 Task: Enter order details, create a new account, and add a contact in Salesforce.
Action: Mouse moved to (28, 116)
Screenshot: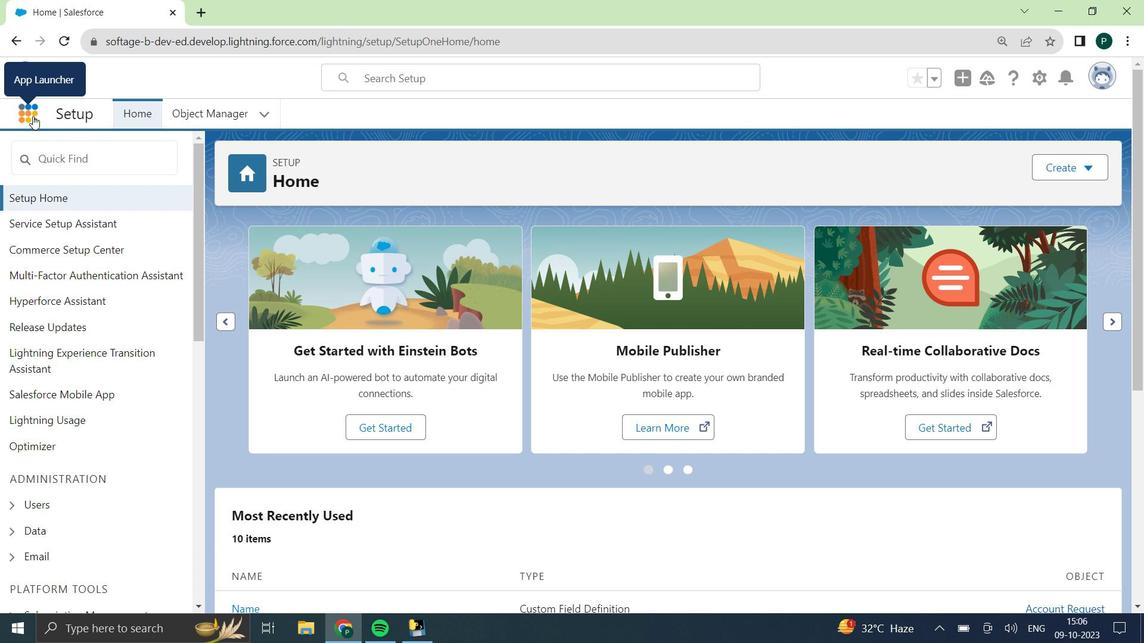 
Action: Mouse pressed left at (28, 116)
Screenshot: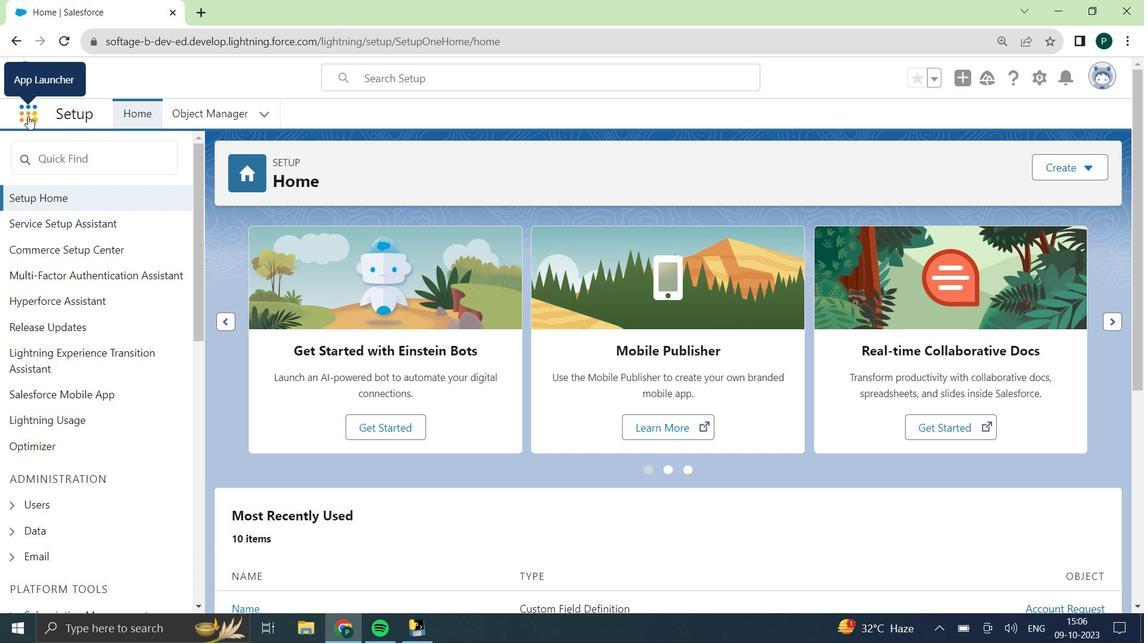 
Action: Mouse moved to (48, 400)
Screenshot: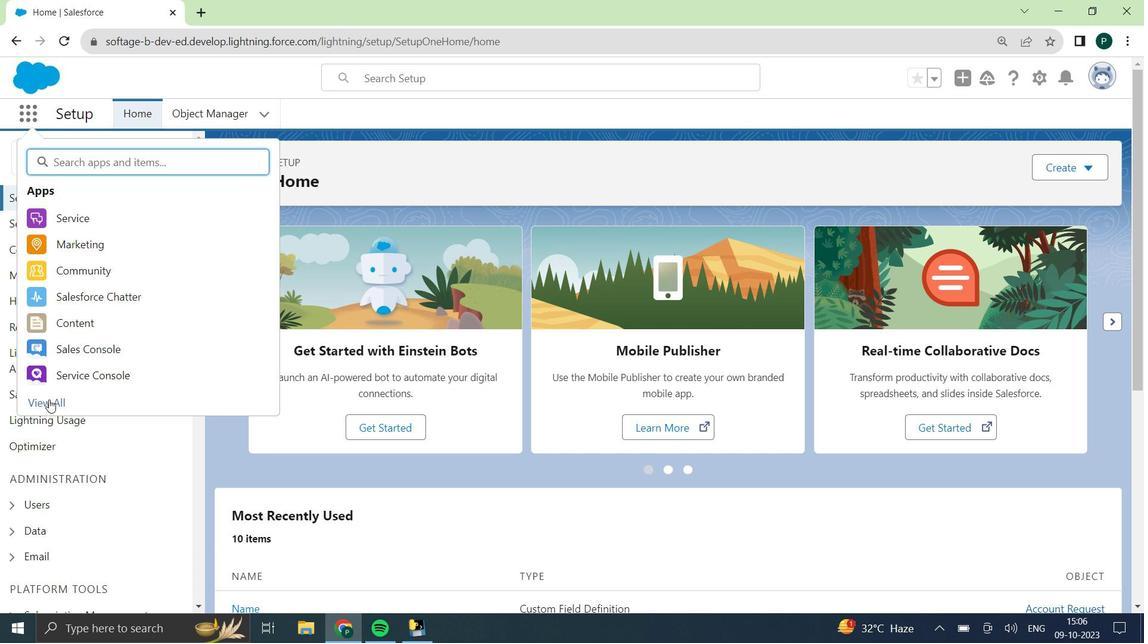 
Action: Mouse pressed left at (48, 400)
Screenshot: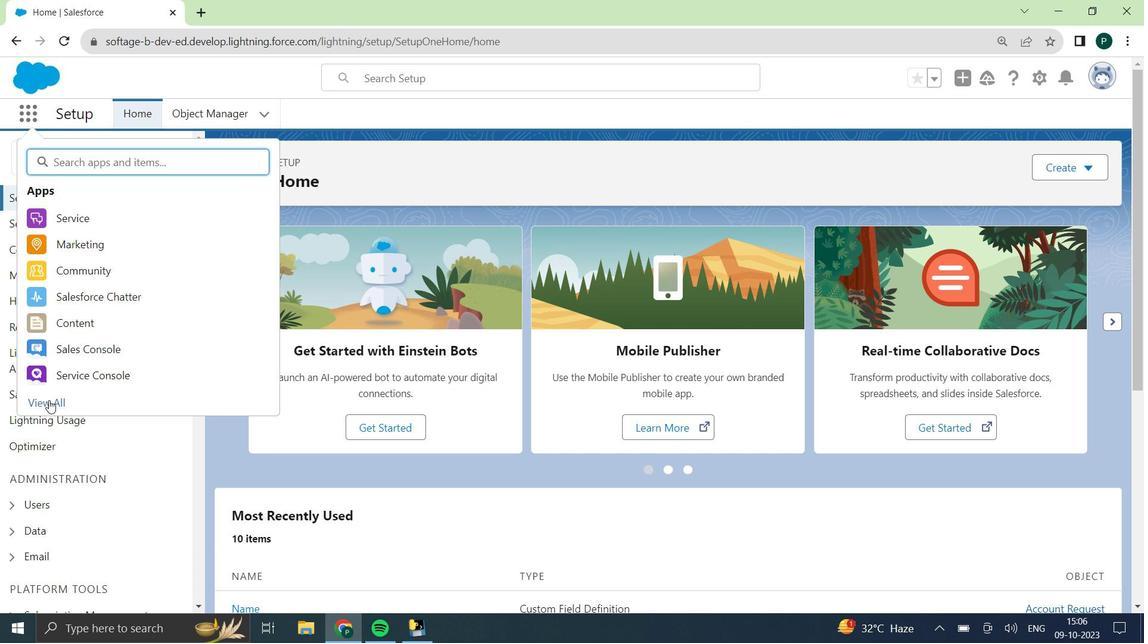 
Action: Mouse moved to (341, 297)
Screenshot: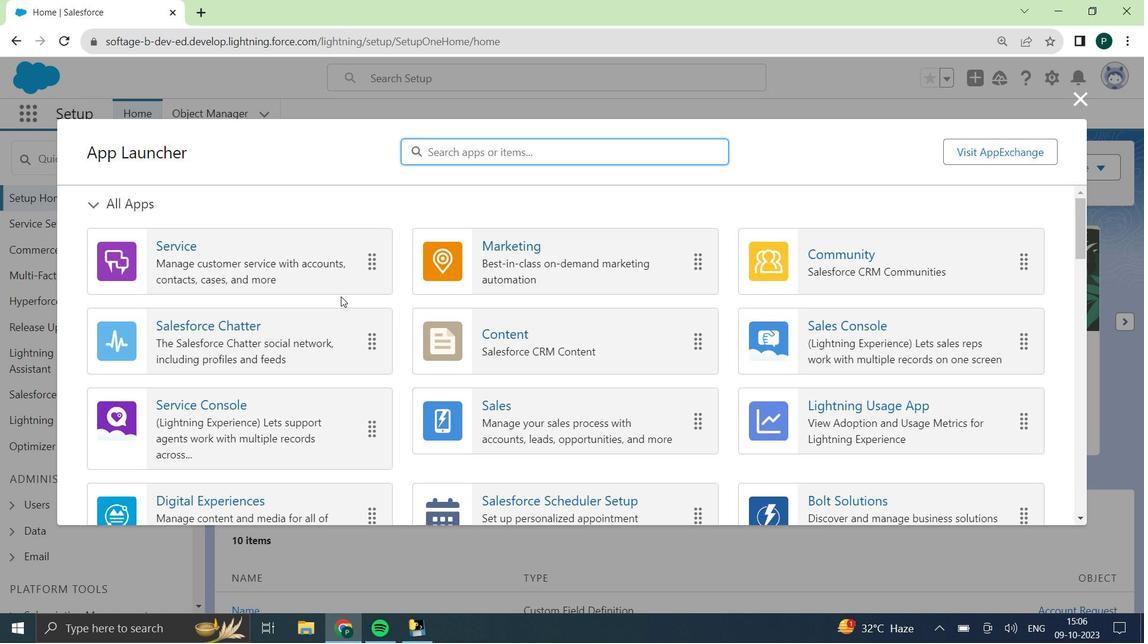 
Action: Mouse scrolled (341, 296) with delta (0, 0)
Screenshot: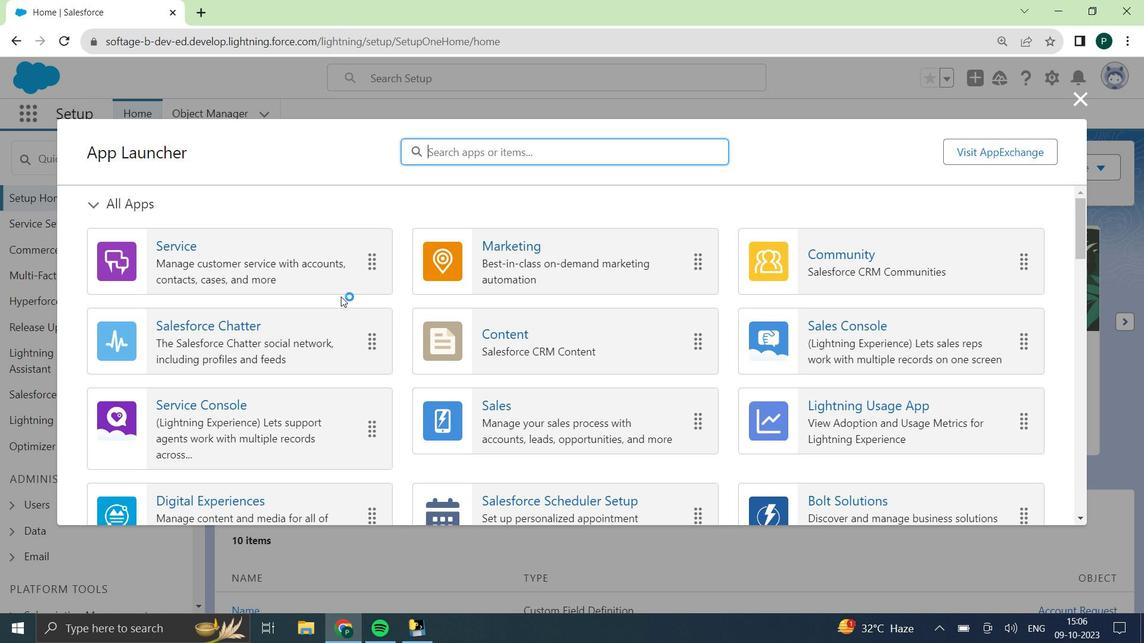 
Action: Mouse moved to (341, 307)
Screenshot: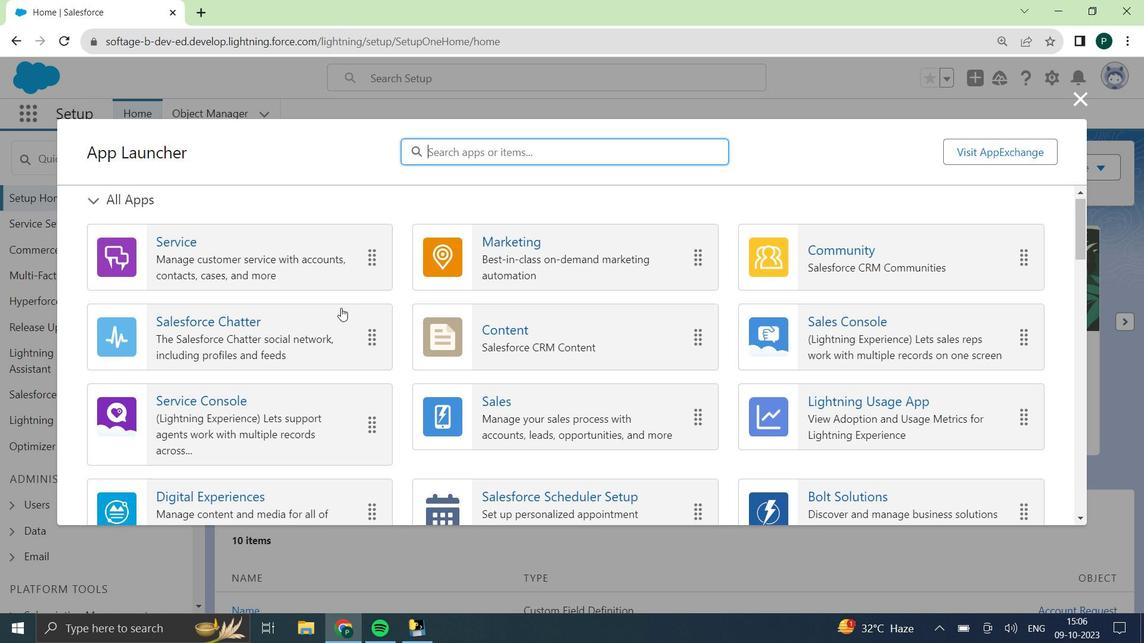 
Action: Mouse scrolled (341, 306) with delta (0, 0)
Screenshot: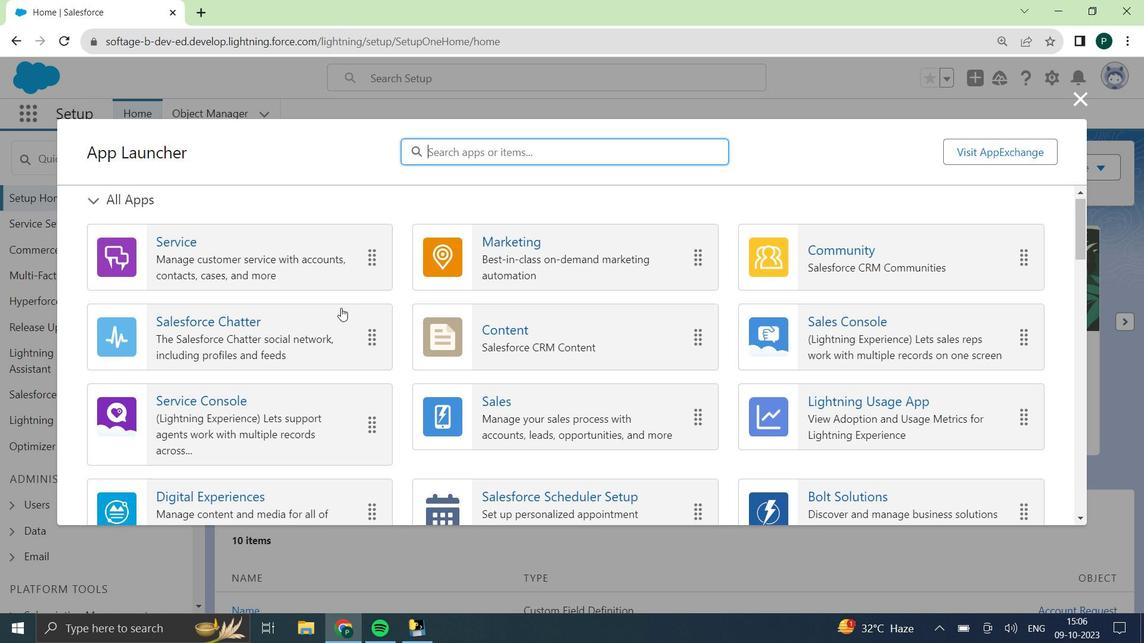 
Action: Mouse moved to (339, 314)
Screenshot: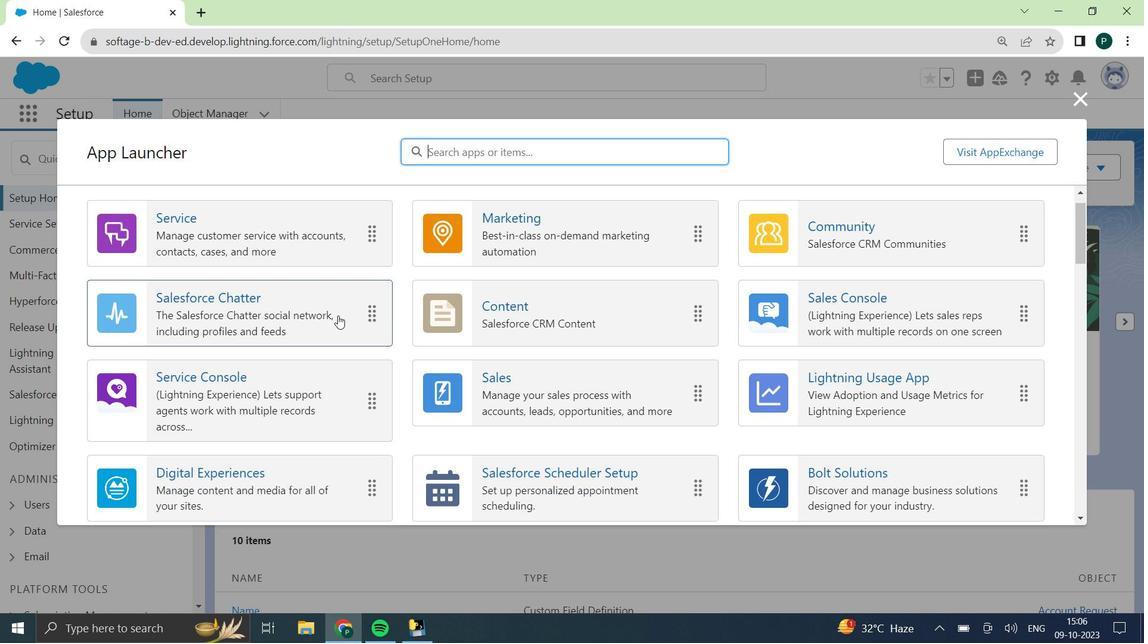 
Action: Mouse scrolled (339, 314) with delta (0, 0)
Screenshot: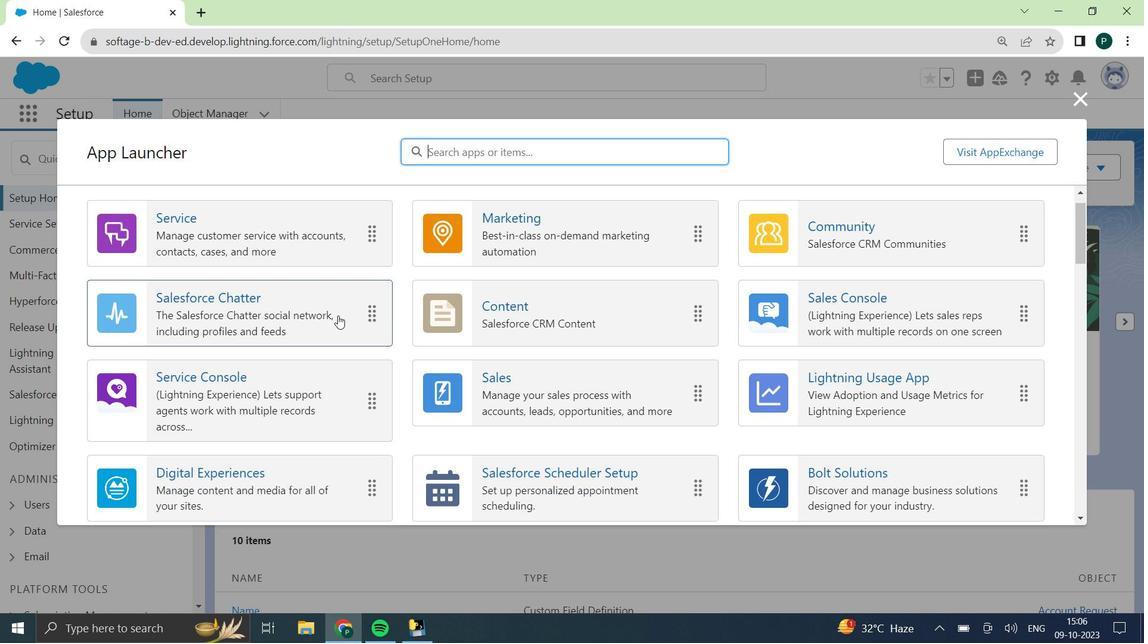 
Action: Mouse moved to (310, 351)
Screenshot: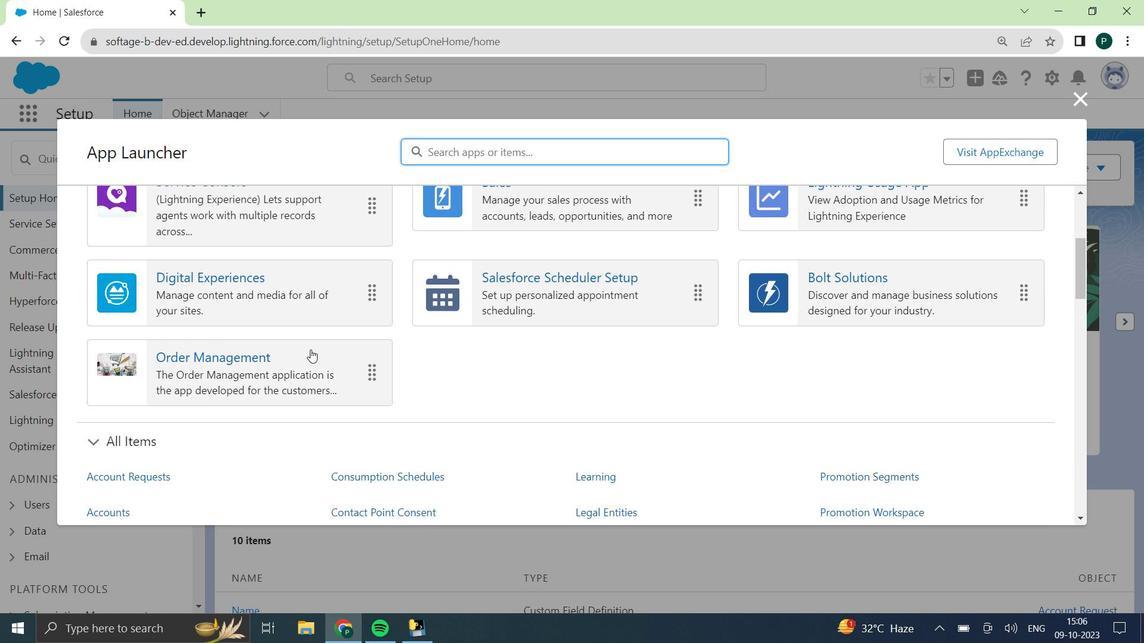 
Action: Mouse scrolled (310, 350) with delta (0, 0)
Screenshot: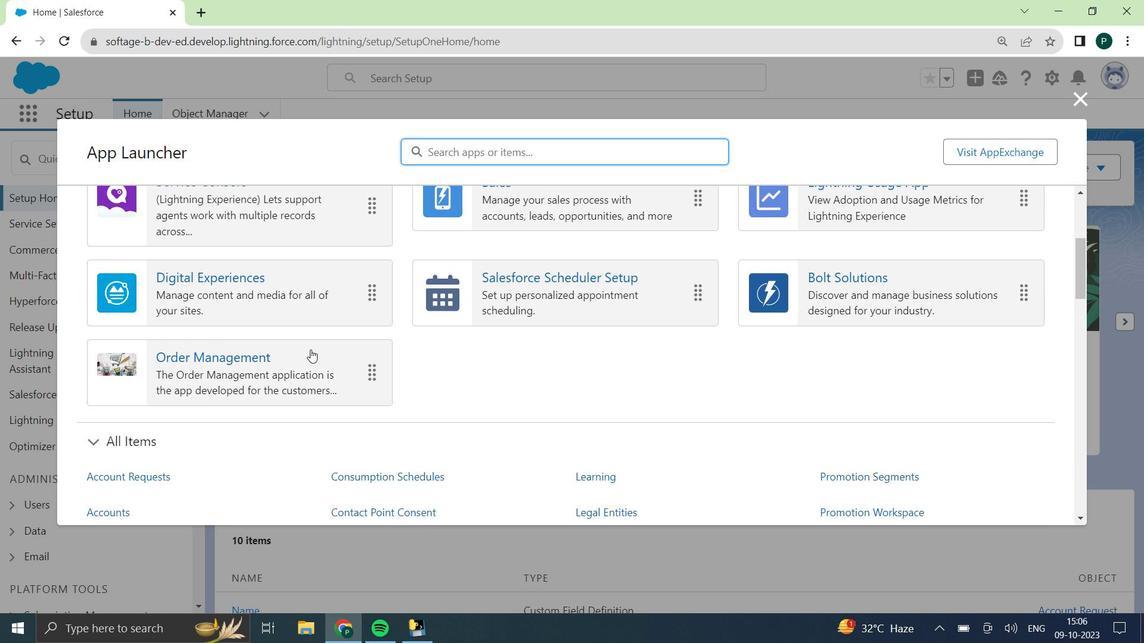 
Action: Mouse moved to (304, 360)
Screenshot: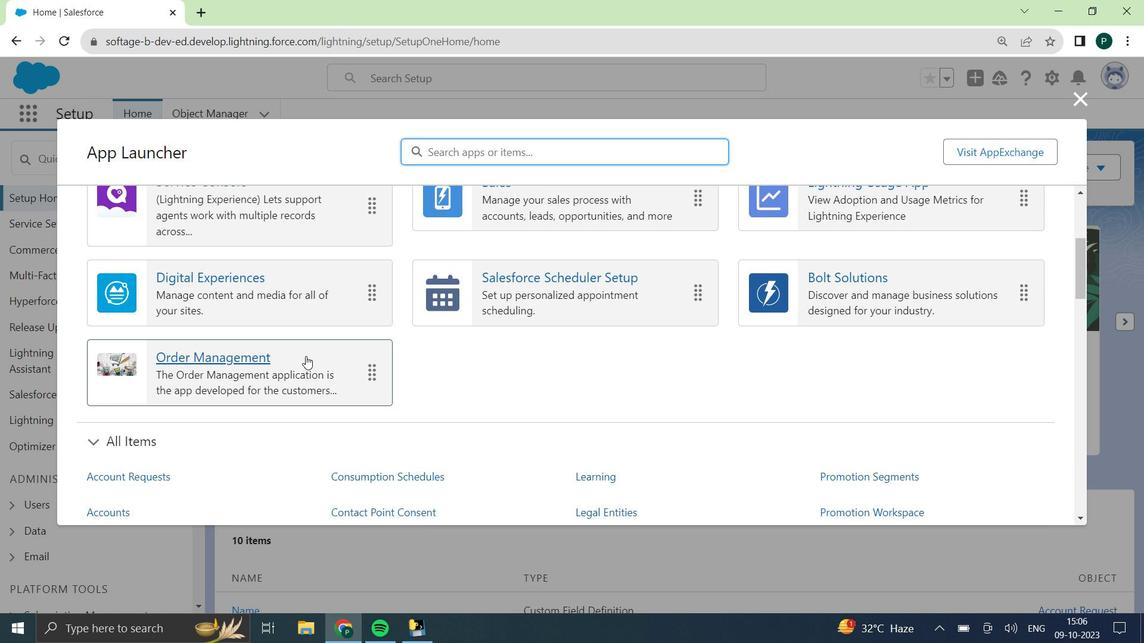 
Action: Mouse scrolled (304, 359) with delta (0, 0)
Screenshot: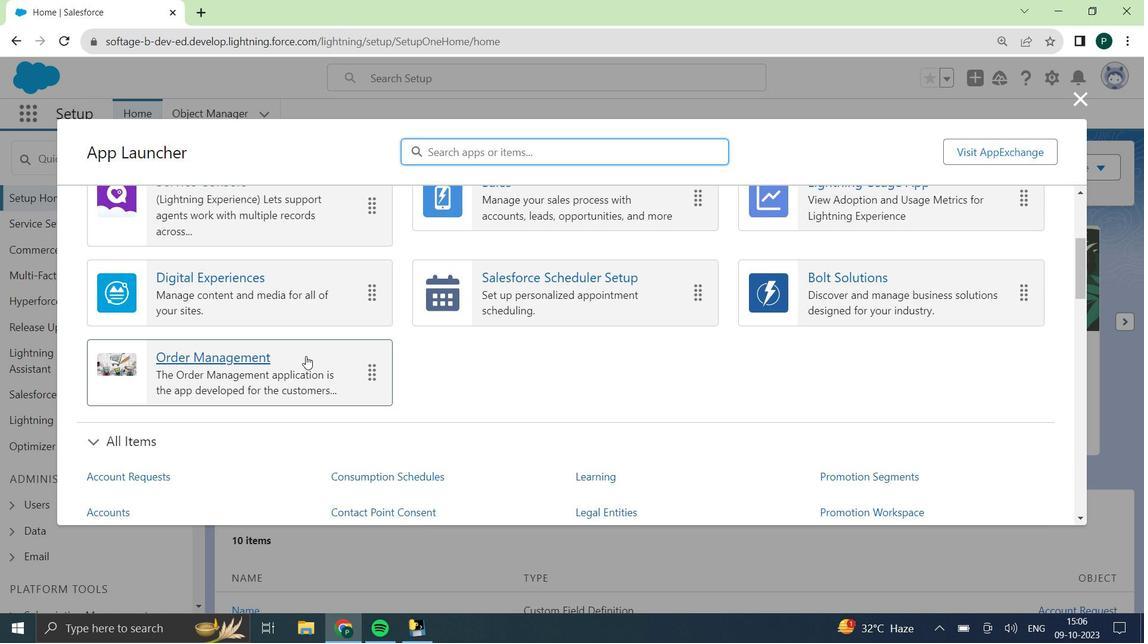 
Action: Mouse moved to (251, 215)
Screenshot: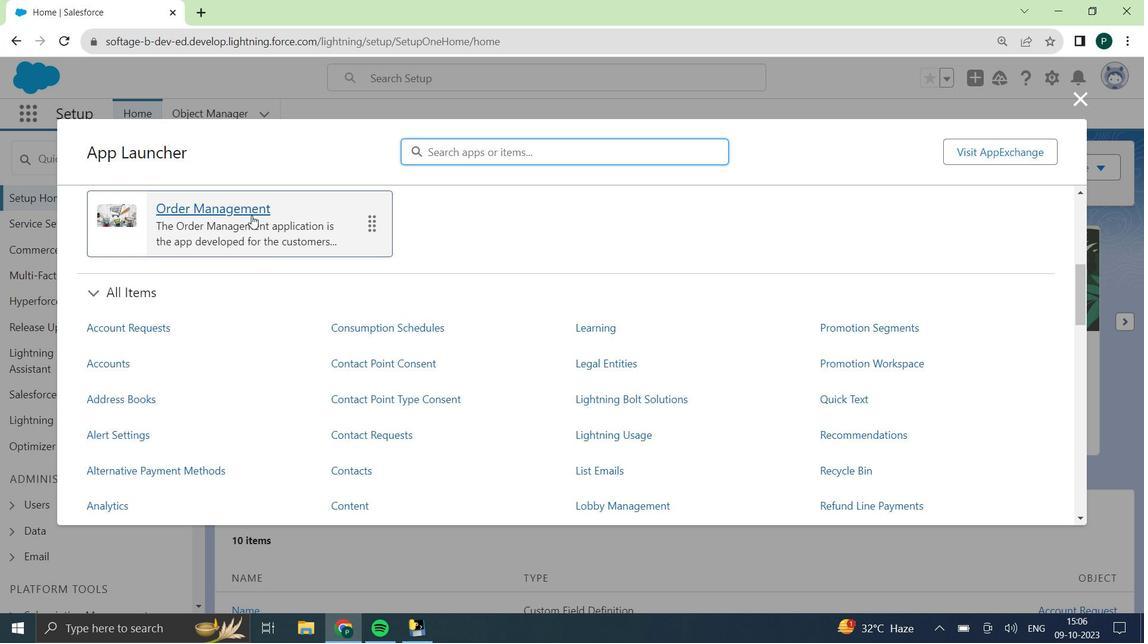 
Action: Mouse scrolled (251, 216) with delta (0, 0)
Screenshot: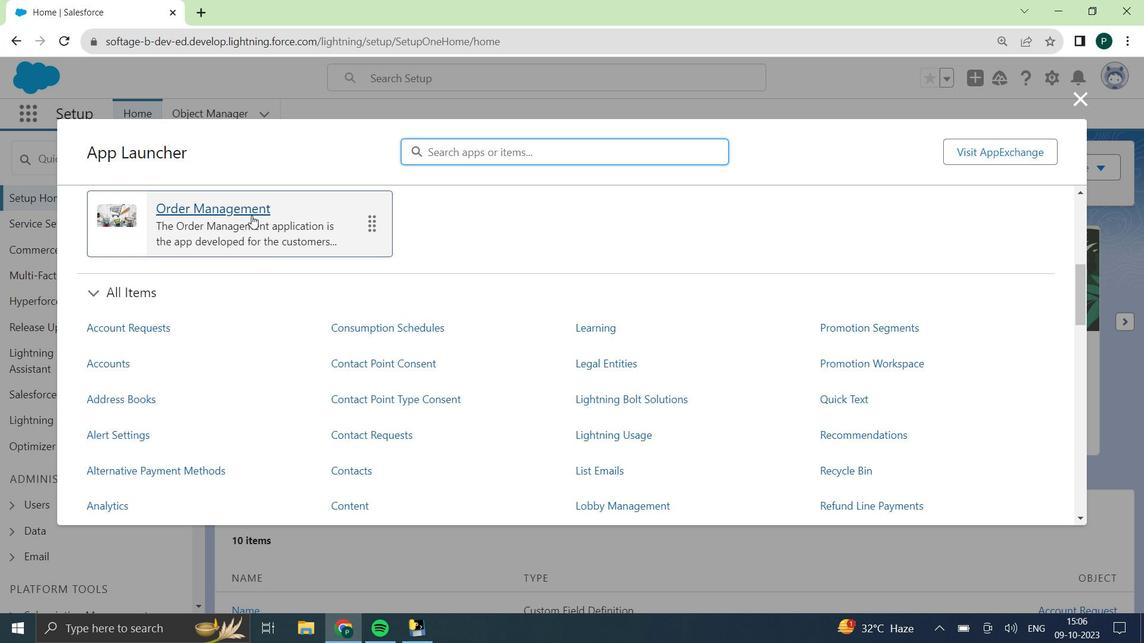 
Action: Mouse moved to (225, 278)
Screenshot: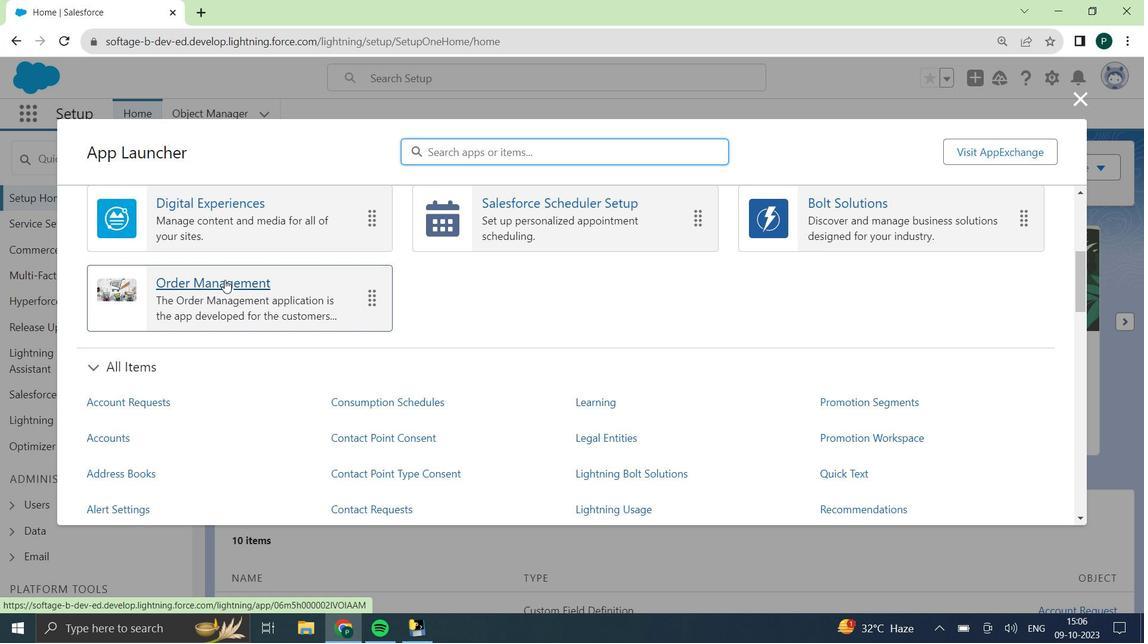 
Action: Mouse pressed left at (225, 278)
Screenshot: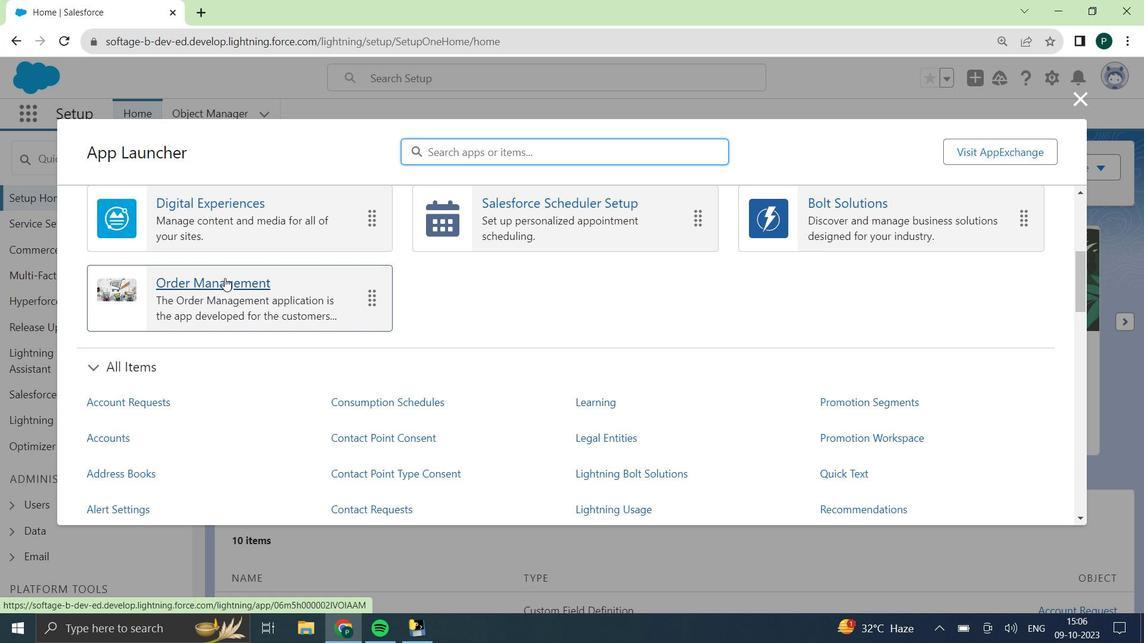 
Action: Mouse moved to (394, 264)
Screenshot: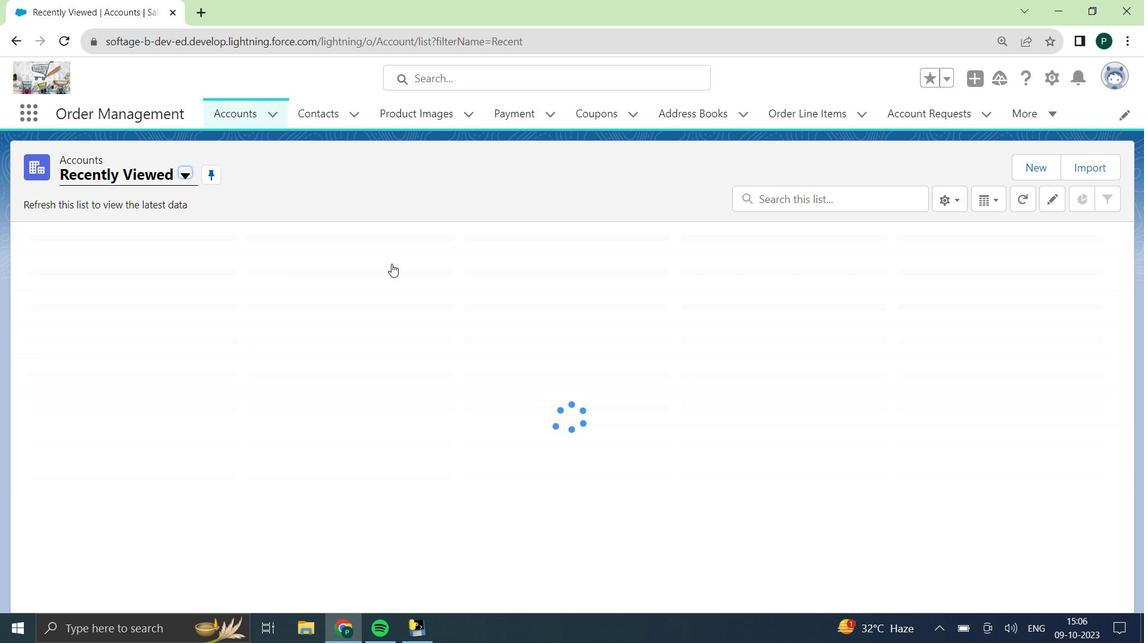 
Action: Mouse scrolled (394, 264) with delta (0, 0)
Screenshot: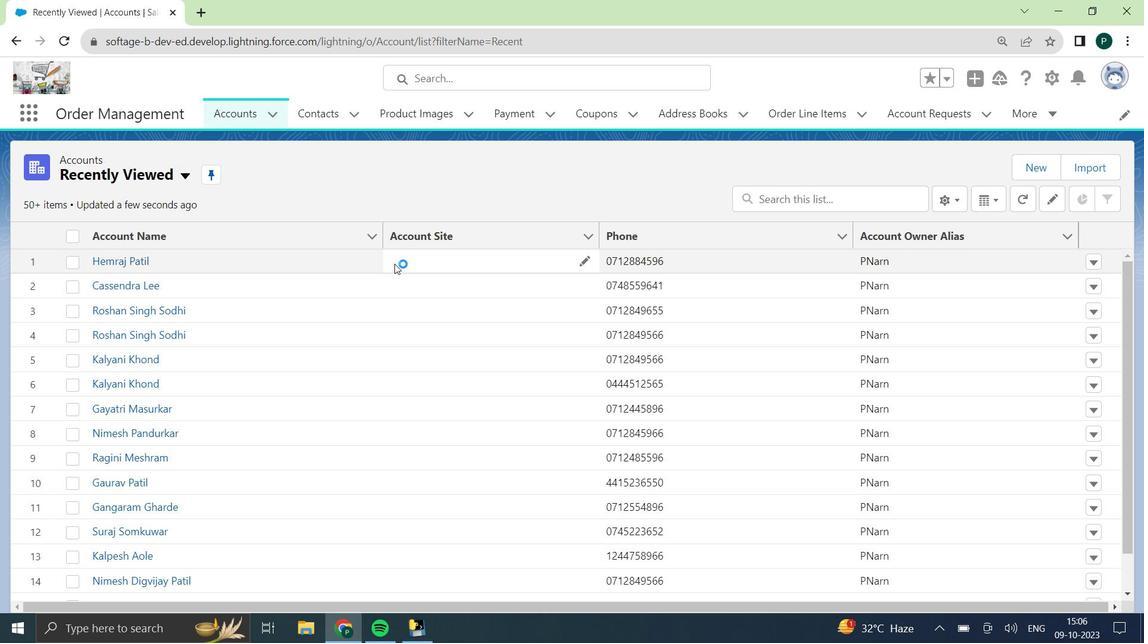 
Action: Mouse scrolled (394, 264) with delta (0, 0)
Screenshot: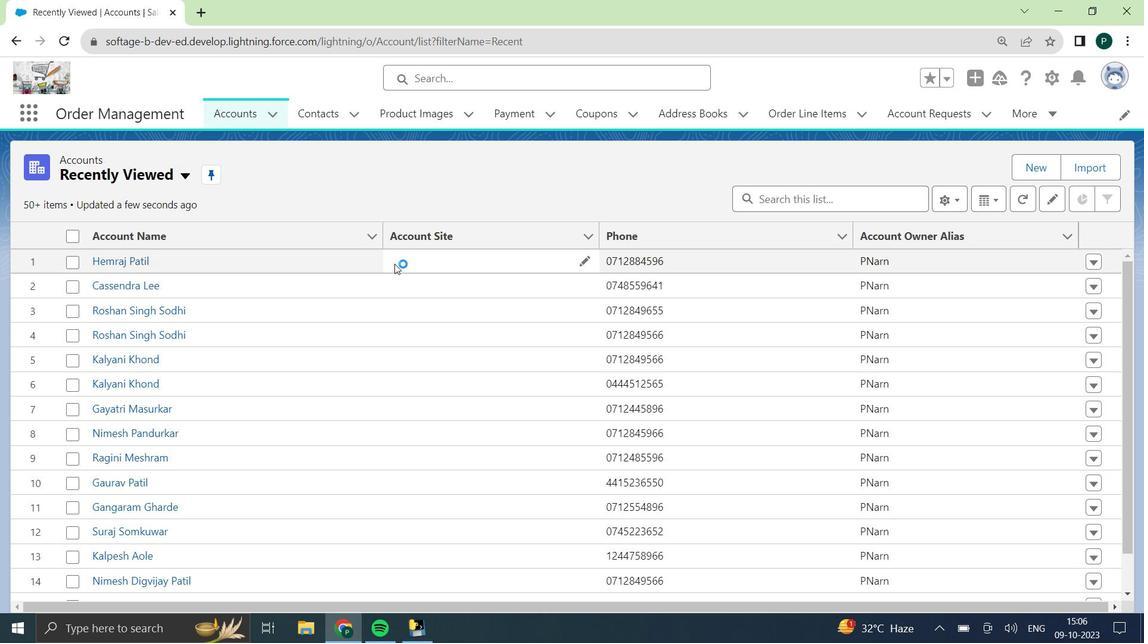 
Action: Mouse scrolled (394, 264) with delta (0, 0)
Screenshot: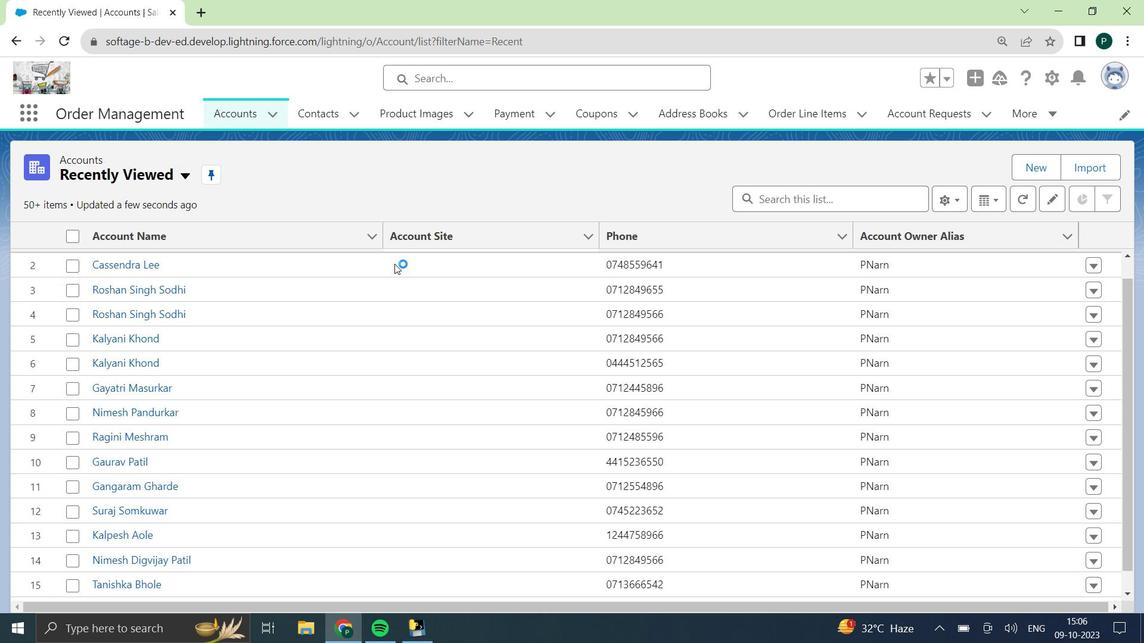 
Action: Mouse scrolled (394, 264) with delta (0, 0)
Screenshot: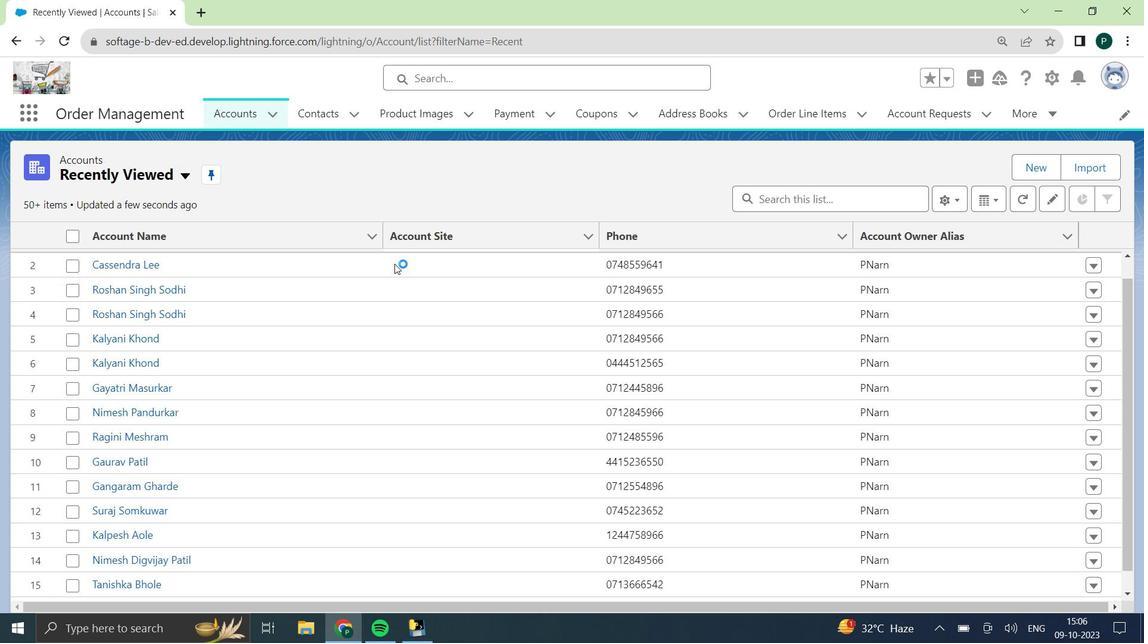 
Action: Mouse scrolled (394, 264) with delta (0, 0)
Screenshot: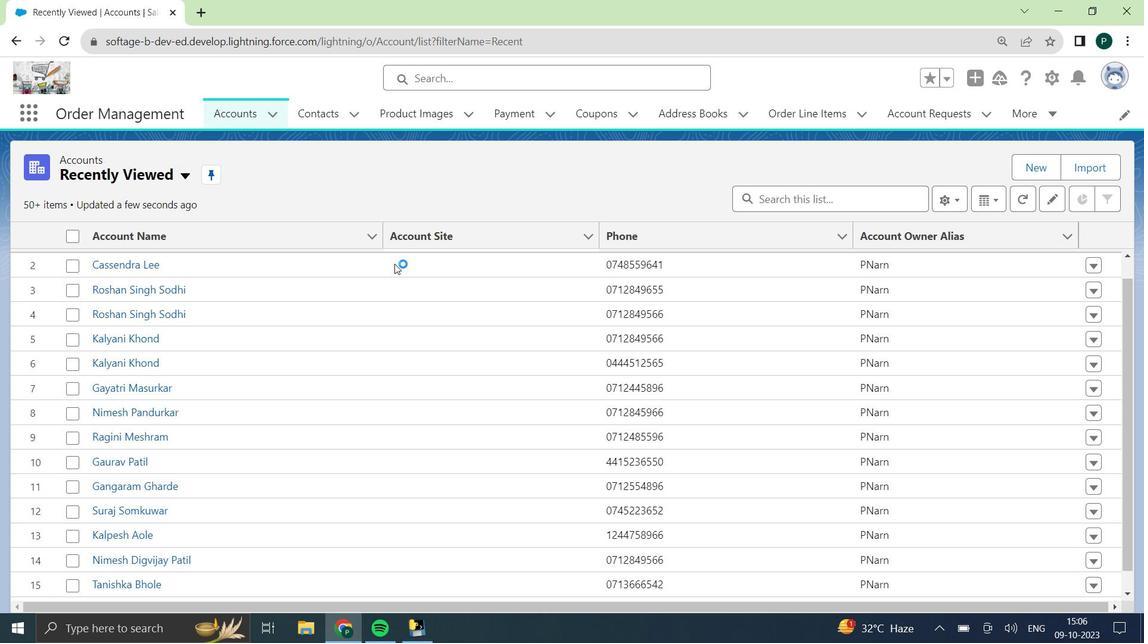 
Action: Mouse scrolled (394, 264) with delta (0, 0)
Screenshot: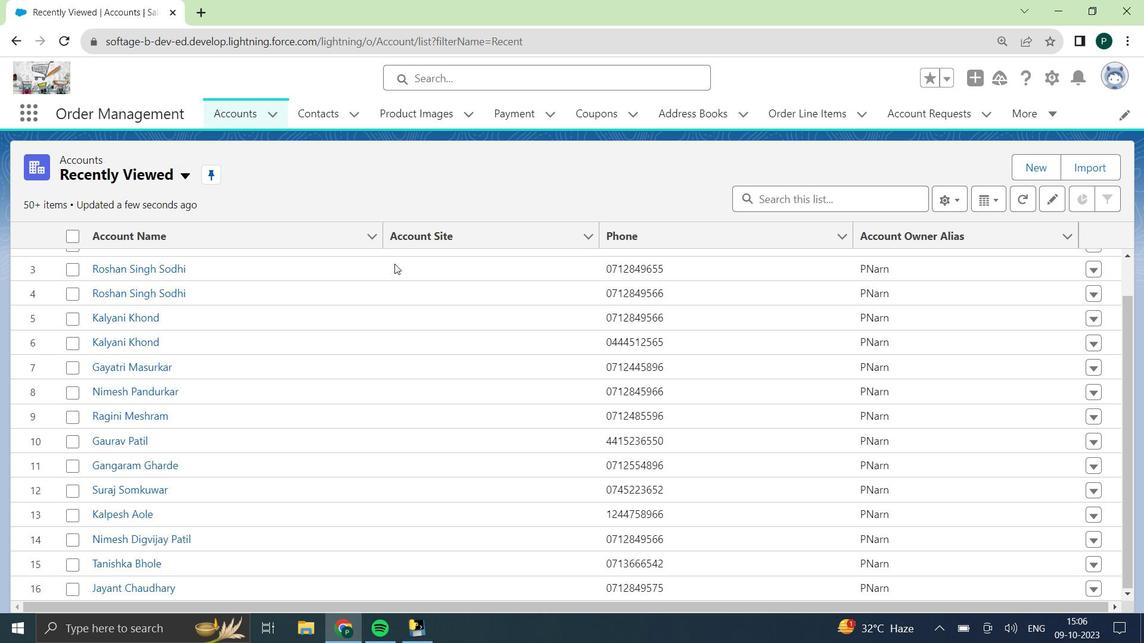 
Action: Mouse scrolled (394, 265) with delta (0, 0)
Screenshot: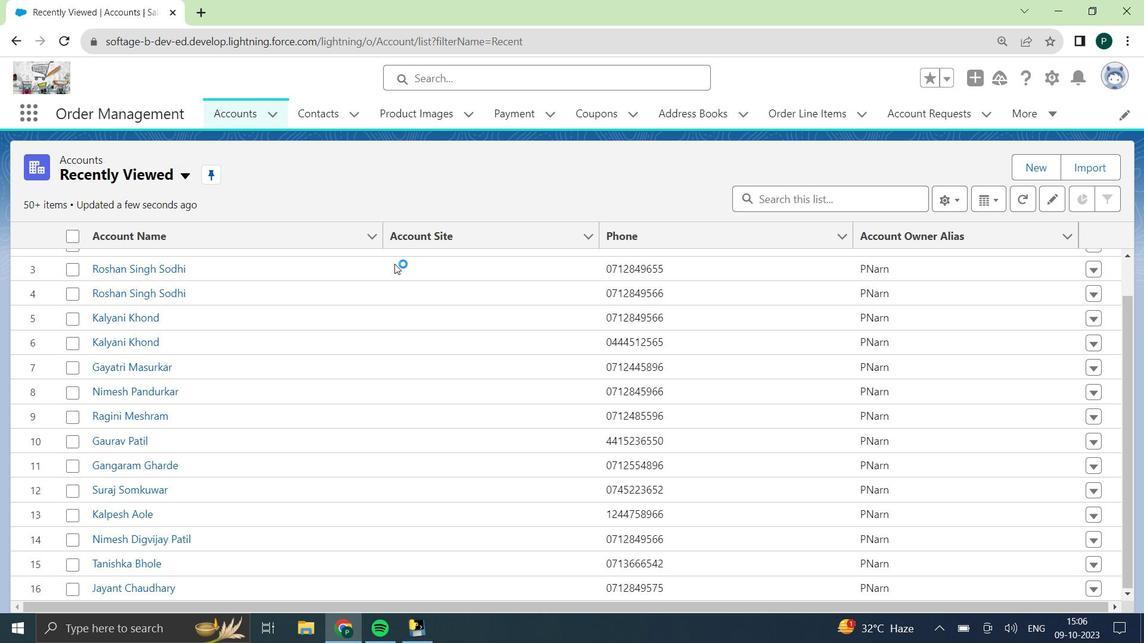
Action: Mouse scrolled (394, 265) with delta (0, 0)
Screenshot: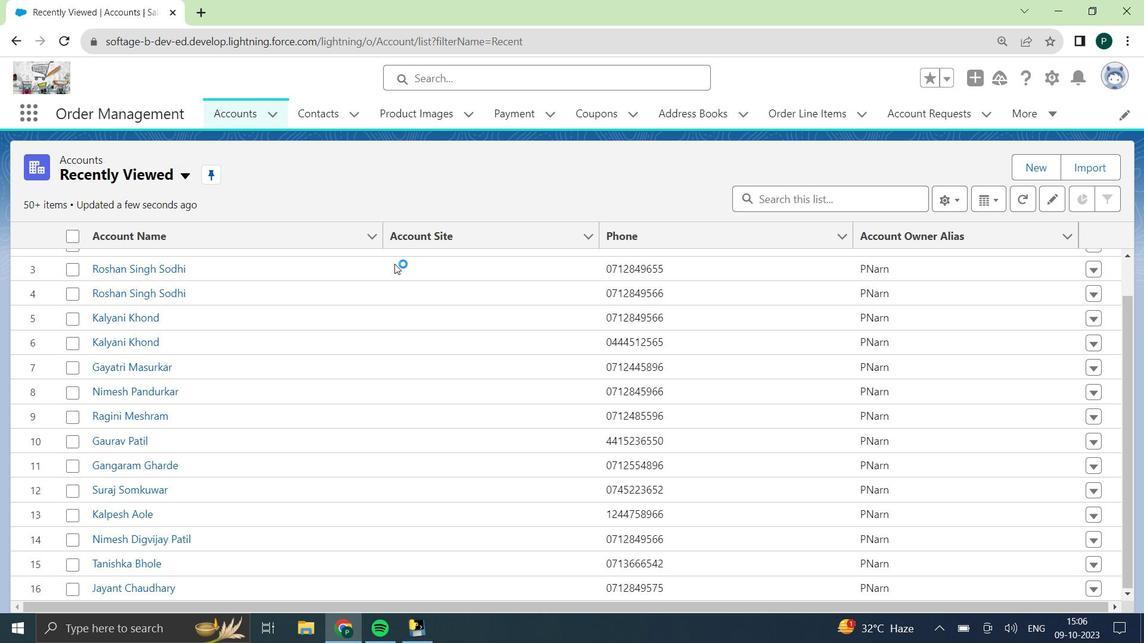 
Action: Mouse scrolled (394, 265) with delta (0, 0)
Screenshot: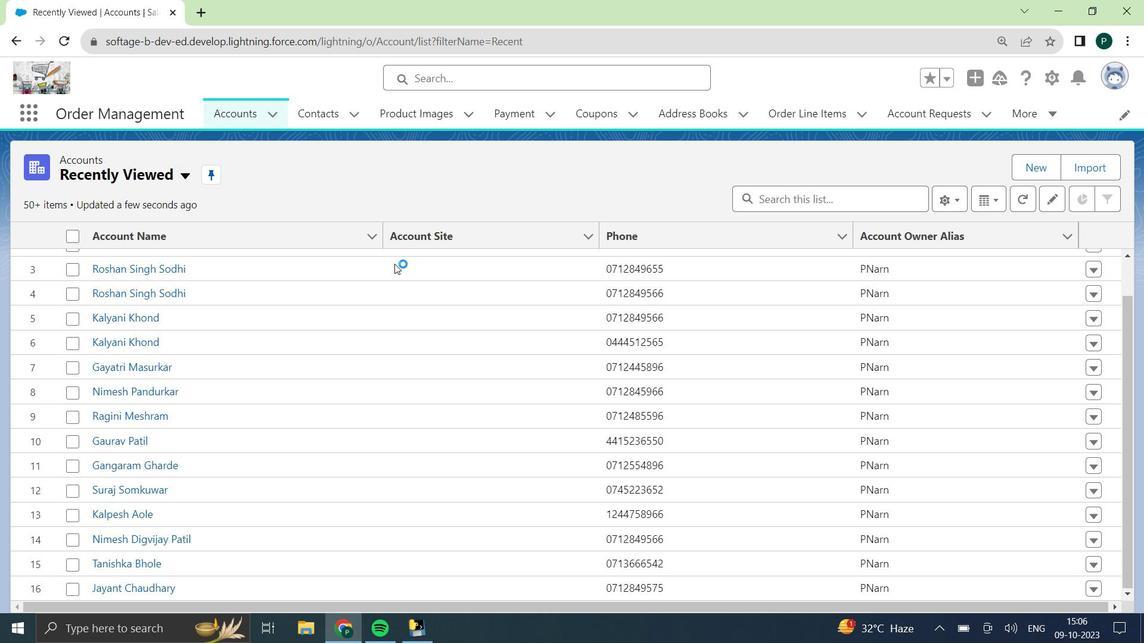 
Action: Mouse scrolled (394, 265) with delta (0, 0)
Screenshot: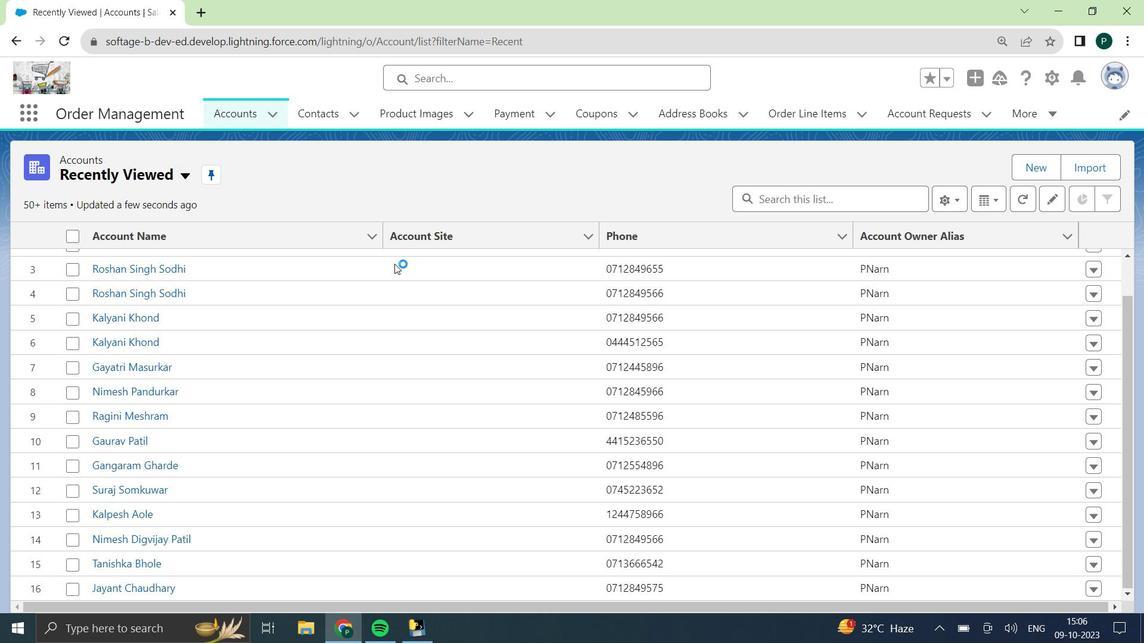 
Action: Mouse scrolled (394, 265) with delta (0, 0)
Screenshot: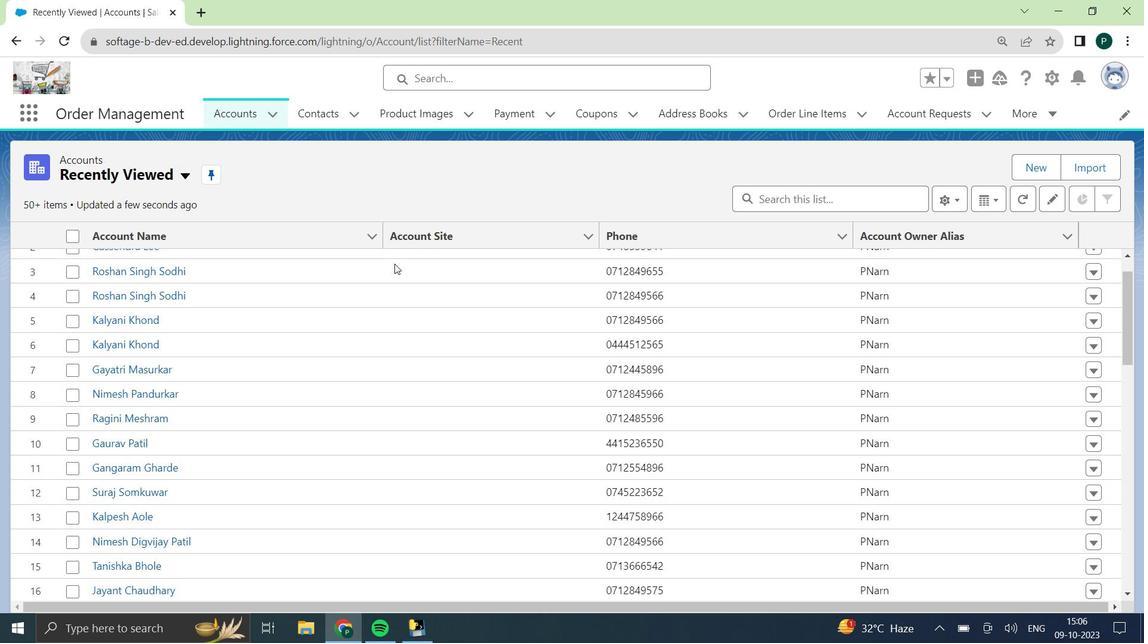 
Action: Mouse scrolled (394, 265) with delta (0, 0)
Screenshot: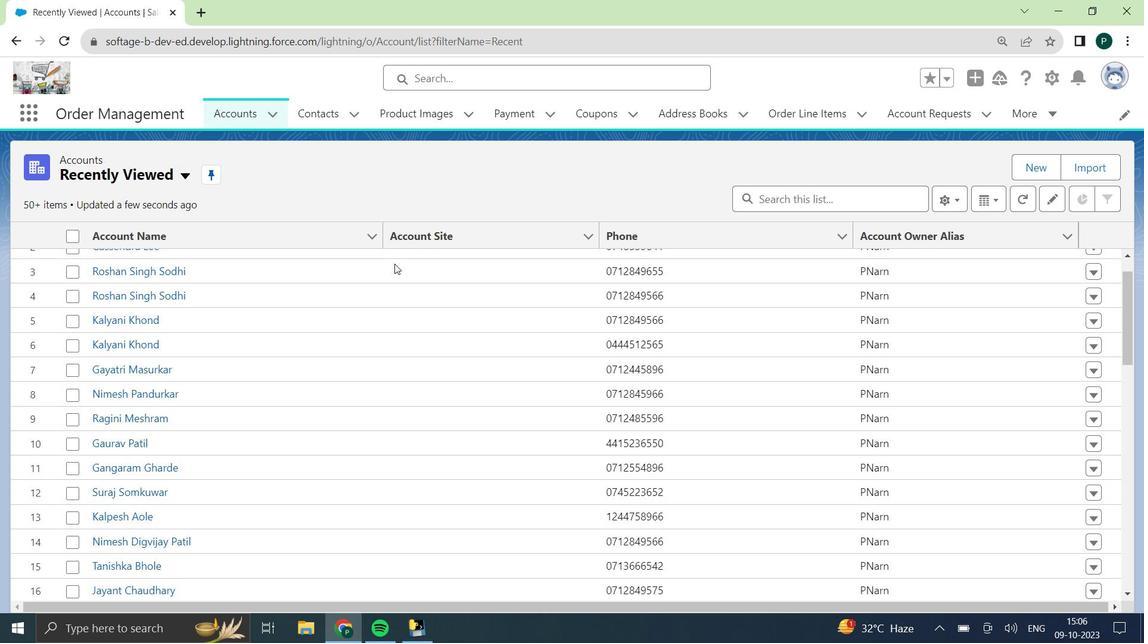 
Action: Mouse scrolled (394, 265) with delta (0, 0)
Screenshot: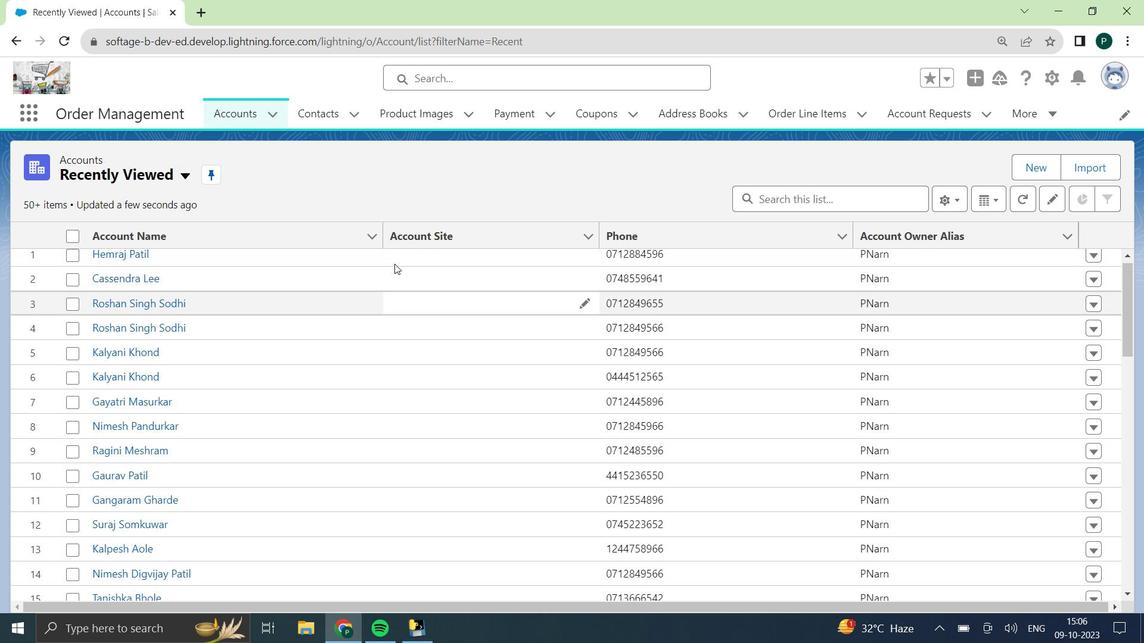 
Action: Mouse moved to (1019, 203)
Screenshot: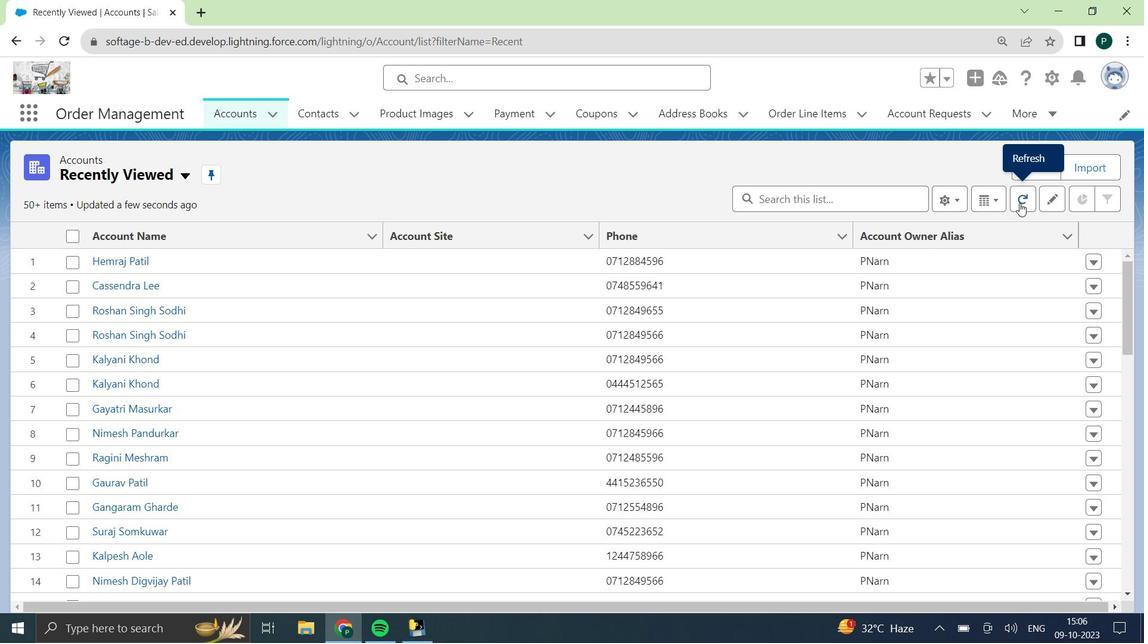 
Action: Mouse pressed left at (1019, 203)
Screenshot: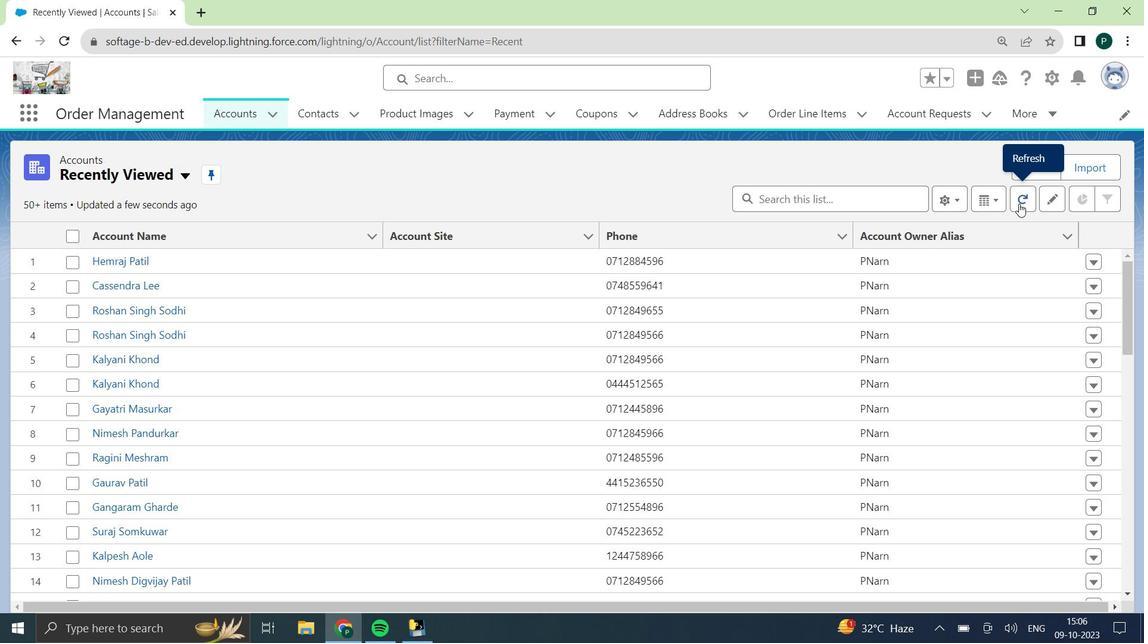 
Action: Mouse moved to (1029, 109)
Screenshot: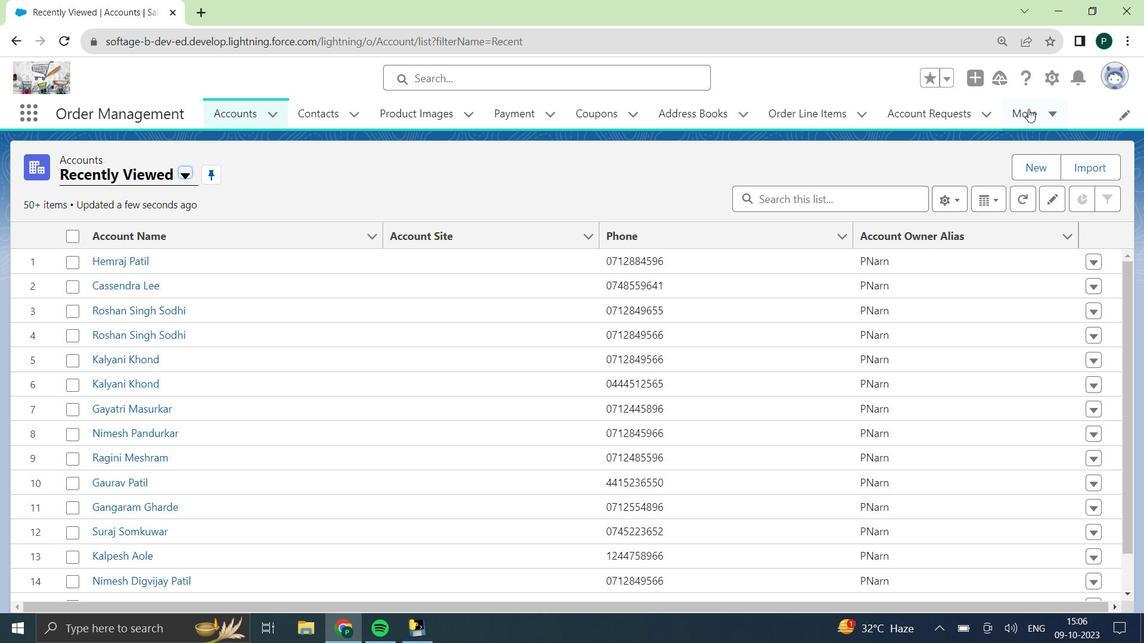
Action: Mouse pressed left at (1029, 109)
Screenshot: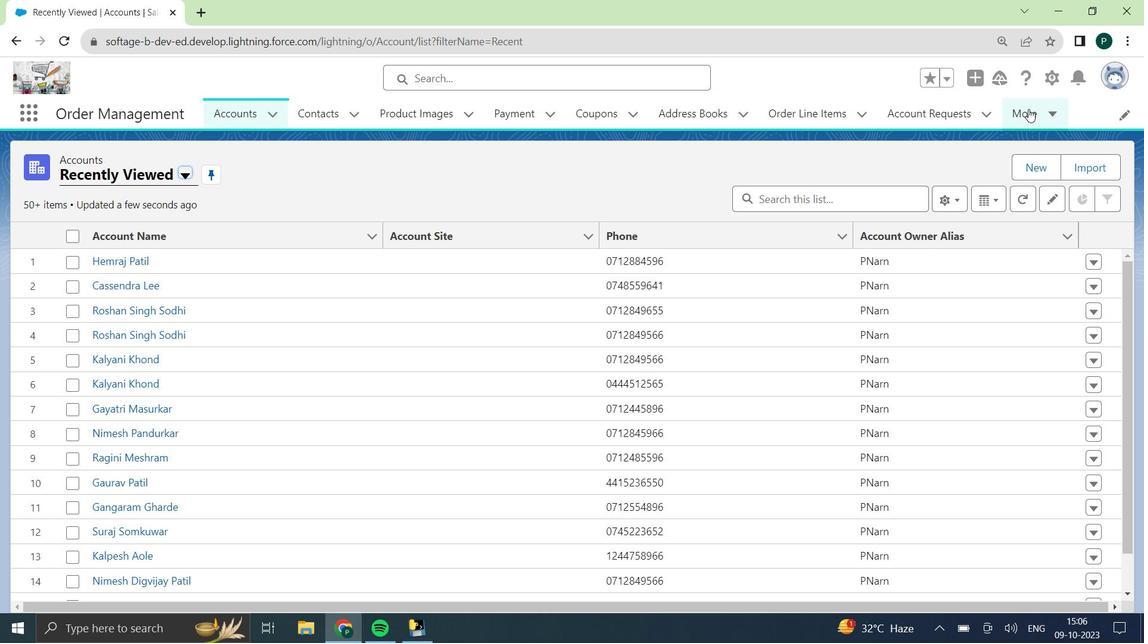 
Action: Mouse moved to (996, 148)
Screenshot: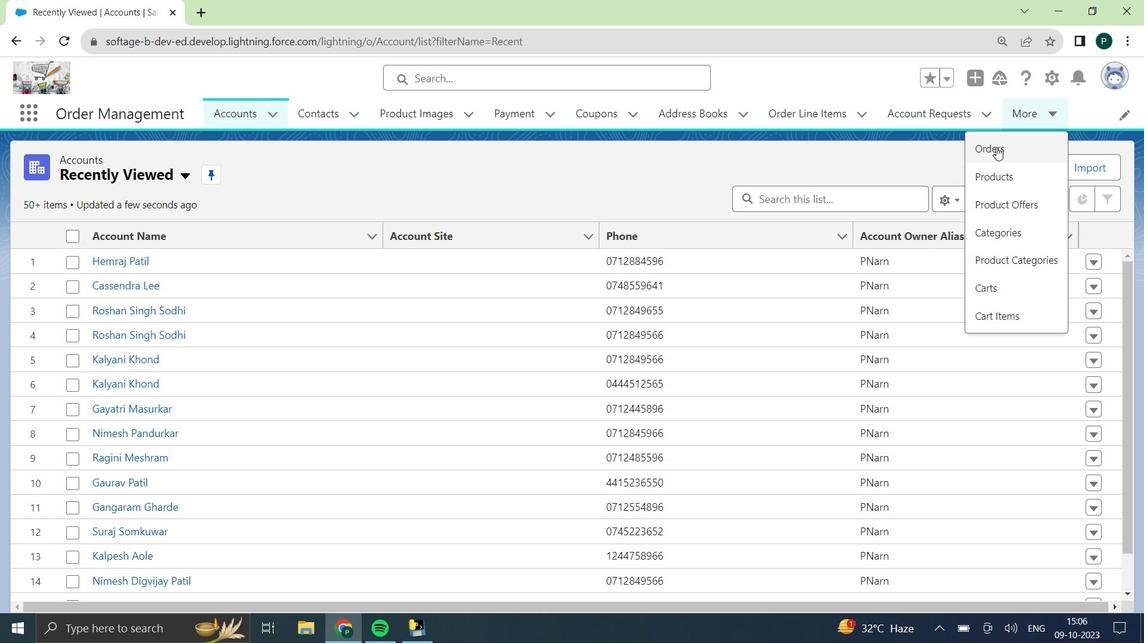 
Action: Mouse pressed left at (996, 148)
Screenshot: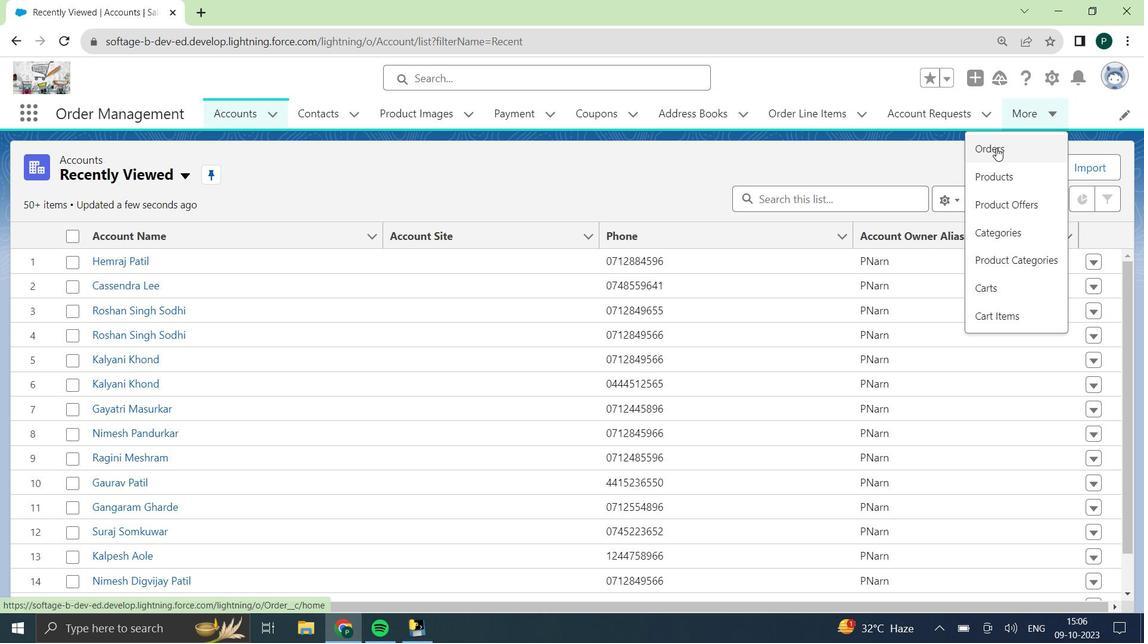 
Action: Mouse moved to (230, 312)
Screenshot: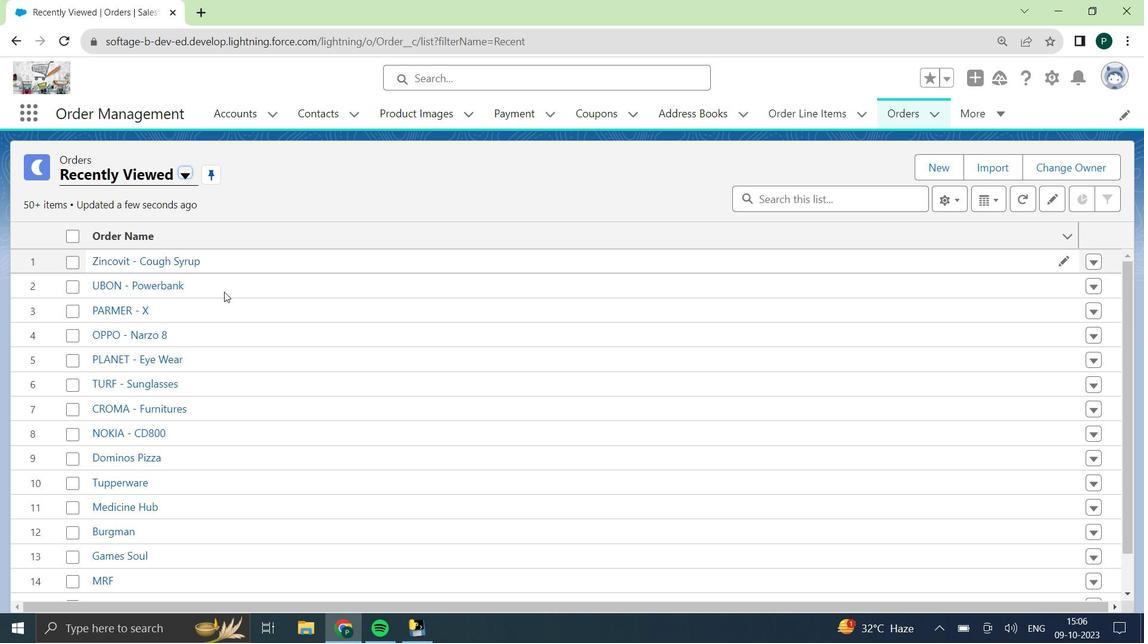 
Action: Mouse scrolled (230, 311) with delta (0, 0)
Screenshot: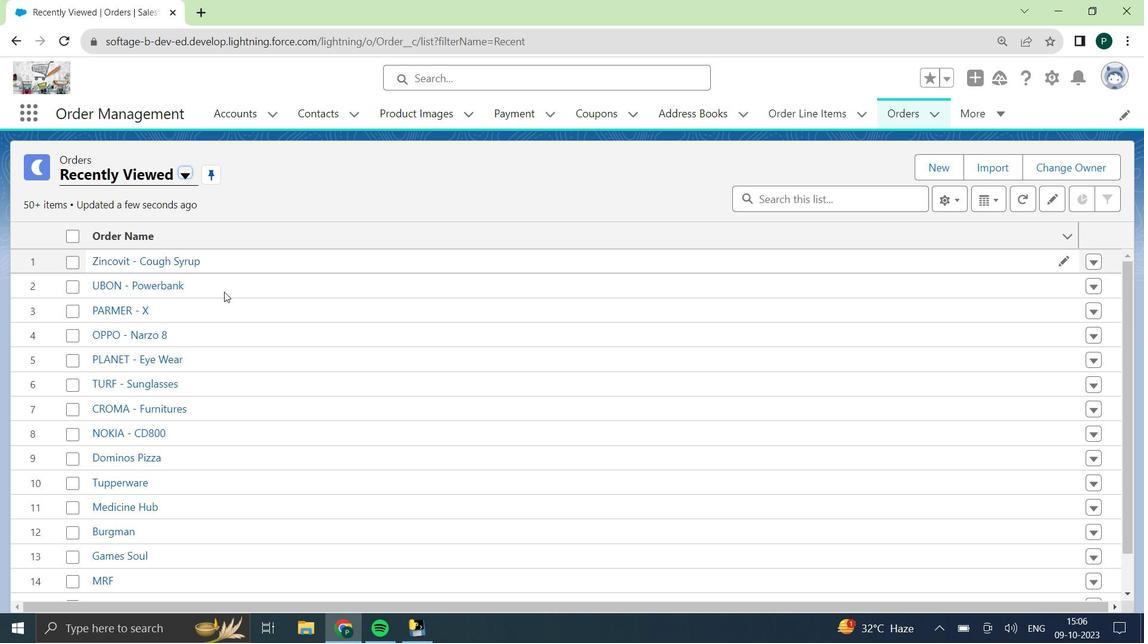 
Action: Mouse moved to (232, 314)
Screenshot: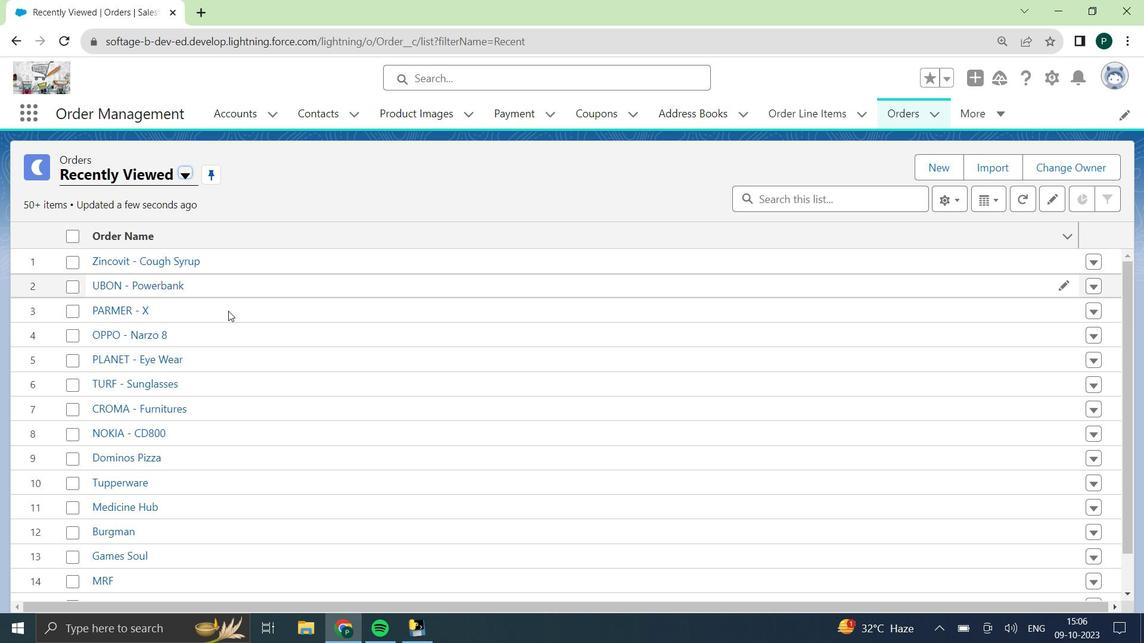 
Action: Mouse scrolled (232, 313) with delta (0, 0)
Screenshot: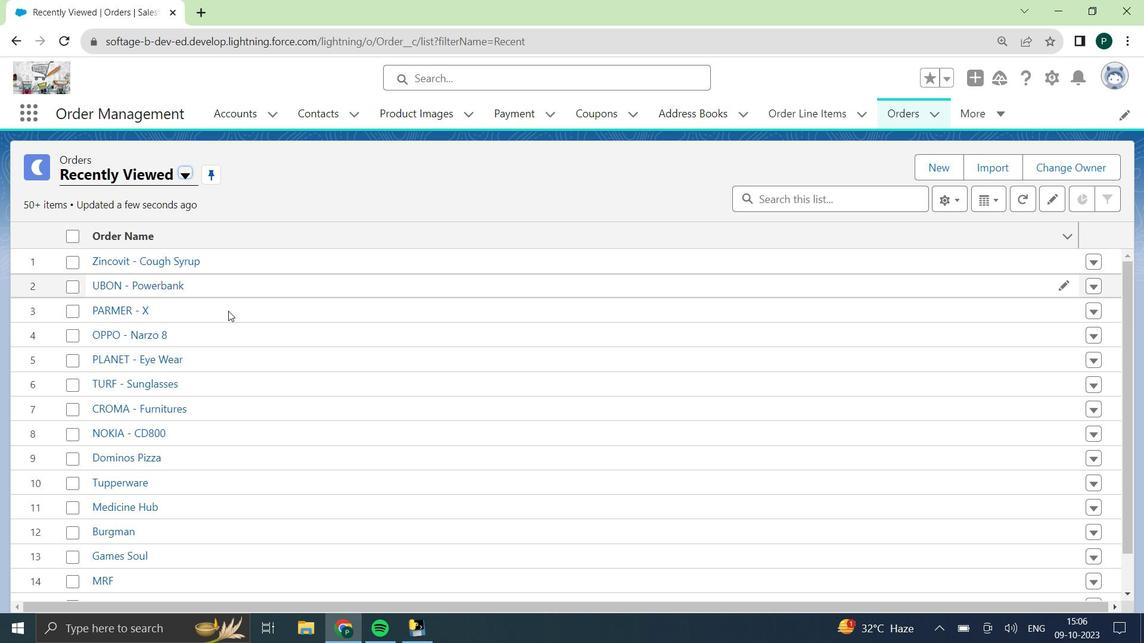
Action: Mouse scrolled (232, 313) with delta (0, 0)
Screenshot: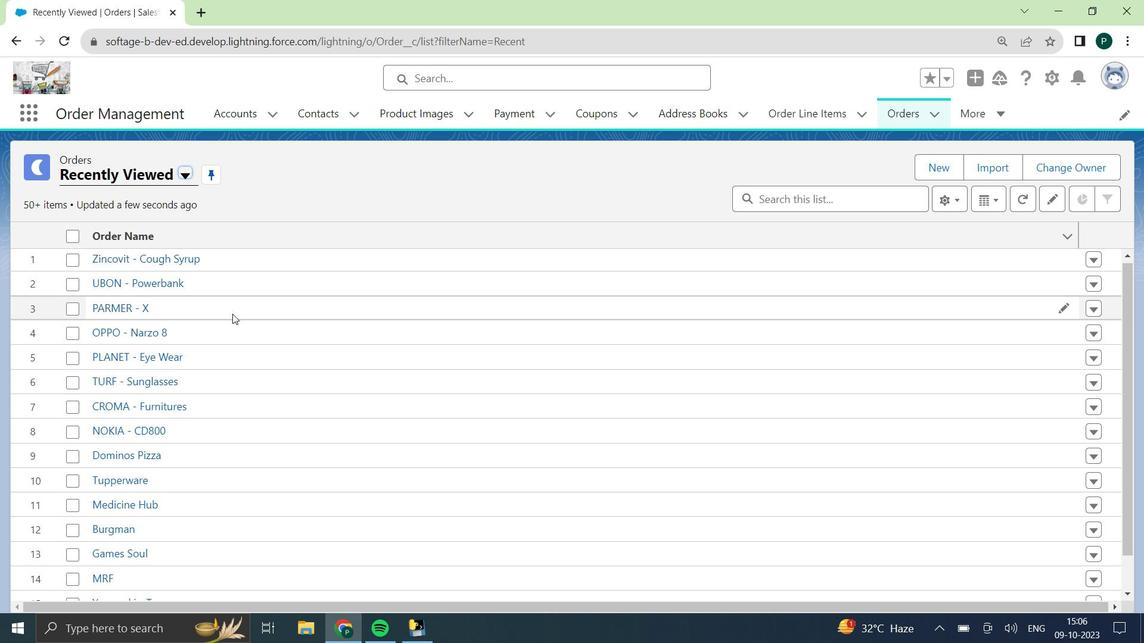 
Action: Mouse moved to (233, 315)
Screenshot: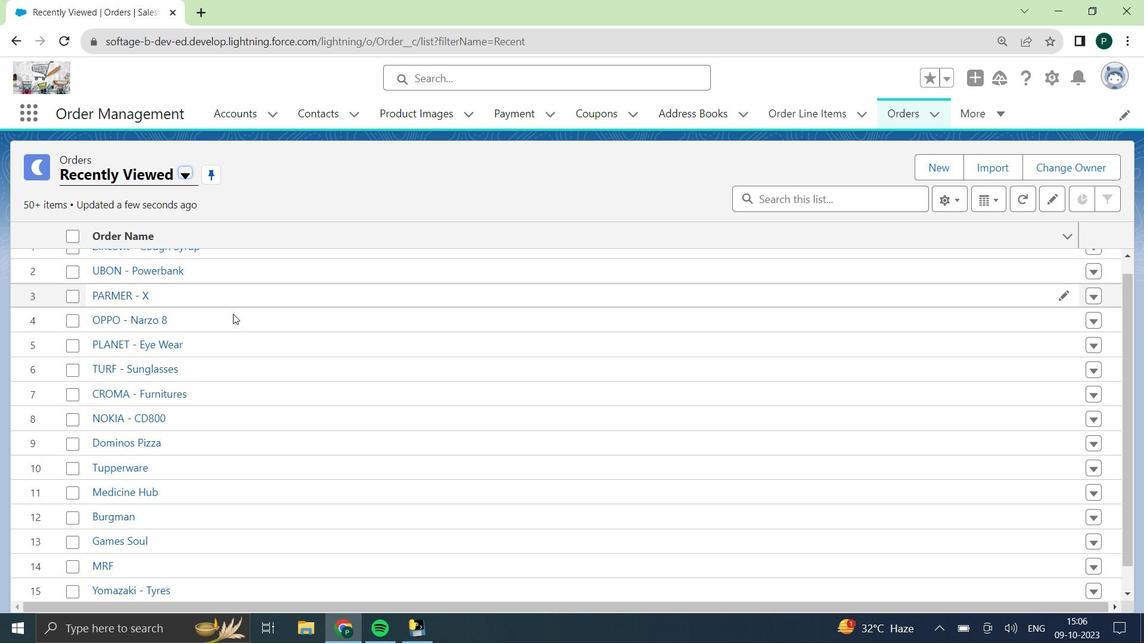 
Action: Mouse scrolled (233, 314) with delta (0, 0)
Screenshot: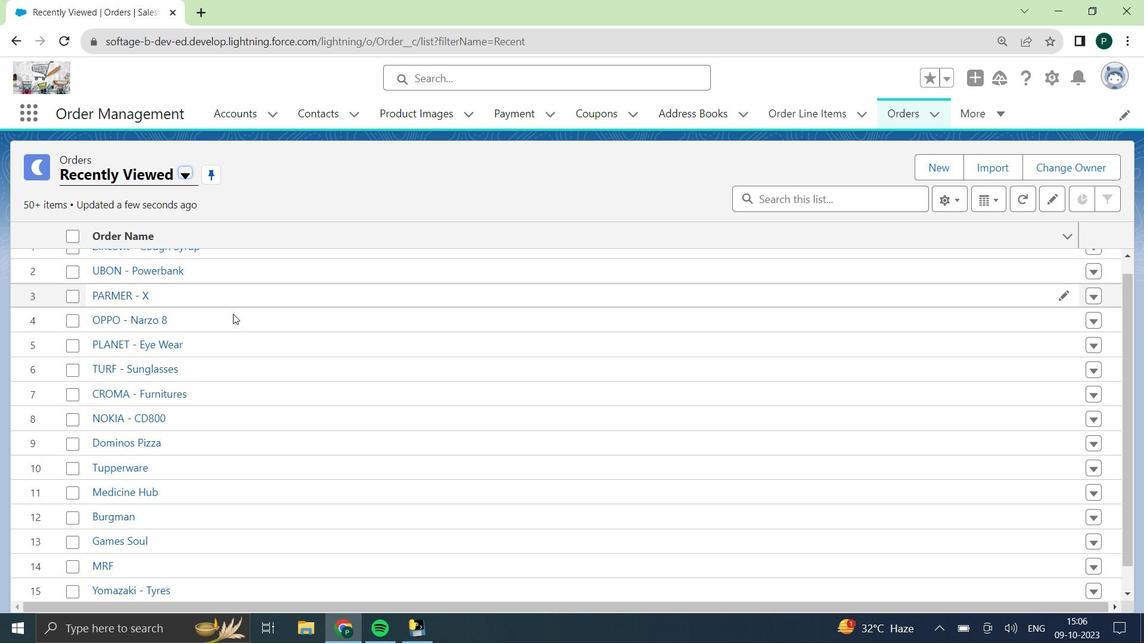 
Action: Mouse moved to (239, 317)
Screenshot: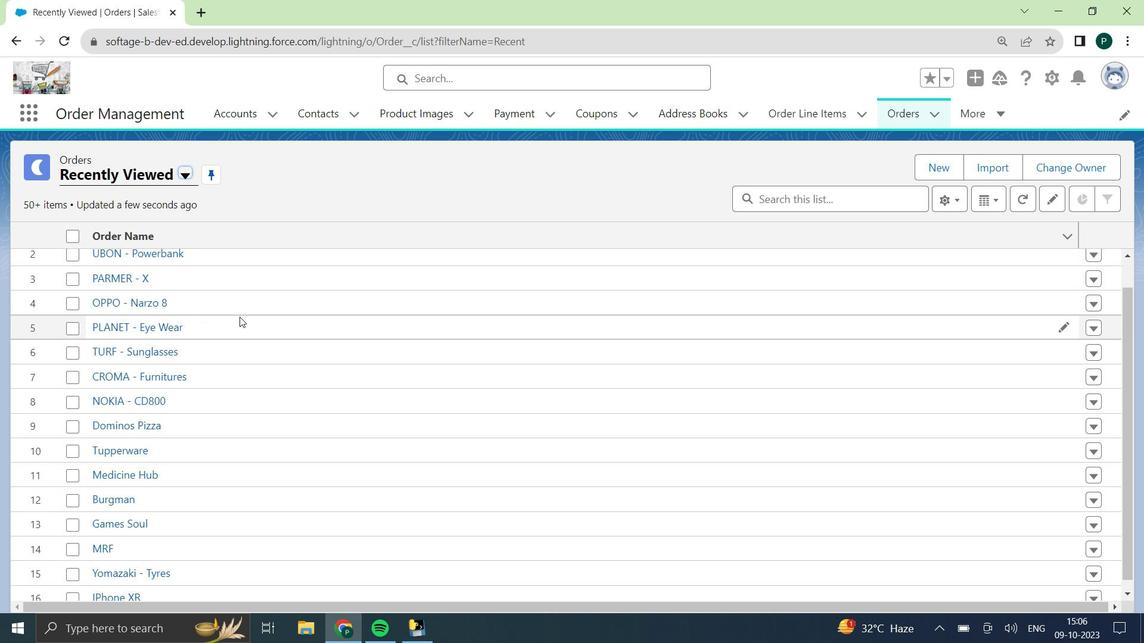 
Action: Mouse scrolled (239, 316) with delta (0, 0)
Screenshot: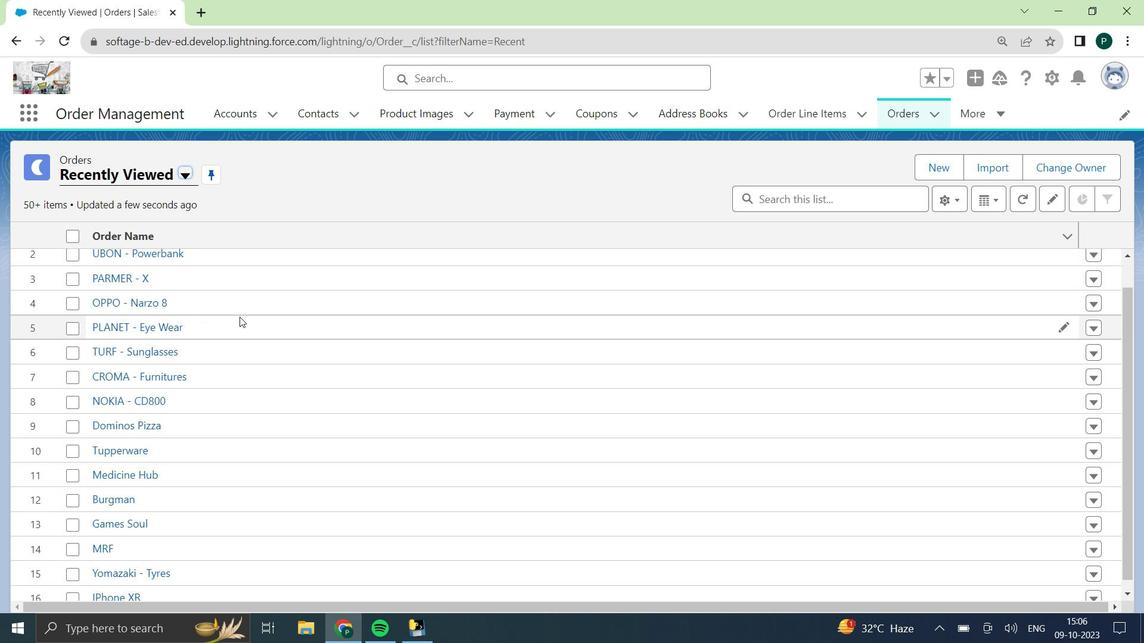 
Action: Mouse moved to (248, 319)
Screenshot: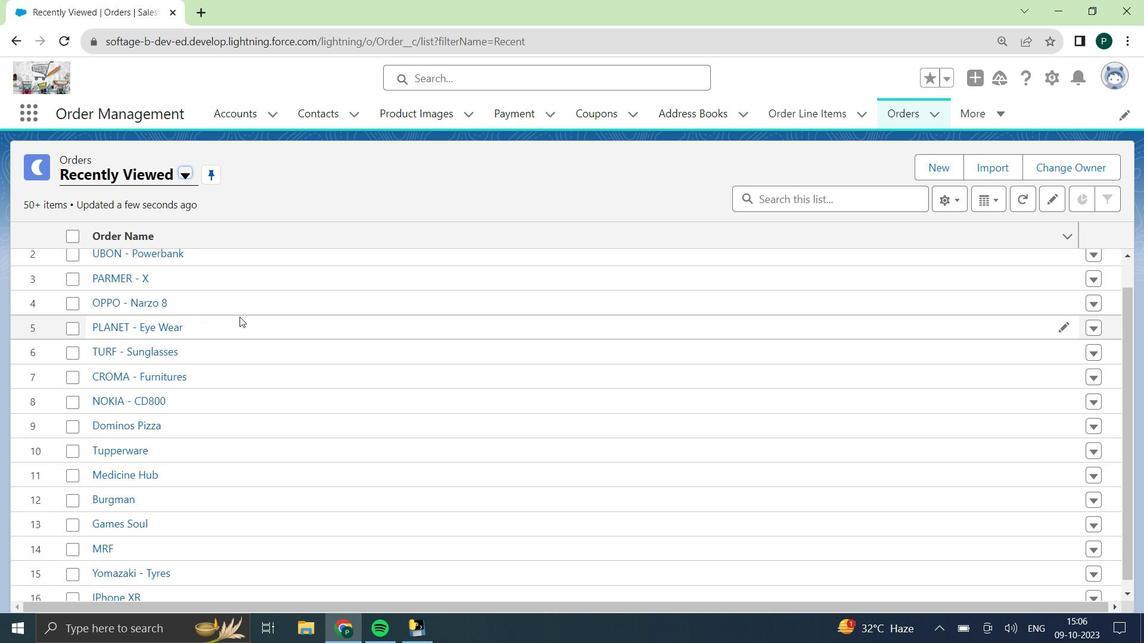 
Action: Mouse scrolled (248, 319) with delta (0, 0)
Screenshot: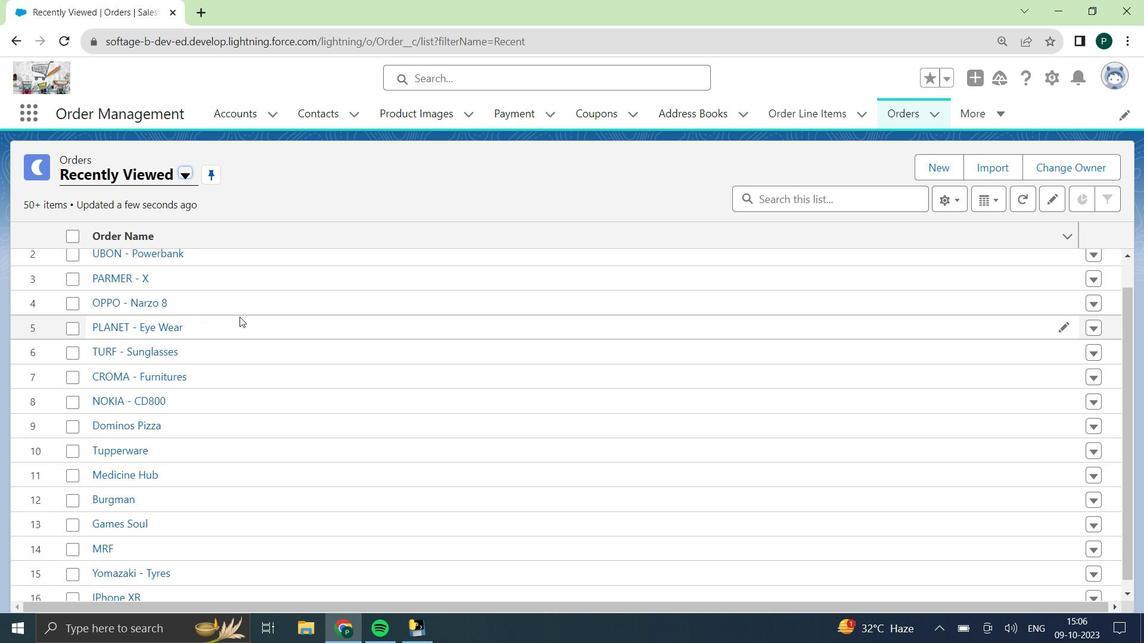 
Action: Mouse moved to (420, 317)
Screenshot: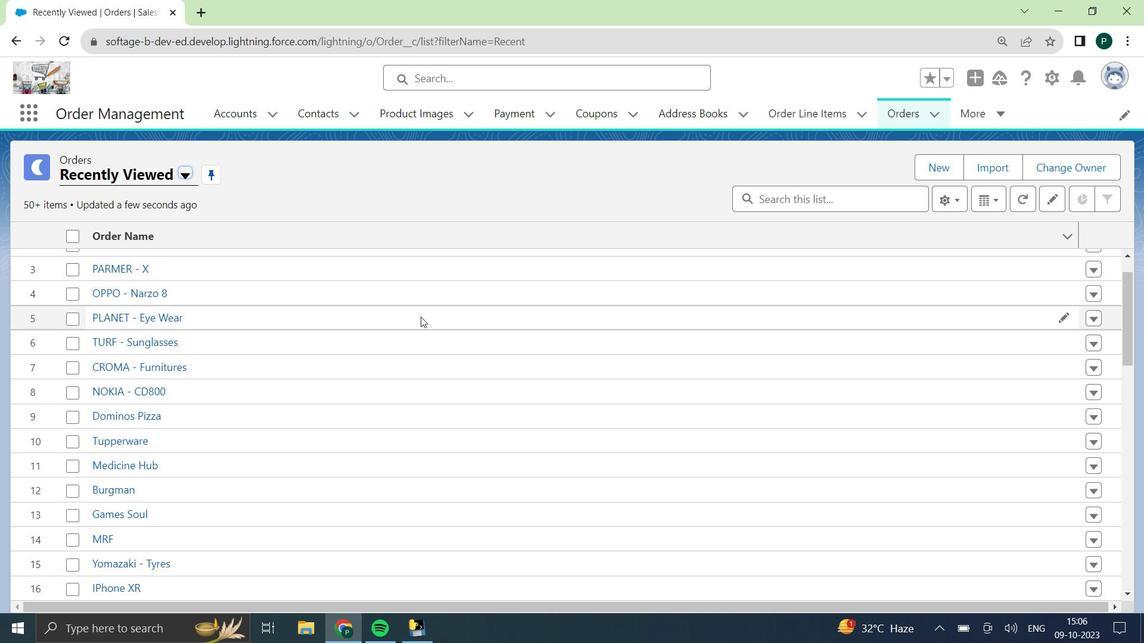 
Action: Mouse scrolled (420, 317) with delta (0, 0)
Screenshot: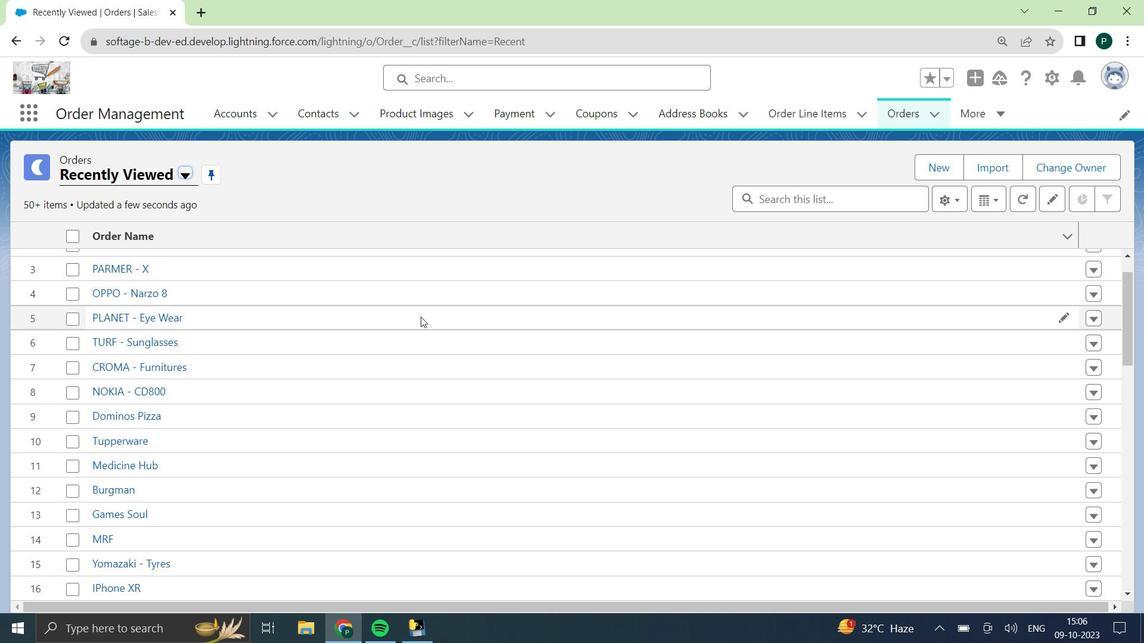 
Action: Mouse moved to (421, 319)
Screenshot: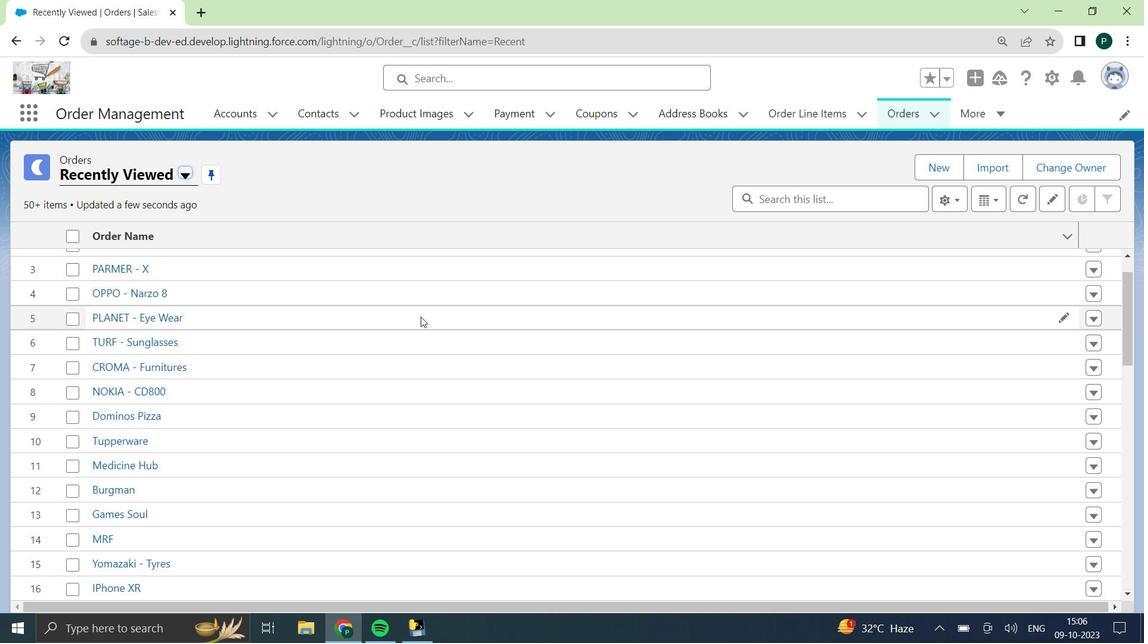 
Action: Mouse scrolled (421, 318) with delta (0, 0)
Screenshot: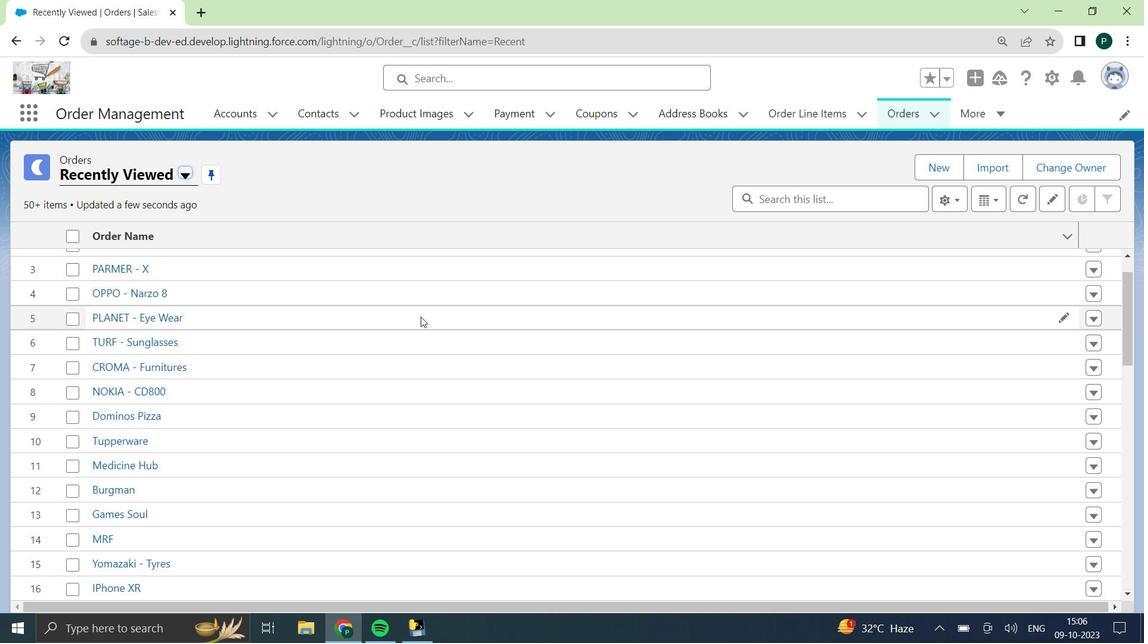 
Action: Mouse moved to (422, 320)
Screenshot: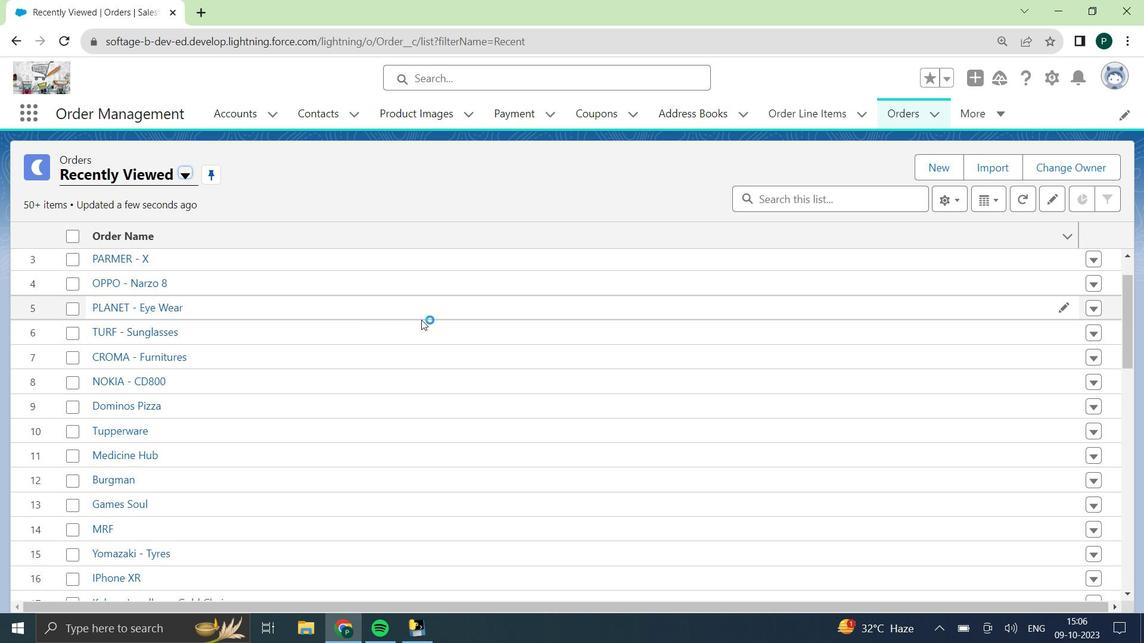 
Action: Mouse scrolled (422, 319) with delta (0, 0)
Screenshot: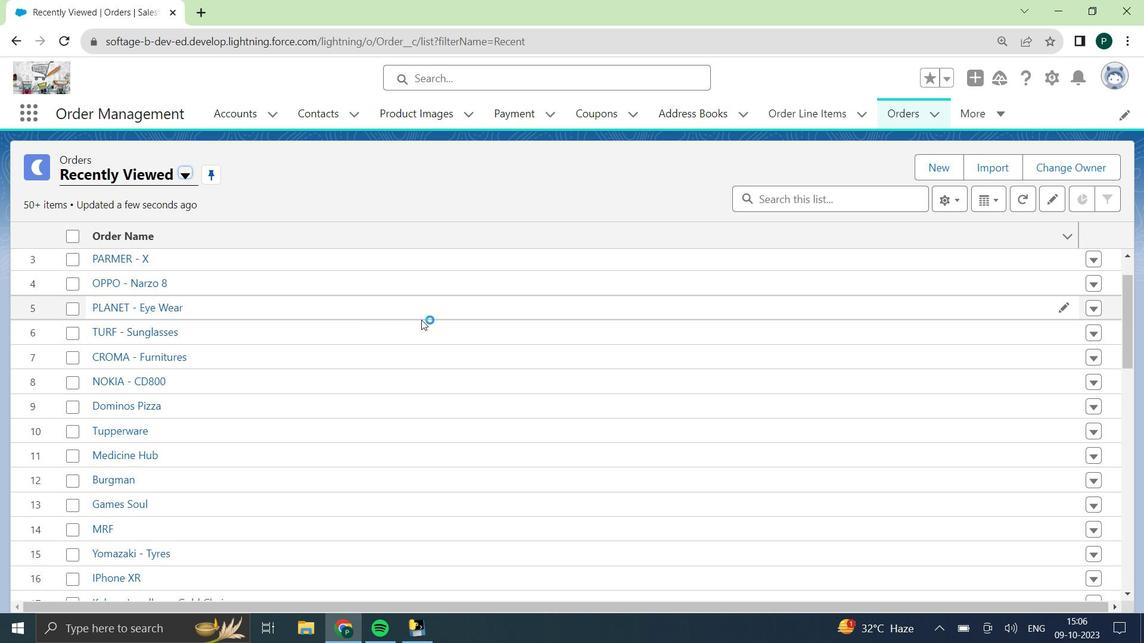 
Action: Mouse scrolled (422, 319) with delta (0, 0)
Screenshot: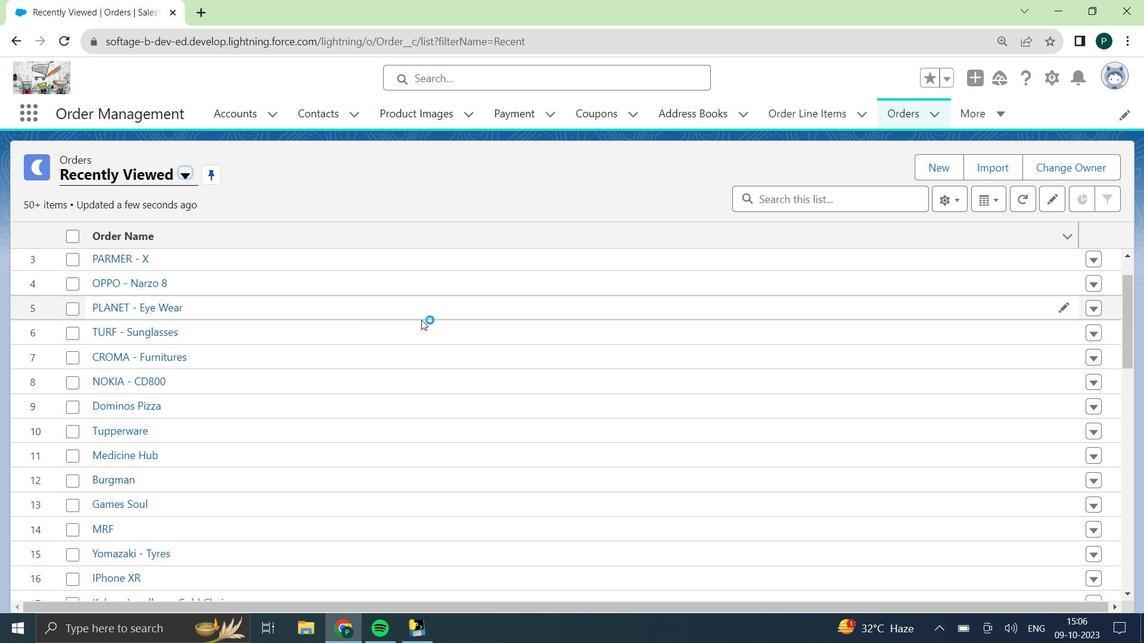 
Action: Mouse scrolled (422, 319) with delta (0, 0)
Screenshot: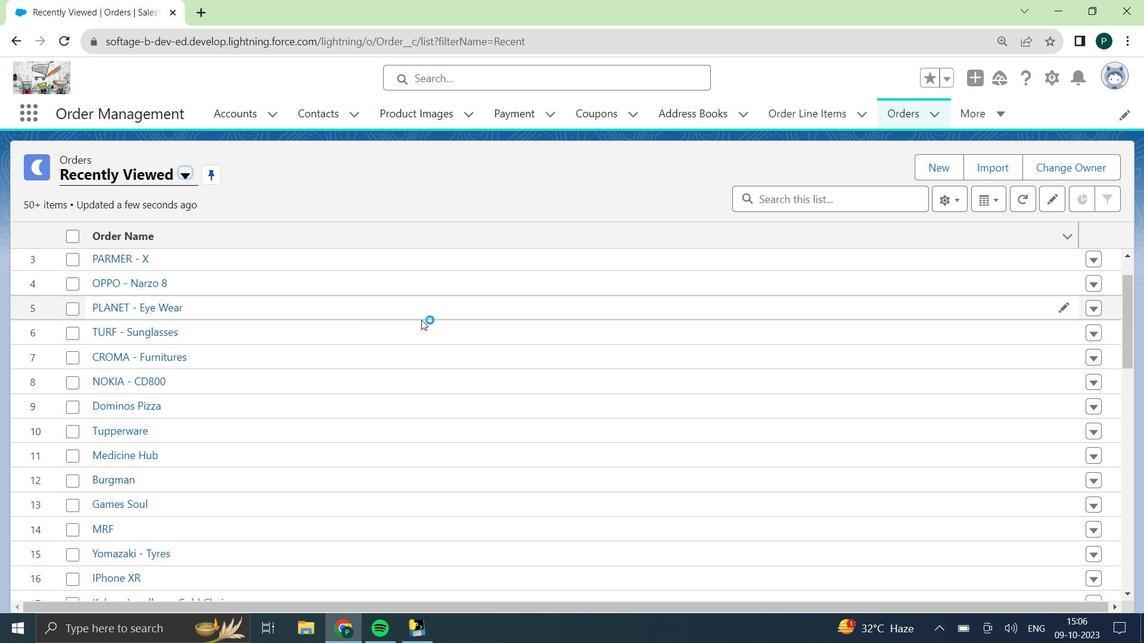 
Action: Mouse scrolled (422, 319) with delta (0, 0)
Screenshot: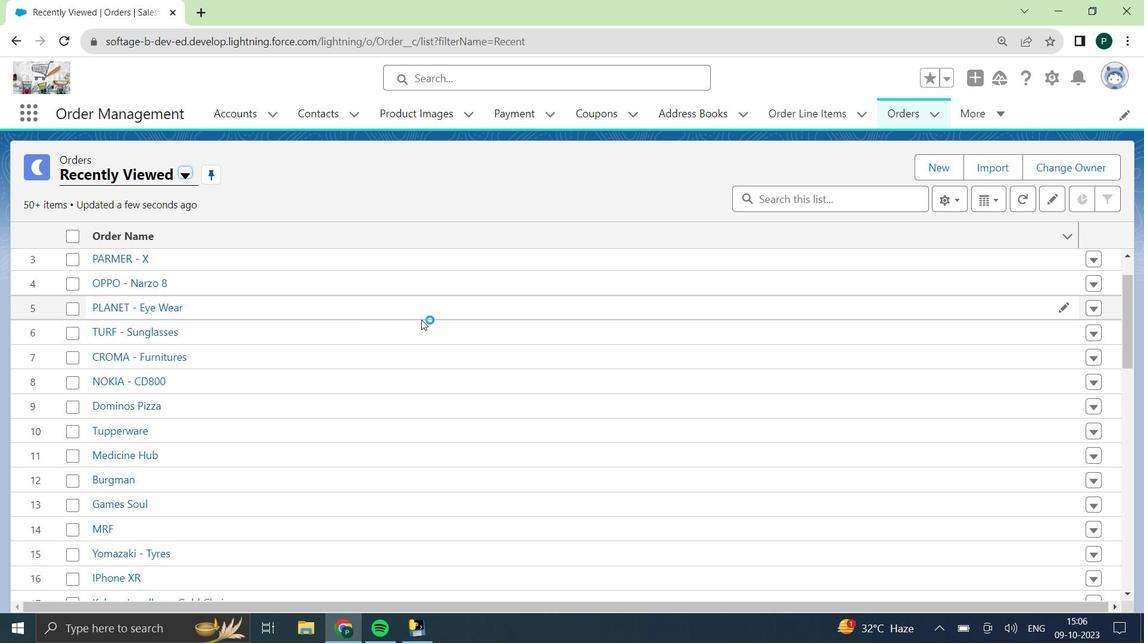 
Action: Mouse scrolled (422, 319) with delta (0, 0)
Screenshot: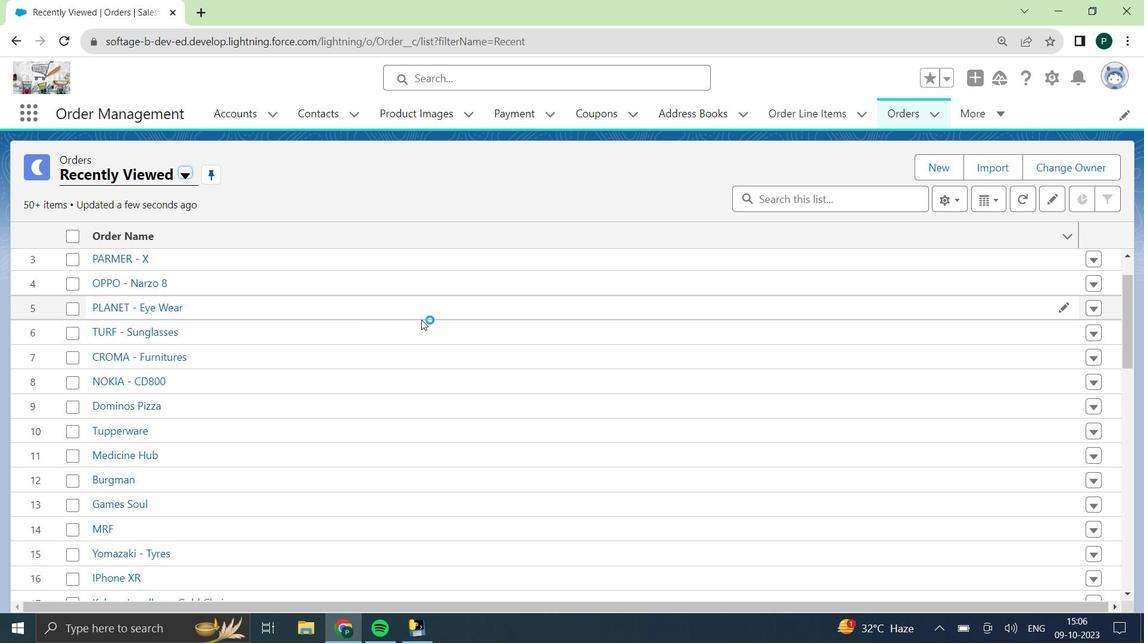 
Action: Mouse moved to (503, 317)
Screenshot: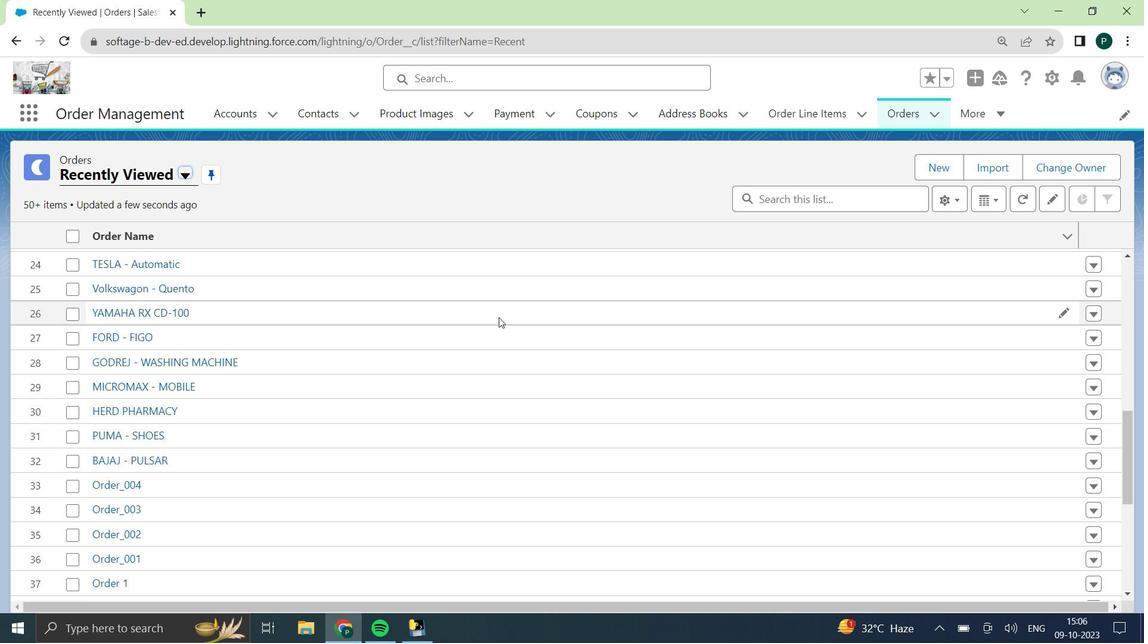 
Action: Mouse scrolled (503, 318) with delta (0, 0)
Screenshot: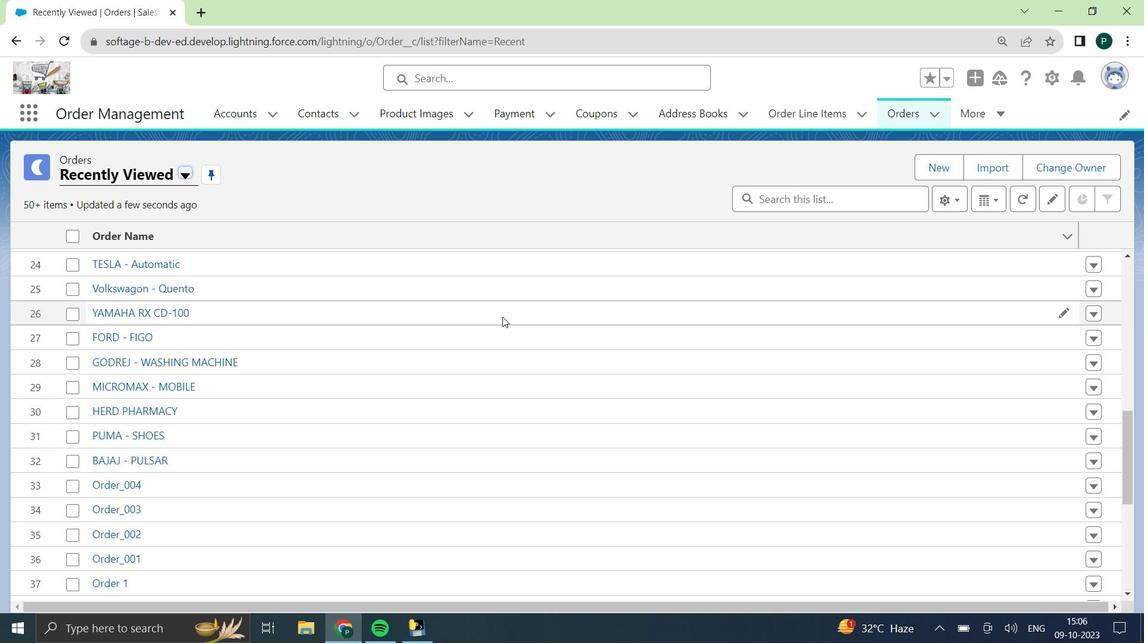 
Action: Mouse scrolled (503, 318) with delta (0, 0)
Screenshot: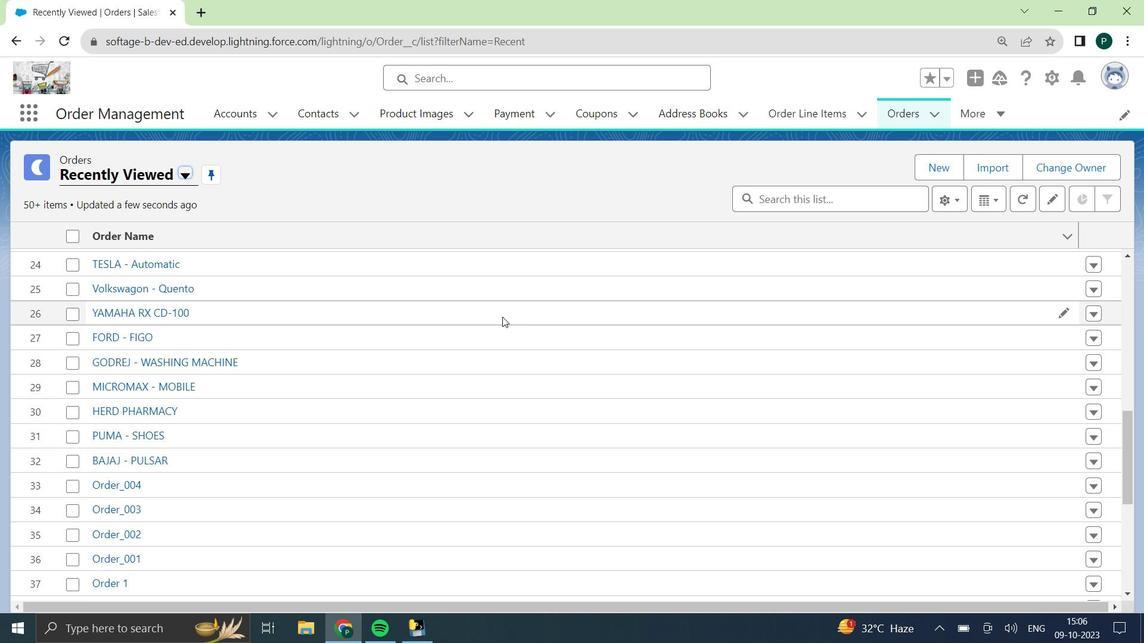 
Action: Mouse scrolled (503, 318) with delta (0, 0)
Screenshot: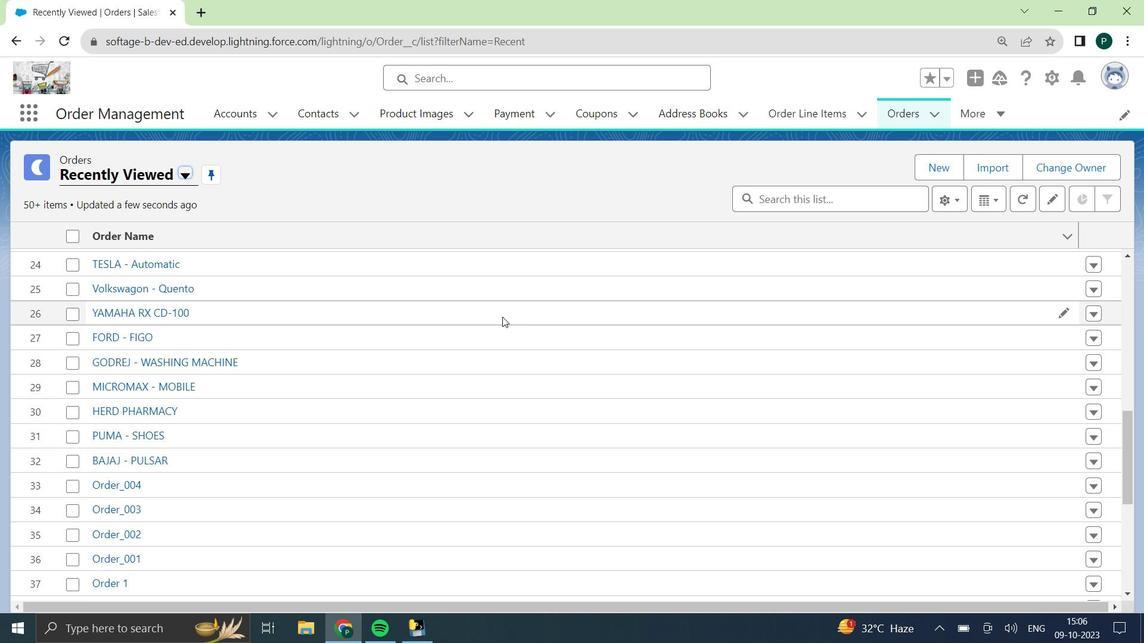 
Action: Mouse scrolled (503, 318) with delta (0, 0)
Screenshot: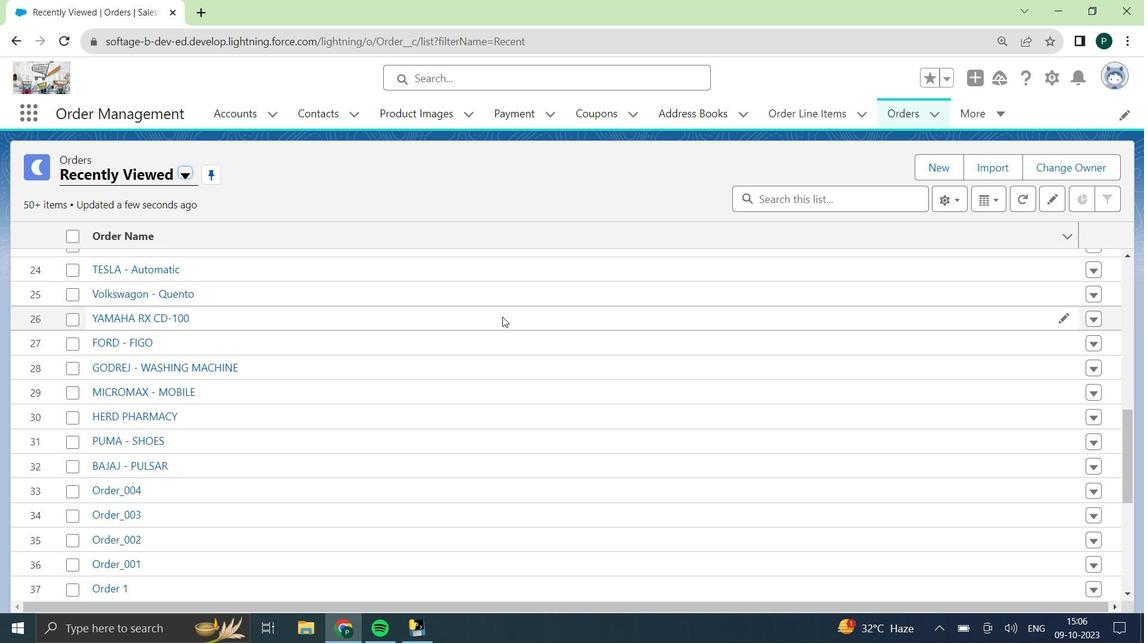 
Action: Mouse scrolled (503, 318) with delta (0, 0)
Screenshot: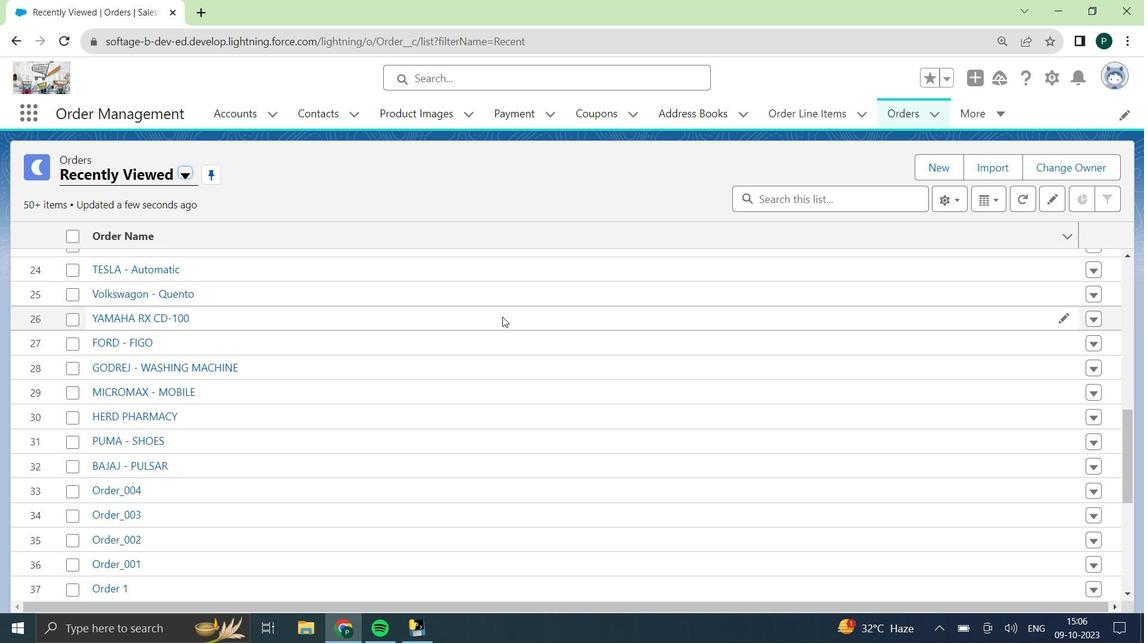
Action: Mouse scrolled (503, 318) with delta (0, 0)
Screenshot: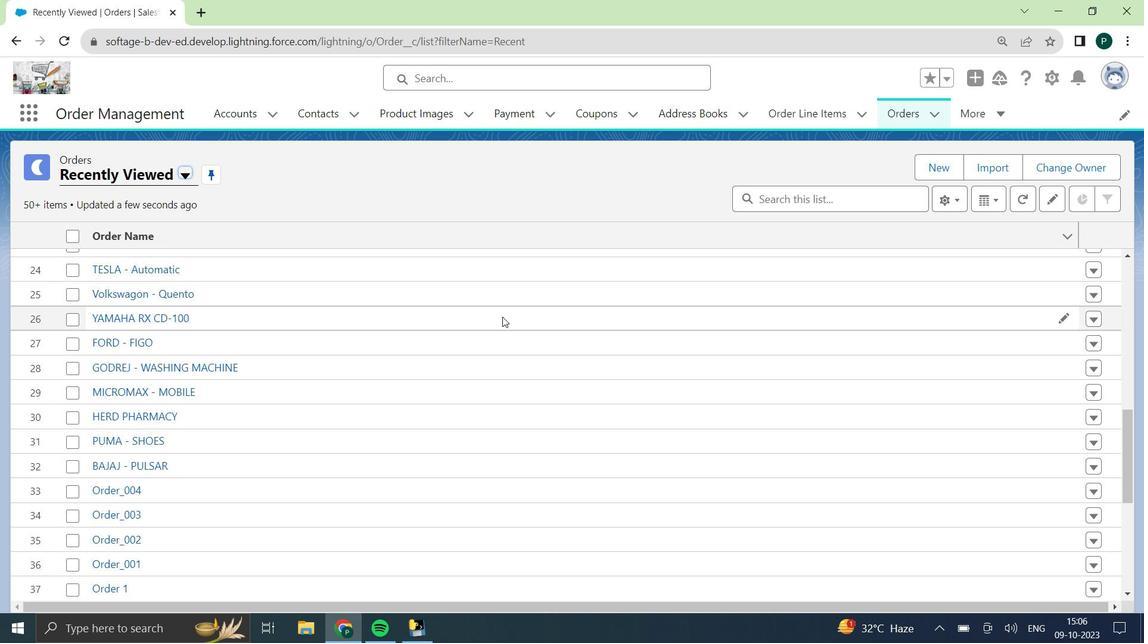 
Action: Mouse scrolled (503, 318) with delta (0, 0)
Screenshot: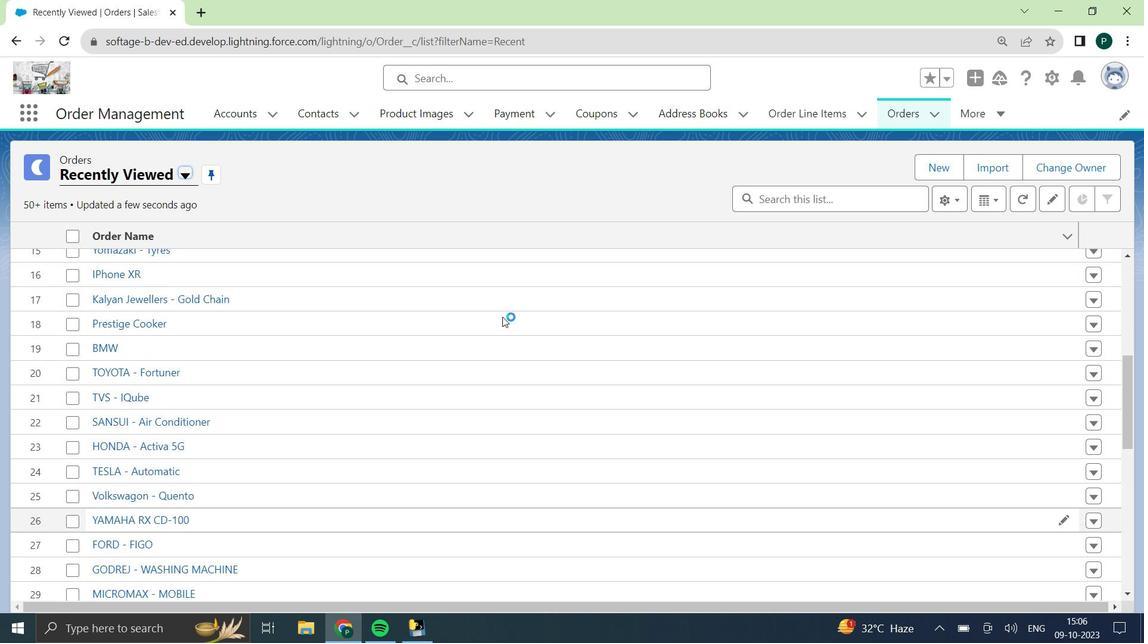 
Action: Mouse moved to (534, 306)
Screenshot: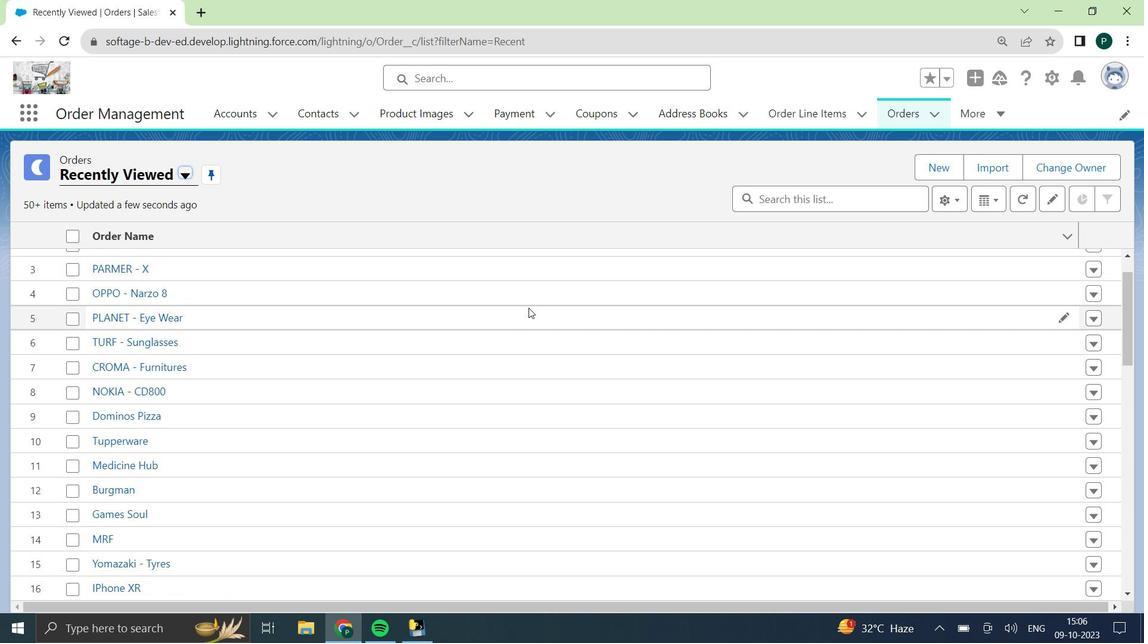 
Action: Mouse scrolled (534, 307) with delta (0, 0)
Screenshot: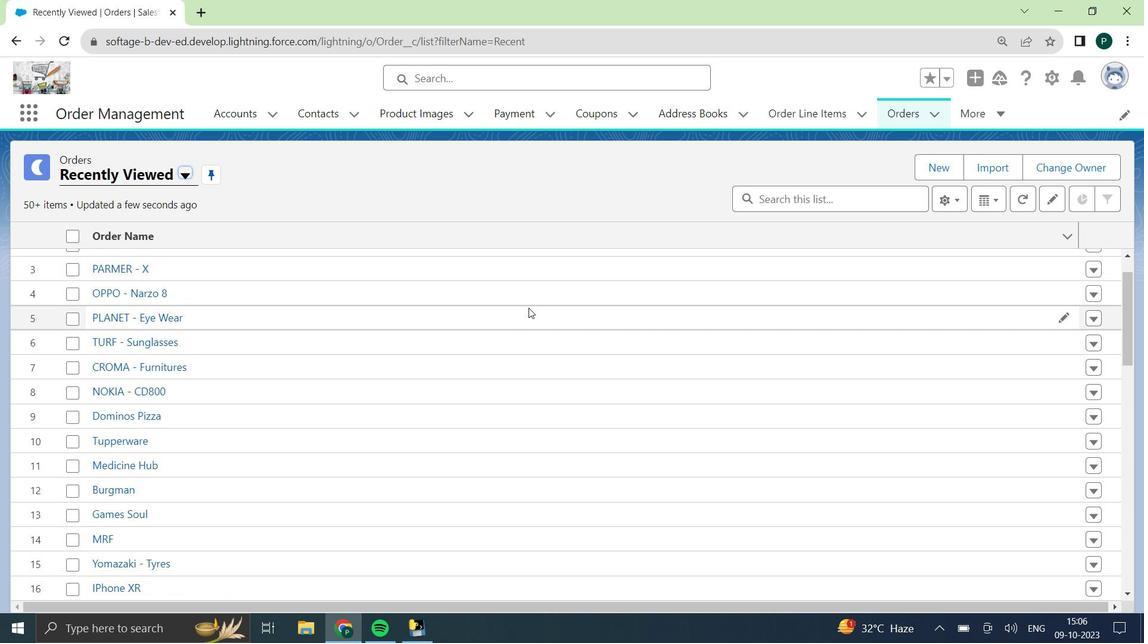 
Action: Mouse scrolled (534, 307) with delta (0, 0)
Screenshot: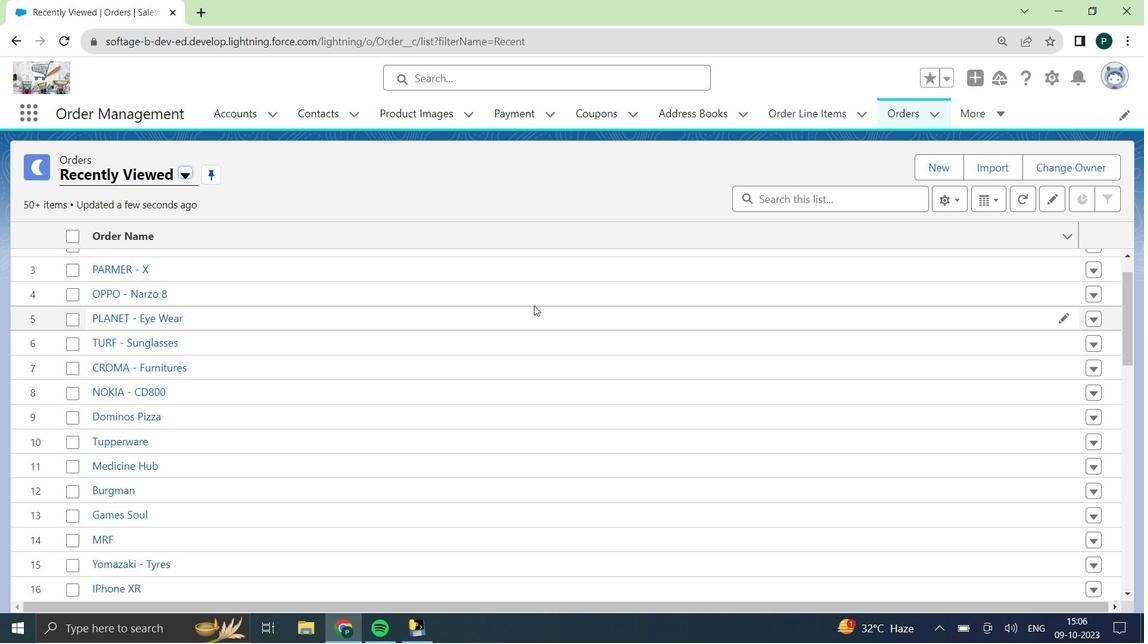 
Action: Mouse scrolled (534, 307) with delta (0, 0)
Screenshot: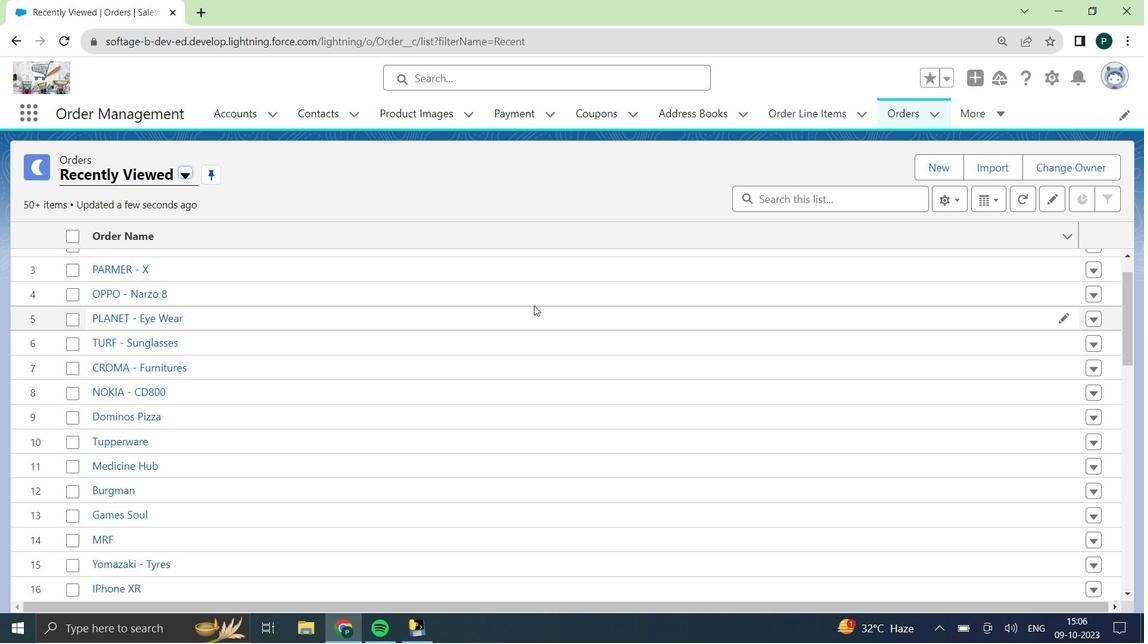 
Action: Mouse scrolled (534, 307) with delta (0, 0)
Screenshot: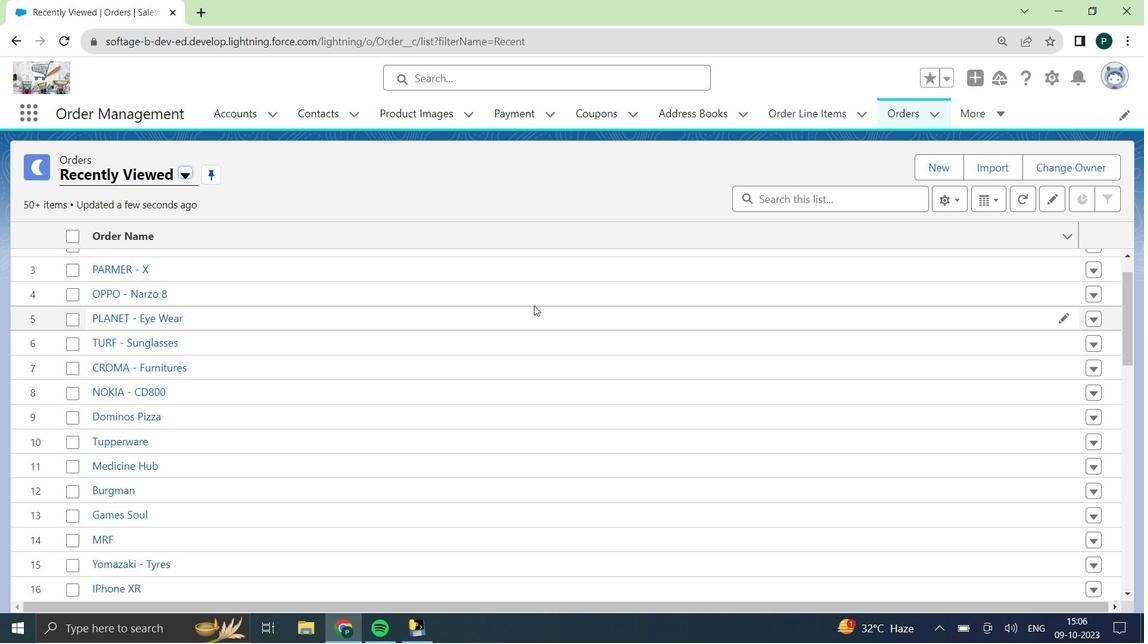 
Action: Mouse scrolled (534, 307) with delta (0, 0)
Screenshot: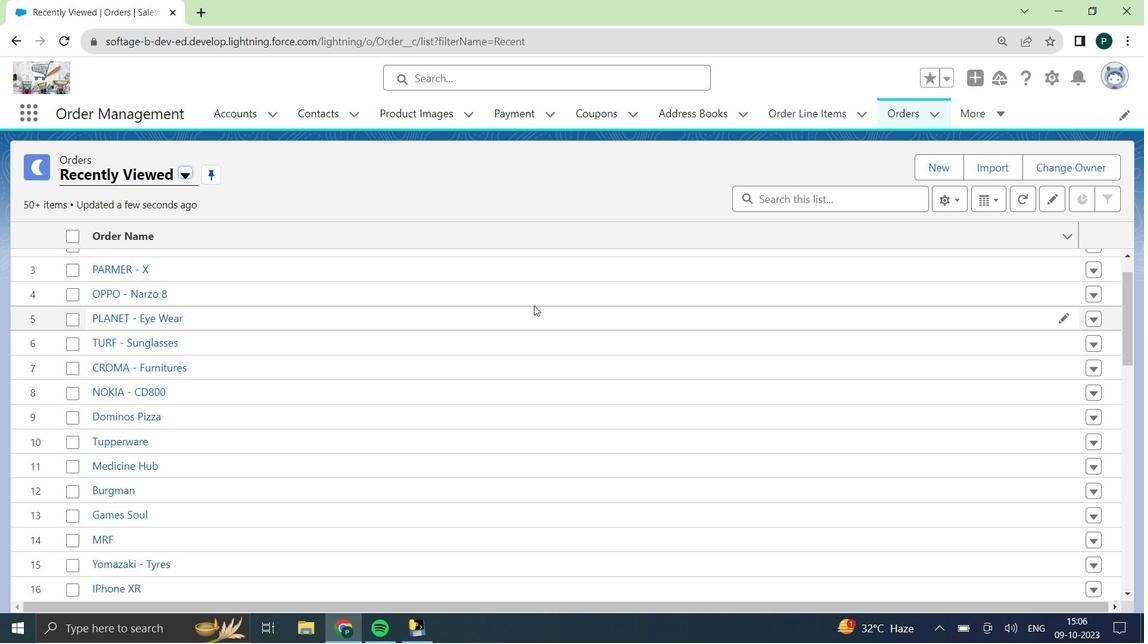 
Action: Mouse scrolled (534, 307) with delta (0, 0)
Screenshot: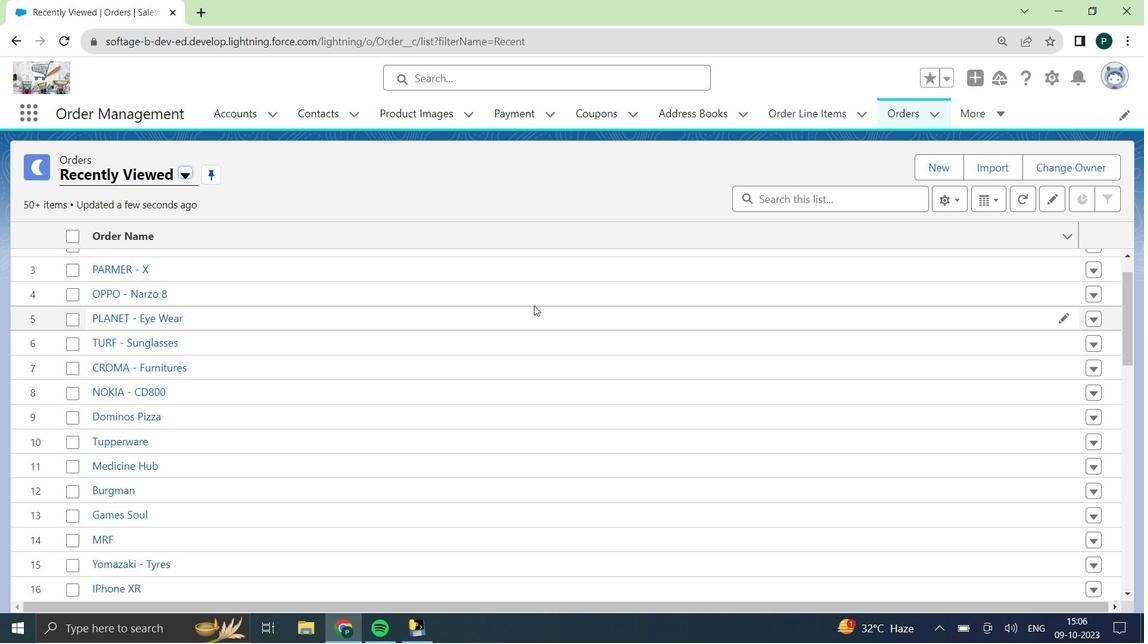 
Action: Mouse scrolled (534, 307) with delta (0, 0)
Screenshot: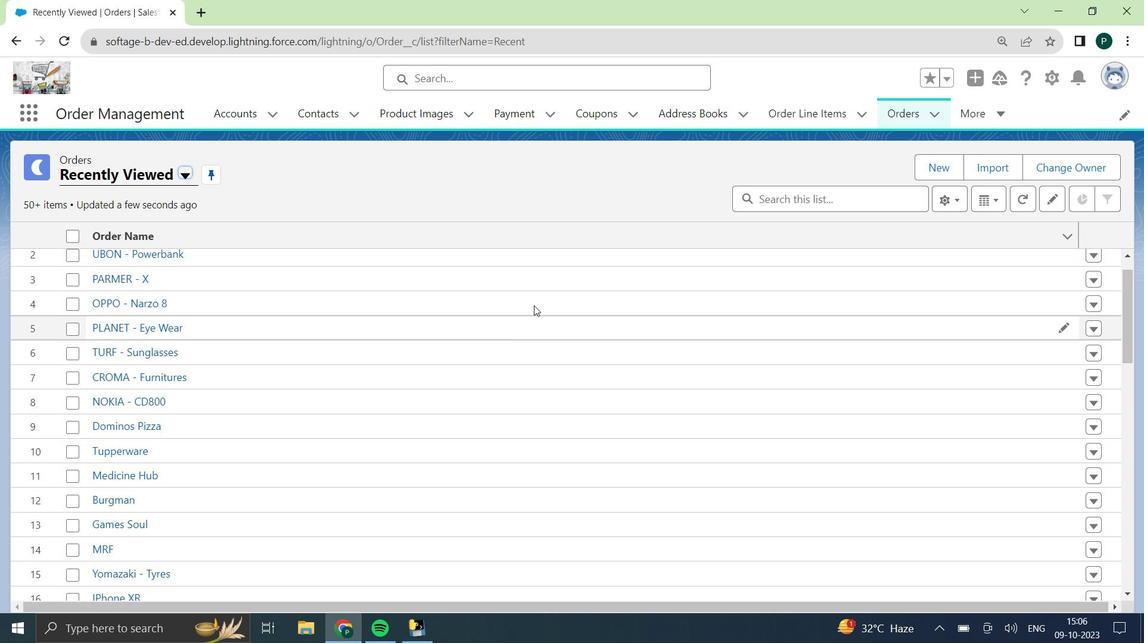 
Action: Mouse scrolled (534, 307) with delta (0, 0)
Screenshot: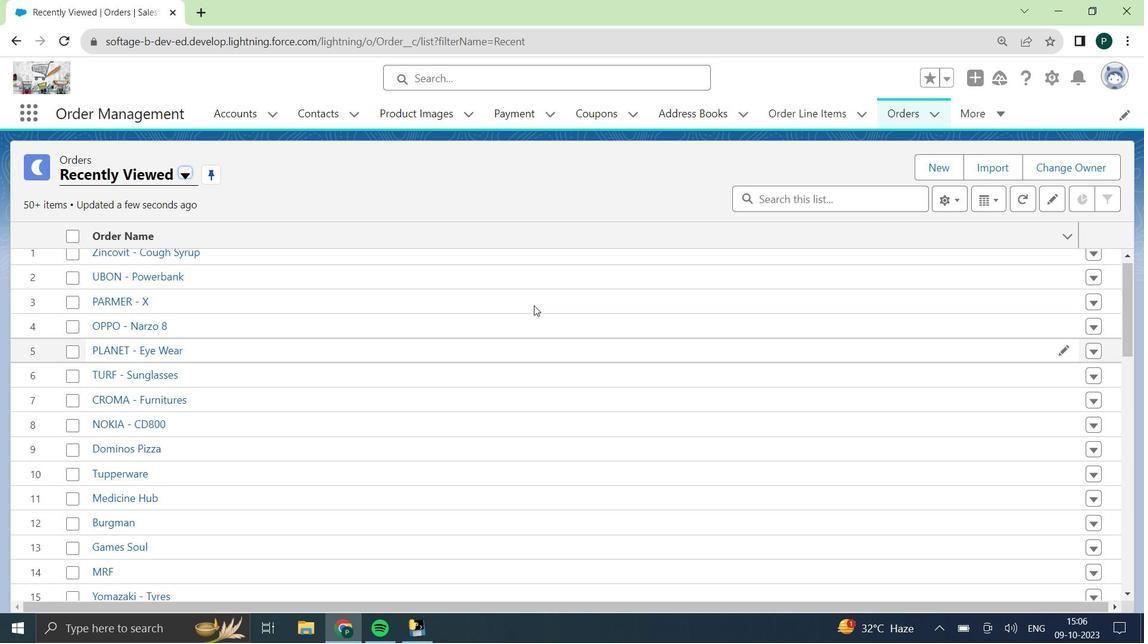 
Action: Mouse scrolled (534, 307) with delta (0, 0)
Screenshot: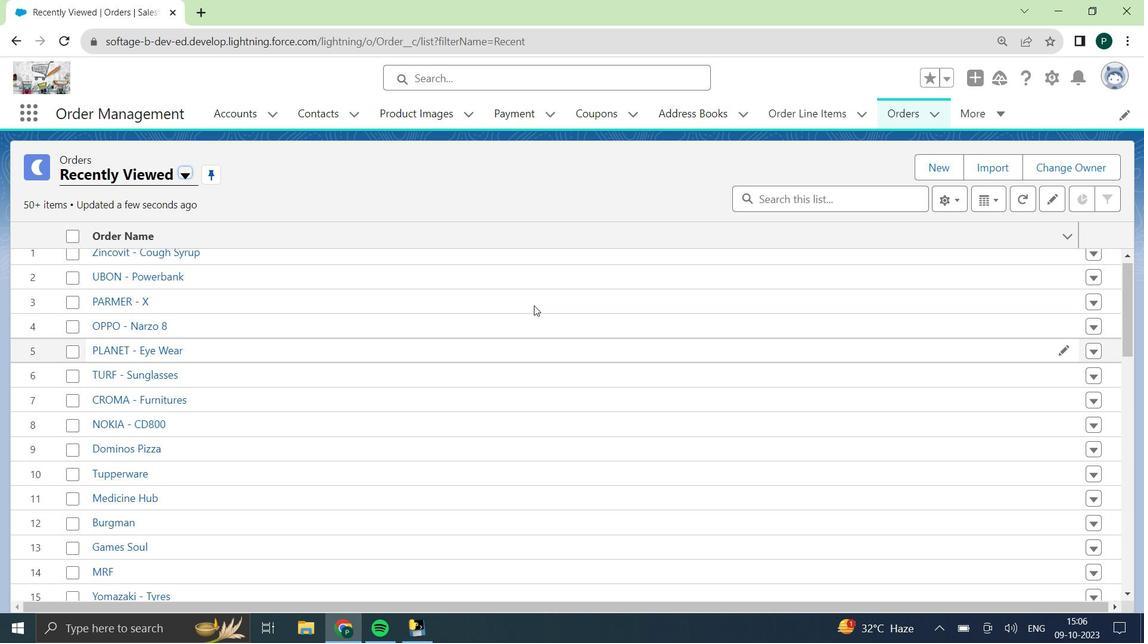 
Action: Mouse moved to (555, 284)
Screenshot: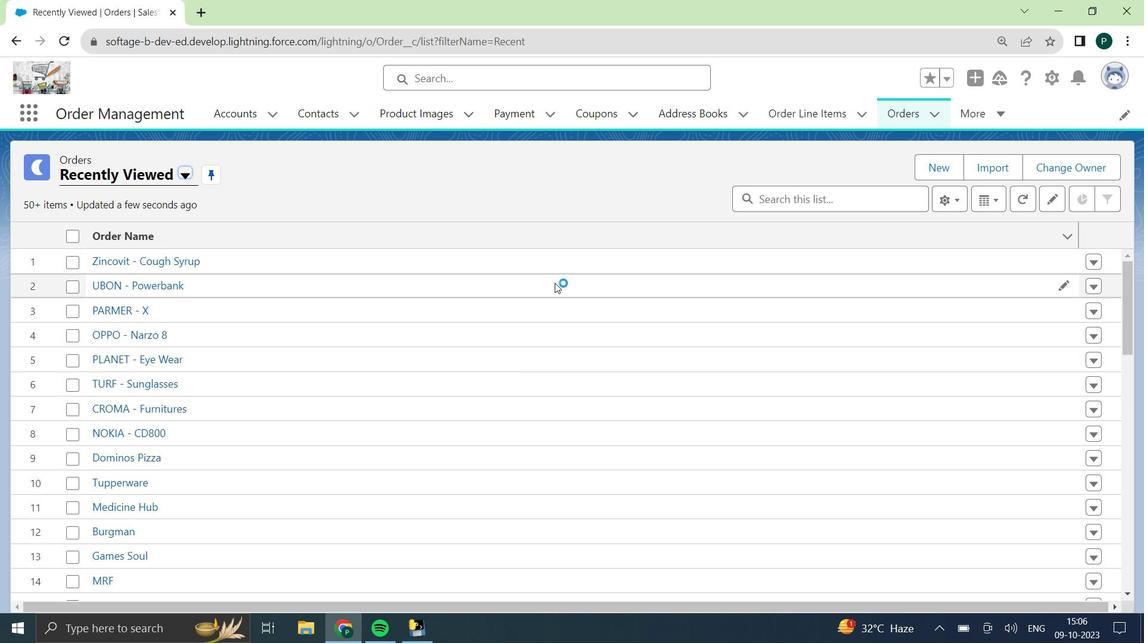 
Action: Mouse scrolled (555, 285) with delta (0, 0)
Screenshot: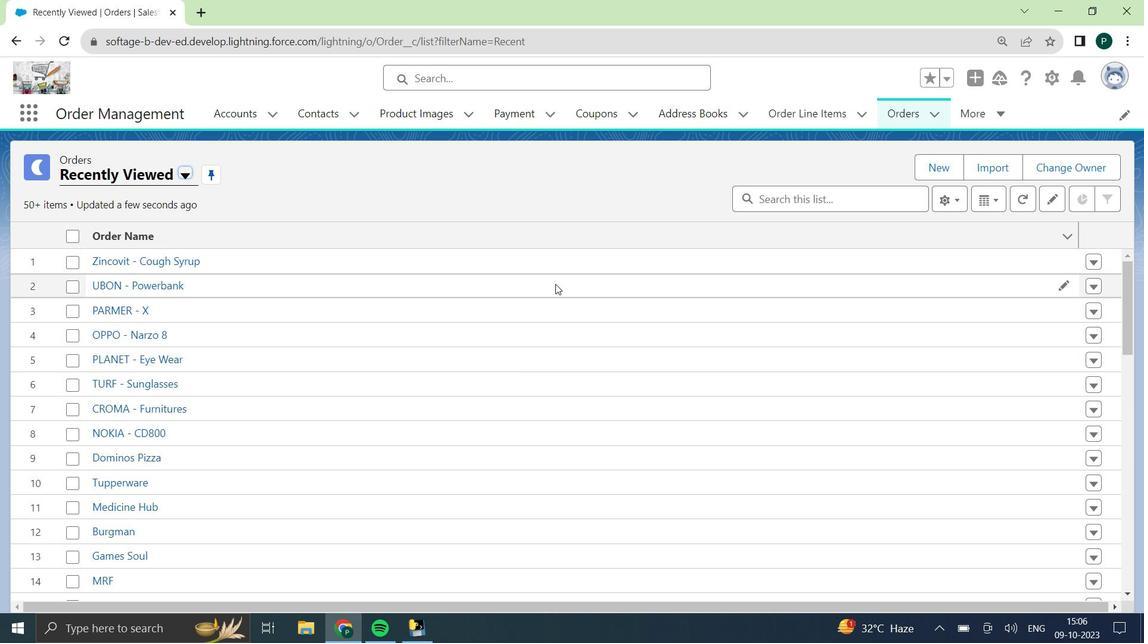 
Action: Mouse scrolled (555, 285) with delta (0, 0)
Screenshot: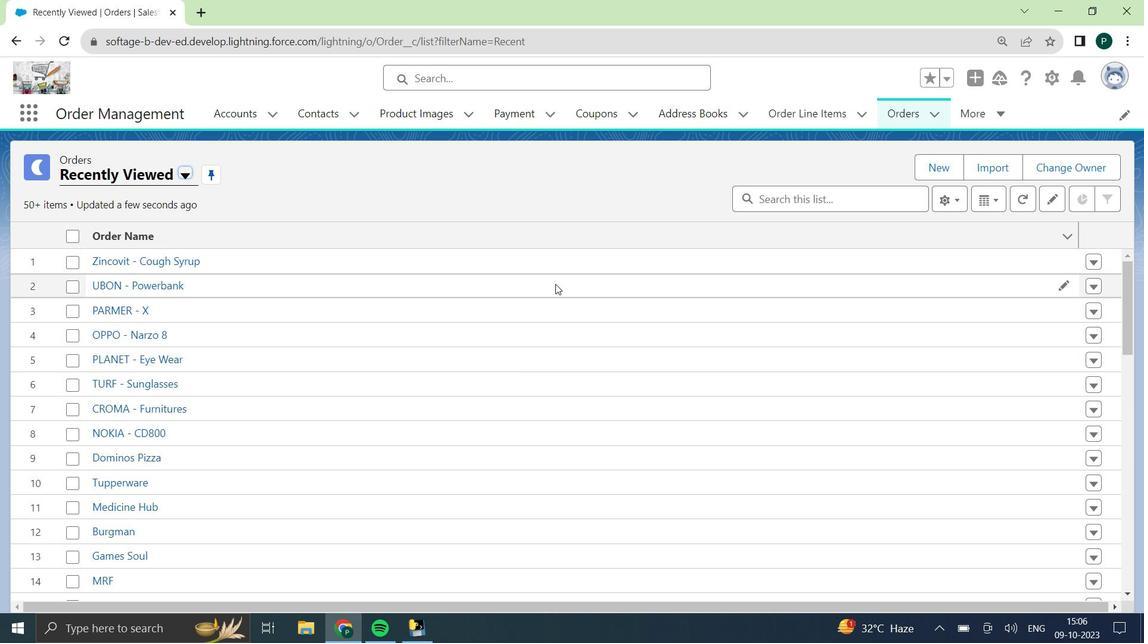 
Action: Mouse scrolled (555, 285) with delta (0, 0)
Screenshot: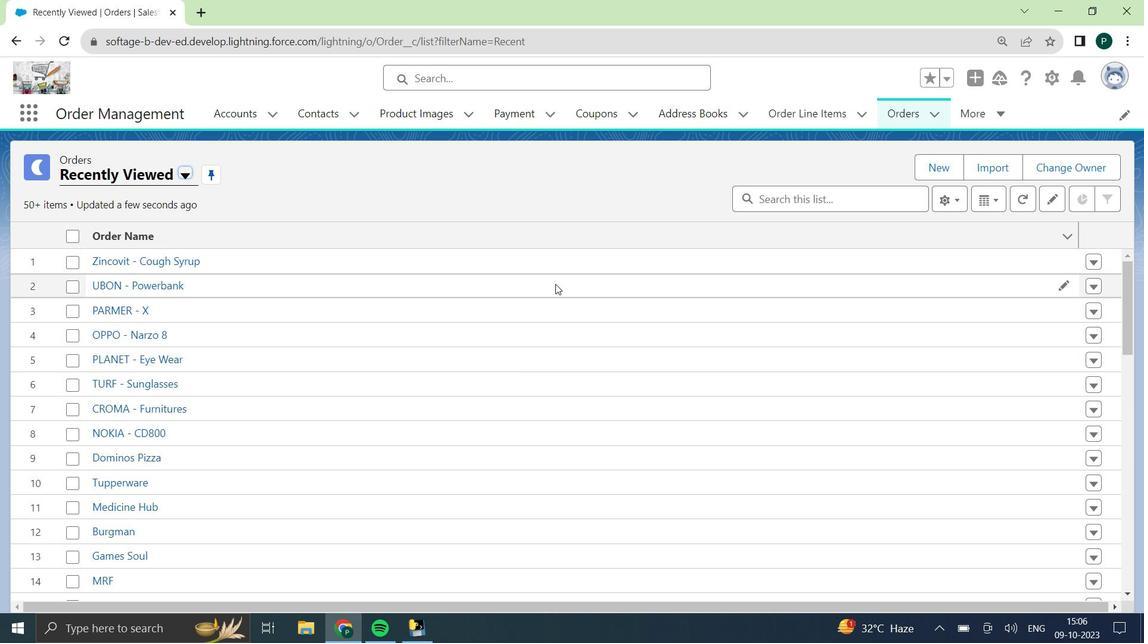 
Action: Mouse scrolled (555, 285) with delta (0, 0)
Screenshot: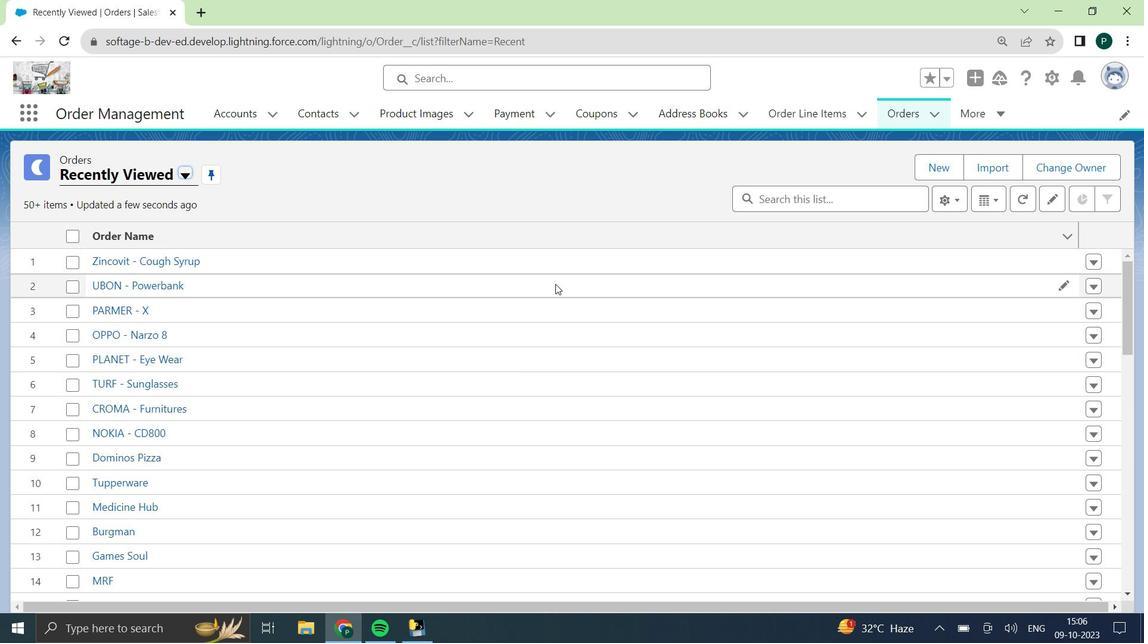
Action: Mouse scrolled (555, 285) with delta (0, 0)
Screenshot: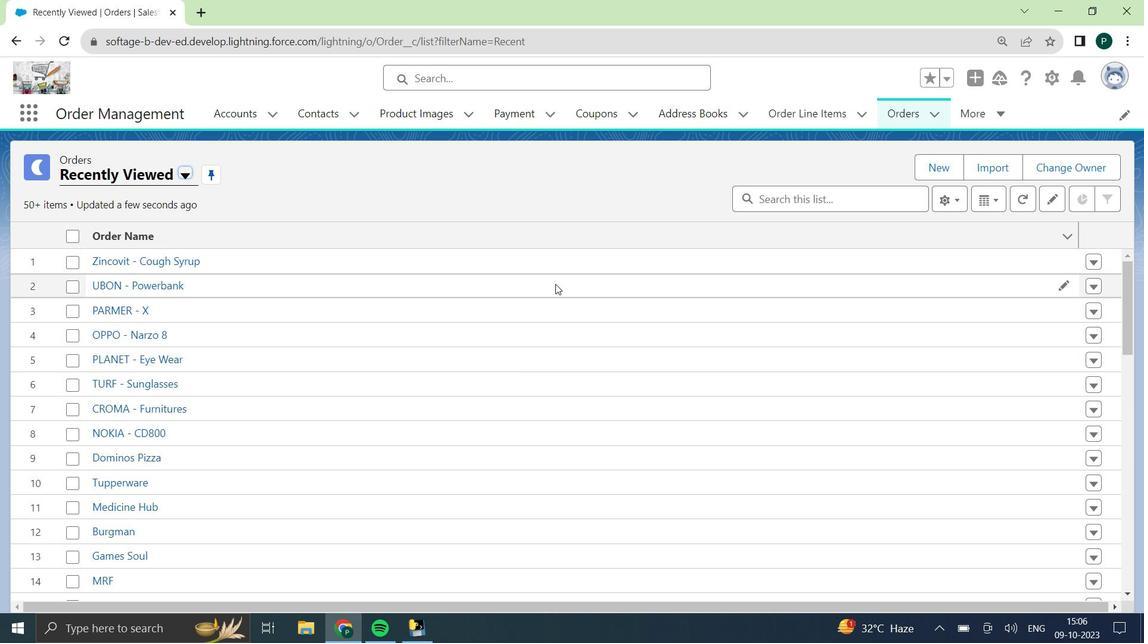 
Action: Mouse scrolled (555, 285) with delta (0, 0)
Screenshot: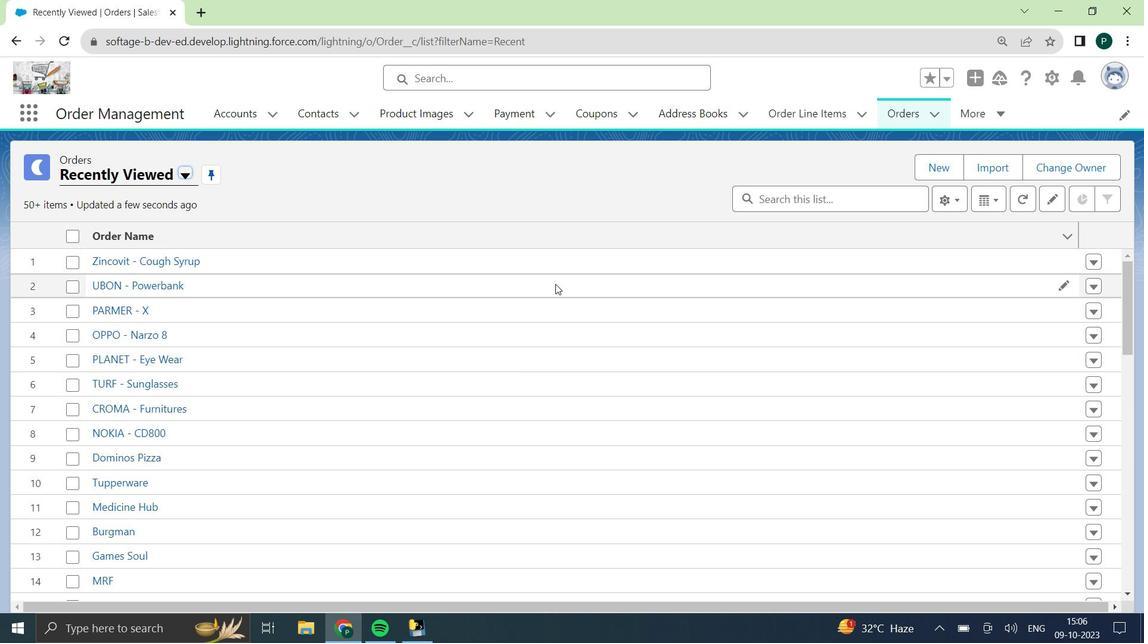 
Action: Mouse scrolled (555, 285) with delta (0, 0)
Screenshot: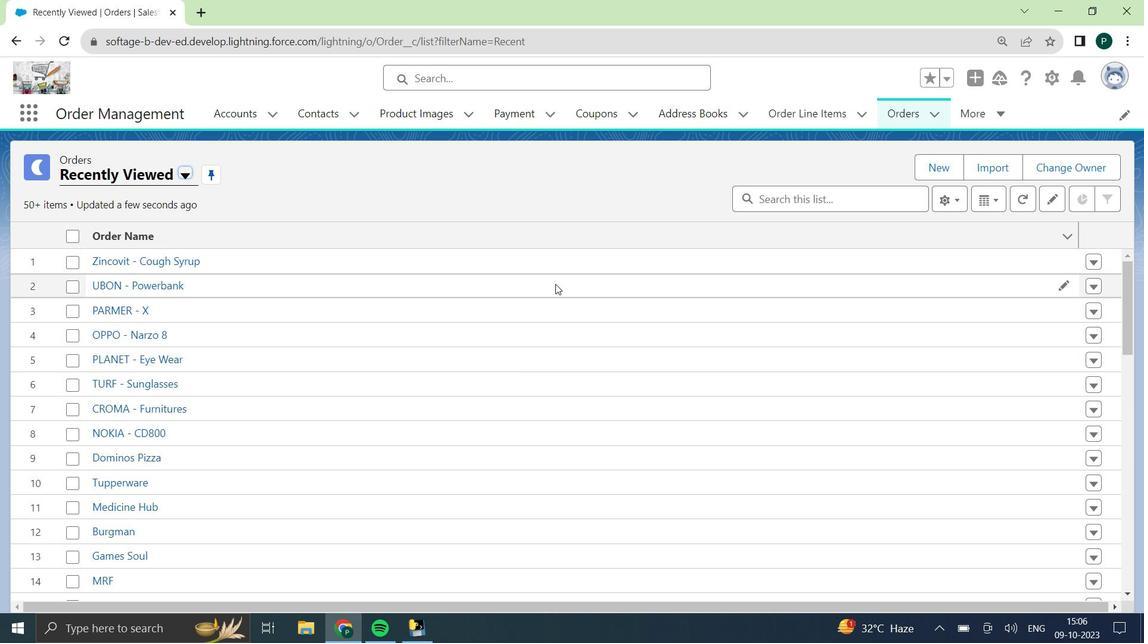 
Action: Mouse moved to (948, 169)
Screenshot: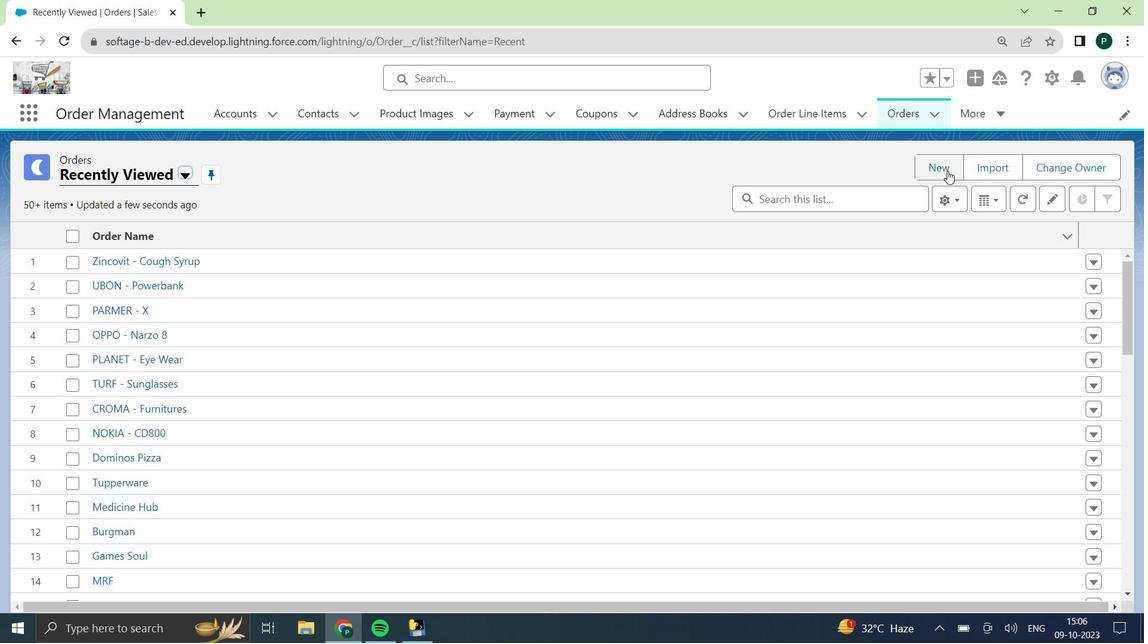 
Action: Mouse pressed left at (948, 169)
Screenshot: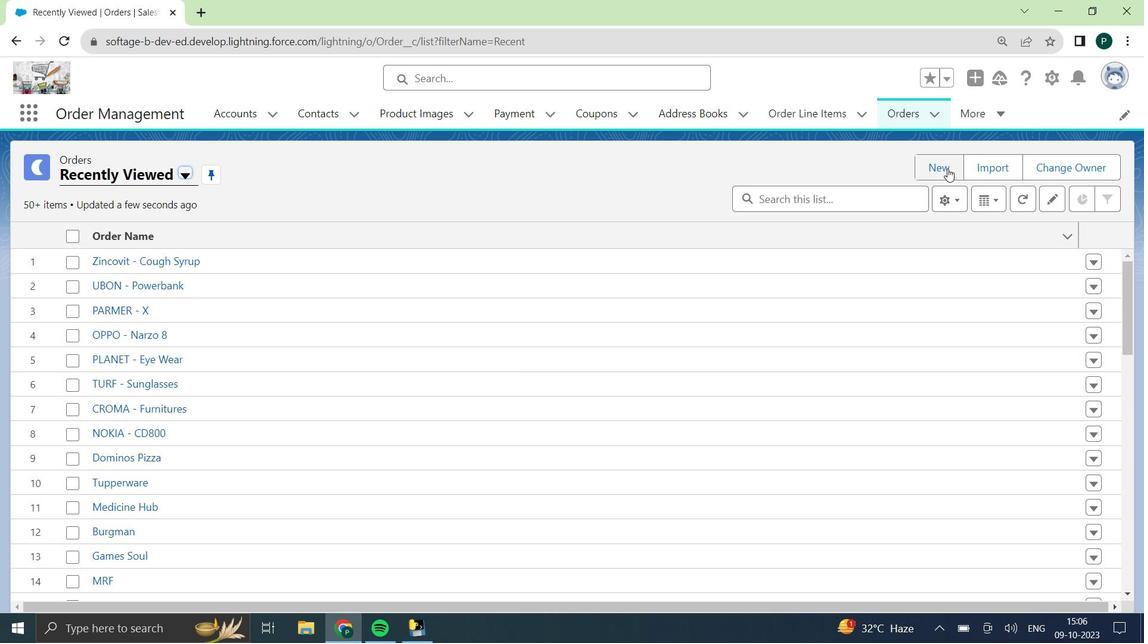 
Action: Mouse moved to (381, 297)
Screenshot: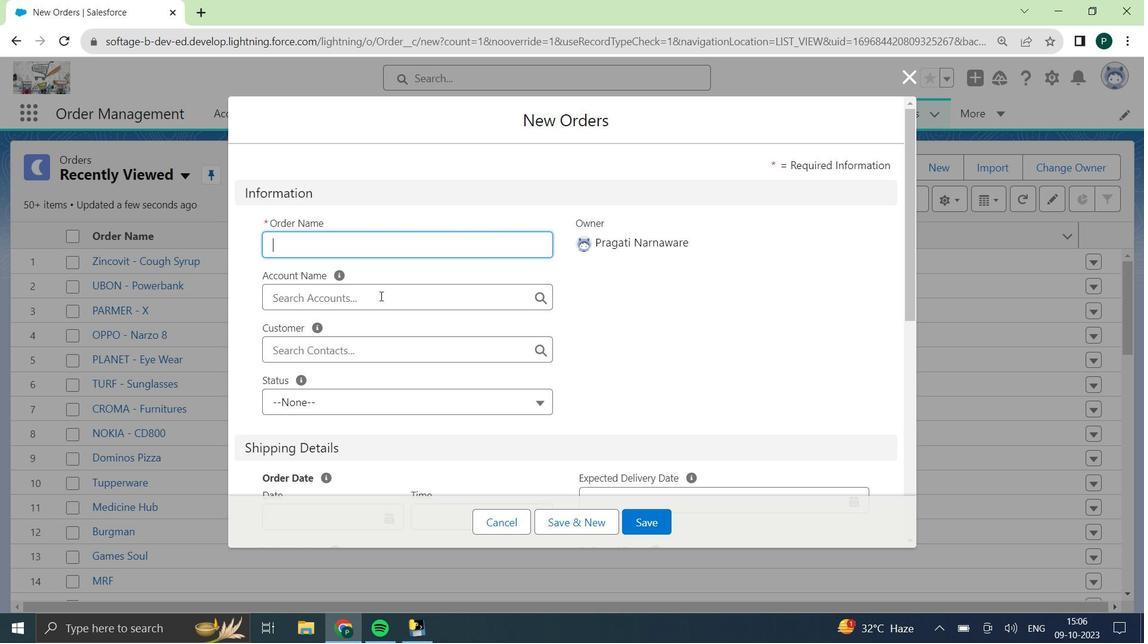 
Action: Mouse scrolled (381, 296) with delta (0, 0)
Screenshot: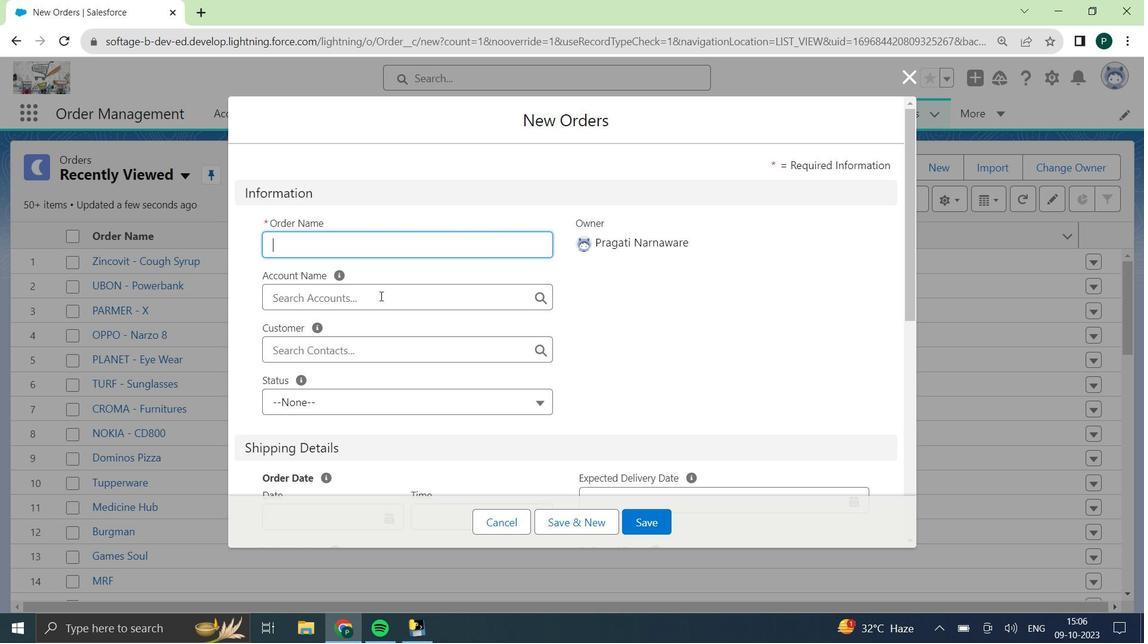 
Action: Mouse moved to (381, 299)
Screenshot: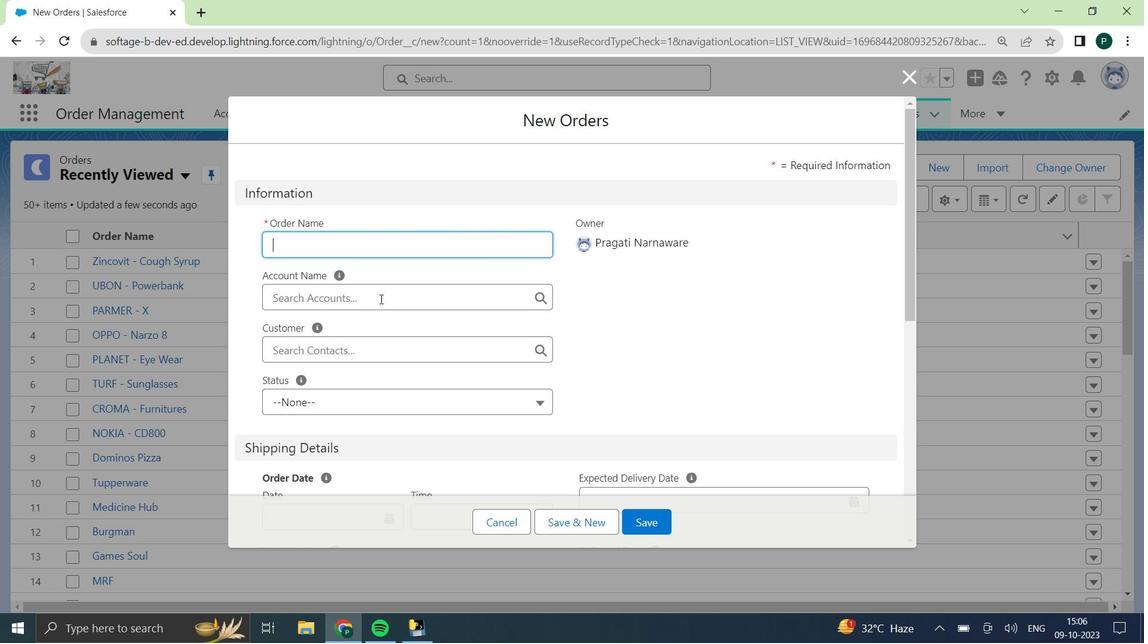 
Action: Mouse scrolled (381, 298) with delta (0, 0)
Screenshot: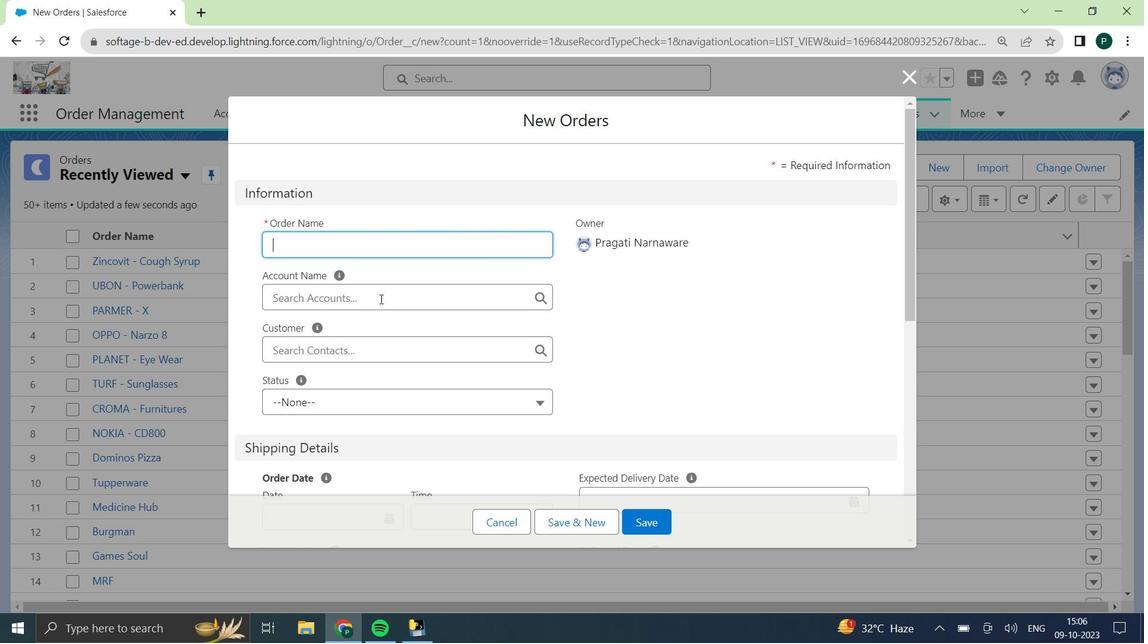 
Action: Mouse moved to (381, 300)
Screenshot: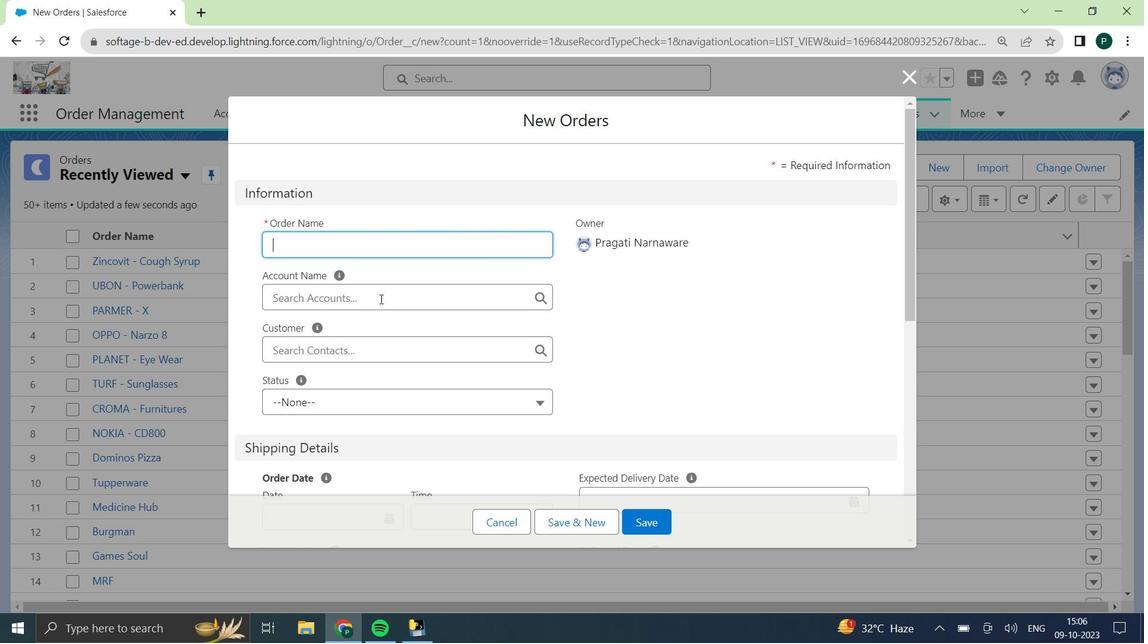 
Action: Mouse scrolled (381, 299) with delta (0, 0)
Screenshot: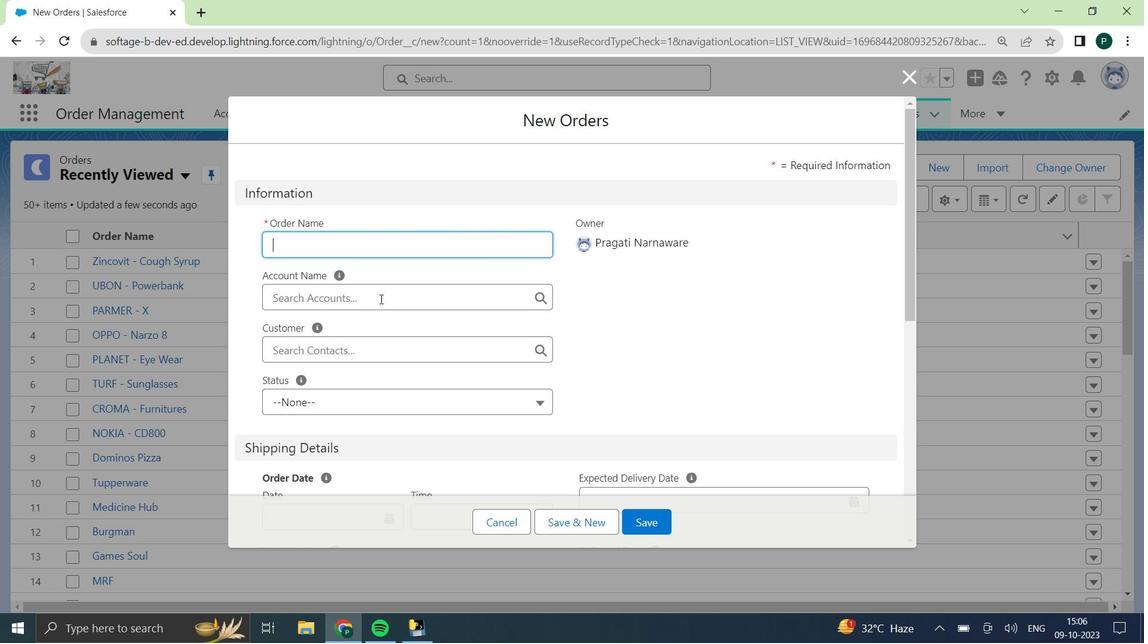 
Action: Mouse moved to (381, 301)
Screenshot: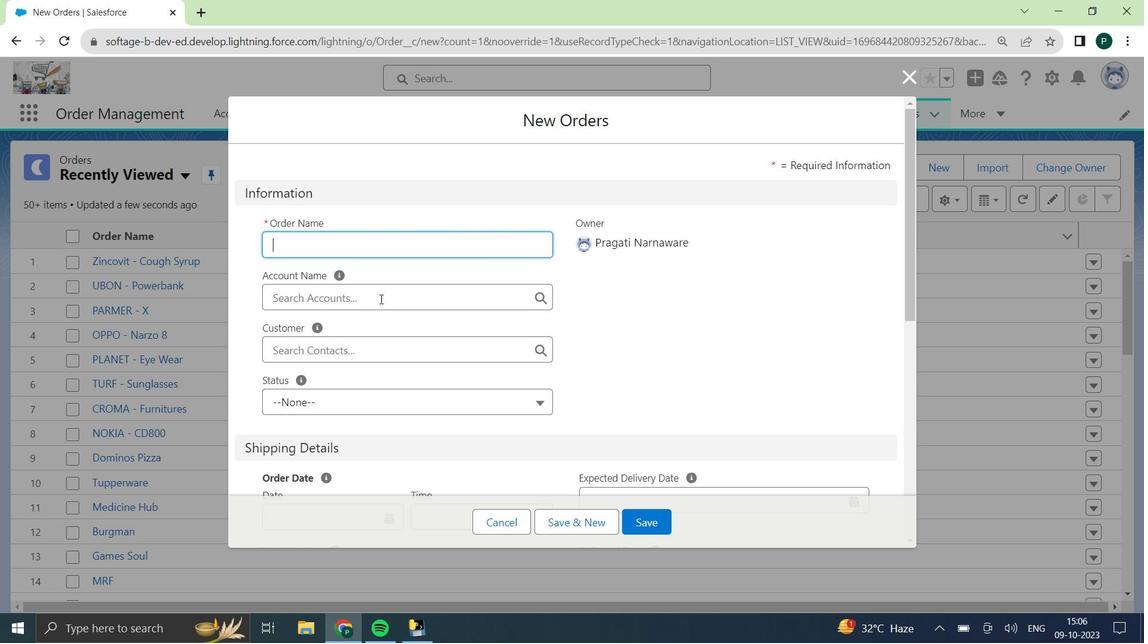 
Action: Mouse scrolled (381, 300) with delta (0, 0)
Screenshot: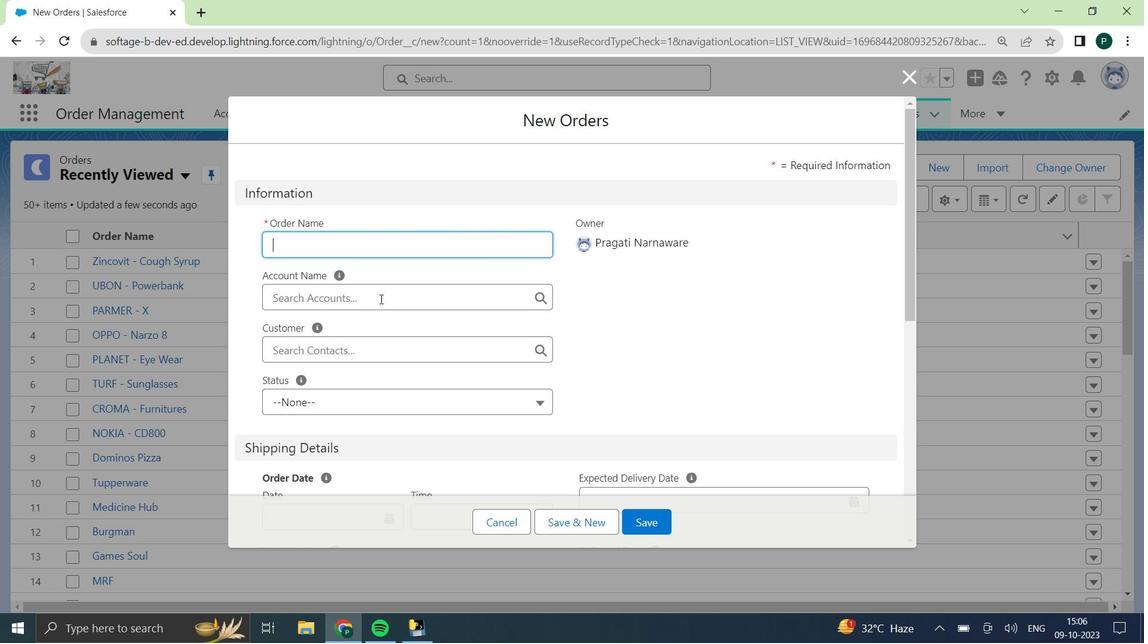 
Action: Mouse moved to (381, 301)
Screenshot: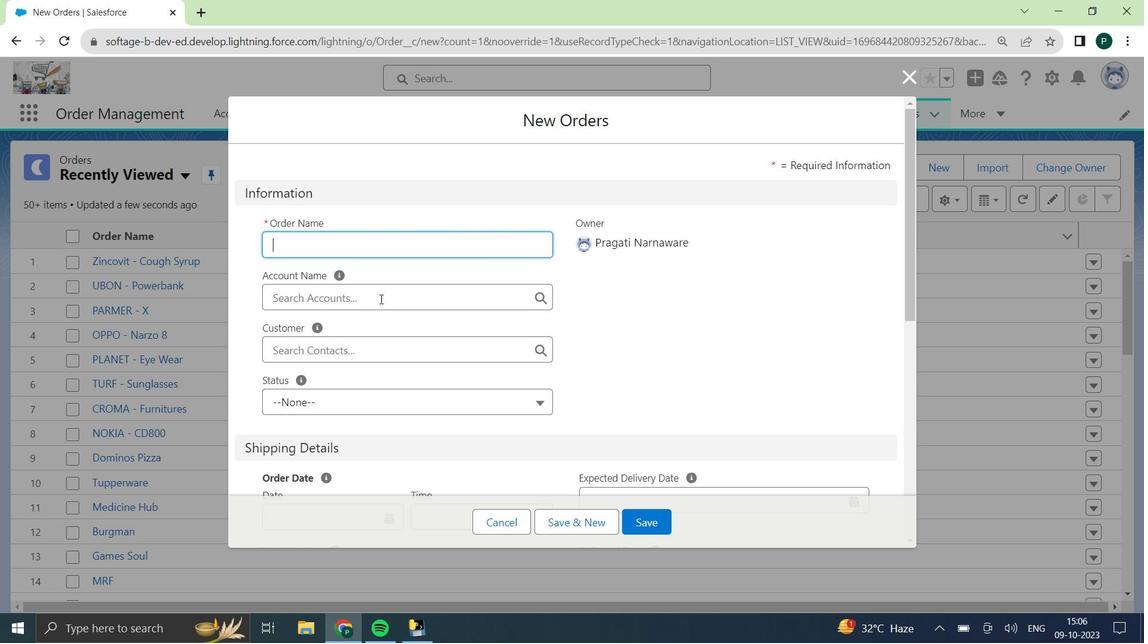 
Action: Mouse scrolled (381, 300) with delta (0, 0)
Screenshot: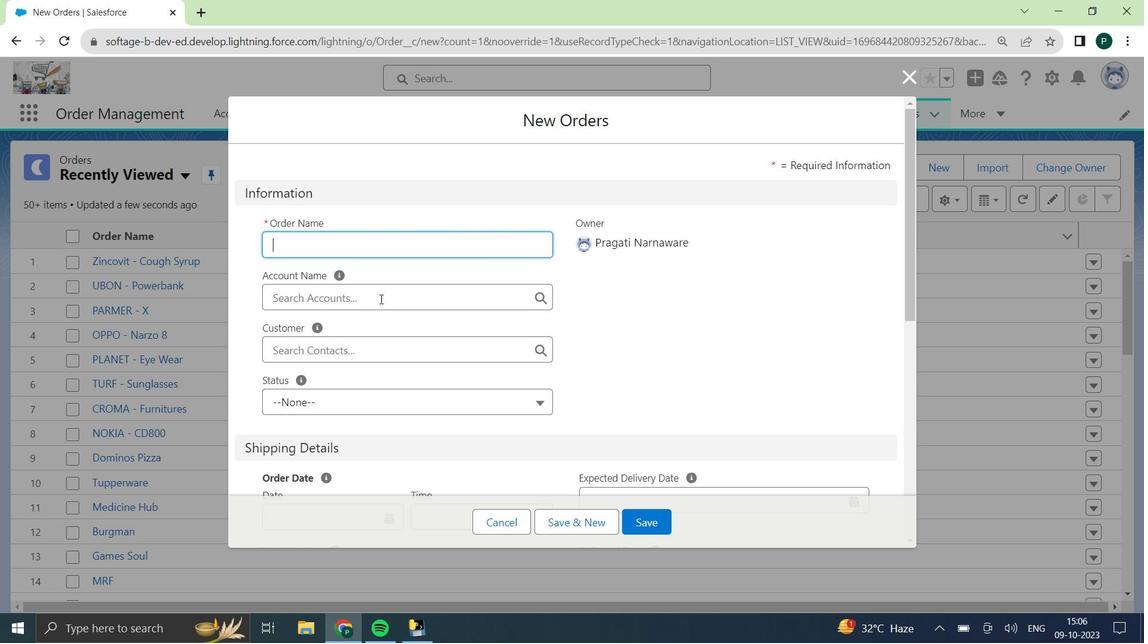 
Action: Mouse scrolled (381, 300) with delta (0, 0)
Screenshot: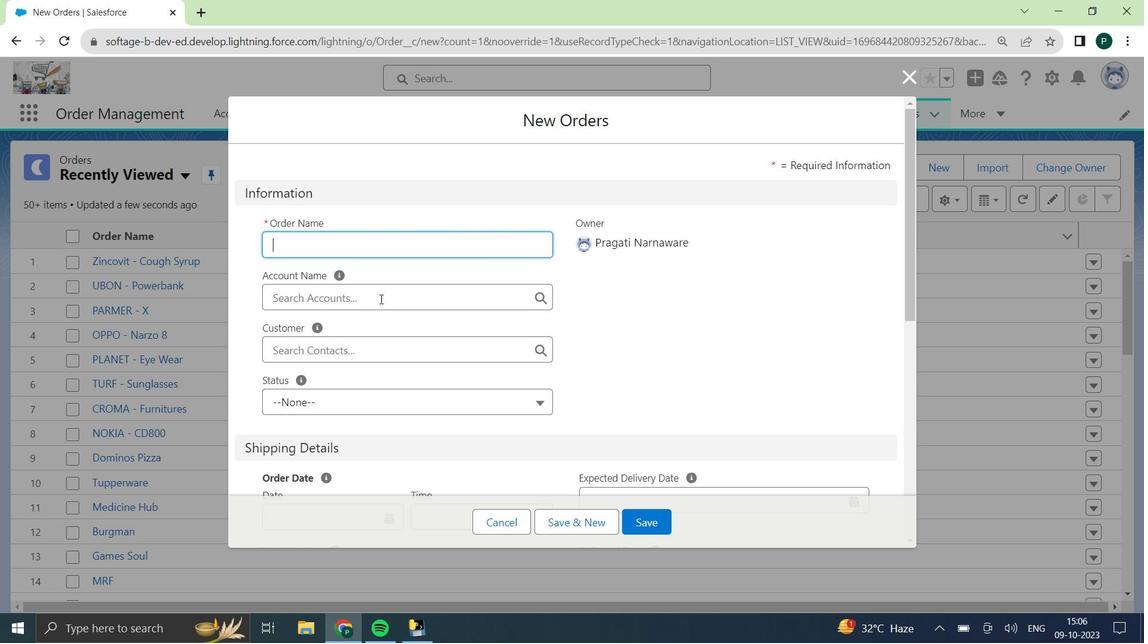 
Action: Mouse scrolled (381, 300) with delta (0, 0)
Screenshot: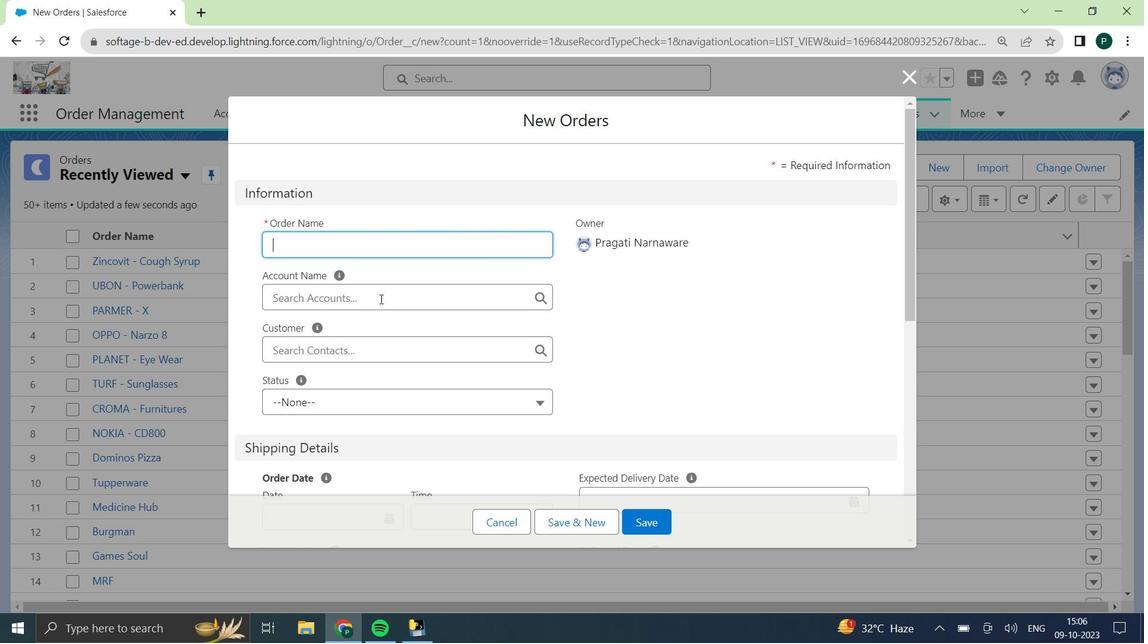 
Action: Mouse moved to (381, 302)
Screenshot: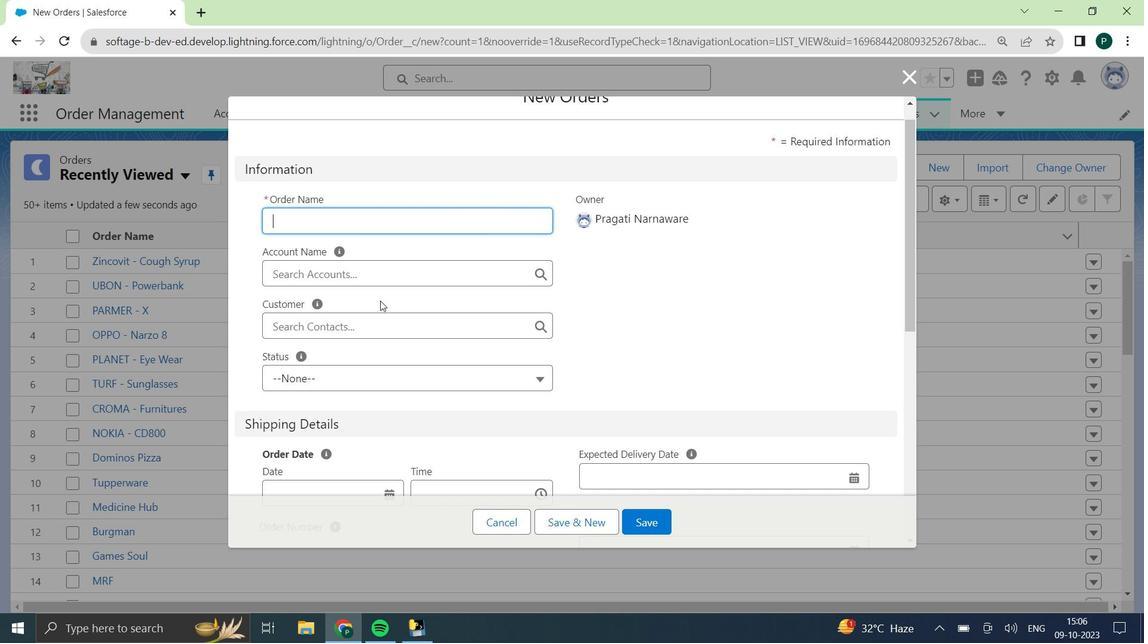 
Action: Mouse scrolled (381, 301) with delta (0, 0)
Screenshot: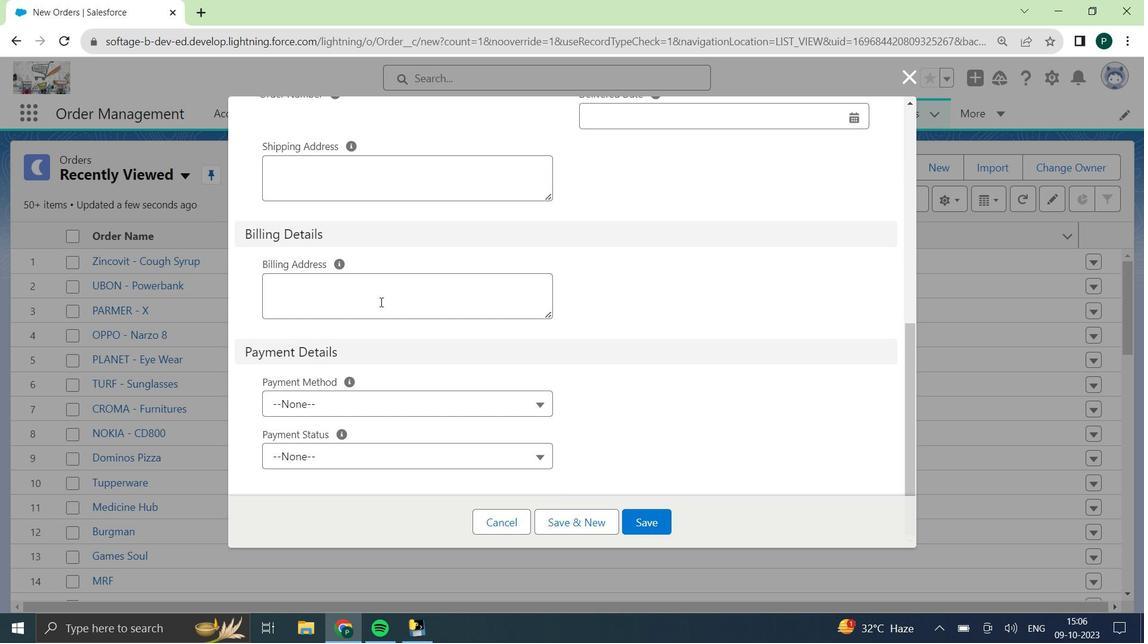 
Action: Mouse scrolled (381, 301) with delta (0, 0)
Screenshot: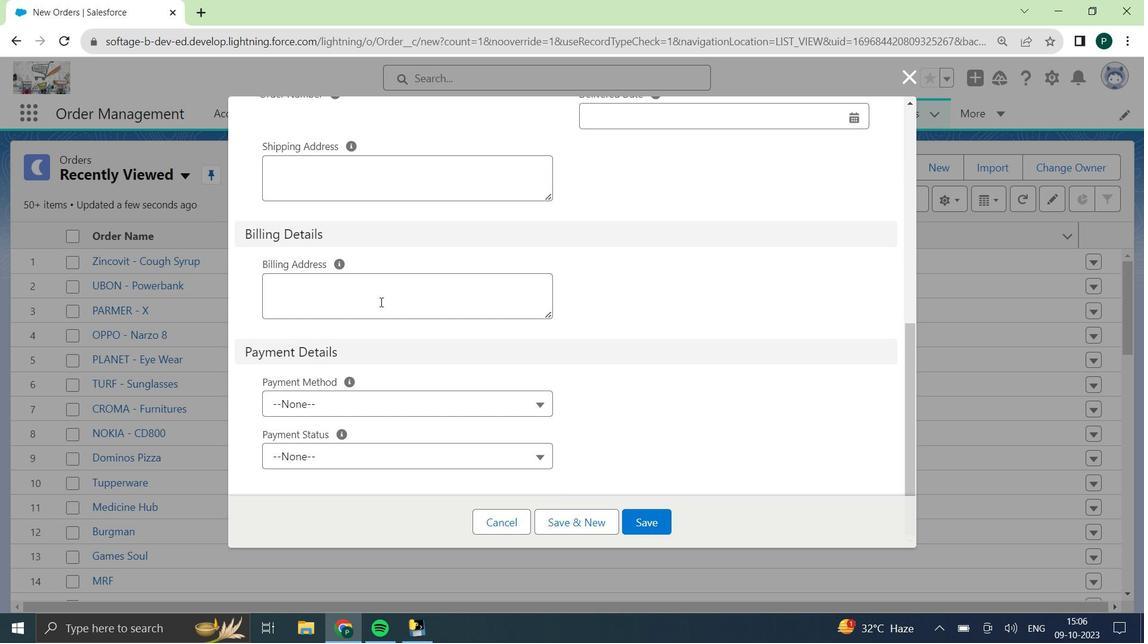 
Action: Mouse scrolled (381, 301) with delta (0, 0)
Screenshot: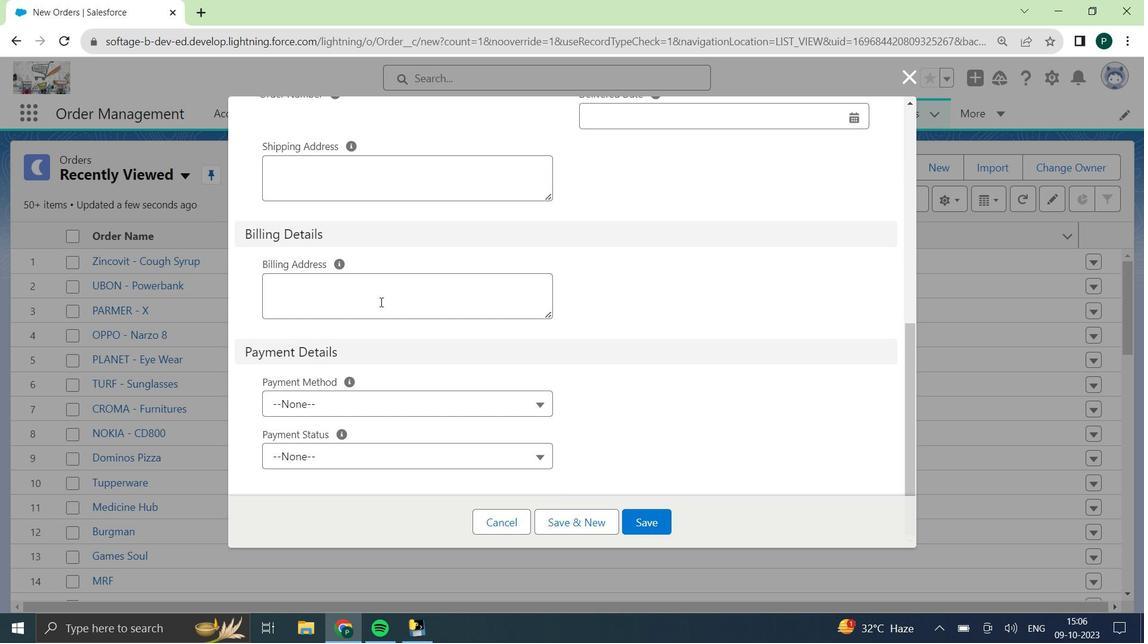 
Action: Mouse scrolled (381, 301) with delta (0, 0)
Screenshot: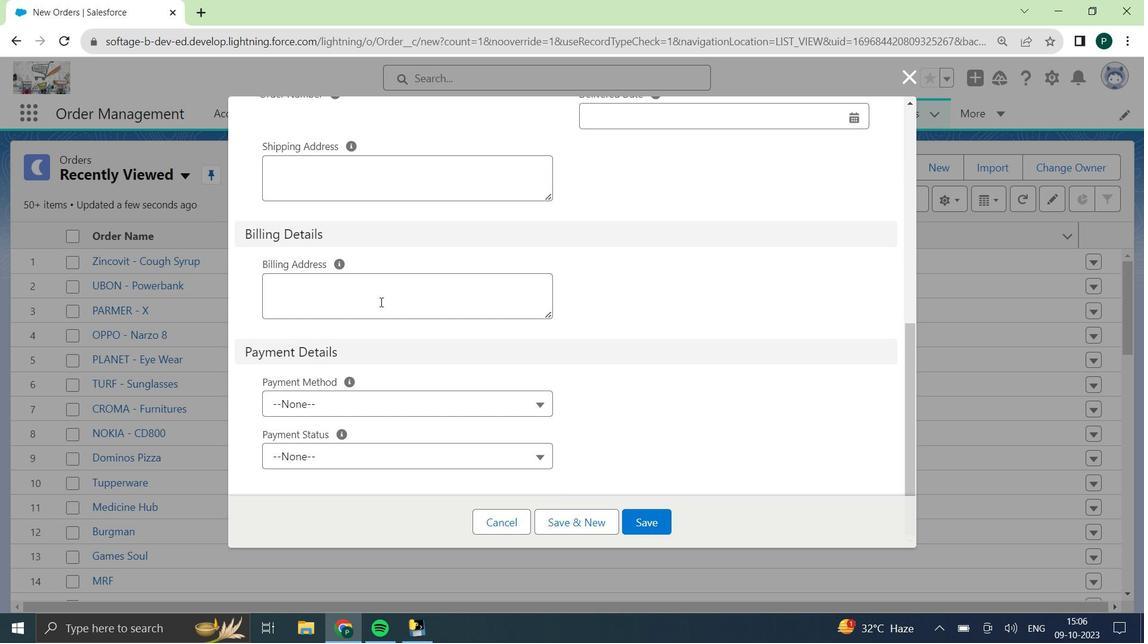
Action: Mouse scrolled (381, 301) with delta (0, 0)
Screenshot: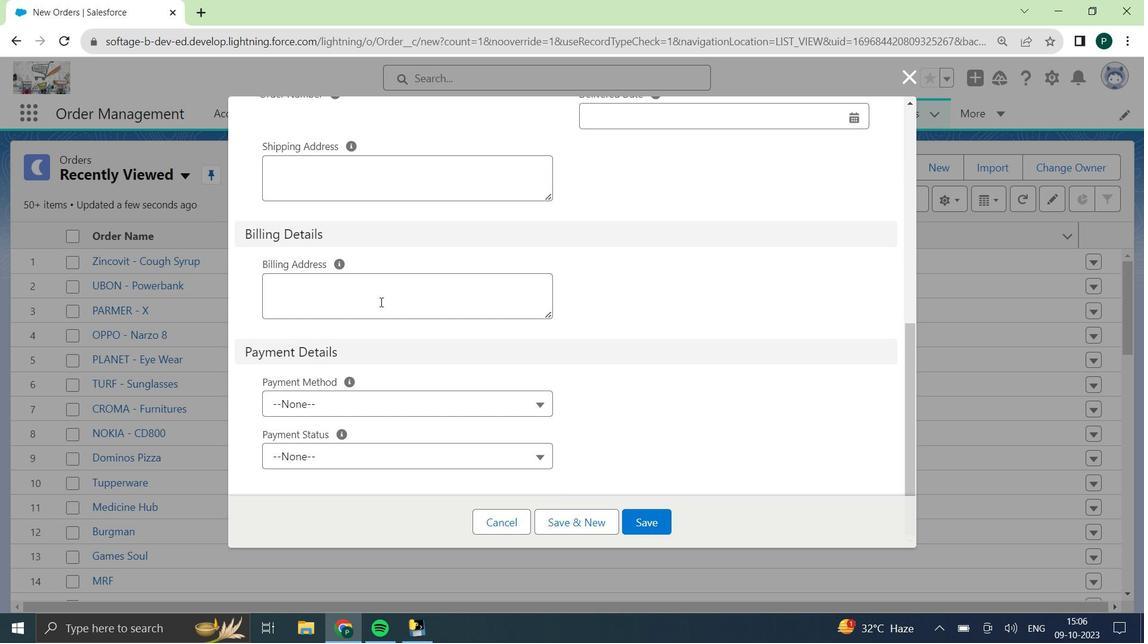 
Action: Mouse scrolled (381, 301) with delta (0, 0)
Screenshot: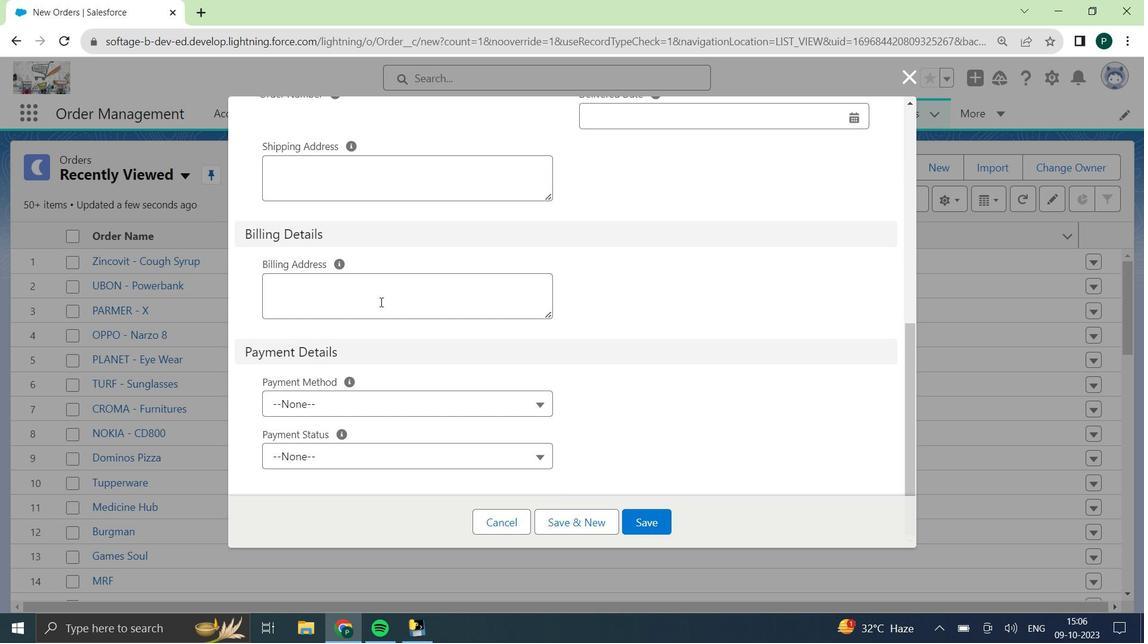 
Action: Mouse scrolled (381, 301) with delta (0, 0)
Screenshot: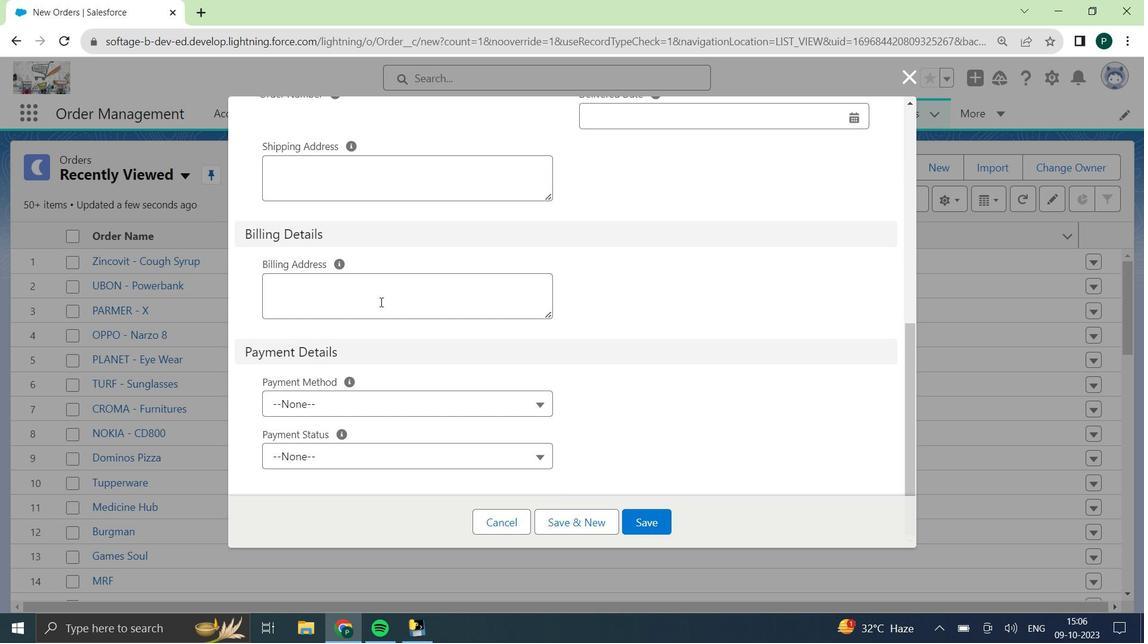 
Action: Mouse scrolled (381, 302) with delta (0, 0)
Screenshot: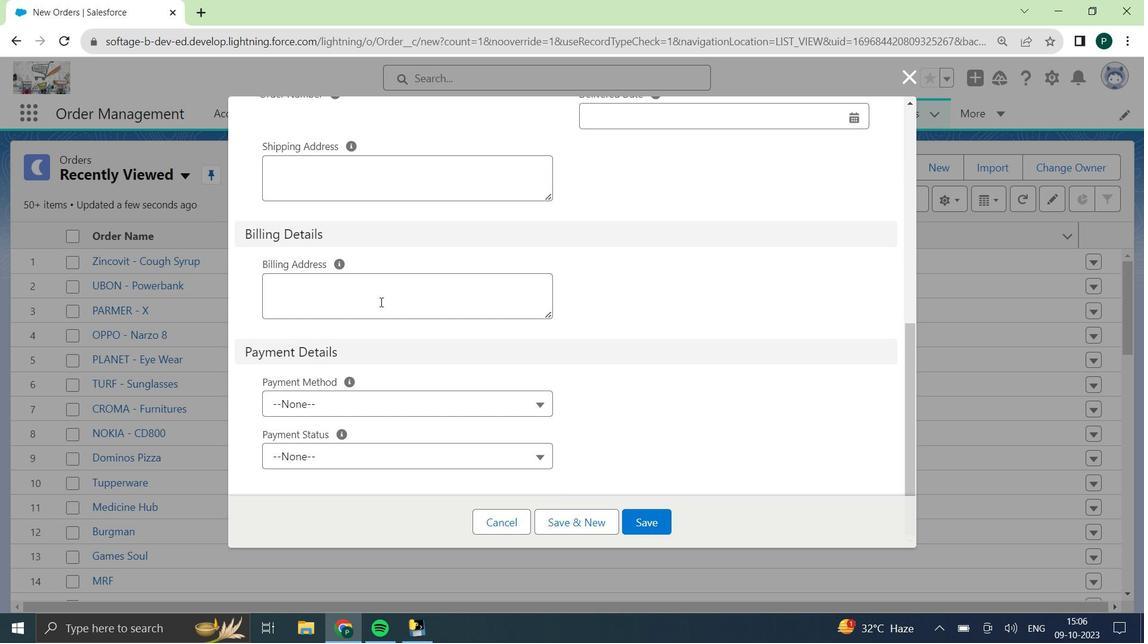 
Action: Mouse scrolled (381, 302) with delta (0, 0)
Screenshot: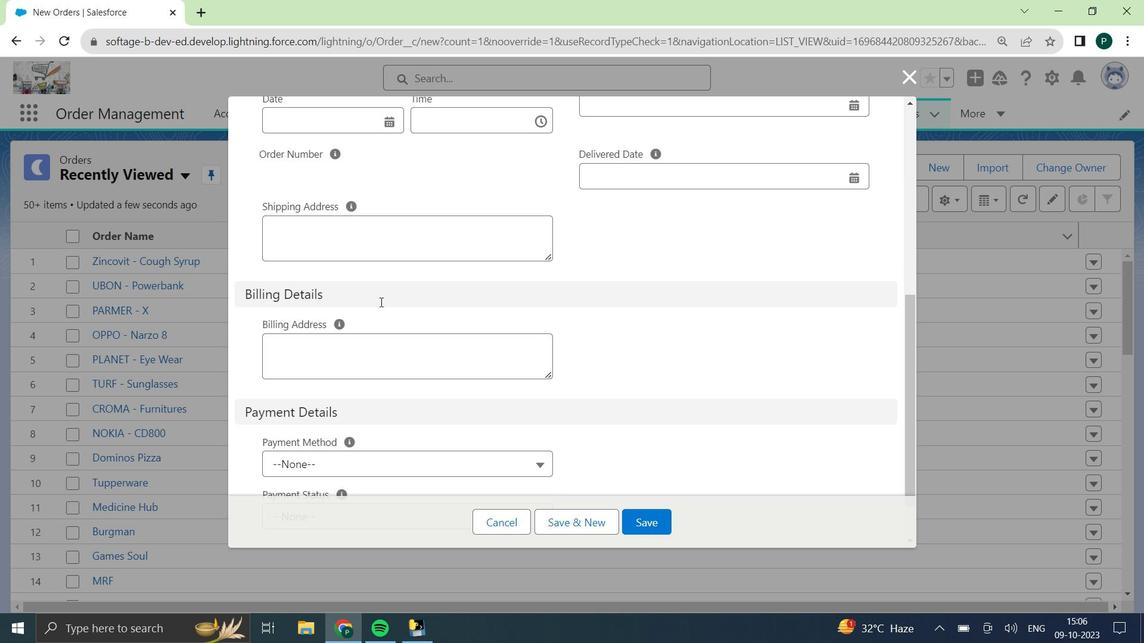 
Action: Mouse scrolled (381, 302) with delta (0, 0)
Screenshot: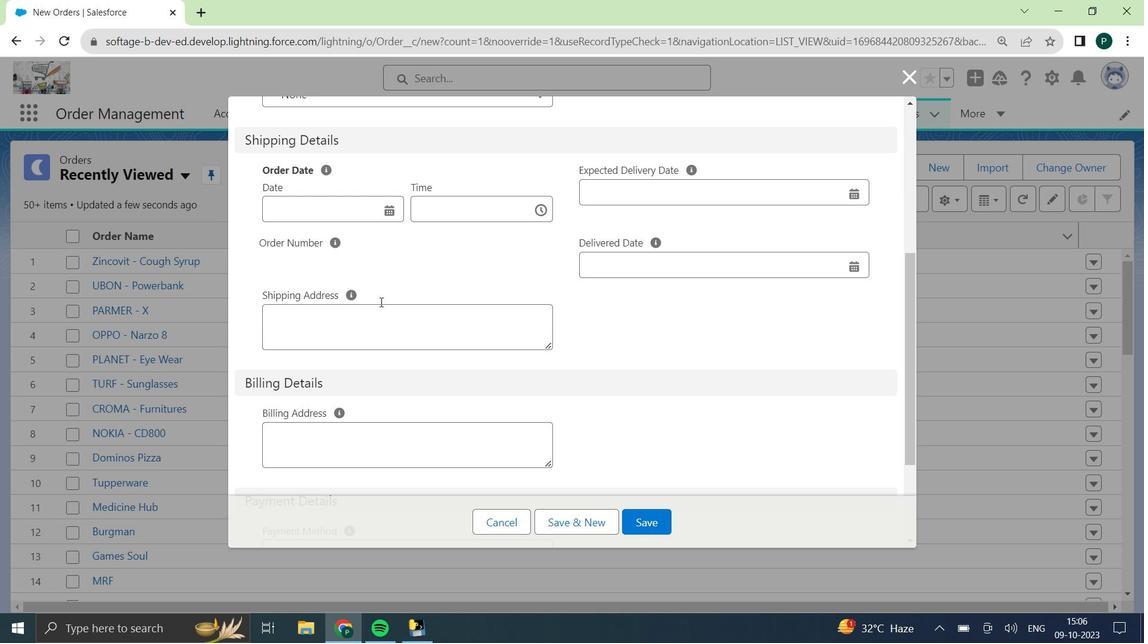 
Action: Mouse scrolled (381, 302) with delta (0, 0)
Screenshot: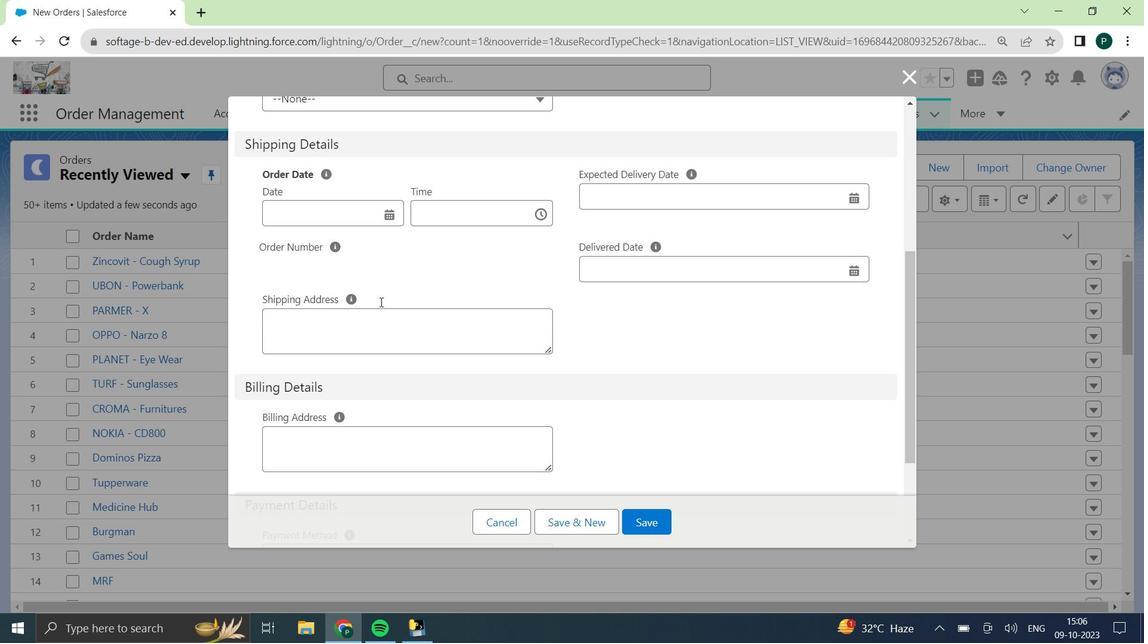 
Action: Mouse scrolled (381, 302) with delta (0, 0)
Screenshot: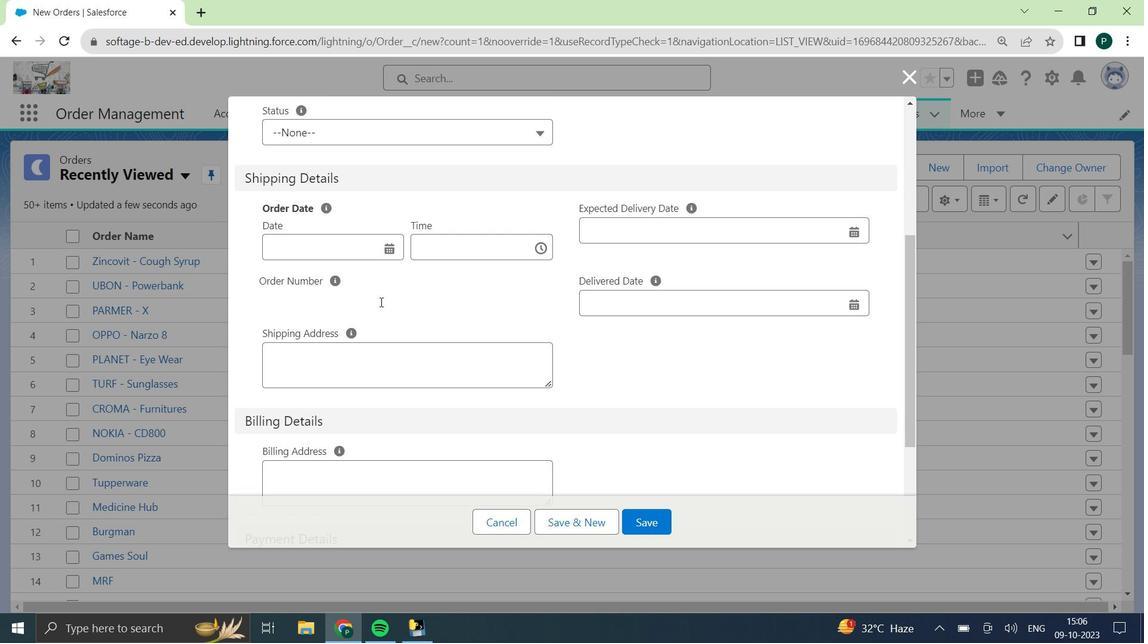 
Action: Mouse scrolled (381, 302) with delta (0, 0)
Screenshot: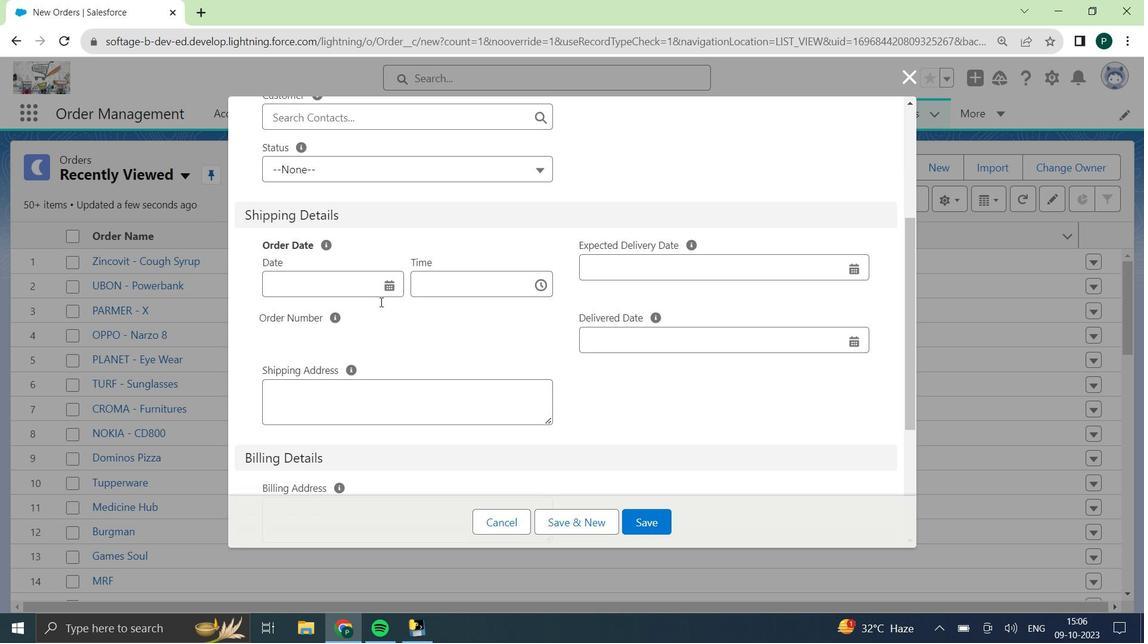 
Action: Mouse scrolled (381, 302) with delta (0, 0)
Screenshot: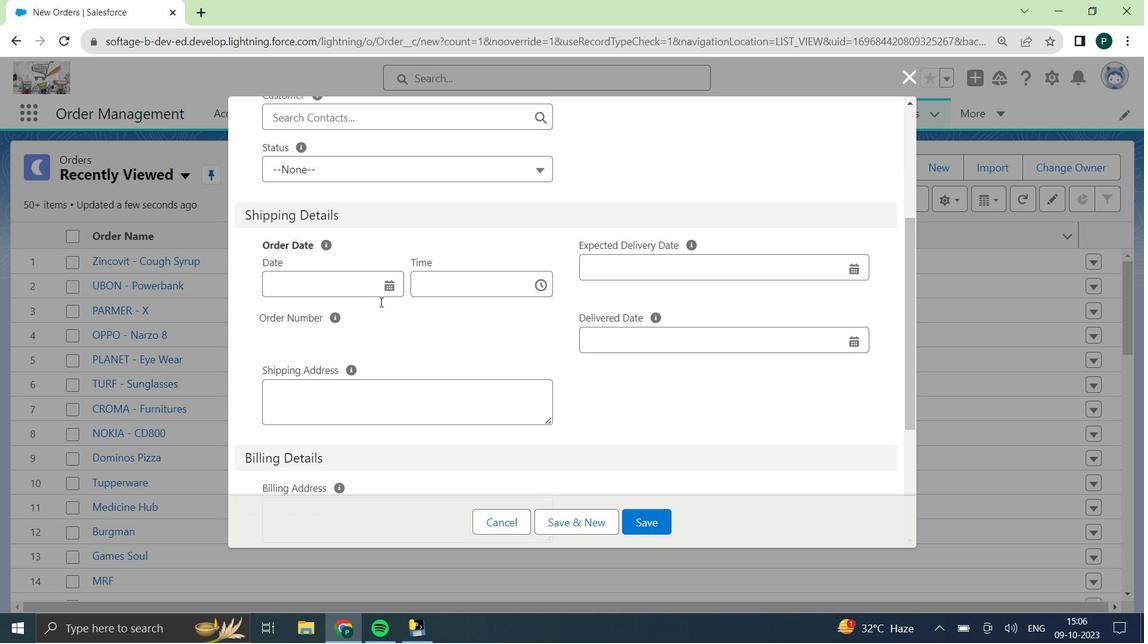 
Action: Mouse scrolled (381, 302) with delta (0, 0)
Screenshot: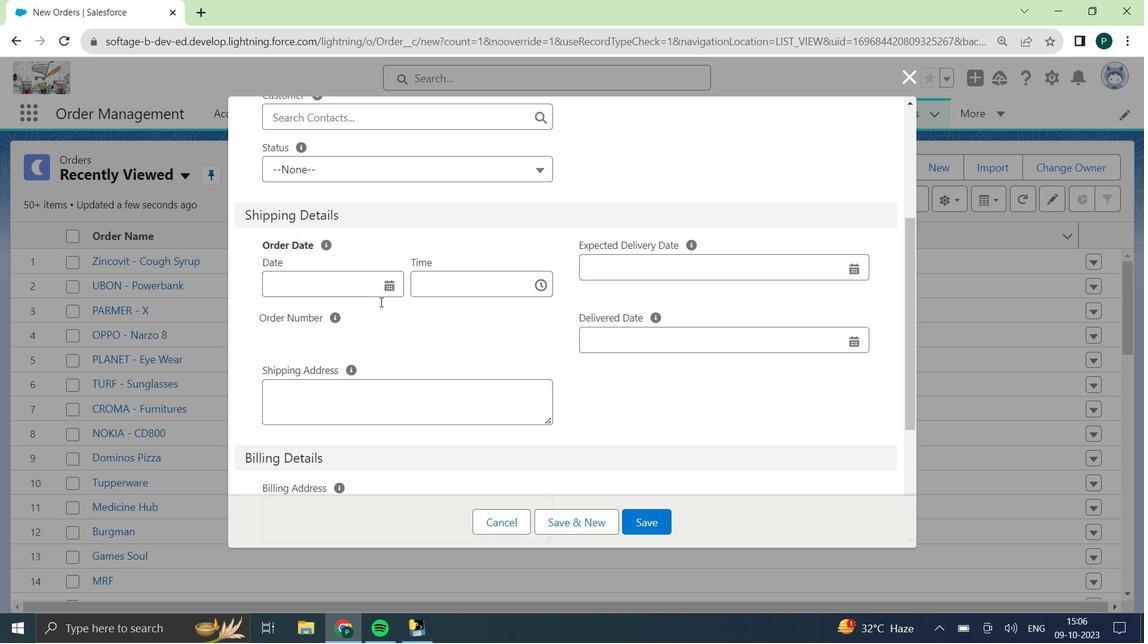 
Action: Mouse scrolled (381, 302) with delta (0, 0)
Screenshot: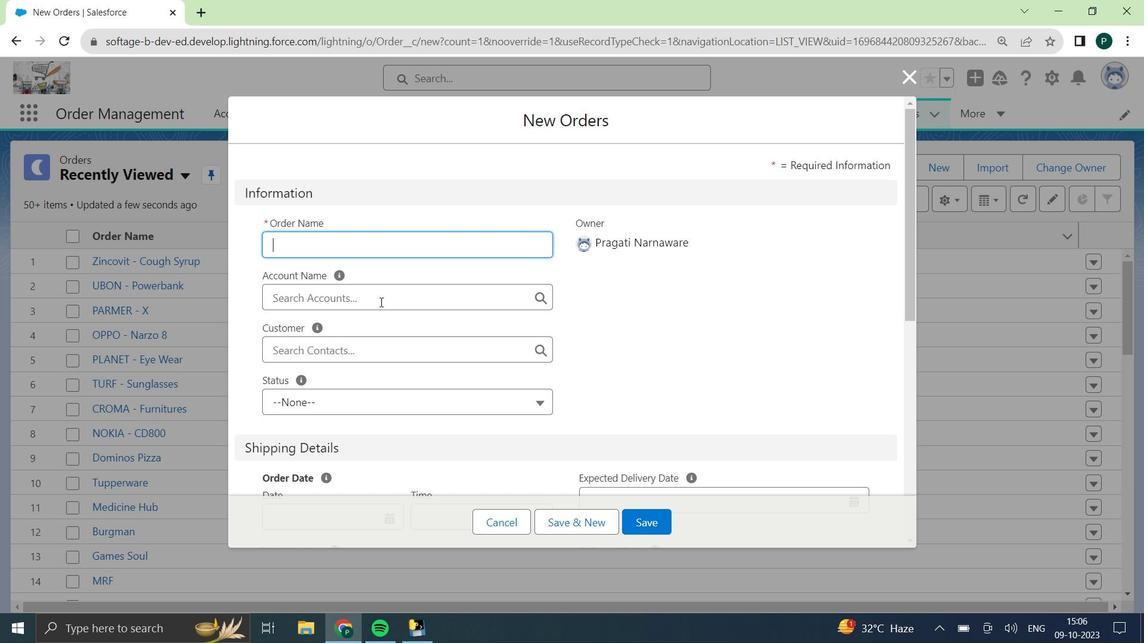 
Action: Mouse scrolled (381, 302) with delta (0, 0)
Screenshot: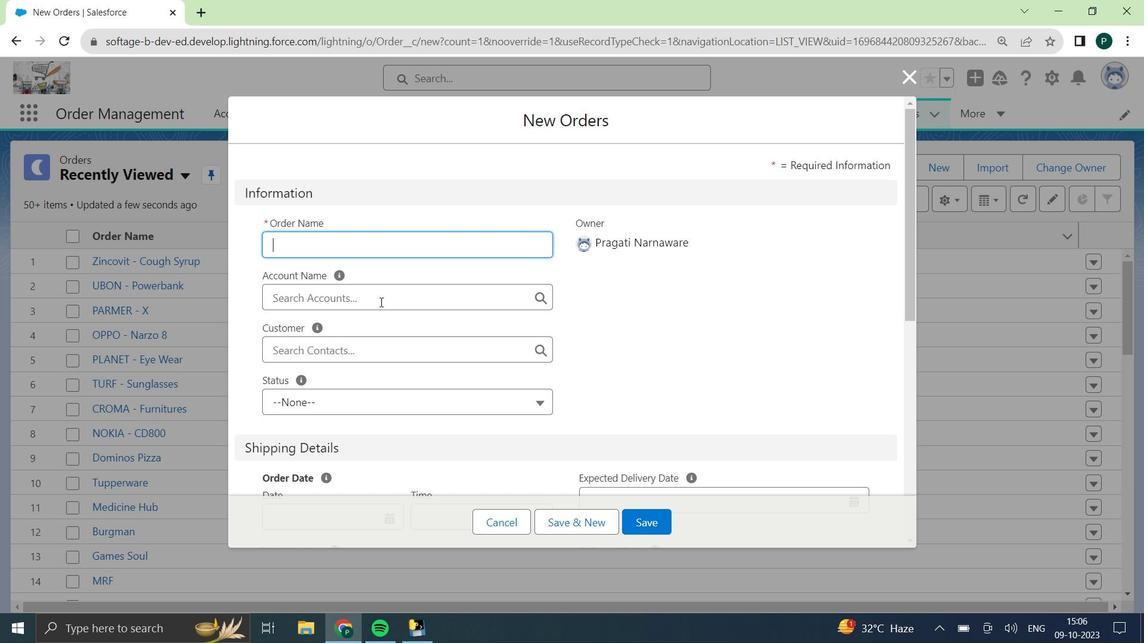 
Action: Mouse scrolled (381, 302) with delta (0, 0)
Screenshot: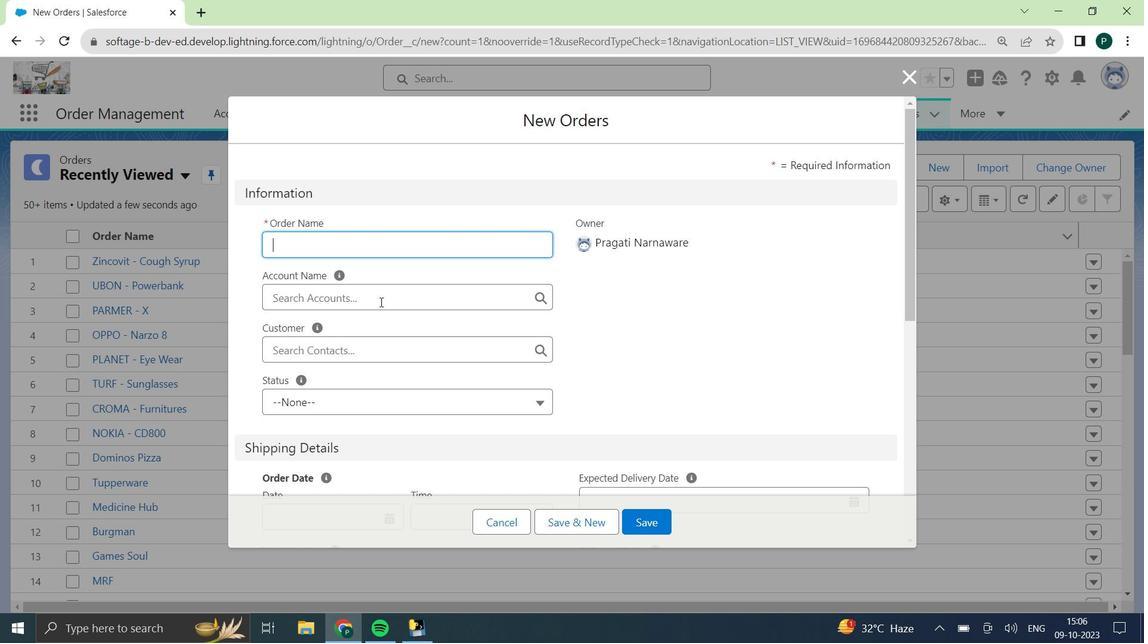 
Action: Mouse scrolled (381, 302) with delta (0, 0)
Screenshot: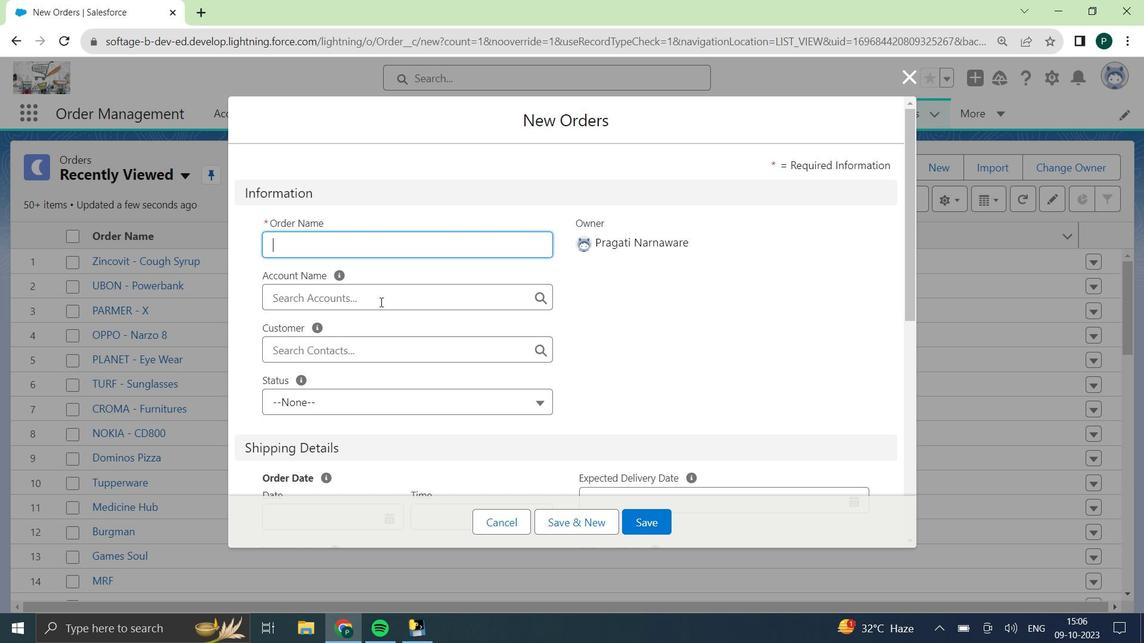 
Action: Mouse moved to (410, 243)
Screenshot: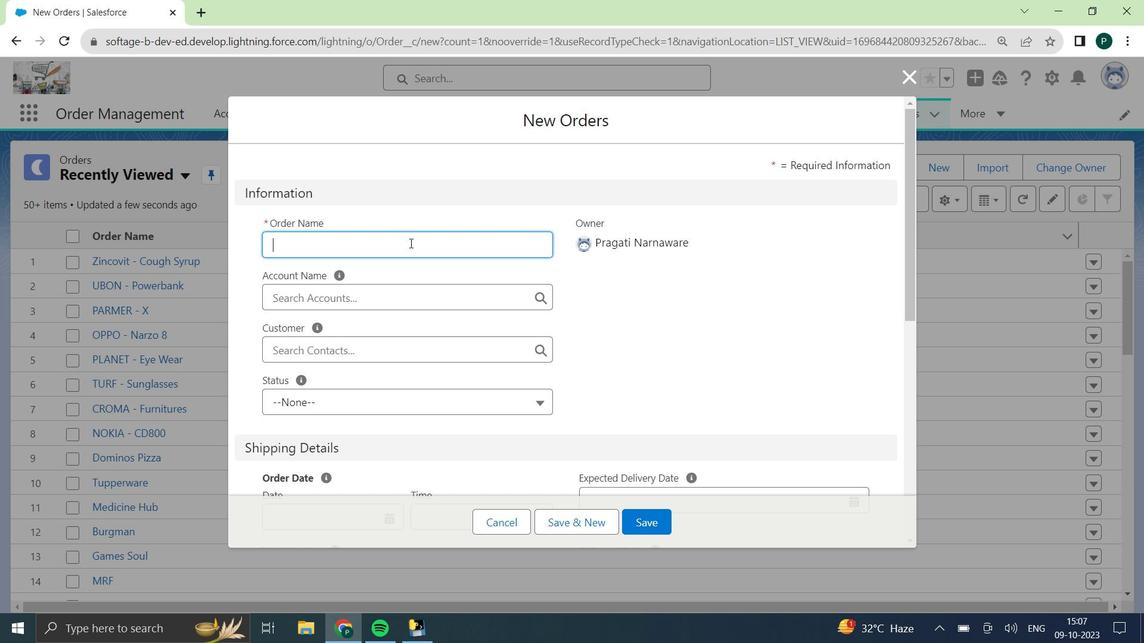 
Action: Mouse pressed left at (410, 243)
Screenshot: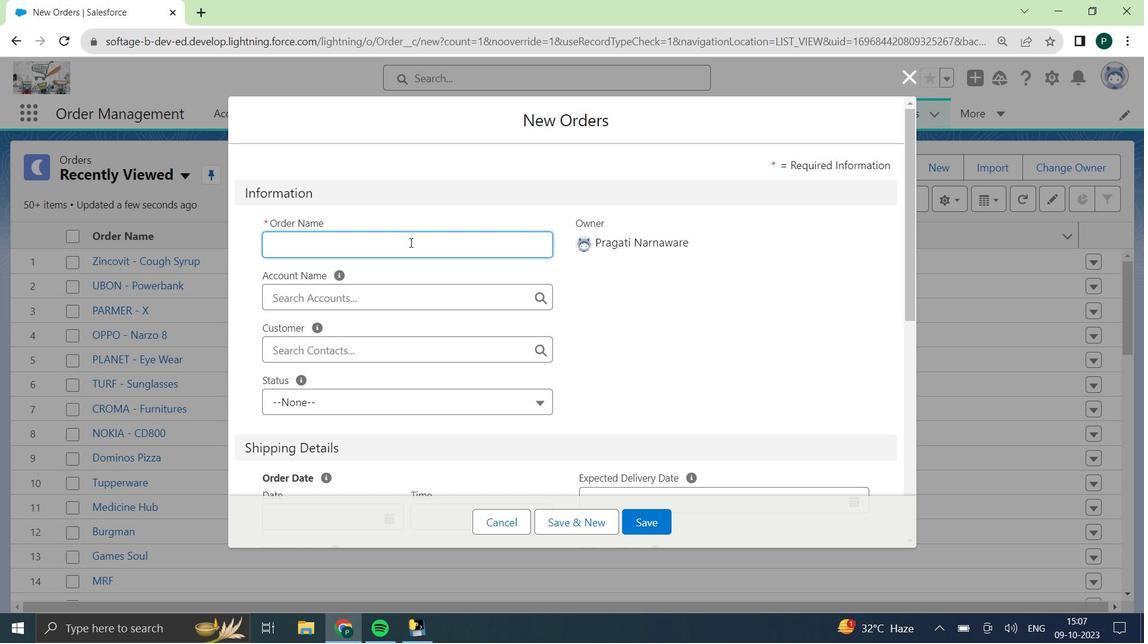 
Action: Key pressed <Key.shift>Bikaner
Screenshot: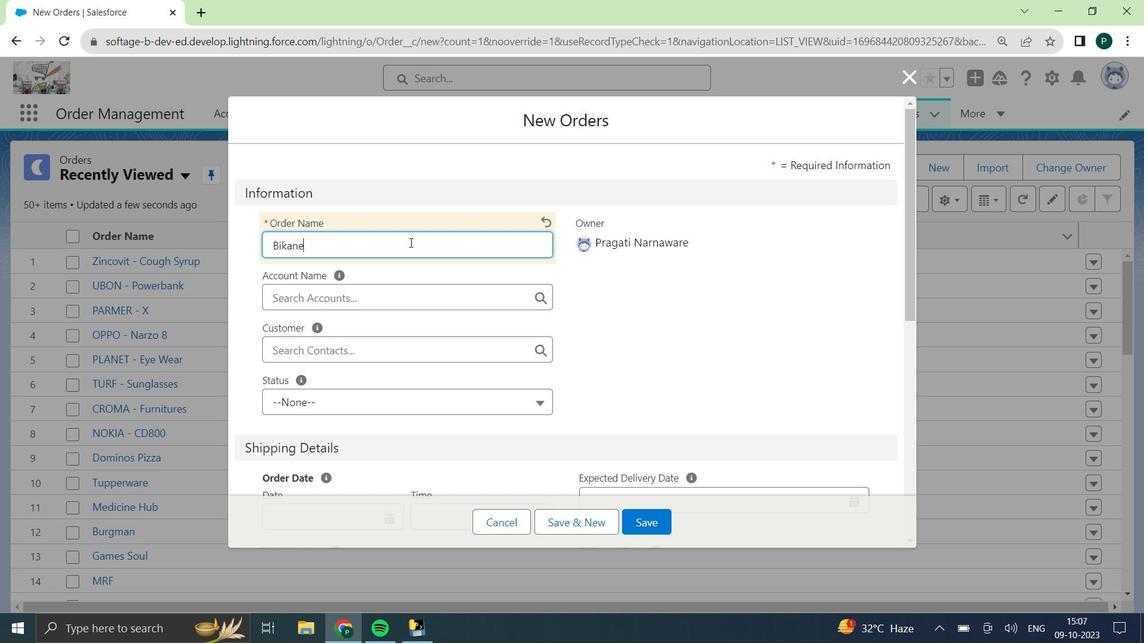 
Action: Mouse moved to (333, 304)
Screenshot: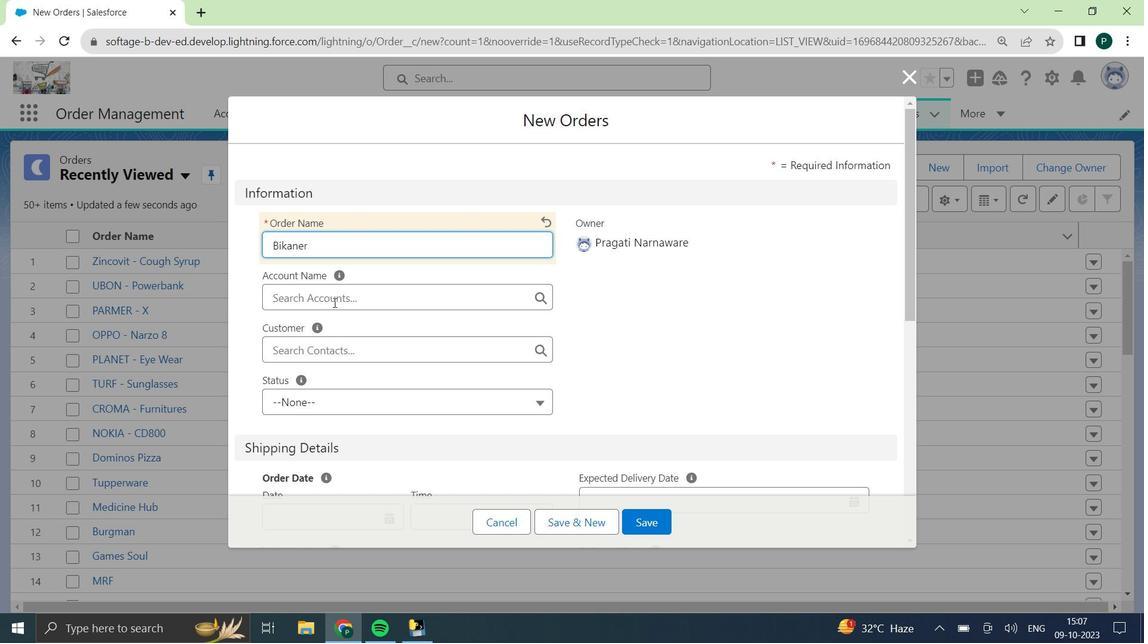 
Action: Mouse pressed left at (333, 304)
Screenshot: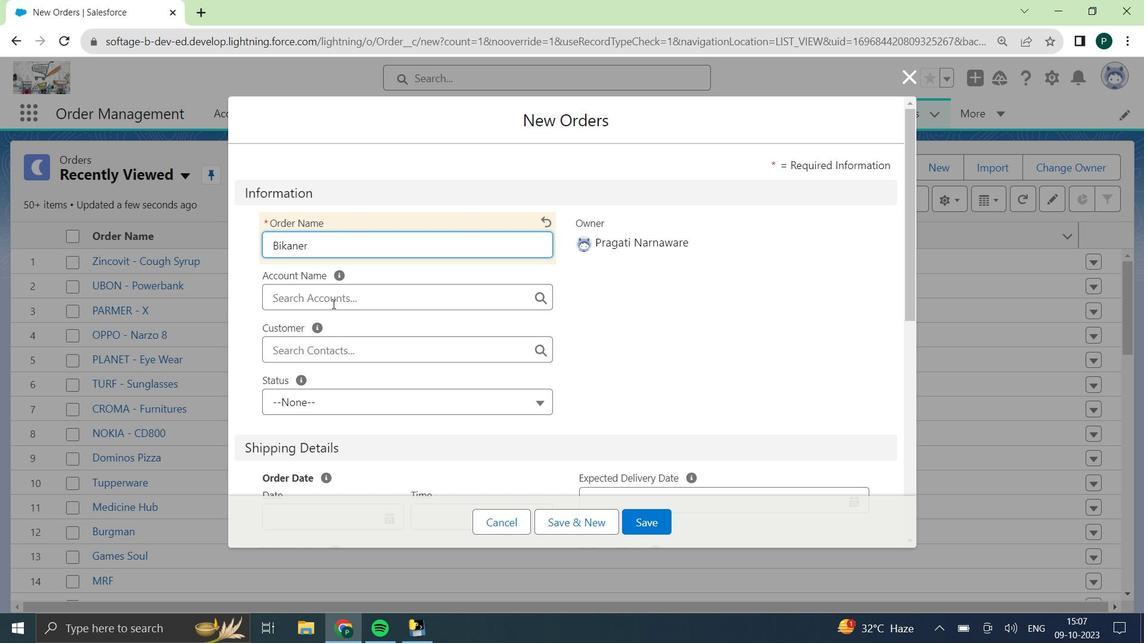
Action: Mouse moved to (317, 485)
Screenshot: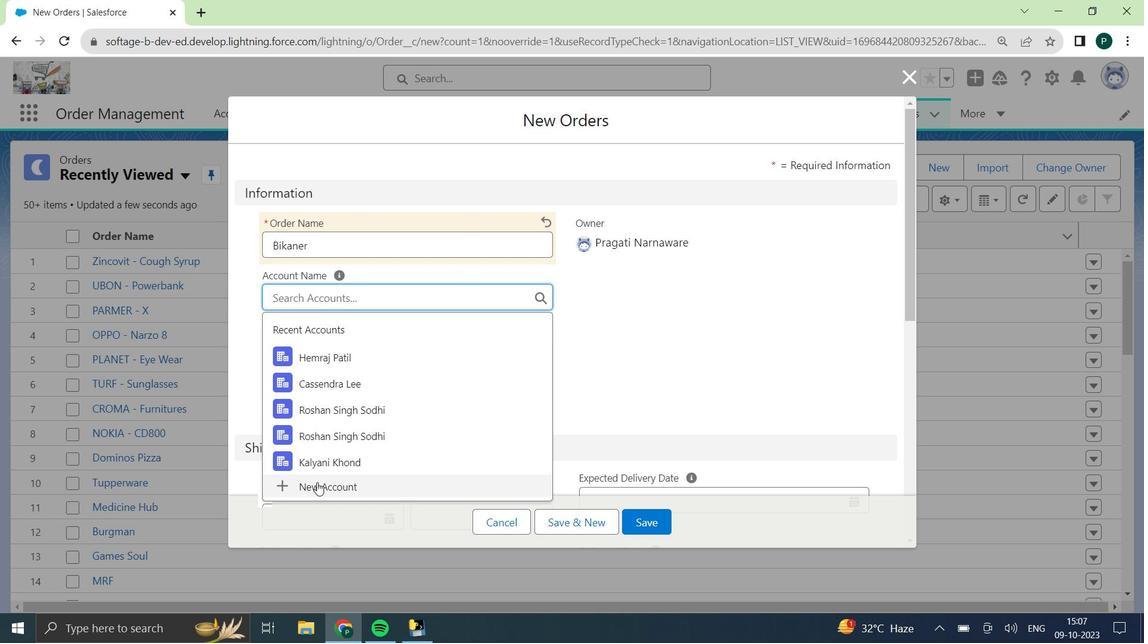 
Action: Mouse pressed left at (317, 485)
Screenshot: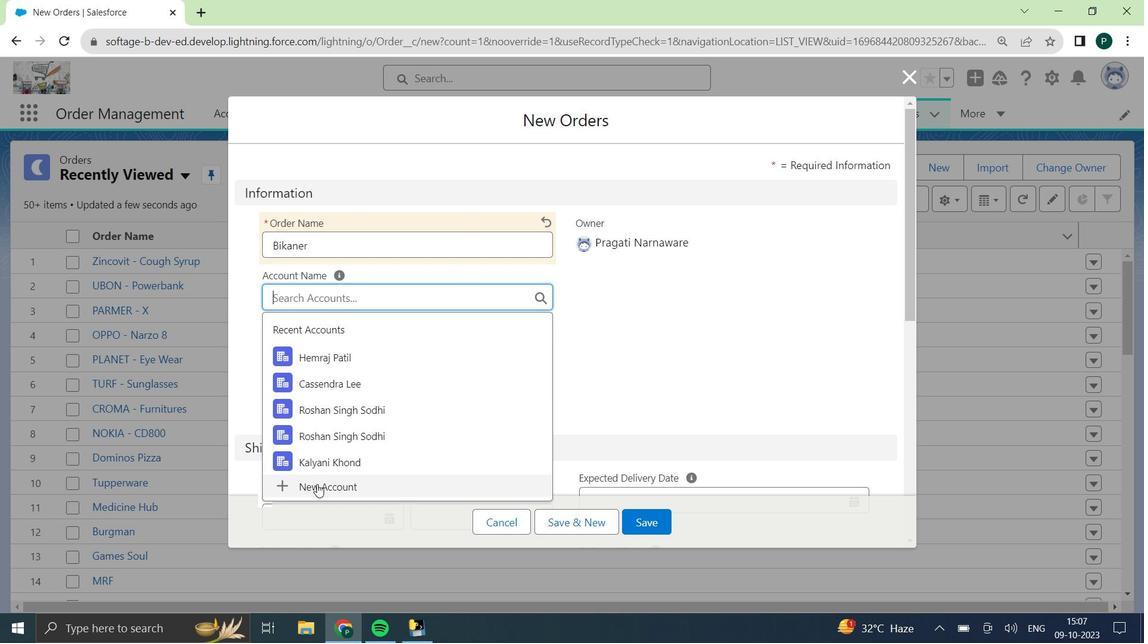 
Action: Mouse moved to (729, 238)
Screenshot: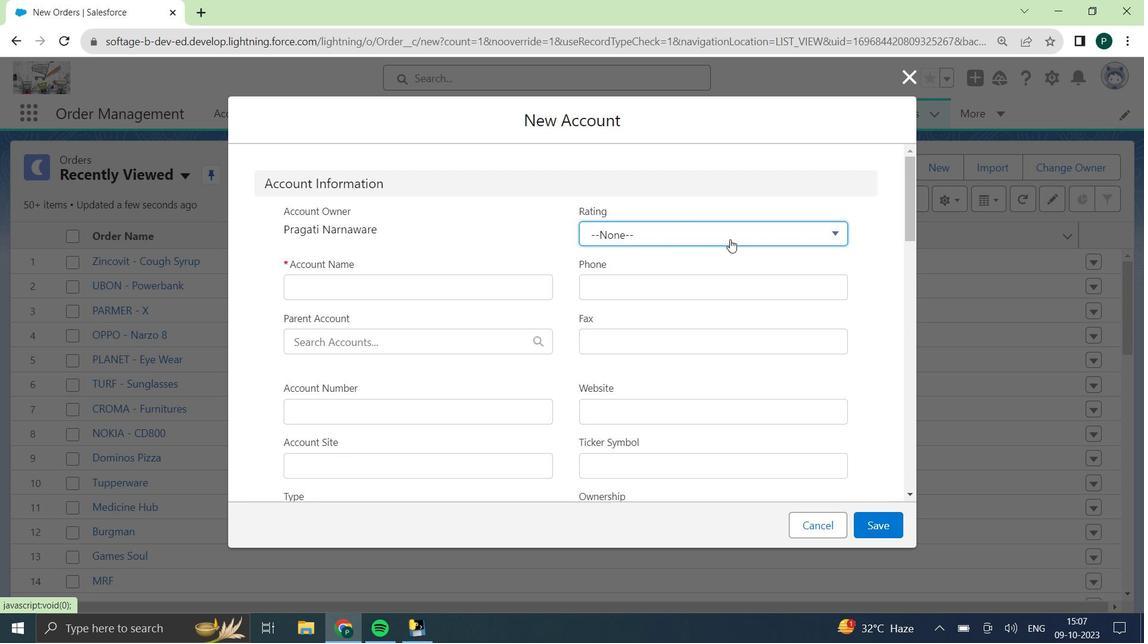 
Action: Mouse pressed left at (729, 238)
Screenshot: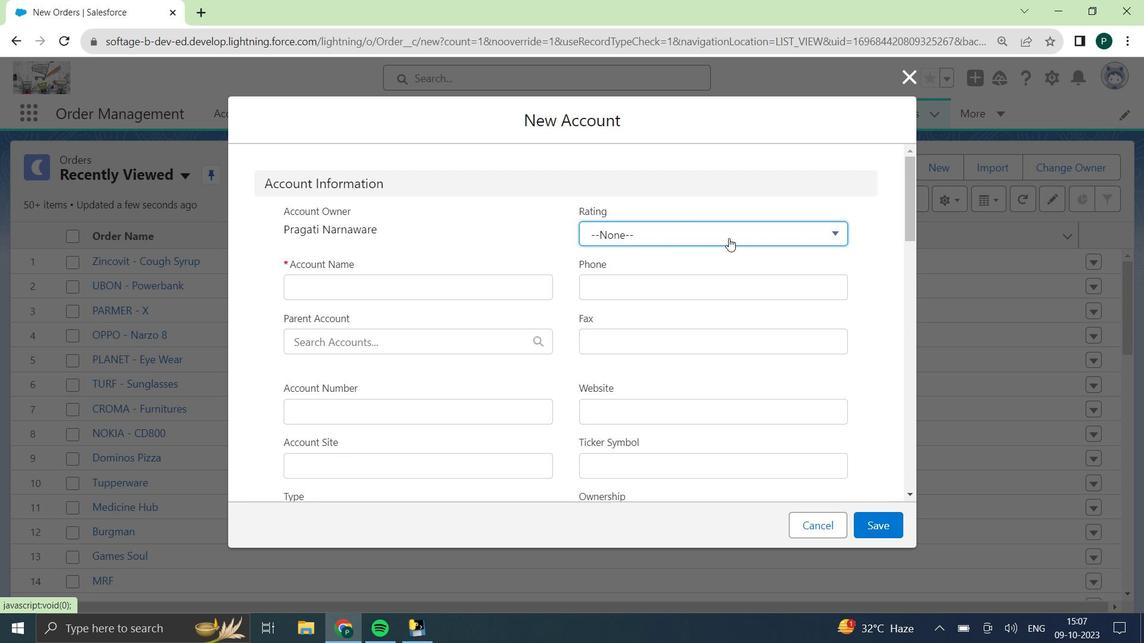 
Action: Mouse moved to (661, 328)
Screenshot: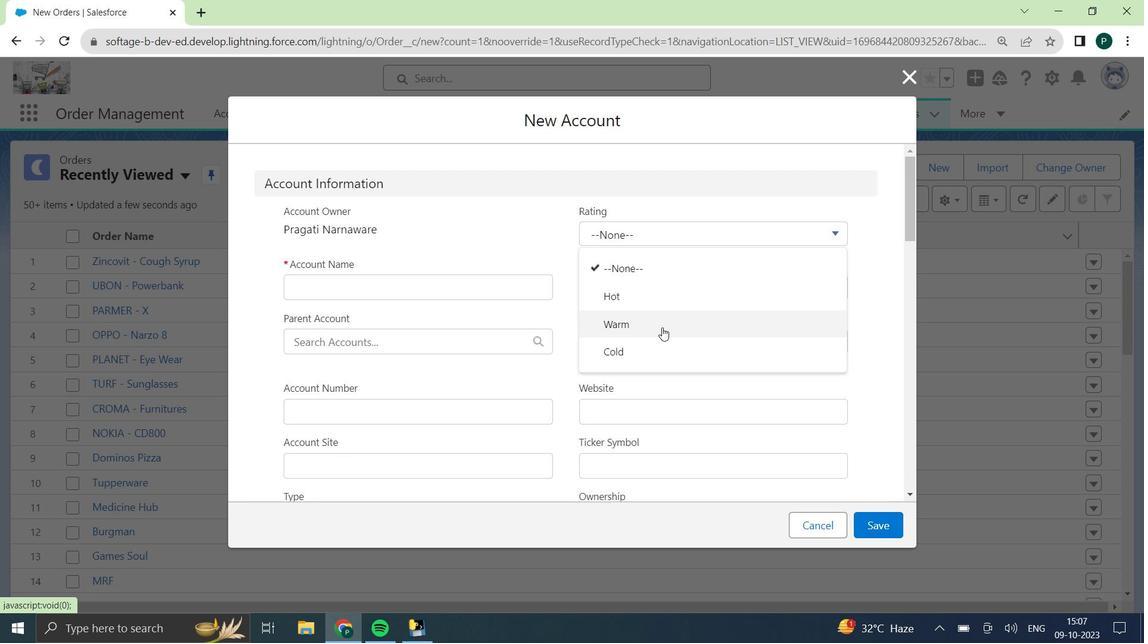 
Action: Mouse pressed left at (661, 328)
Screenshot: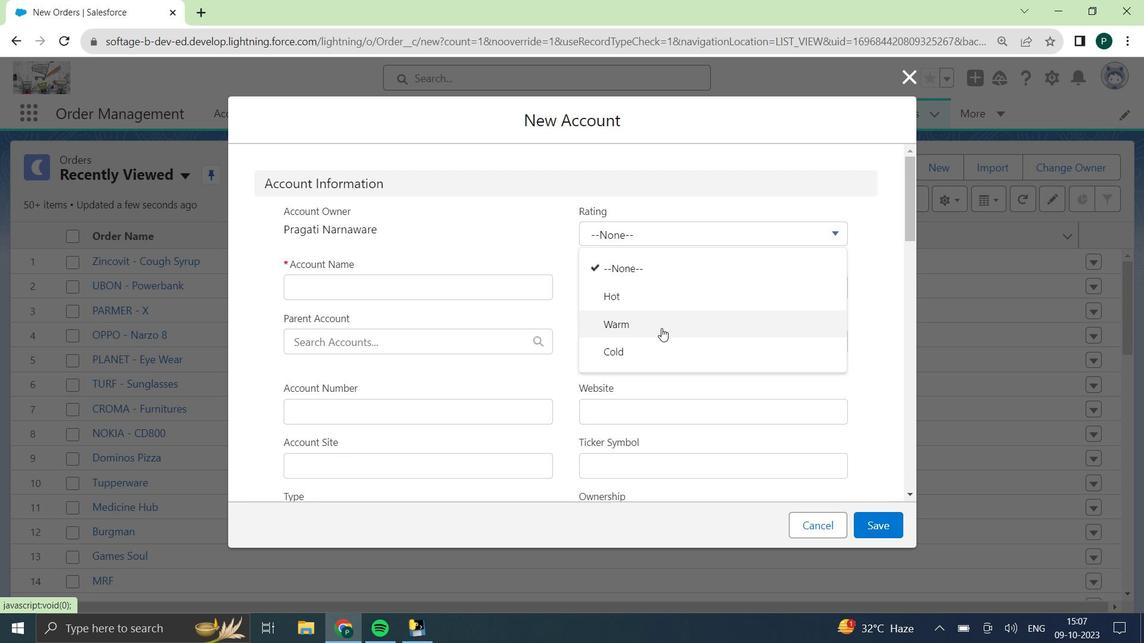 
Action: Mouse moved to (437, 294)
Screenshot: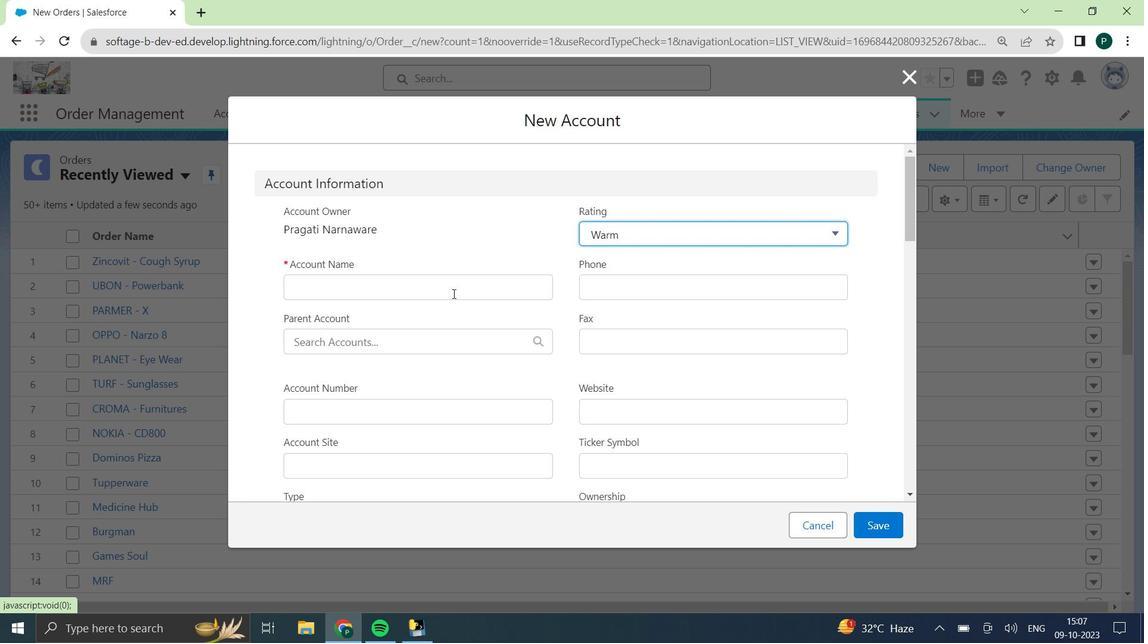 
Action: Mouse pressed left at (437, 294)
Screenshot: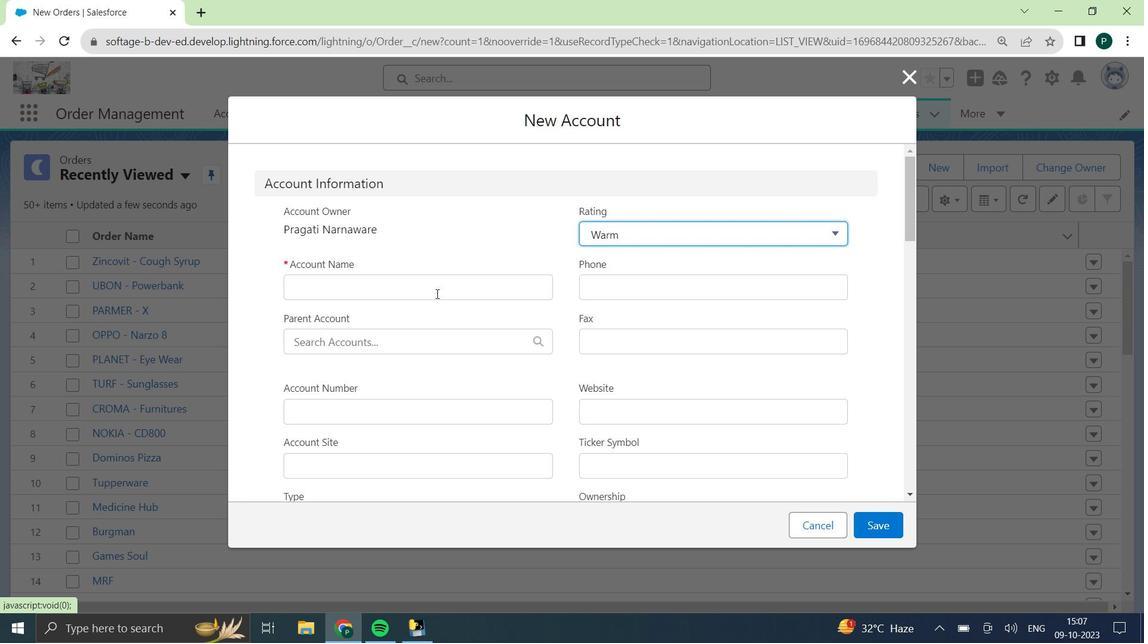 
Action: Mouse moved to (435, 293)
Screenshot: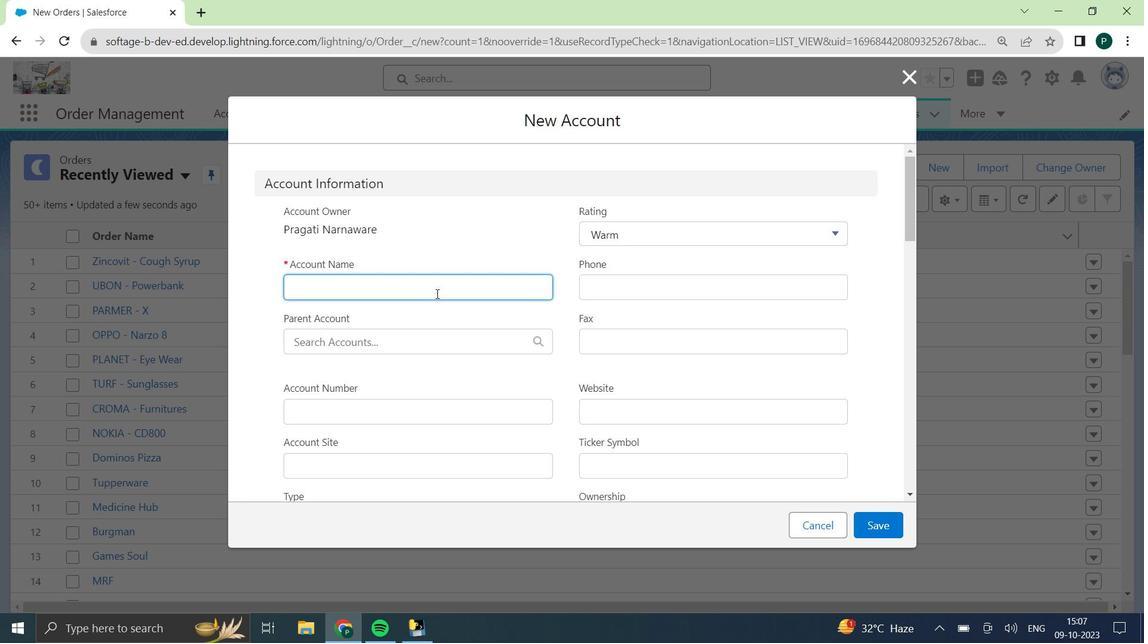 
Action: Key pressed <Key.shift><Key.shift>Parampara<Key.space><Key.shift>Tapasya
Screenshot: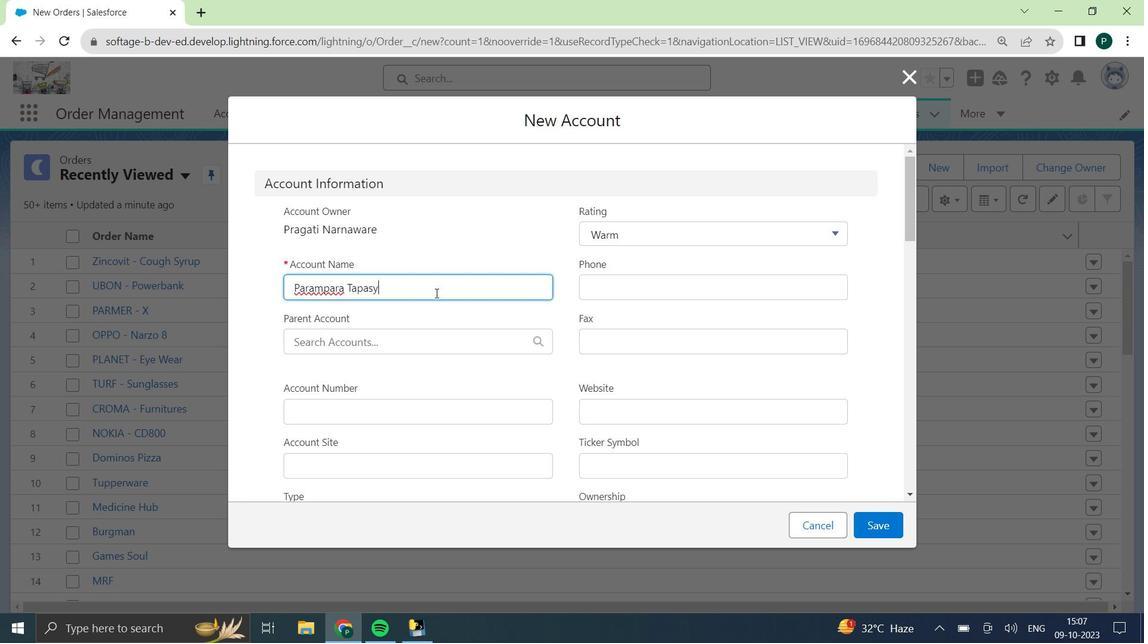 
Action: Mouse moved to (683, 287)
Screenshot: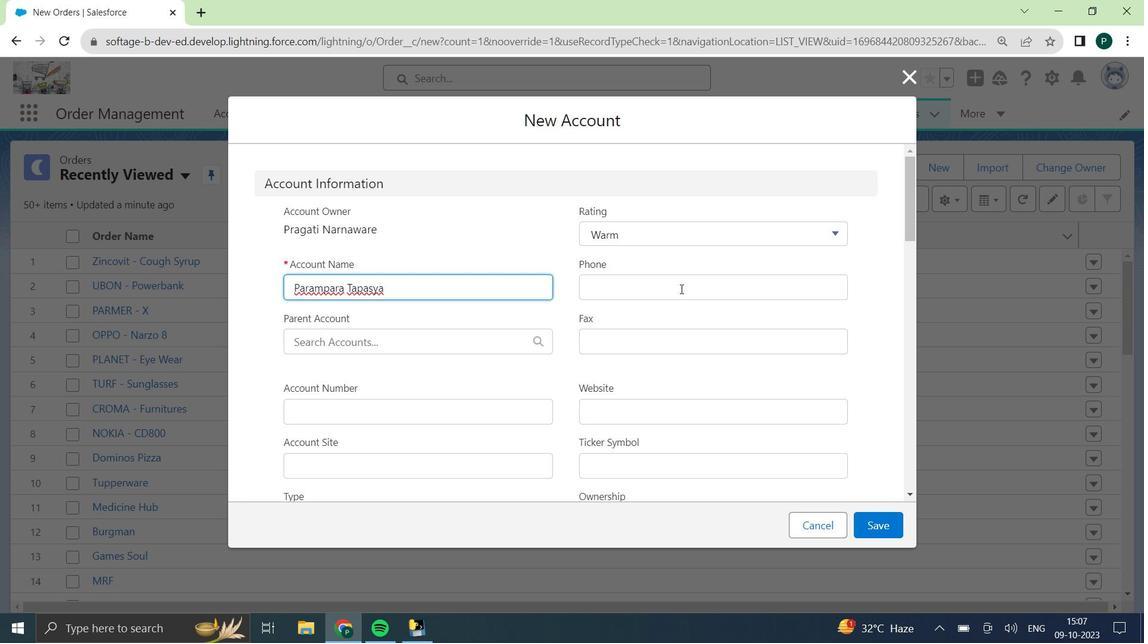 
Action: Mouse pressed left at (683, 287)
Screenshot: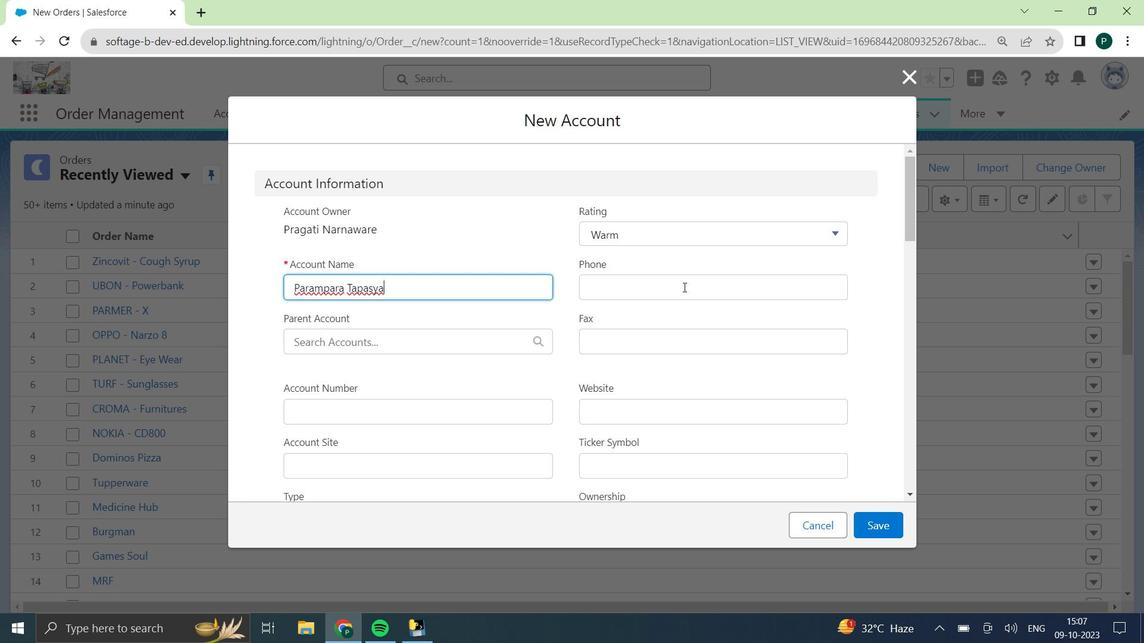 
Action: Mouse moved to (677, 285)
Screenshot: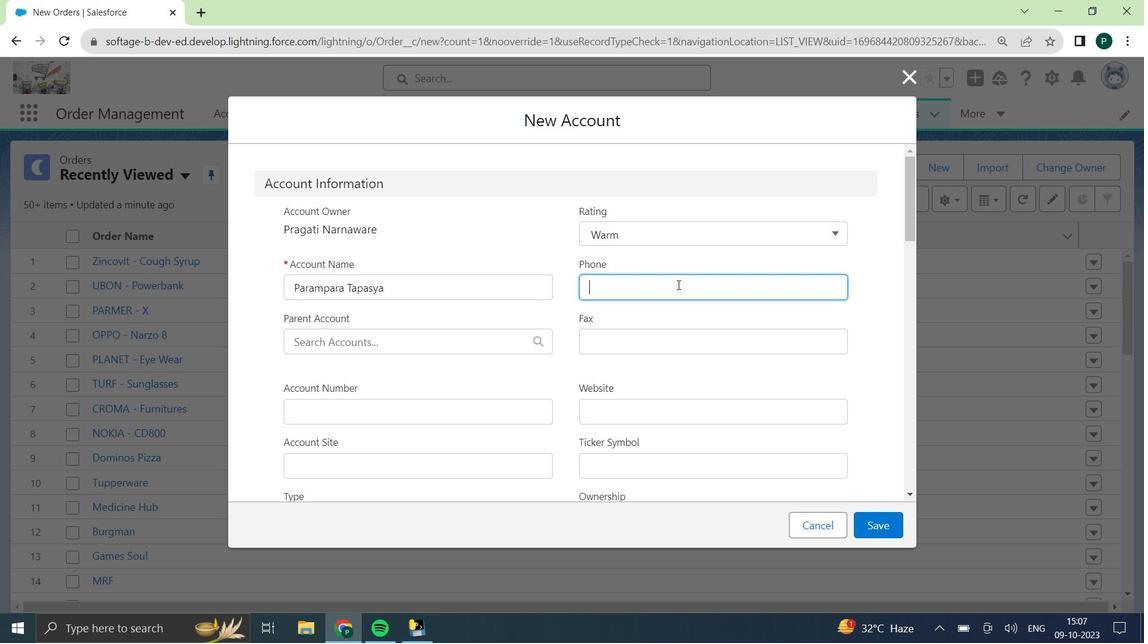 
Action: Key pressed 0712458599
Screenshot: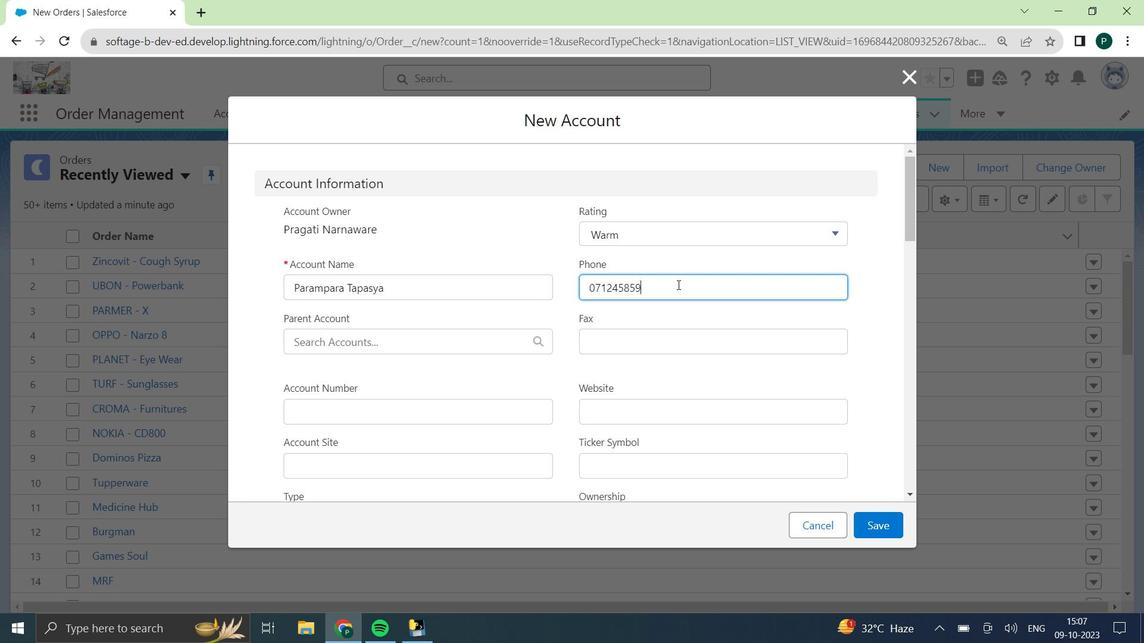
Action: Mouse moved to (463, 304)
Screenshot: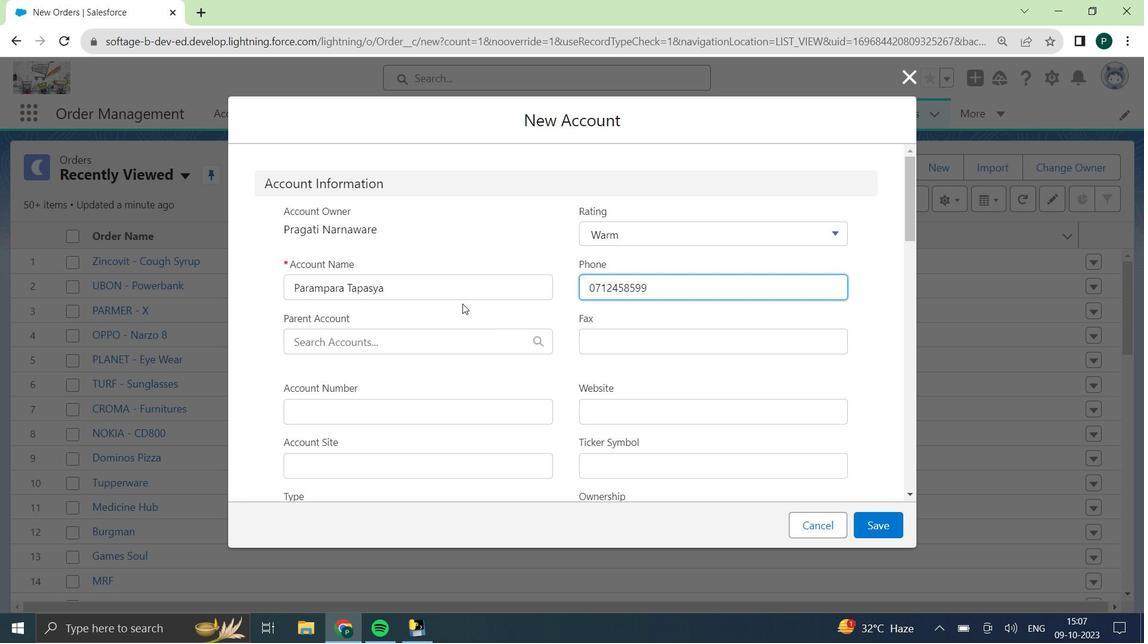 
Action: Mouse scrolled (463, 303) with delta (0, 0)
Screenshot: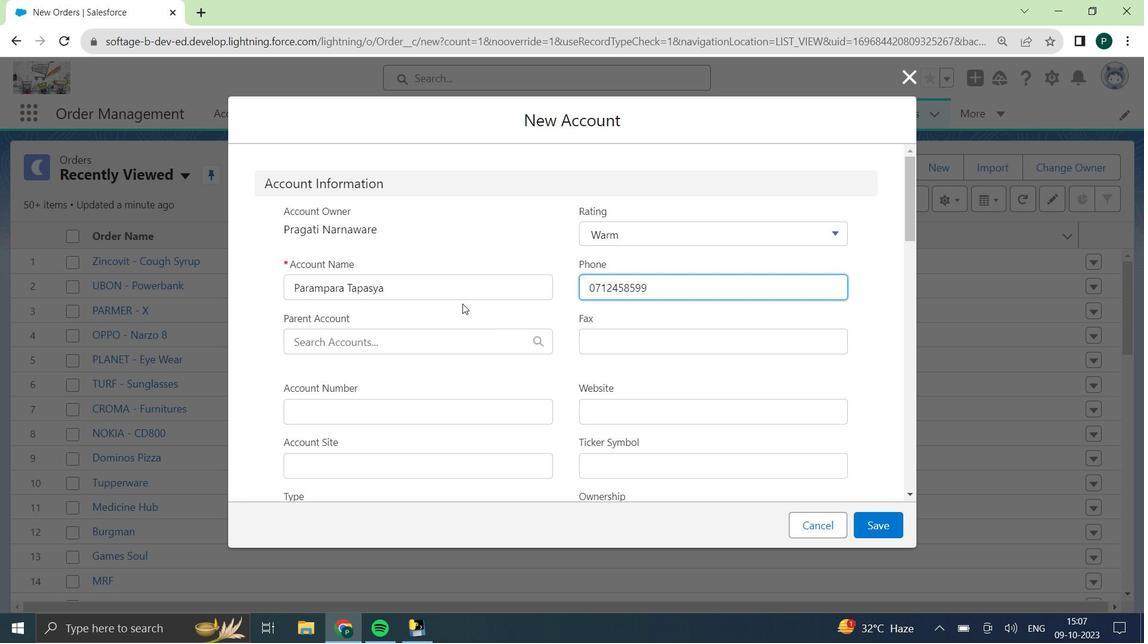 
Action: Mouse moved to (459, 304)
Screenshot: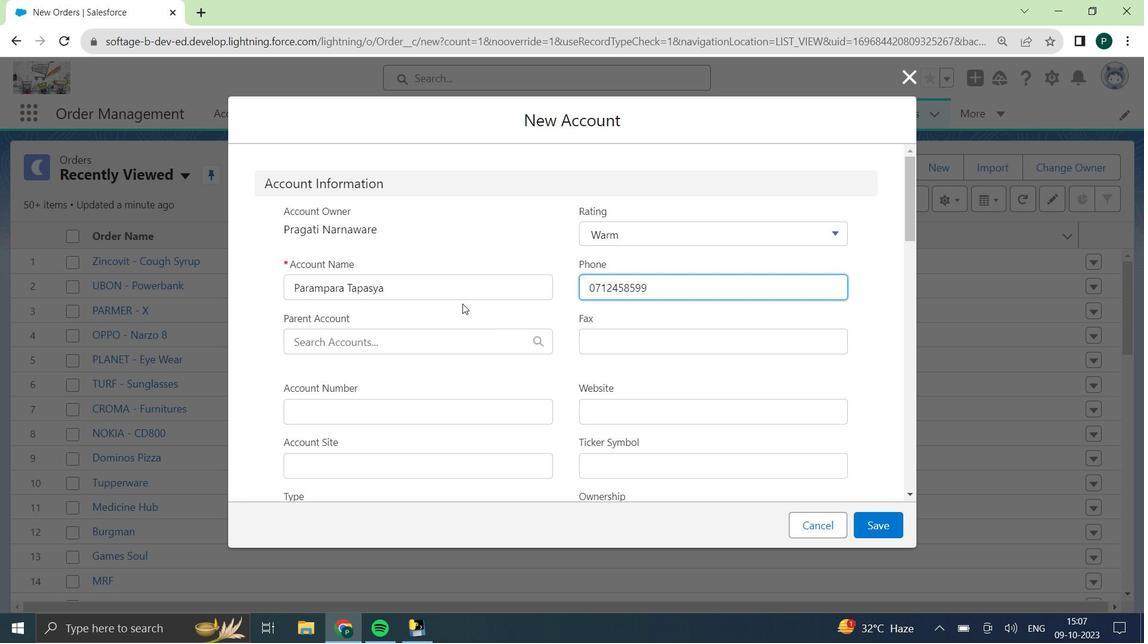 
Action: Mouse scrolled (459, 303) with delta (0, 0)
Screenshot: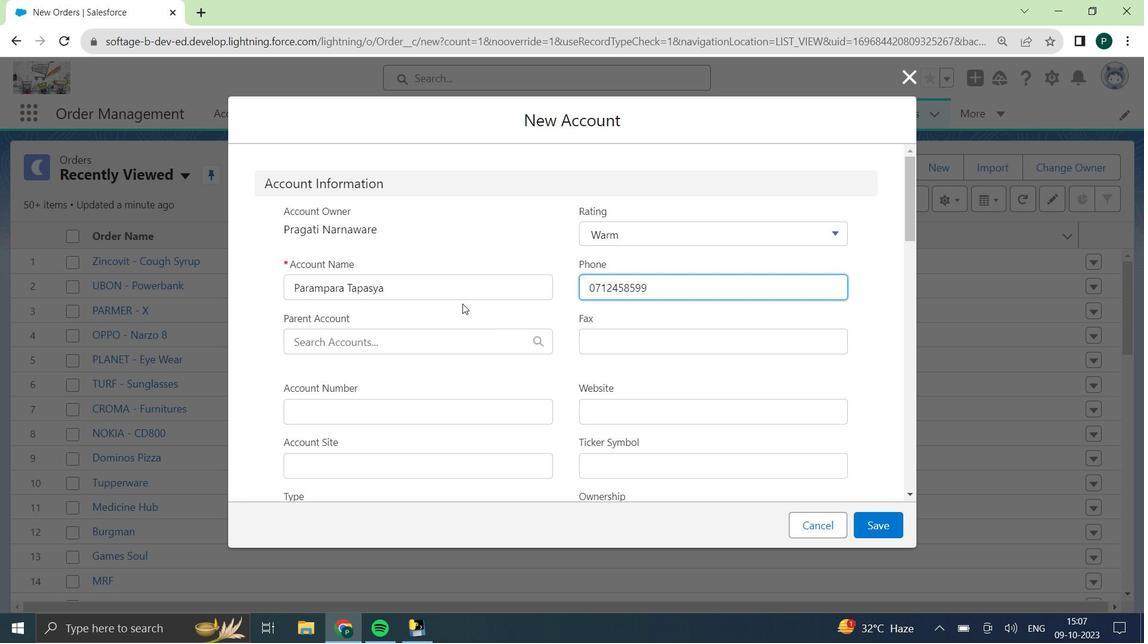 
Action: Mouse moved to (386, 266)
Screenshot: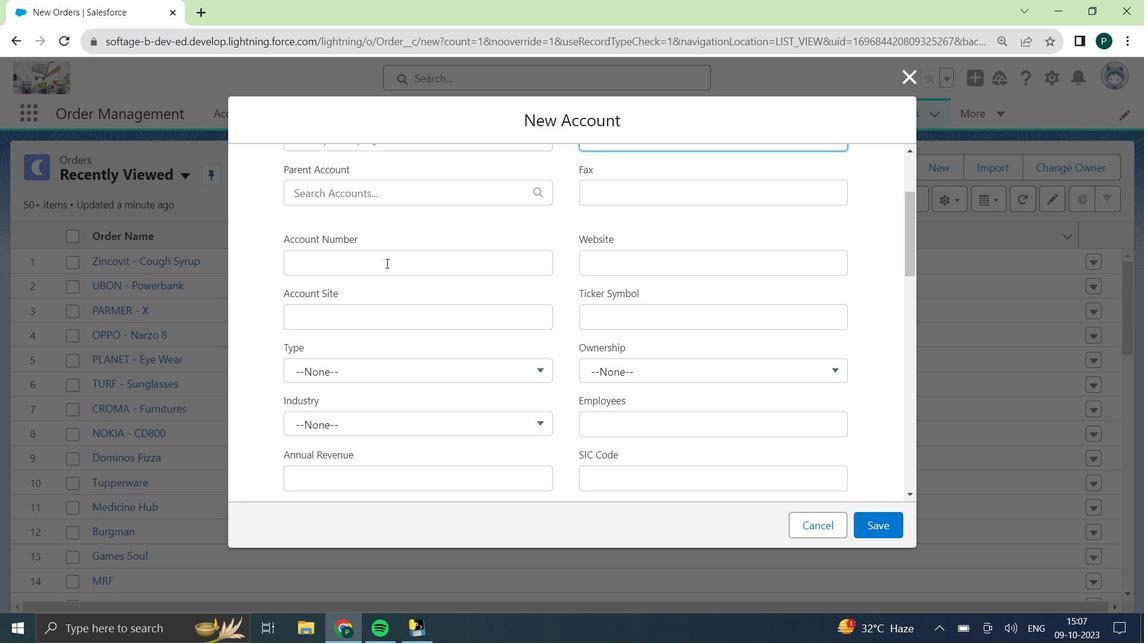 
Action: Mouse scrolled (386, 267) with delta (0, 0)
Screenshot: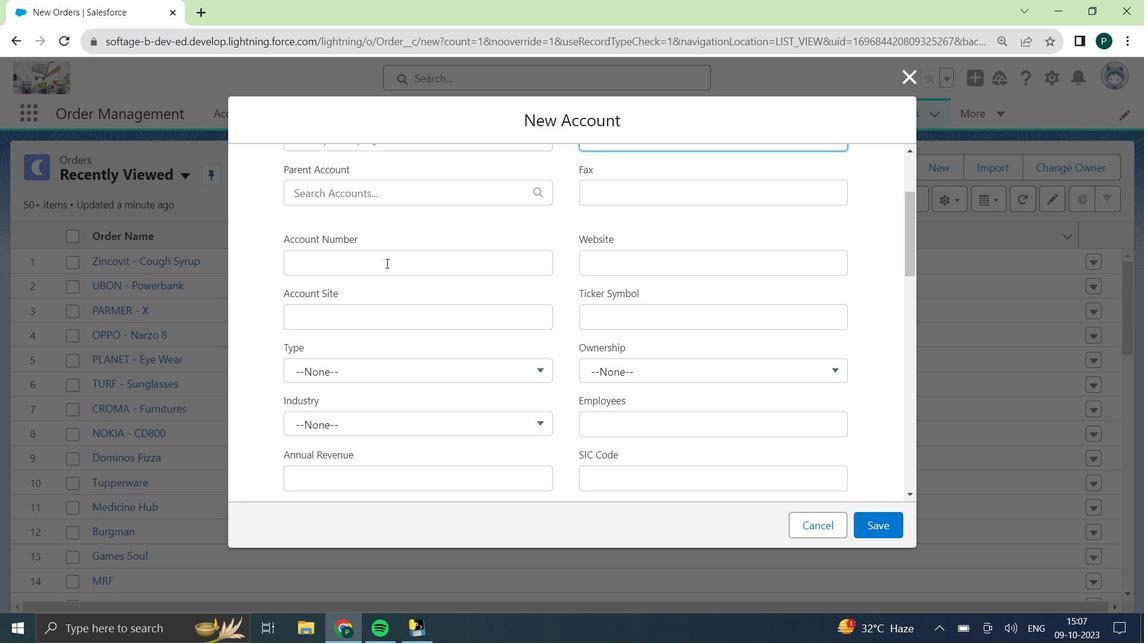 
Action: Mouse scrolled (386, 267) with delta (0, 0)
Screenshot: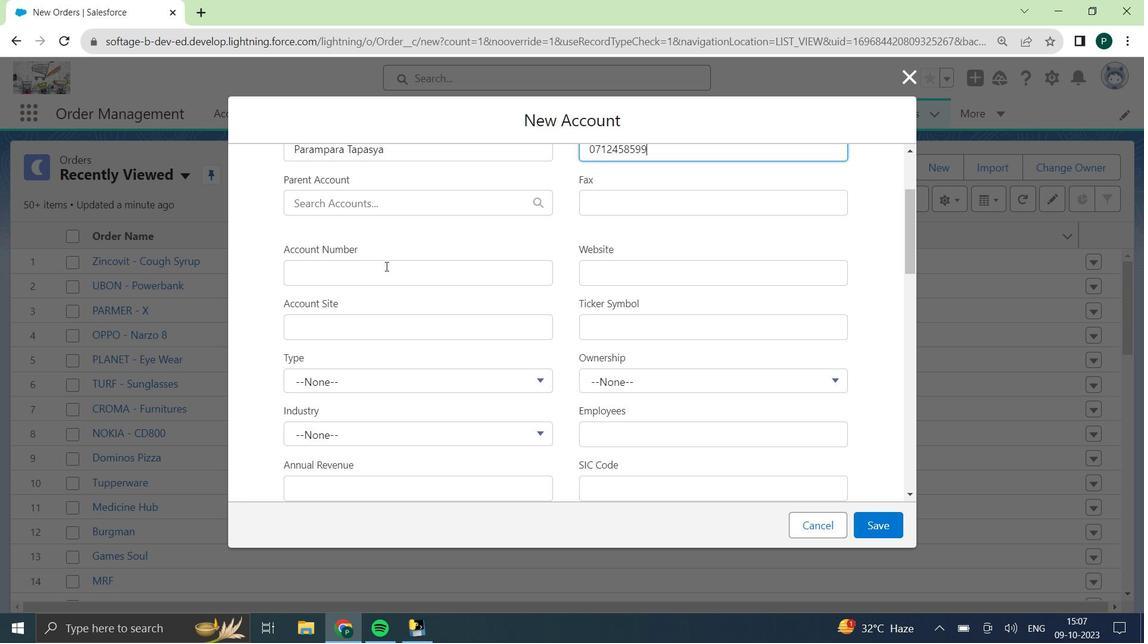 
Action: Mouse scrolled (386, 265) with delta (0, 0)
Screenshot: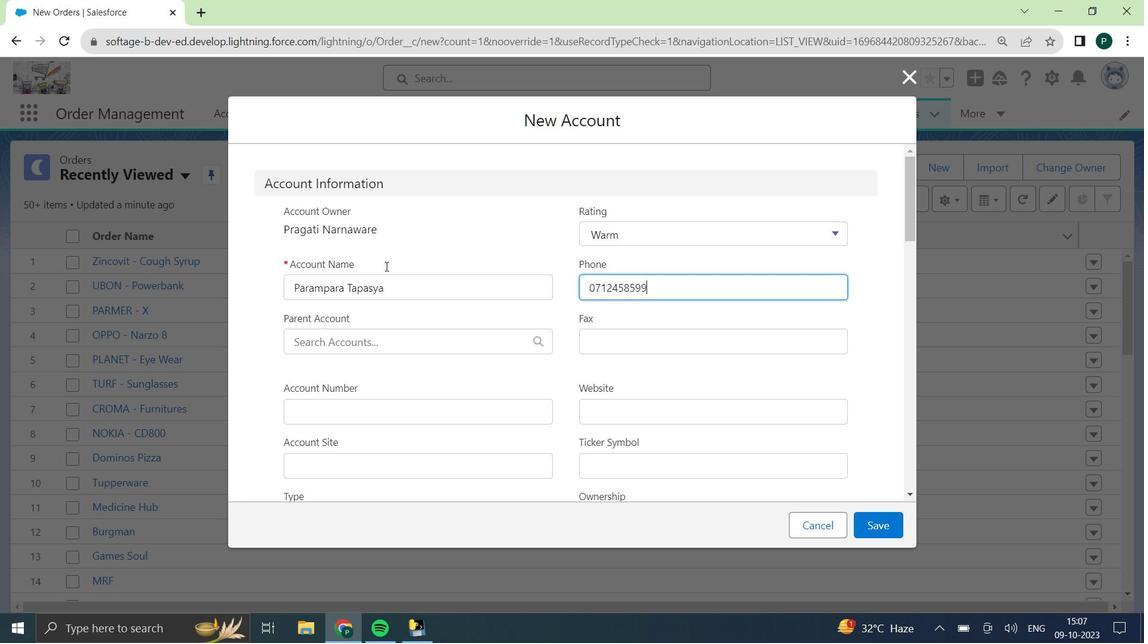 
Action: Mouse scrolled (386, 265) with delta (0, 0)
Screenshot: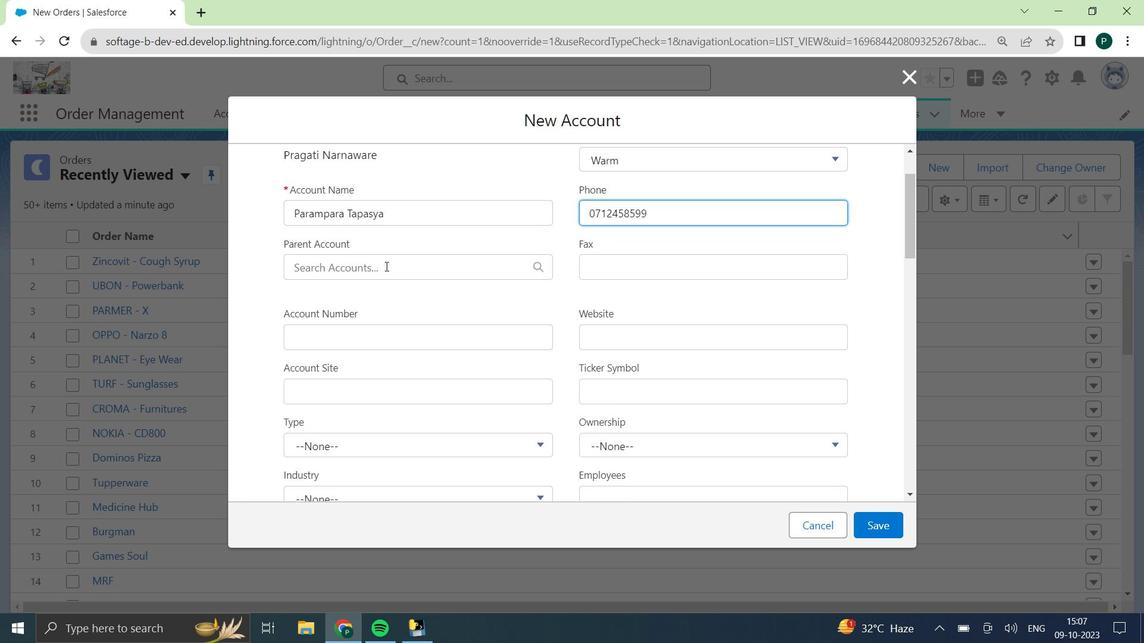 
Action: Mouse moved to (384, 259)
Screenshot: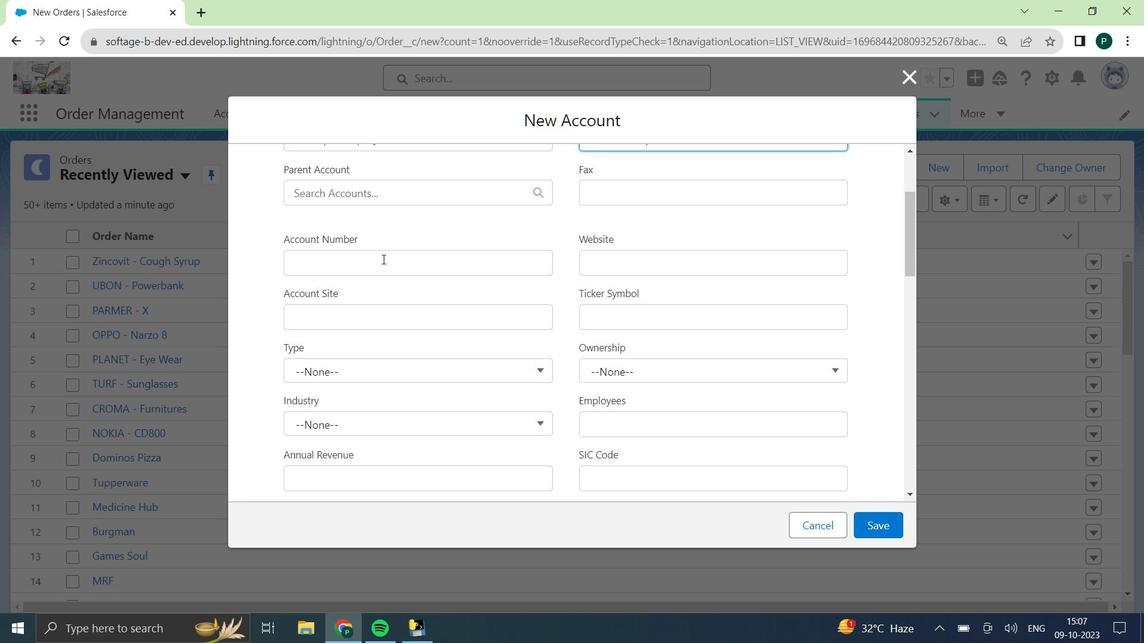 
Action: Mouse pressed left at (384, 259)
Screenshot: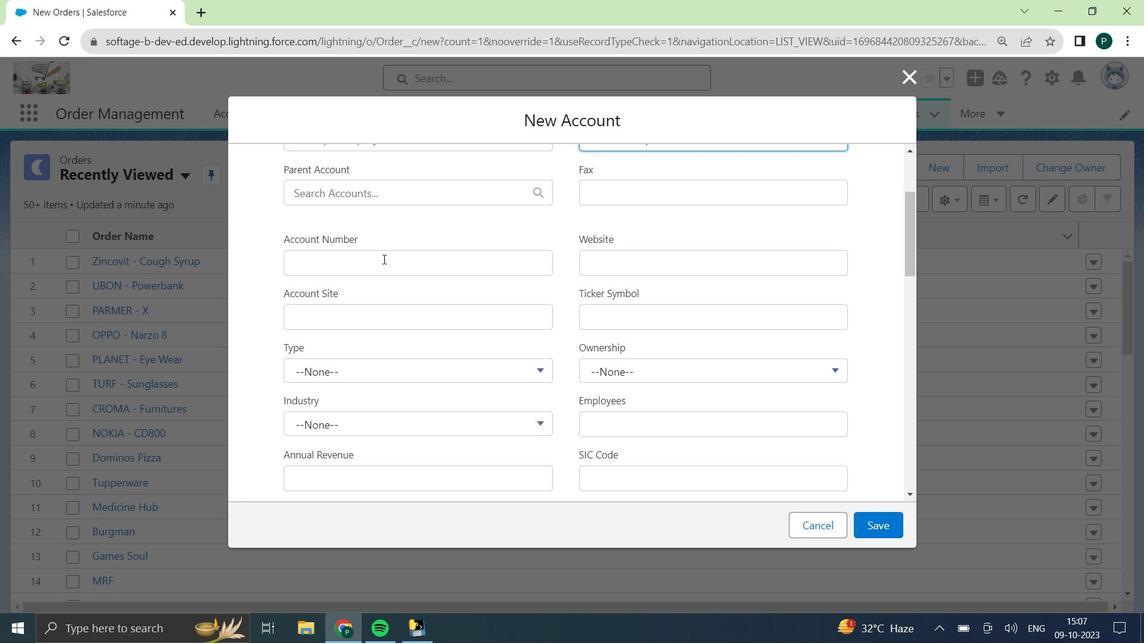 
Action: Key pressed 9748566321
Screenshot: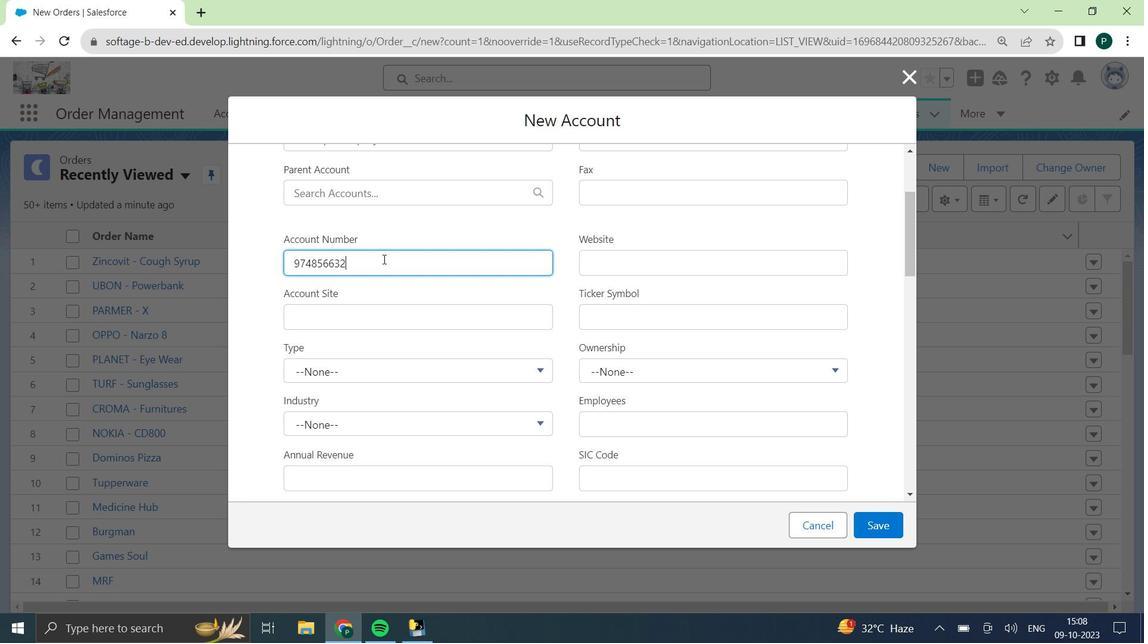 
Action: Mouse moved to (702, 393)
Screenshot: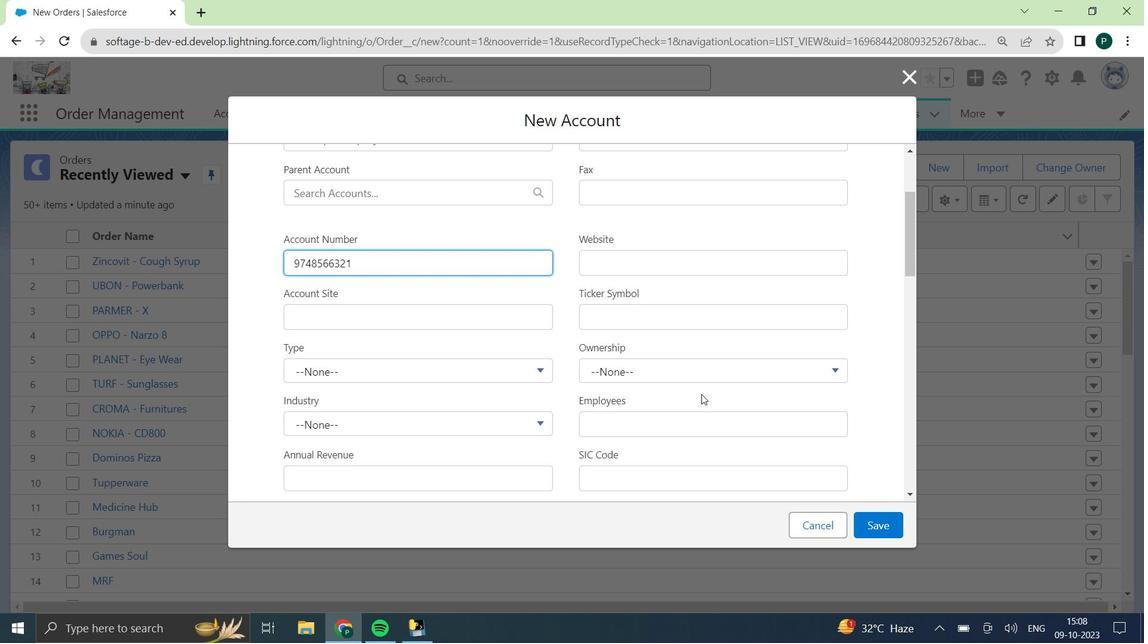 
Action: Mouse scrolled (702, 394) with delta (0, 0)
Screenshot: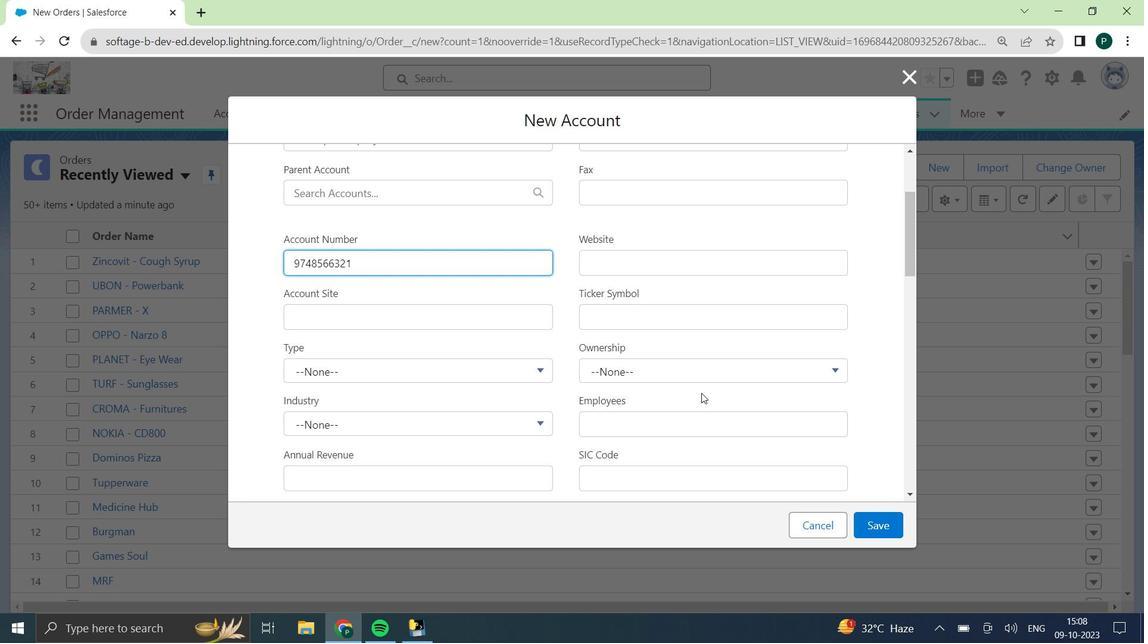 
Action: Mouse scrolled (702, 394) with delta (0, 0)
Screenshot: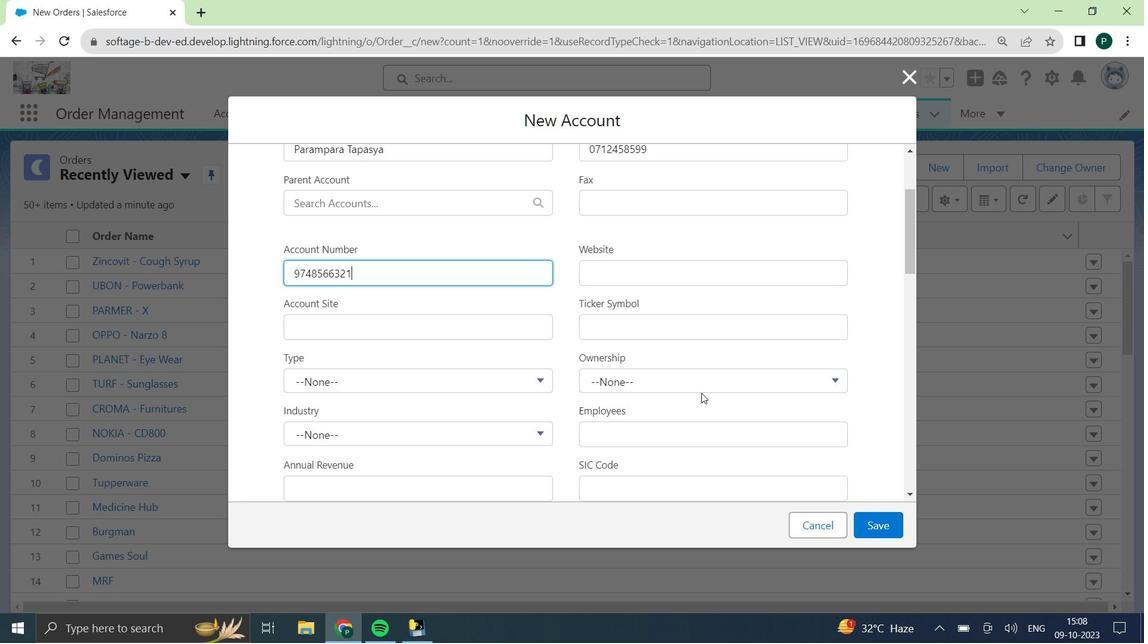 
Action: Mouse scrolled (702, 392) with delta (0, 0)
Screenshot: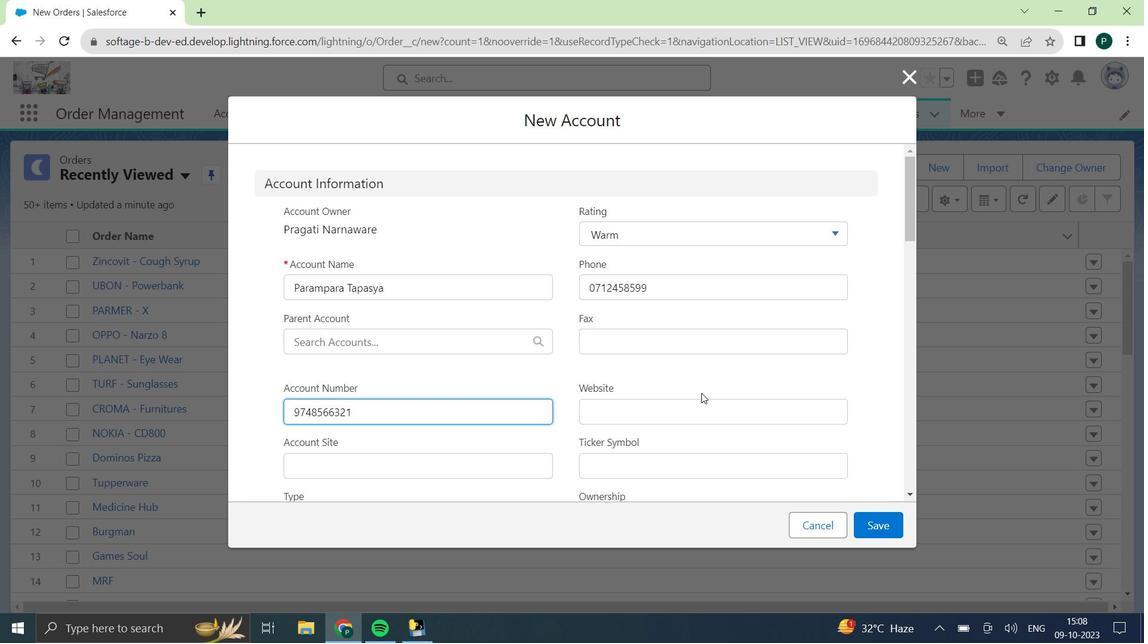 
Action: Mouse moved to (716, 333)
Screenshot: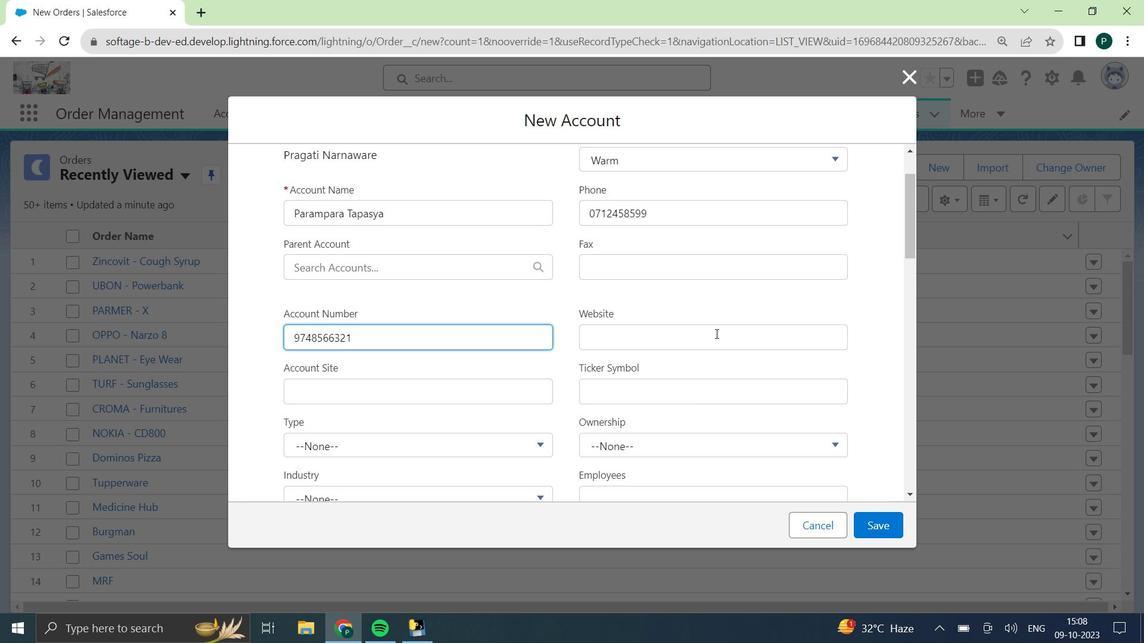 
Action: Mouse pressed left at (716, 333)
Screenshot: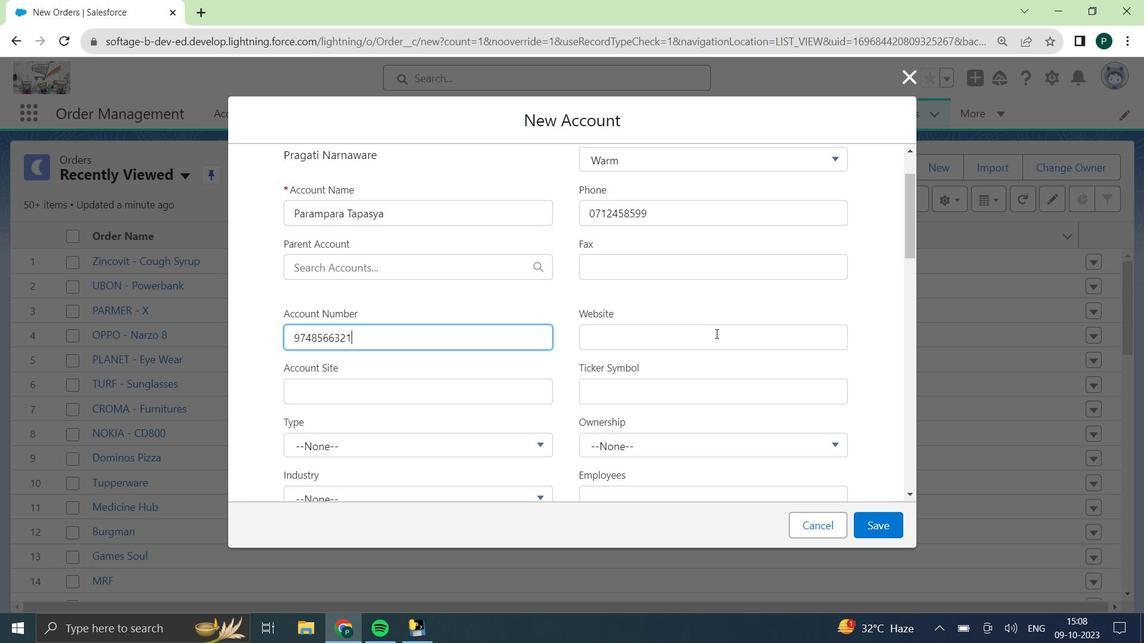 
Action: Key pressed www.parampara.tapasya.co.in
Screenshot: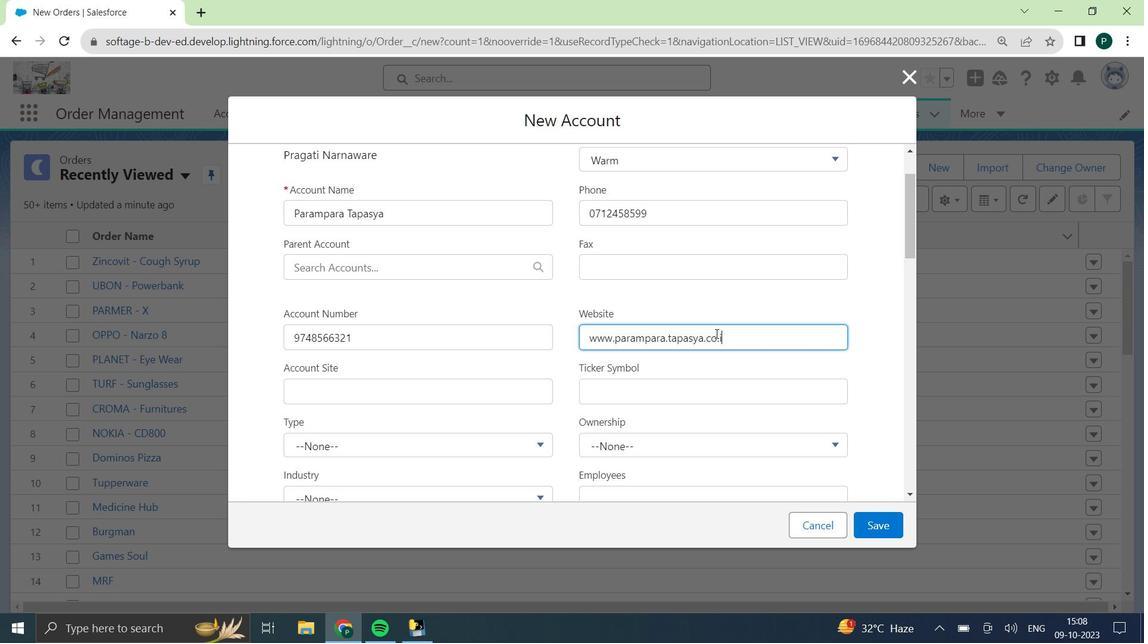 
Action: Mouse moved to (688, 324)
Screenshot: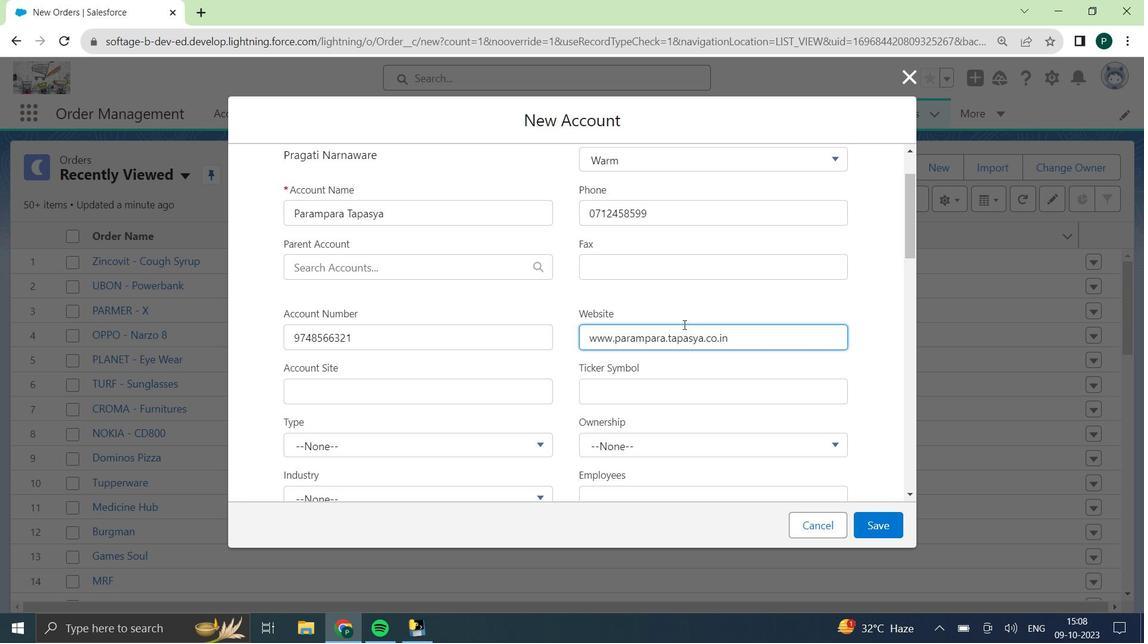 
Action: Mouse scrolled (688, 323) with delta (0, 0)
Screenshot: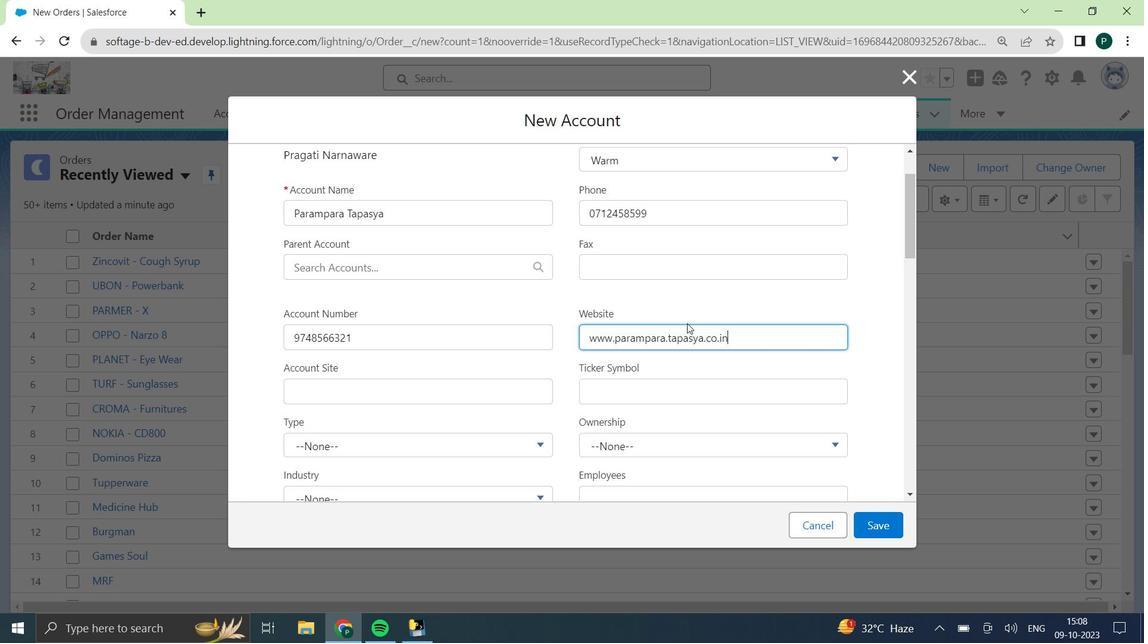 
Action: Mouse moved to (450, 304)
Screenshot: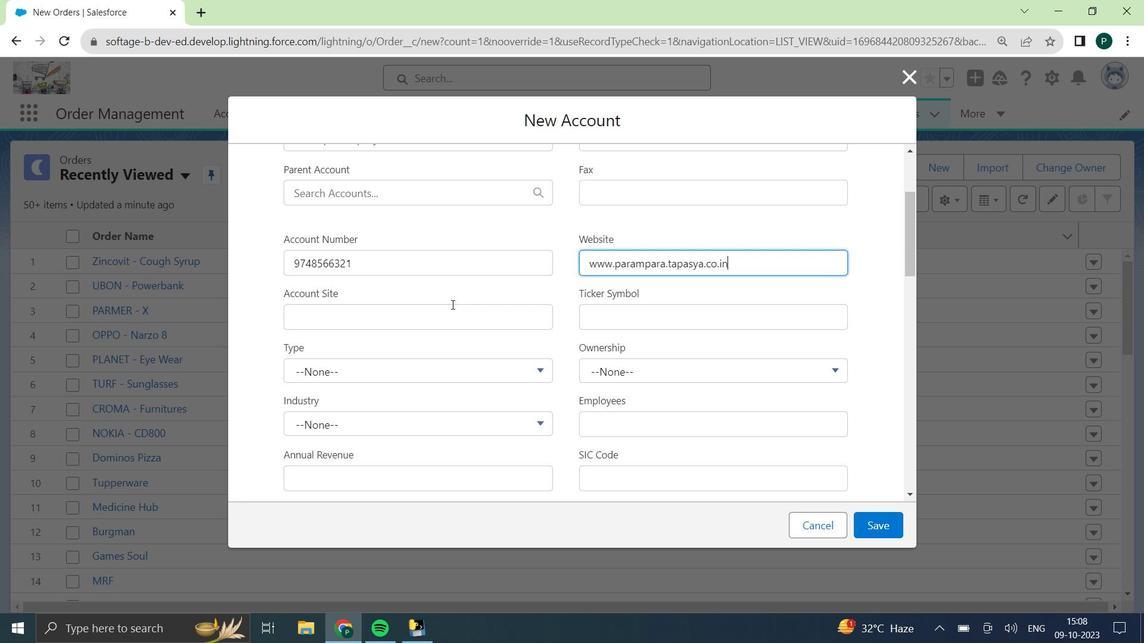 
Action: Mouse scrolled (450, 304) with delta (0, 0)
Screenshot: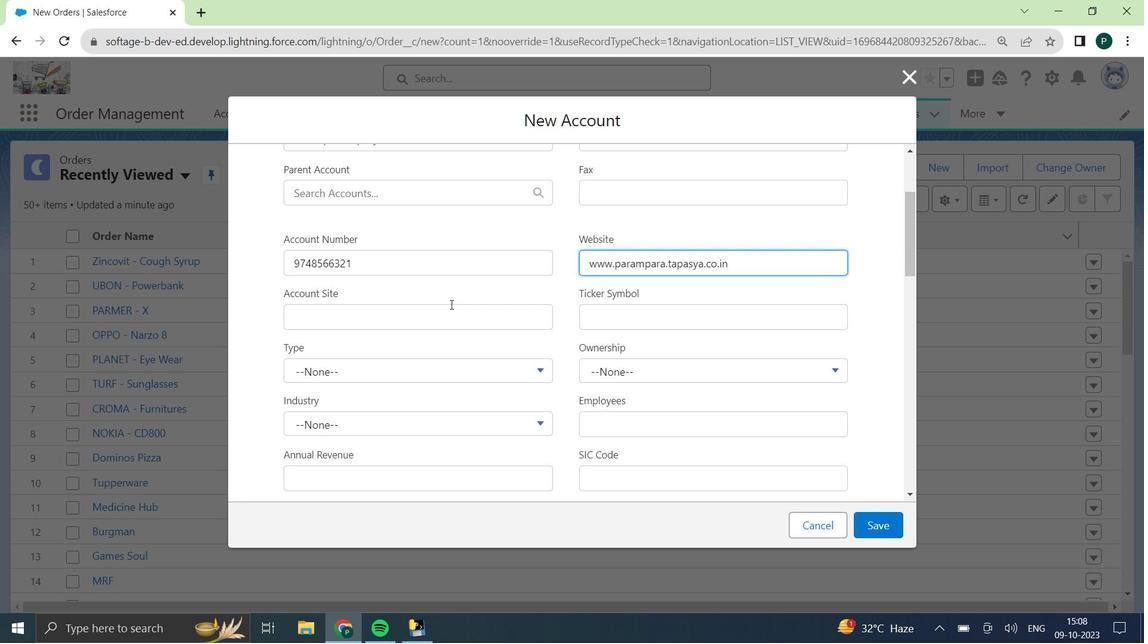 
Action: Mouse moved to (404, 295)
Screenshot: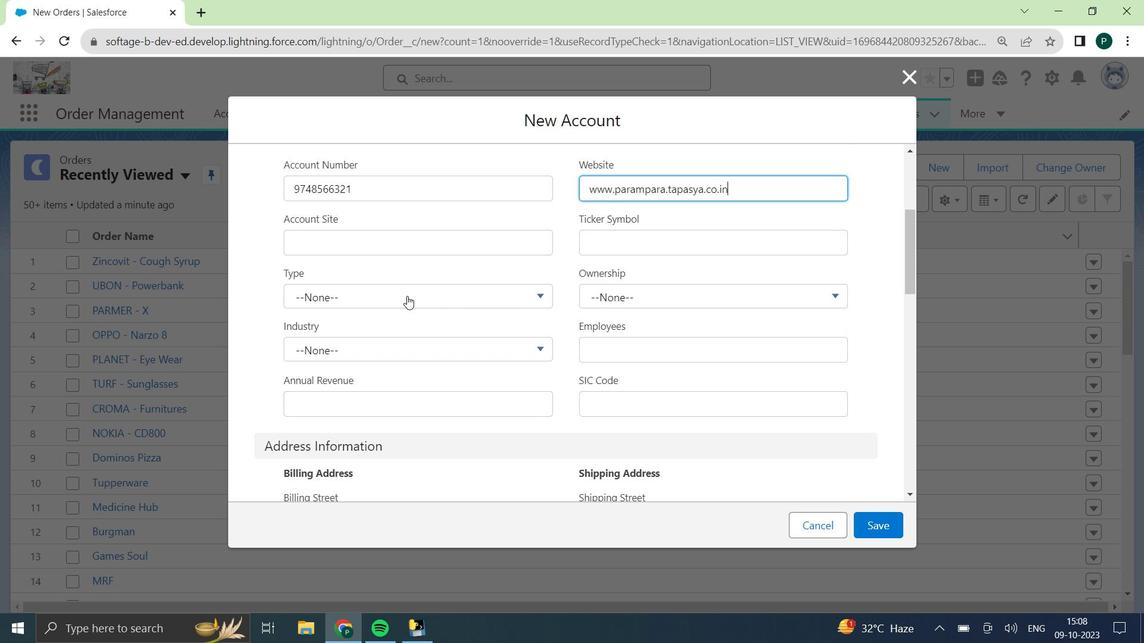
Action: Mouse pressed left at (404, 295)
Screenshot: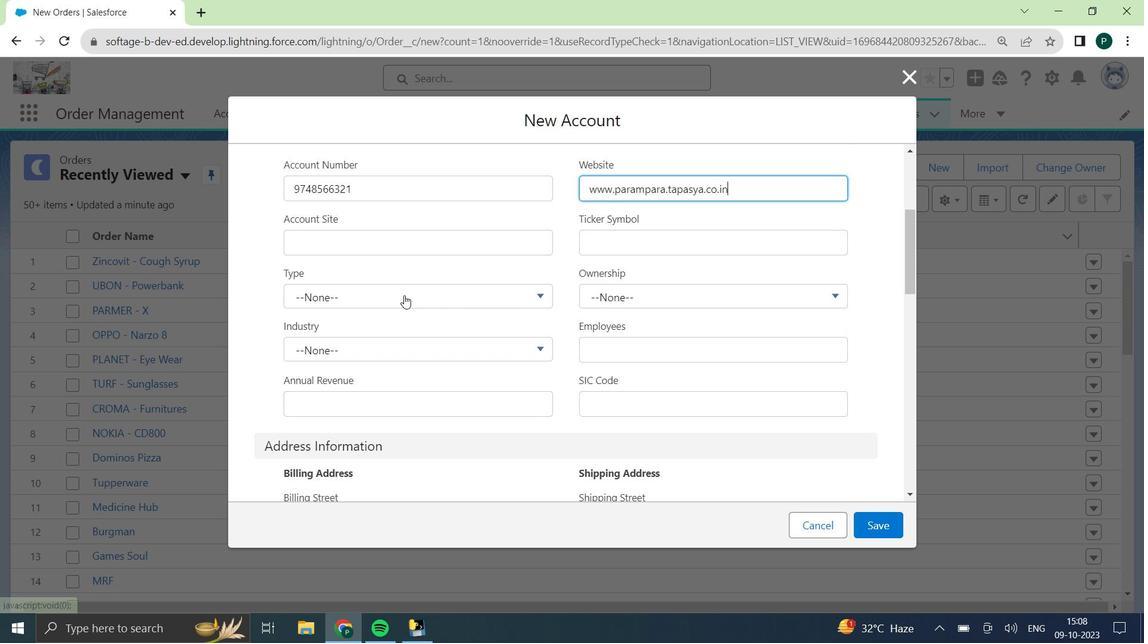 
Action: Mouse moved to (386, 364)
Screenshot: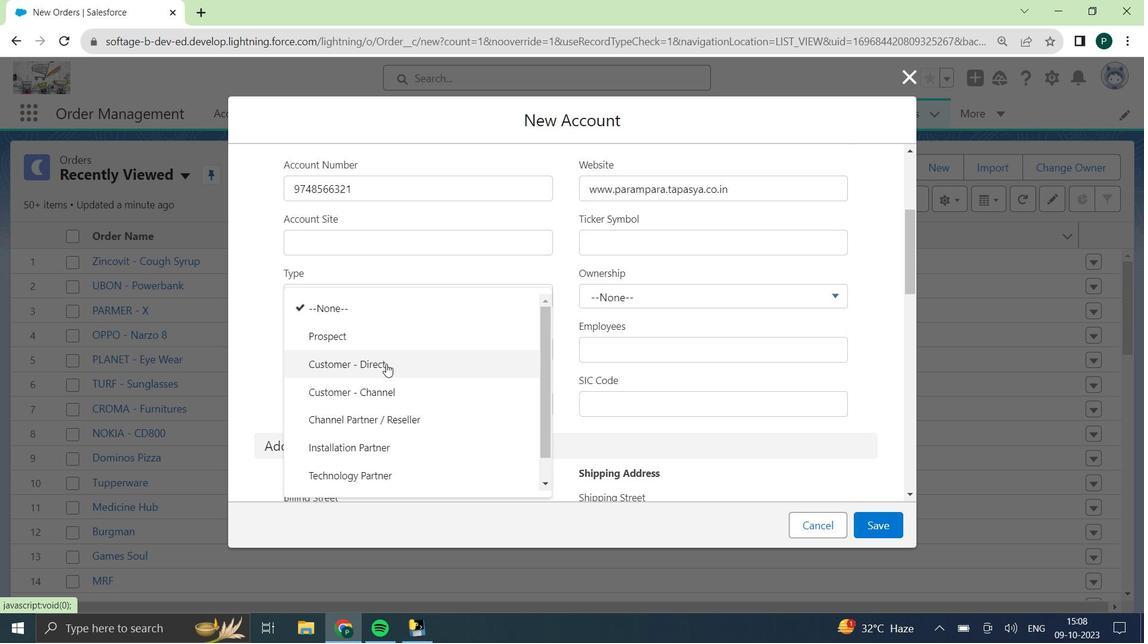 
Action: Mouse scrolled (386, 363) with delta (0, 0)
Screenshot: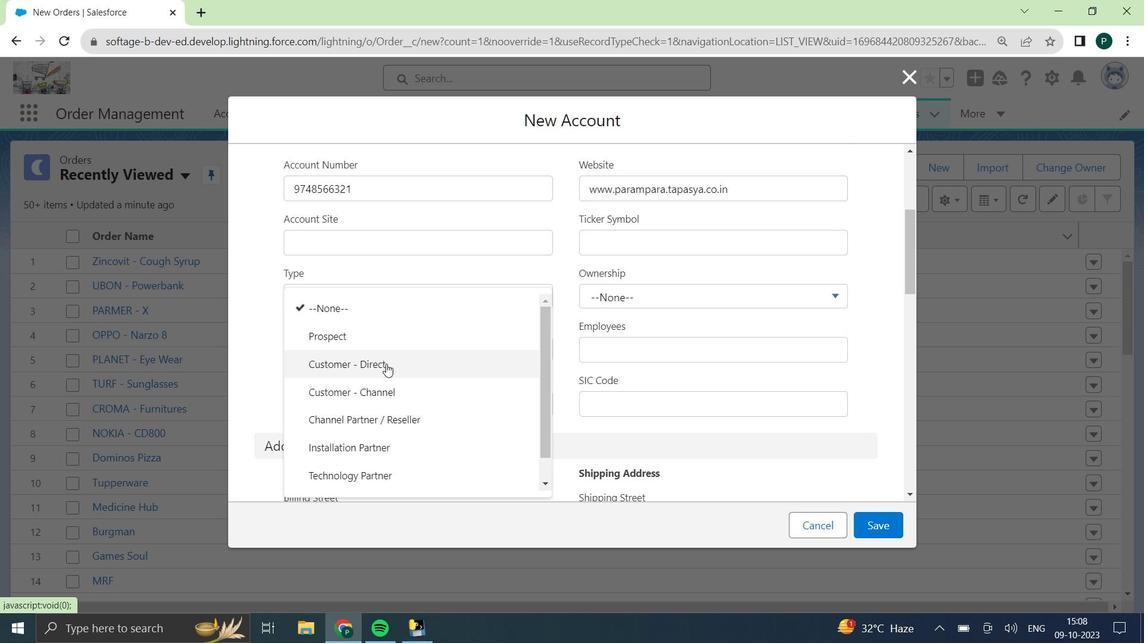 
Action: Mouse moved to (386, 364)
Screenshot: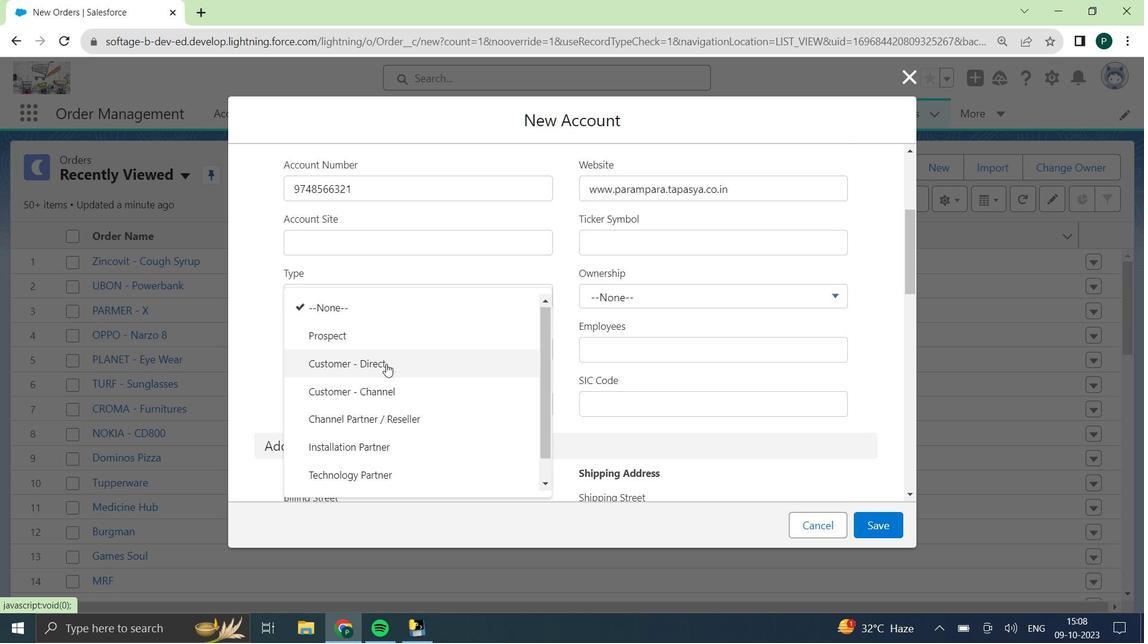 
Action: Mouse scrolled (386, 364) with delta (0, 0)
Screenshot: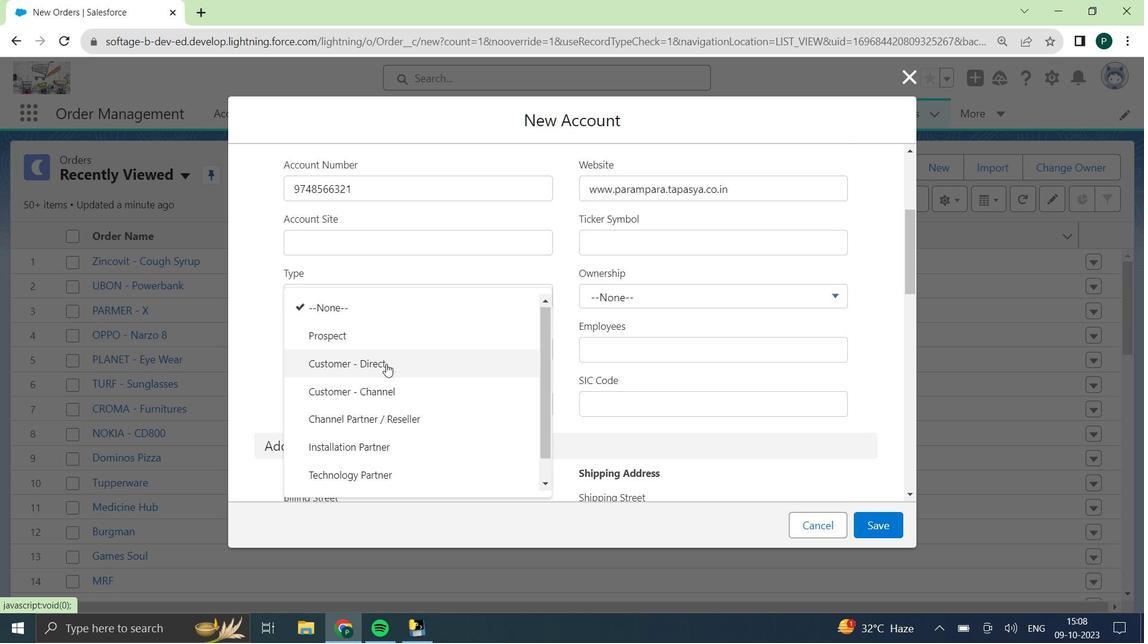 
Action: Mouse moved to (342, 444)
Screenshot: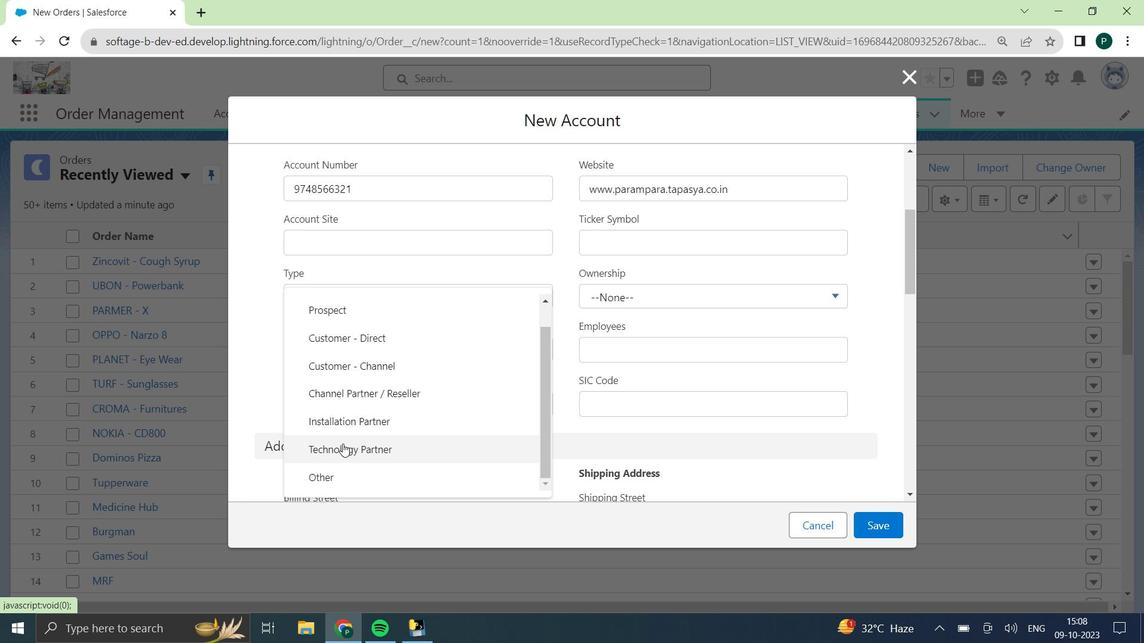 
Action: Mouse pressed left at (342, 444)
Screenshot: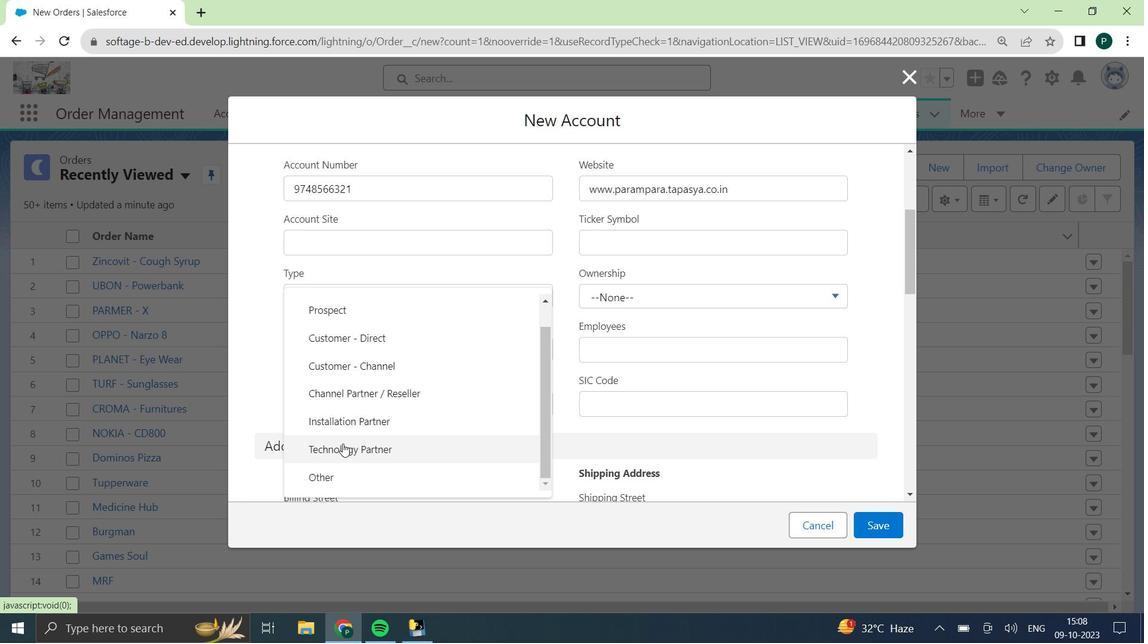 
Action: Mouse moved to (734, 296)
Screenshot: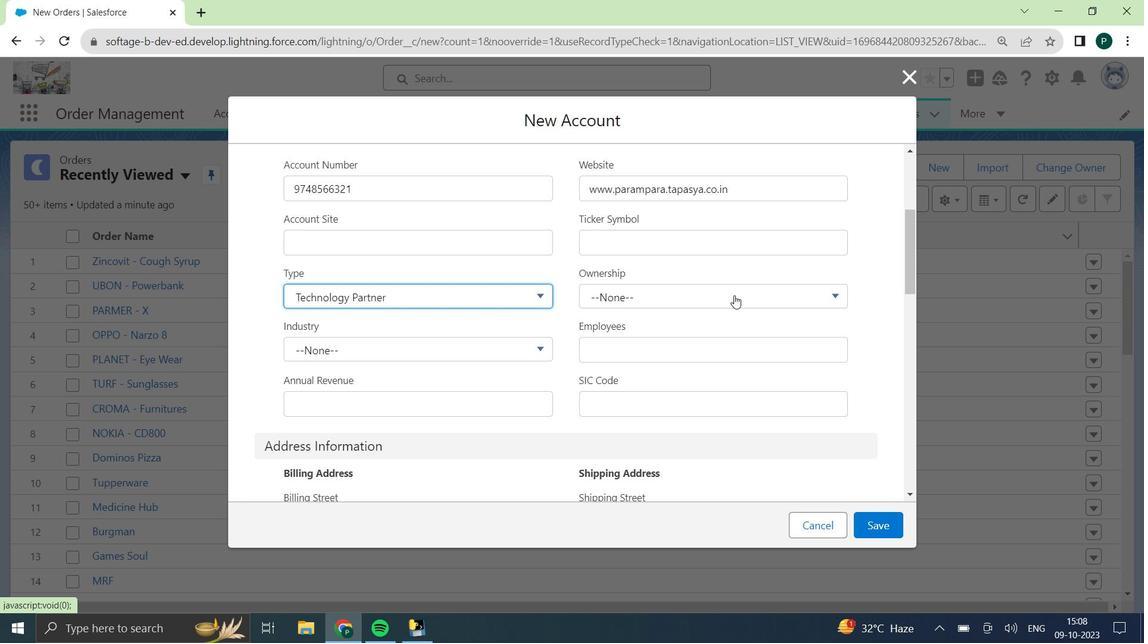 
Action: Mouse pressed left at (734, 296)
Screenshot: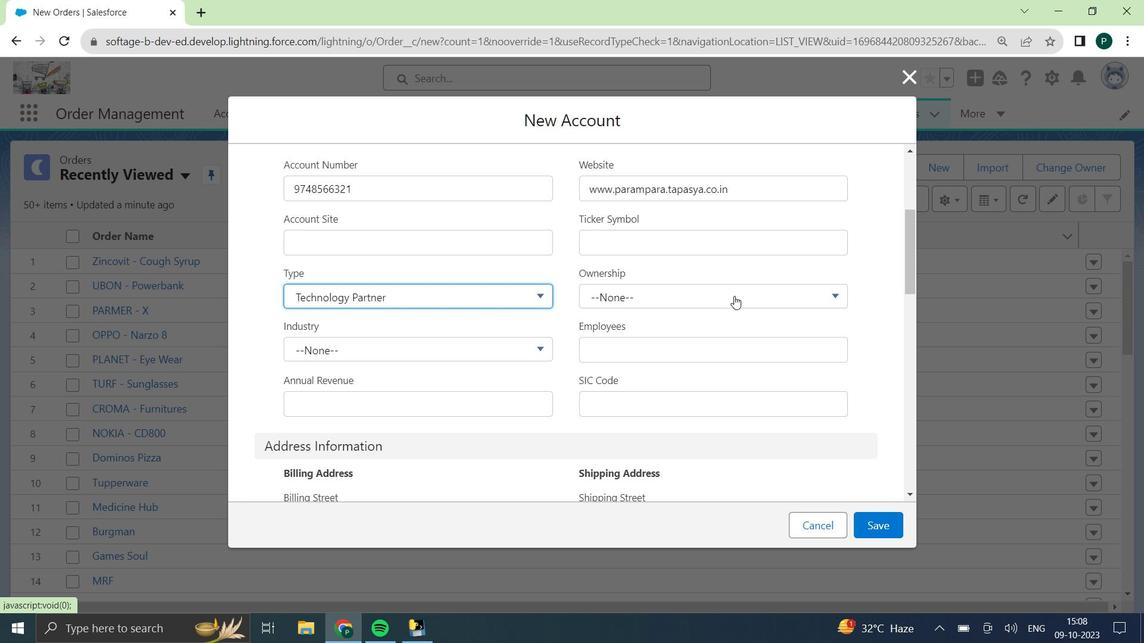 
Action: Mouse moved to (642, 395)
Screenshot: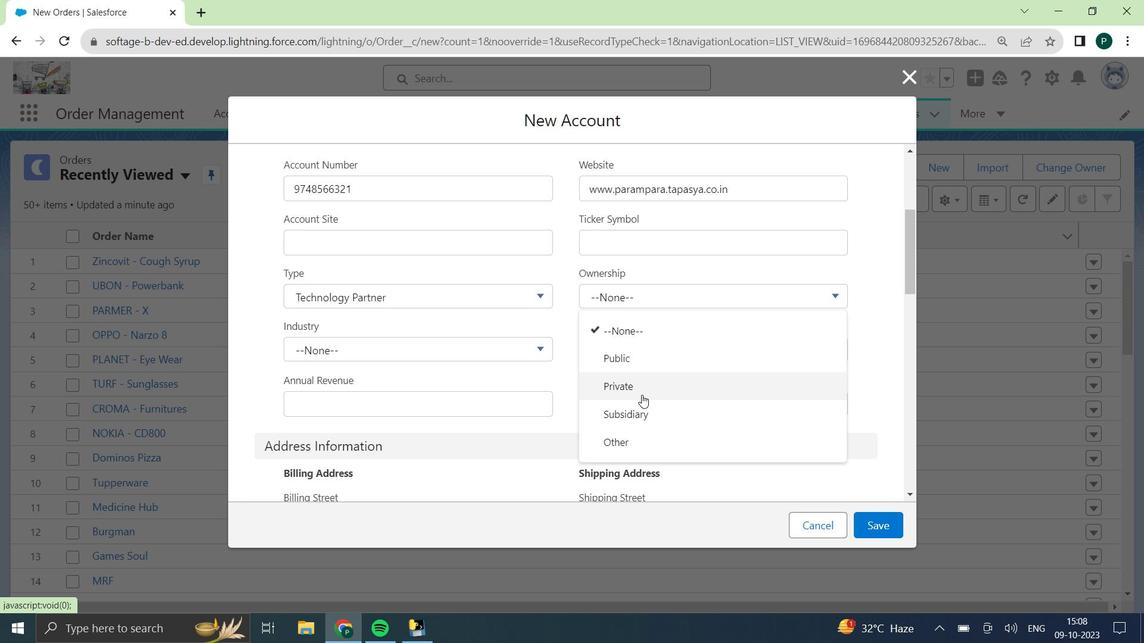 
Action: Mouse pressed left at (642, 395)
Screenshot: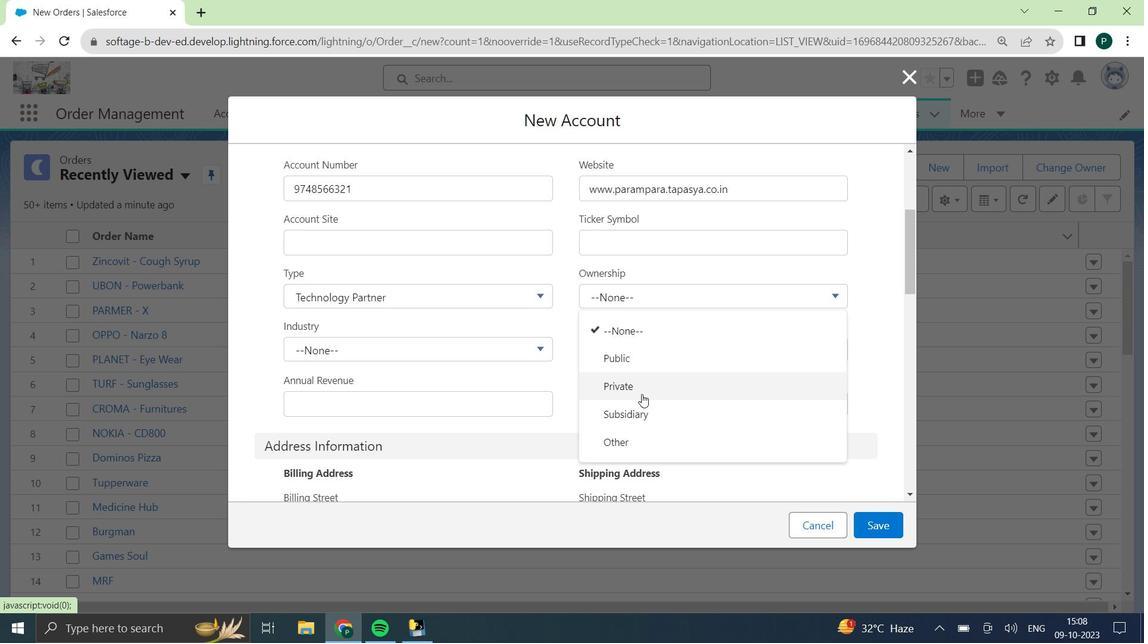 
Action: Mouse moved to (611, 372)
Screenshot: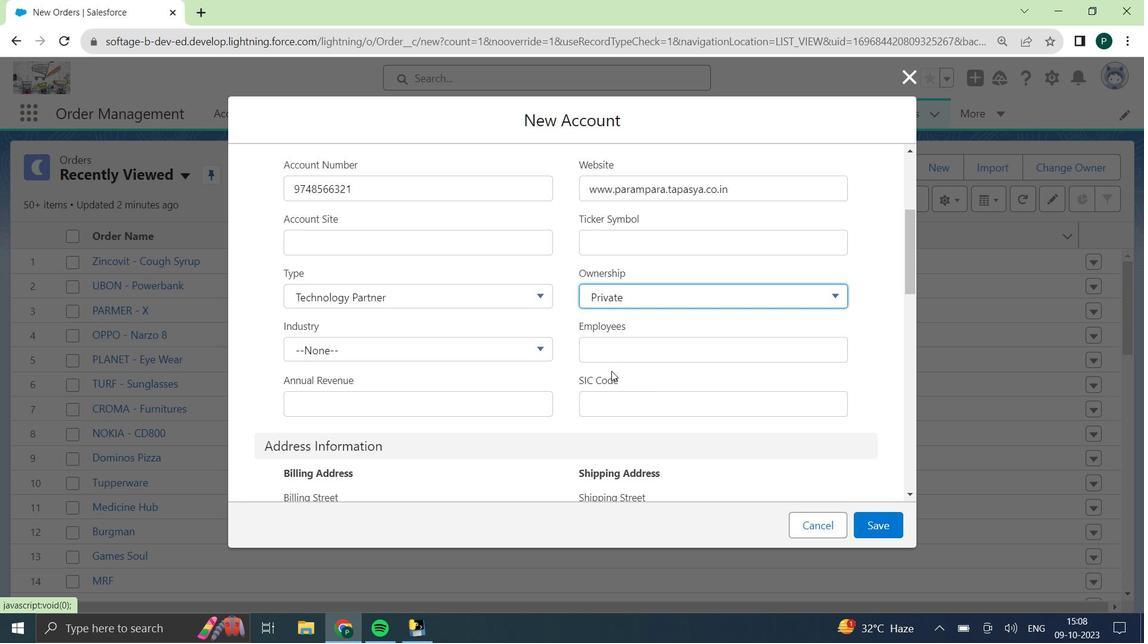 
Action: Mouse scrolled (611, 371) with delta (0, 0)
Screenshot: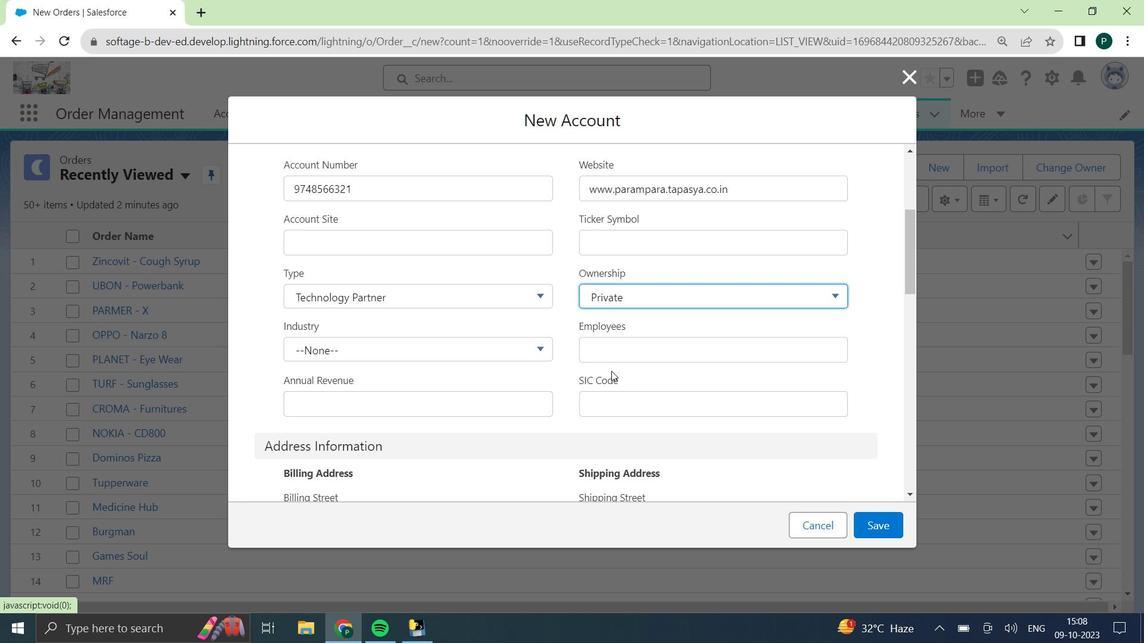 
Action: Mouse moved to (587, 380)
Screenshot: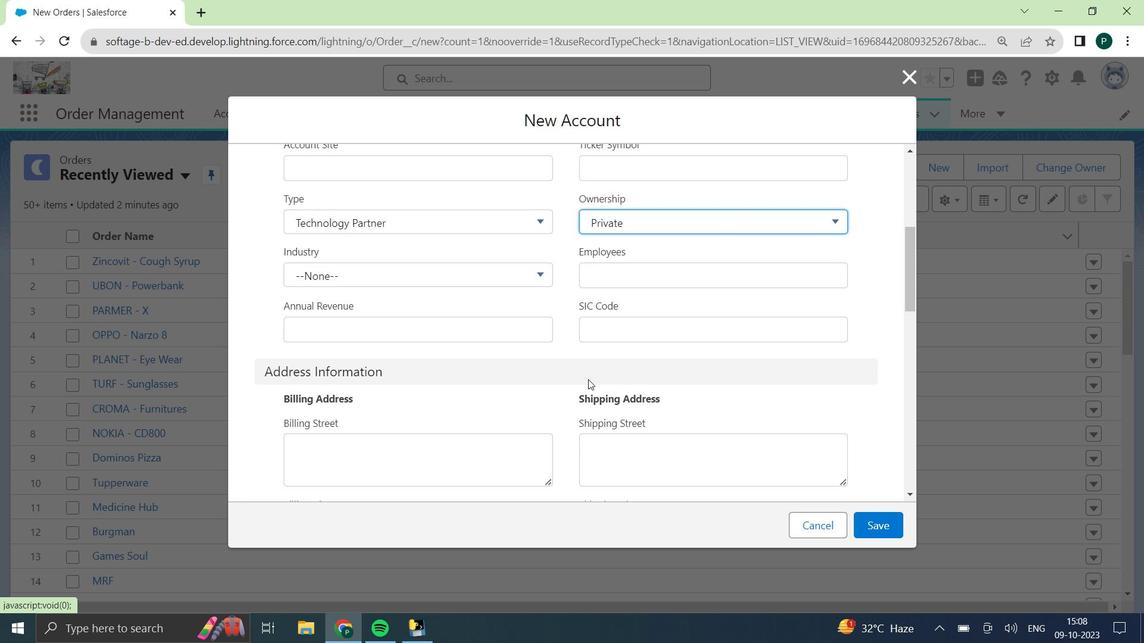
Action: Mouse scrolled (587, 379) with delta (0, 0)
Screenshot: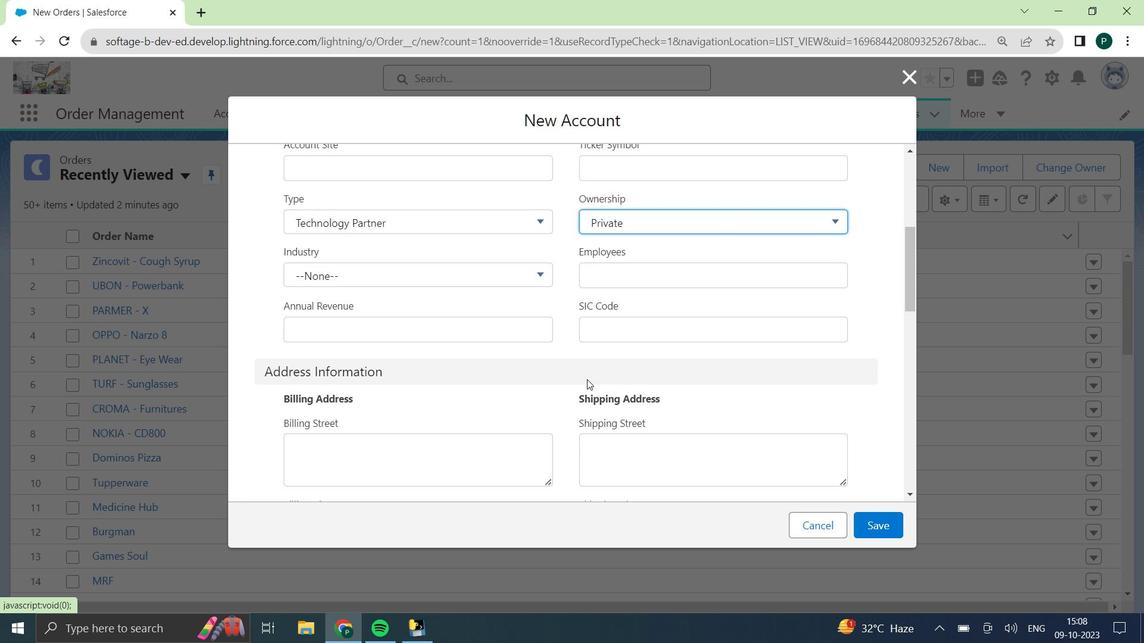 
Action: Mouse moved to (580, 386)
Screenshot: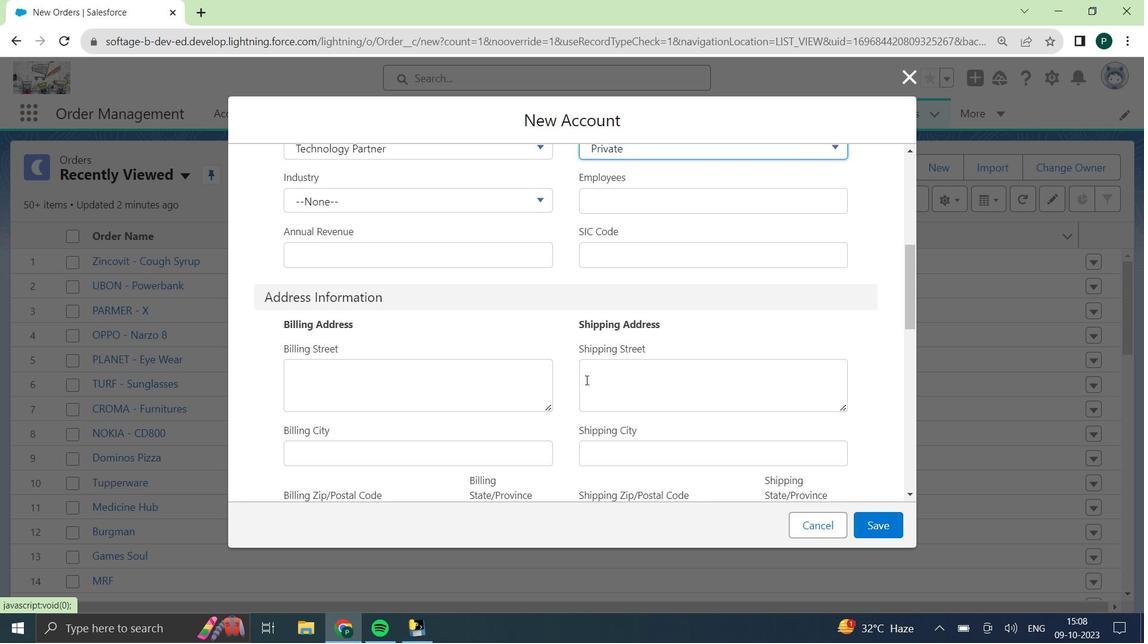
Action: Mouse scrolled (580, 385) with delta (0, 0)
Screenshot: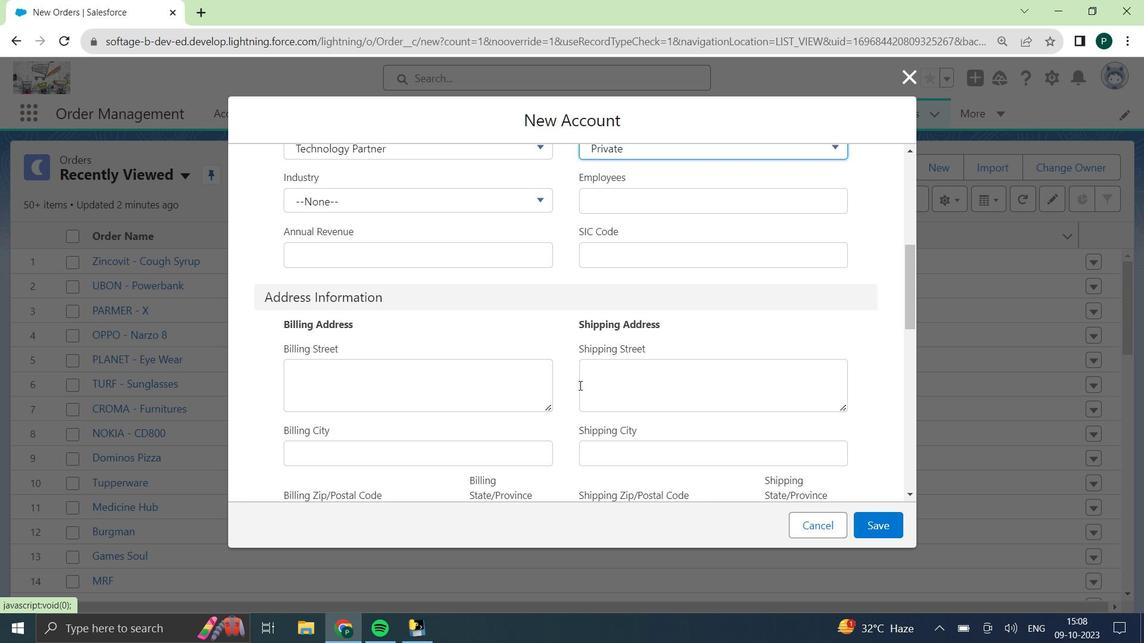 
Action: Mouse scrolled (580, 385) with delta (0, 0)
Screenshot: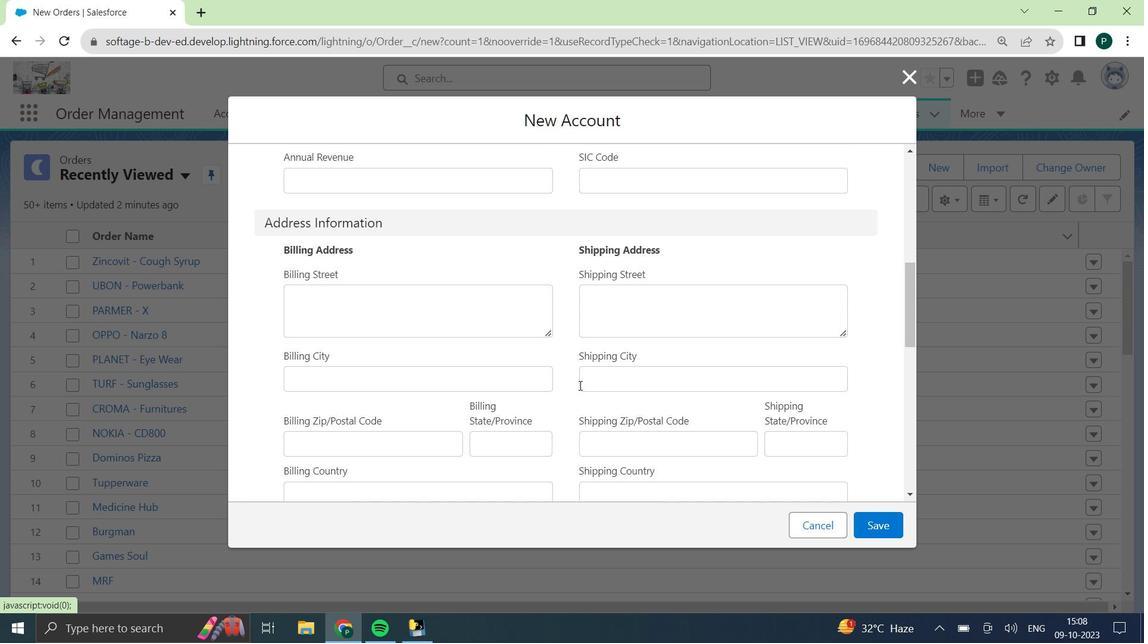 
Action: Mouse scrolled (580, 386) with delta (0, 0)
Screenshot: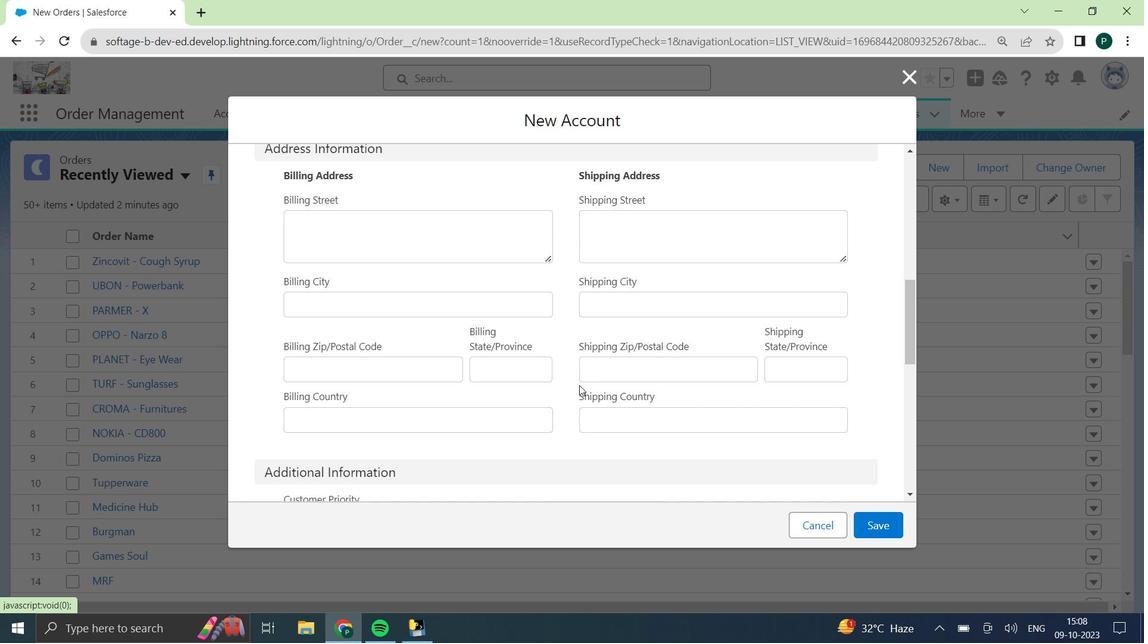 
Action: Mouse scrolled (580, 386) with delta (0, 0)
Screenshot: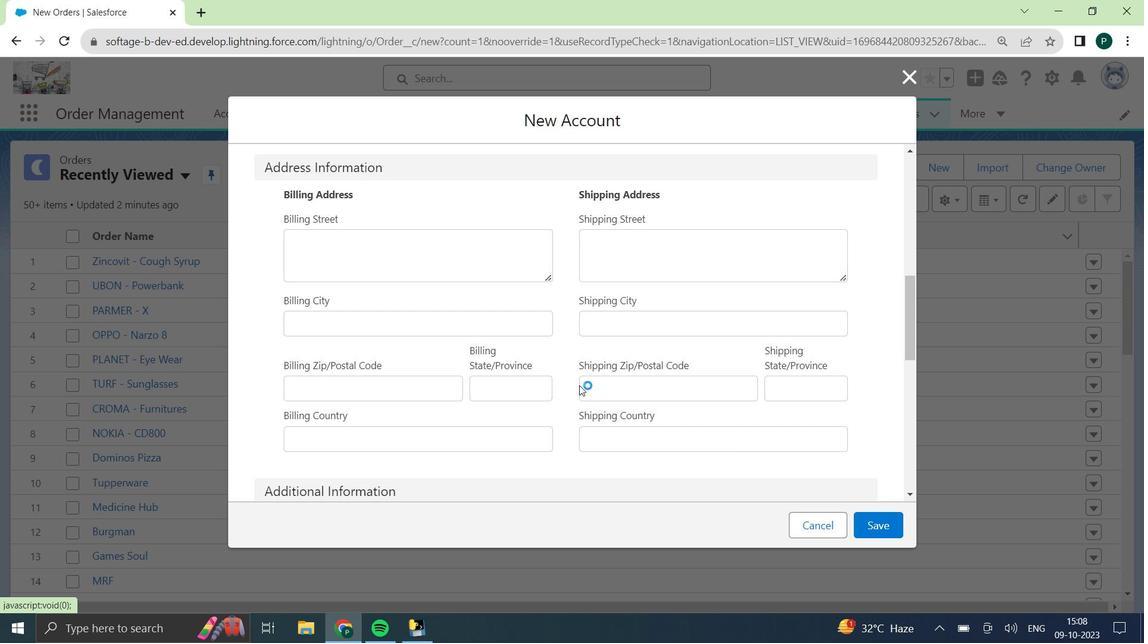 
Action: Mouse scrolled (580, 386) with delta (0, 0)
Screenshot: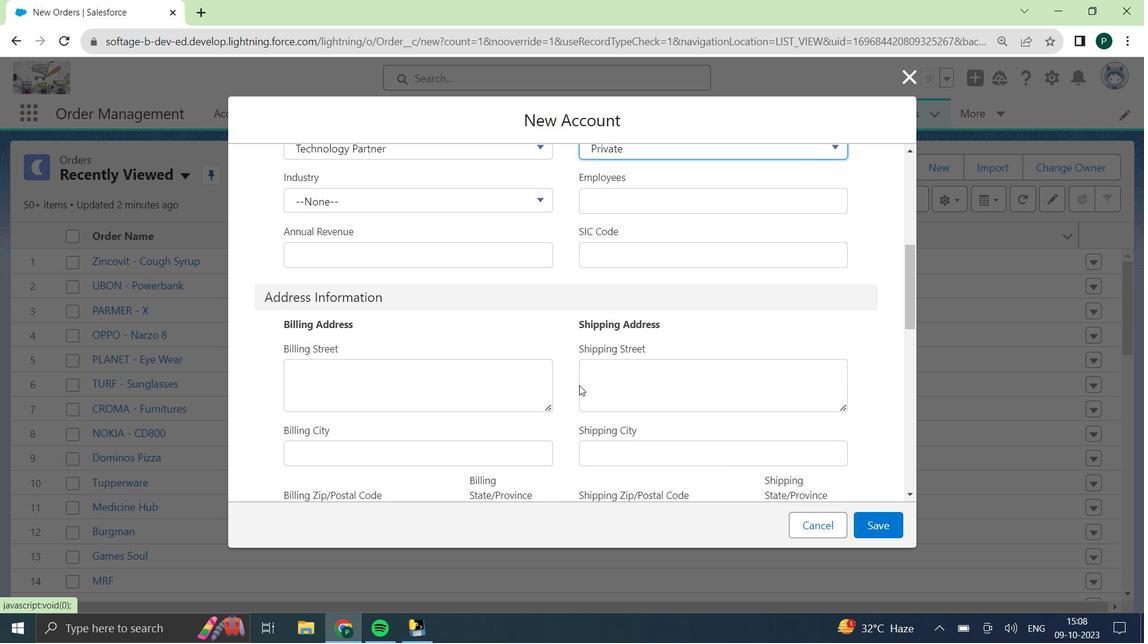 
Action: Mouse scrolled (580, 386) with delta (0, 0)
Screenshot: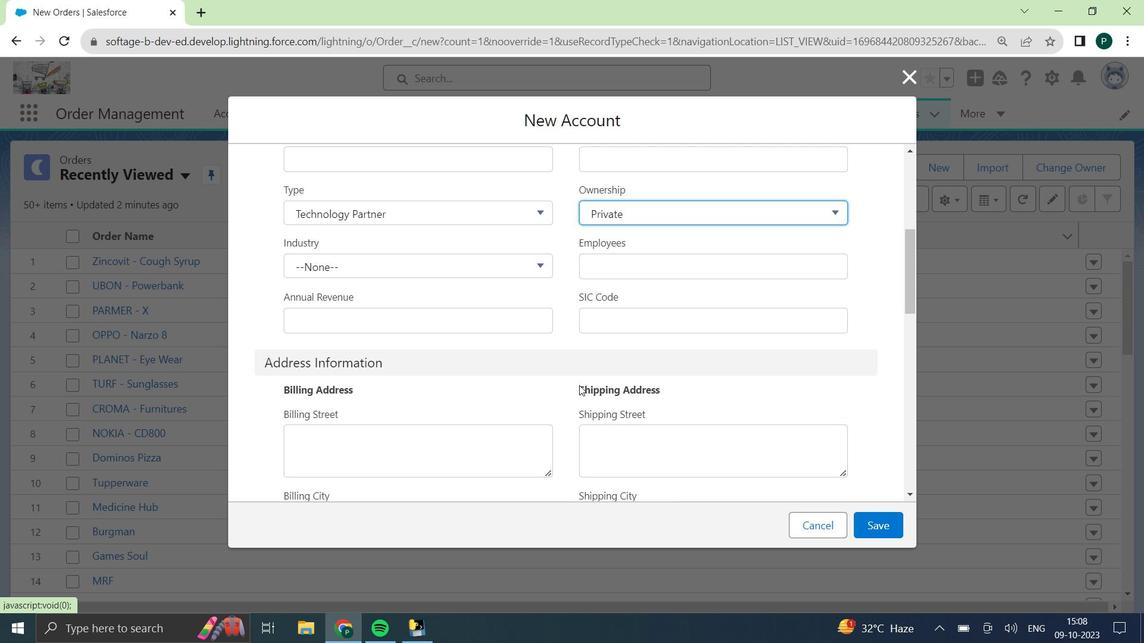 
Action: Mouse moved to (427, 348)
Screenshot: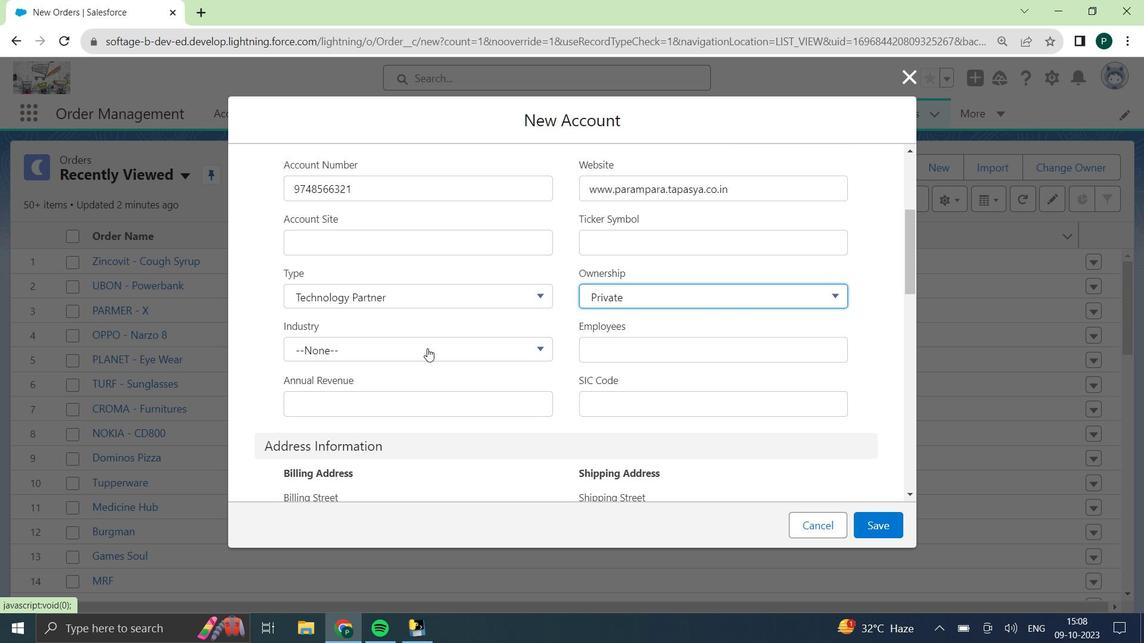 
Action: Mouse pressed left at (427, 348)
Screenshot: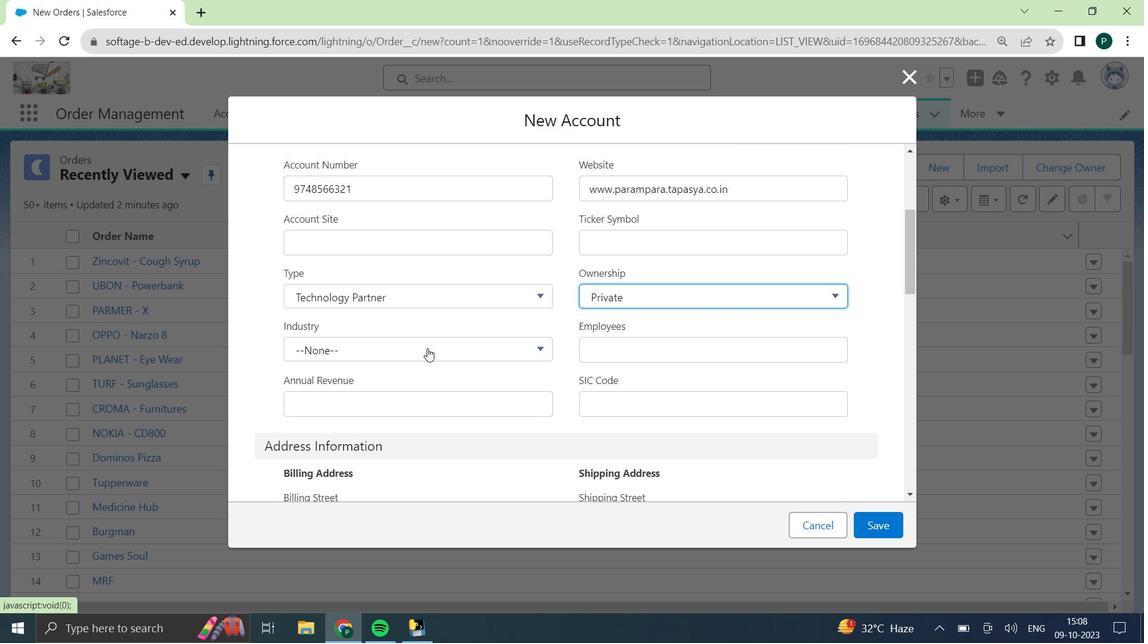 
Action: Mouse moved to (426, 345)
Screenshot: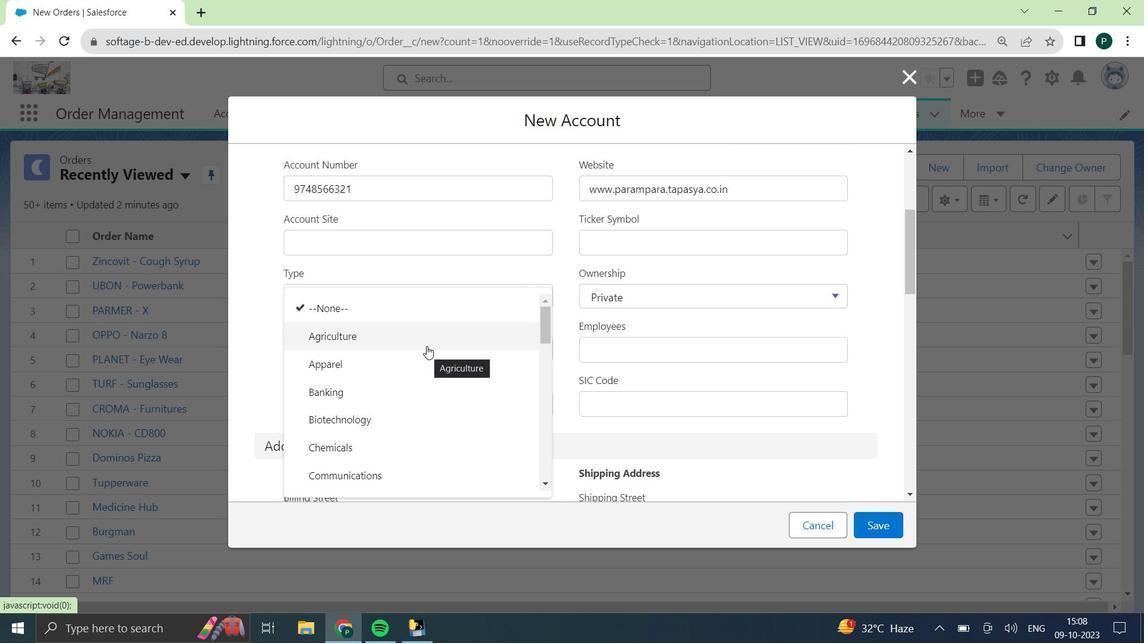 
Action: Mouse scrolled (426, 344) with delta (0, 0)
Screenshot: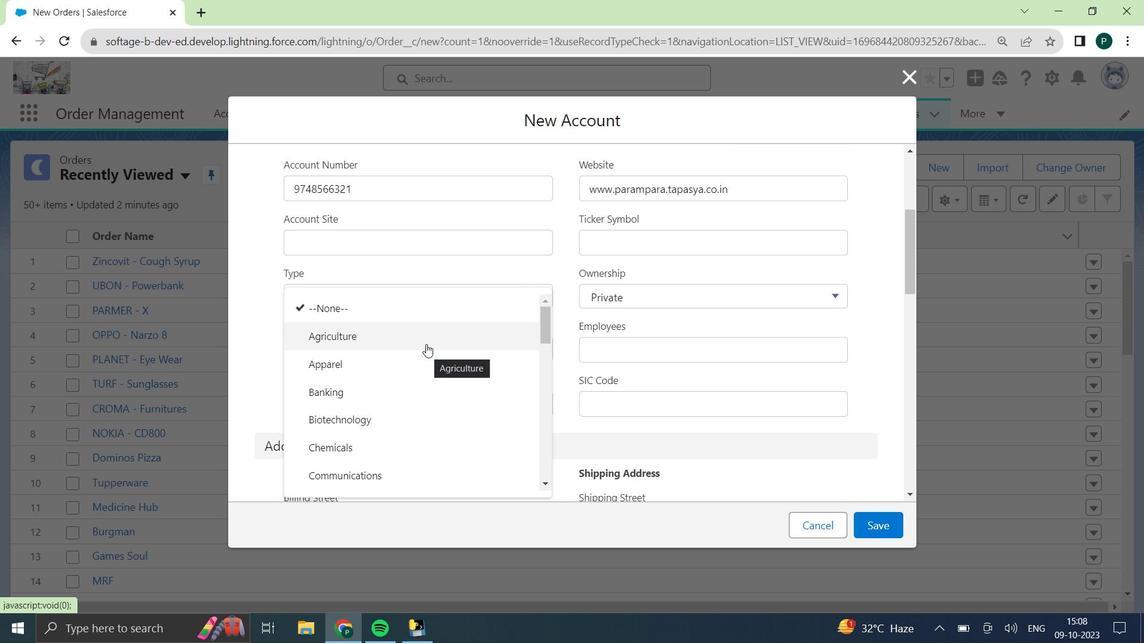 
Action: Mouse moved to (411, 353)
Screenshot: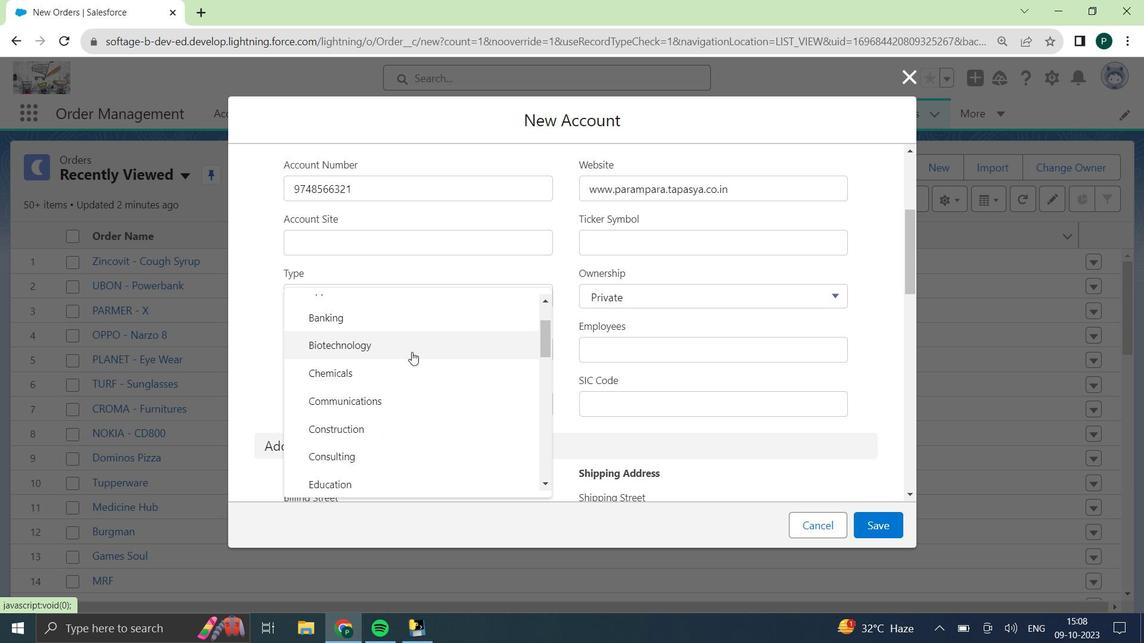 
Action: Mouse scrolled (411, 352) with delta (0, 0)
Screenshot: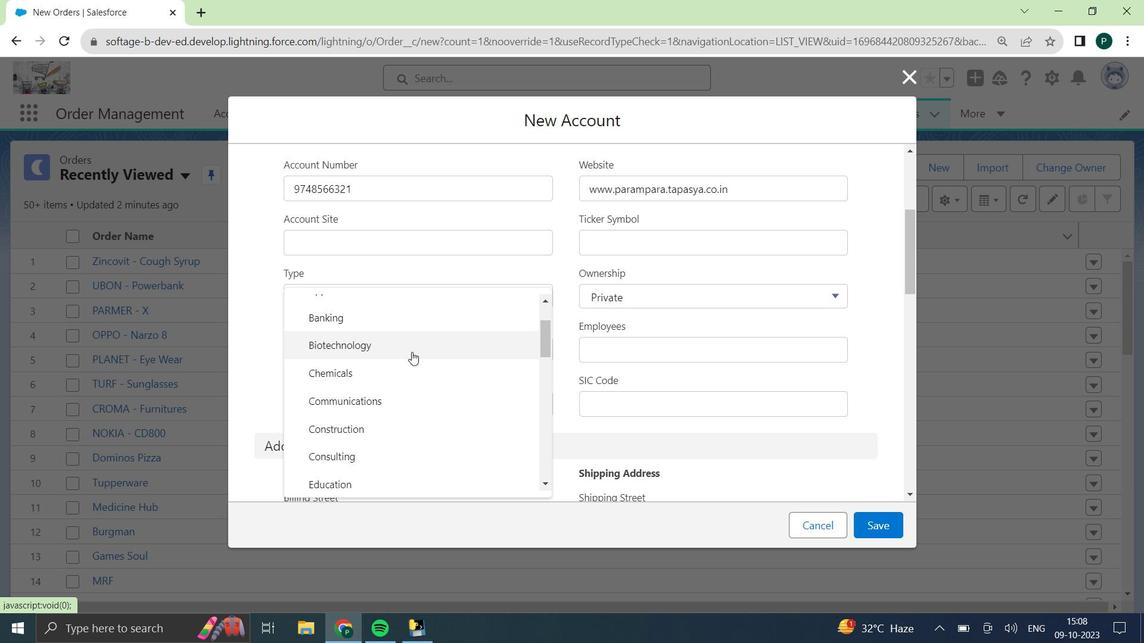
Action: Mouse moved to (410, 354)
Screenshot: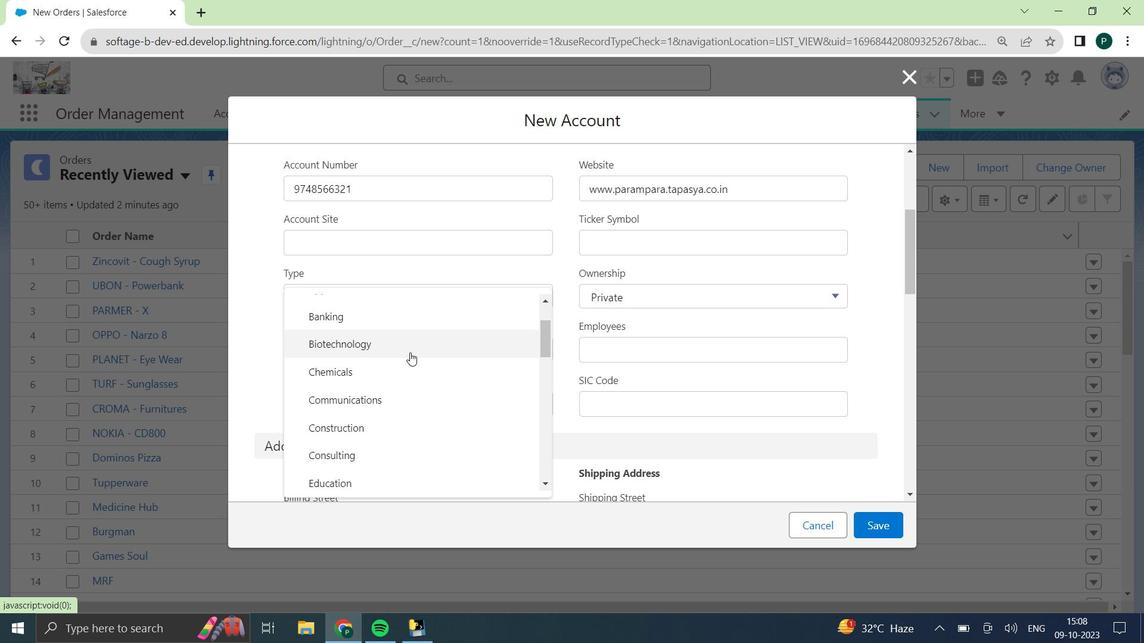 
Action: Mouse scrolled (410, 353) with delta (0, 0)
Screenshot: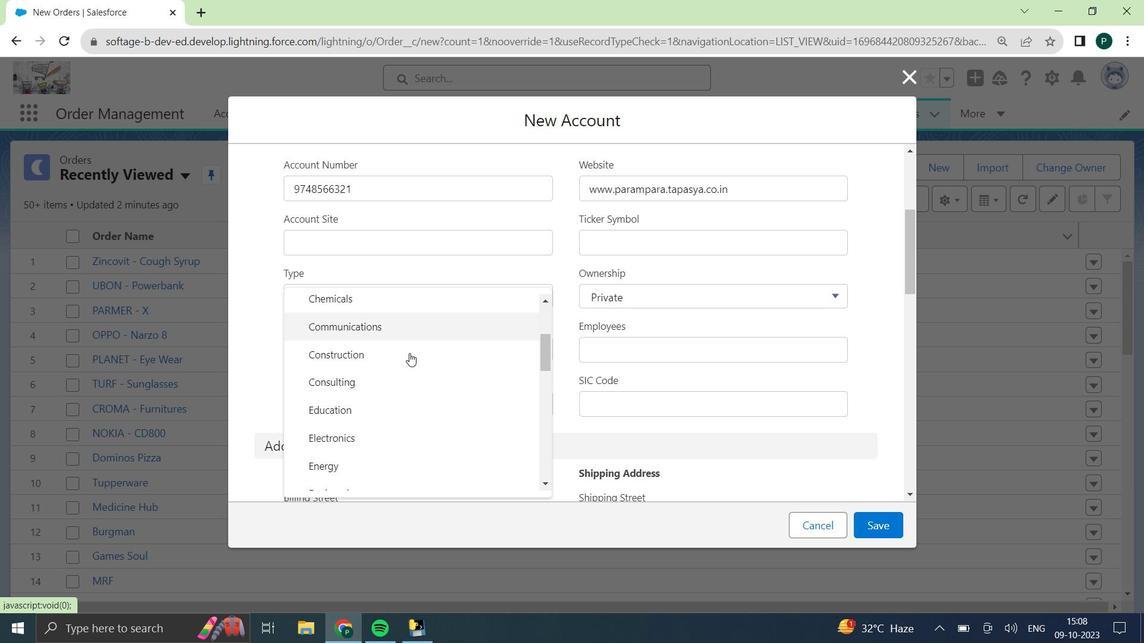 
Action: Mouse moved to (387, 387)
Screenshot: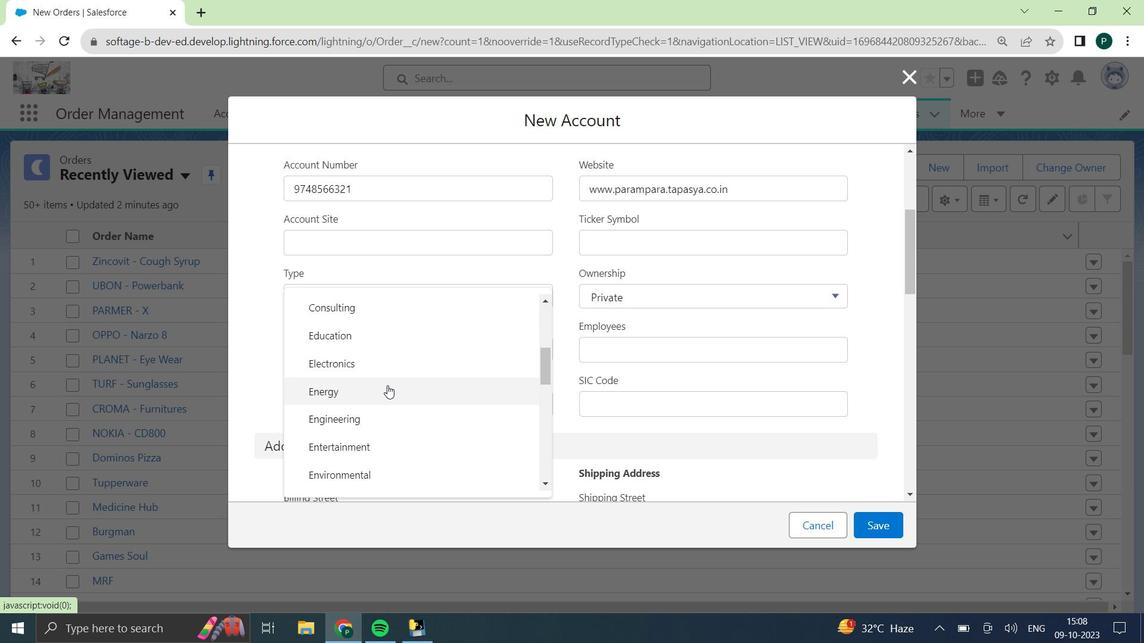 
Action: Mouse scrolled (387, 386) with delta (0, 0)
Screenshot: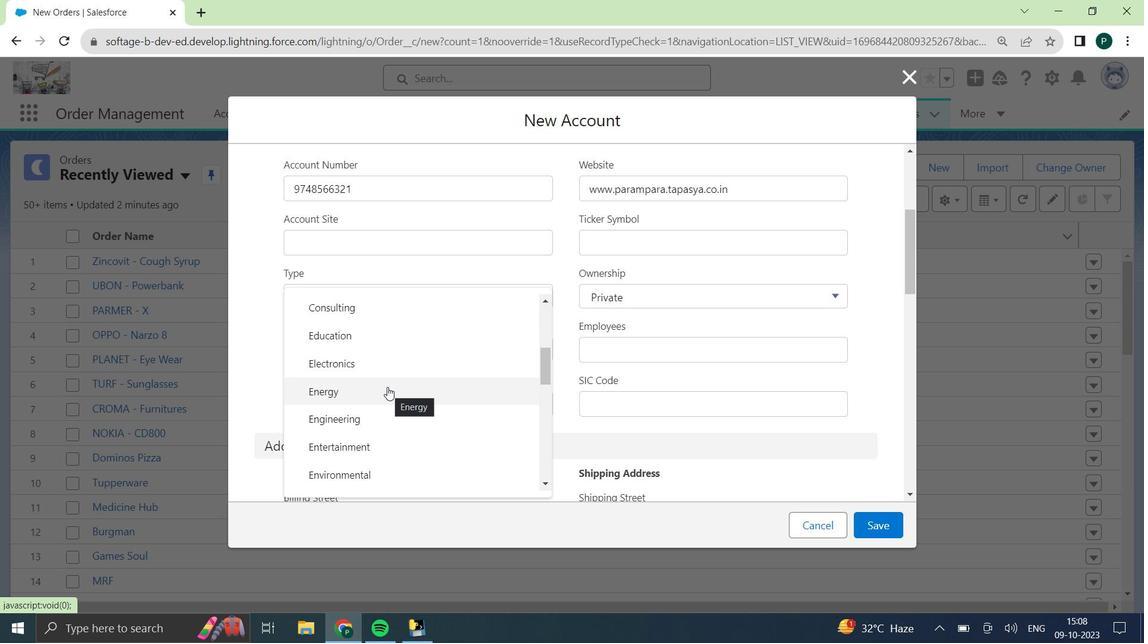
Action: Mouse moved to (355, 481)
Screenshot: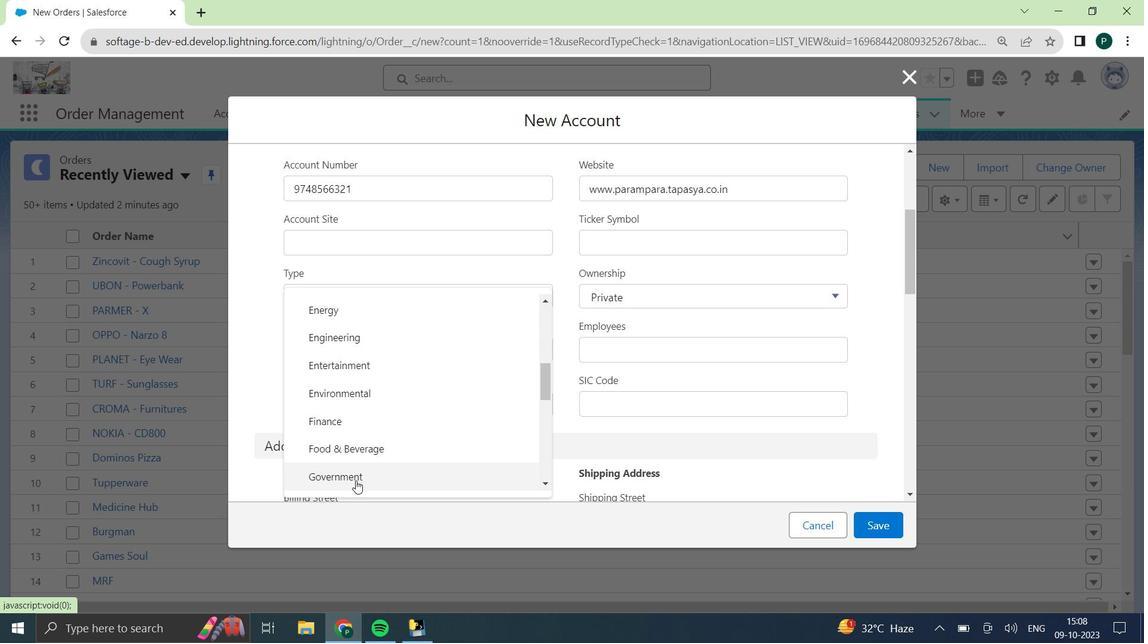 
Action: Mouse pressed left at (355, 481)
Screenshot: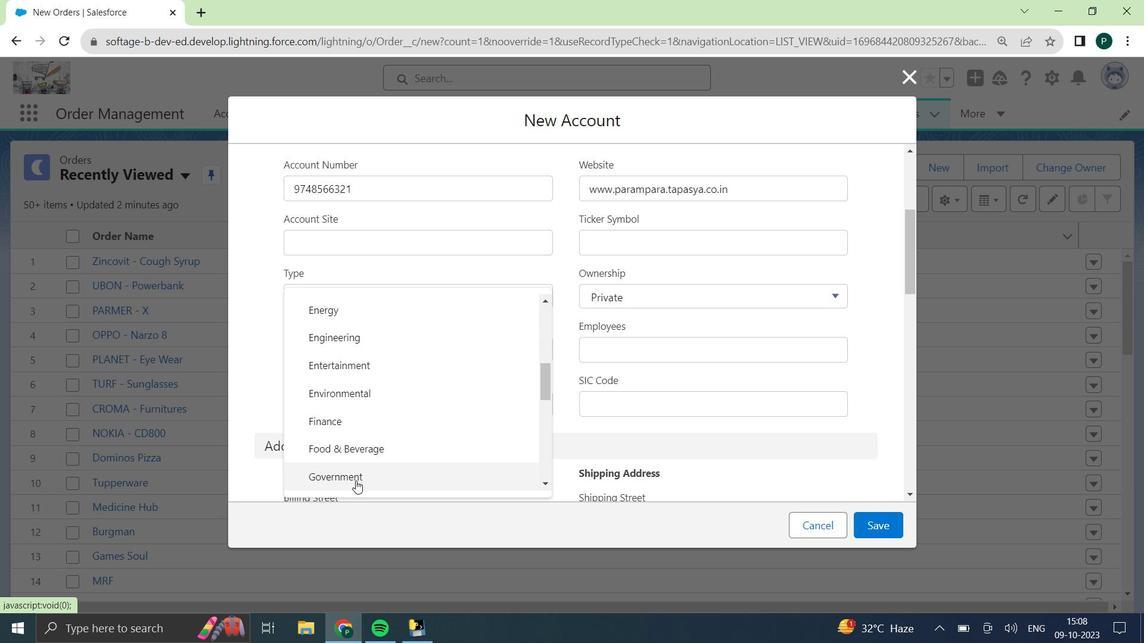 
Action: Mouse moved to (683, 346)
Screenshot: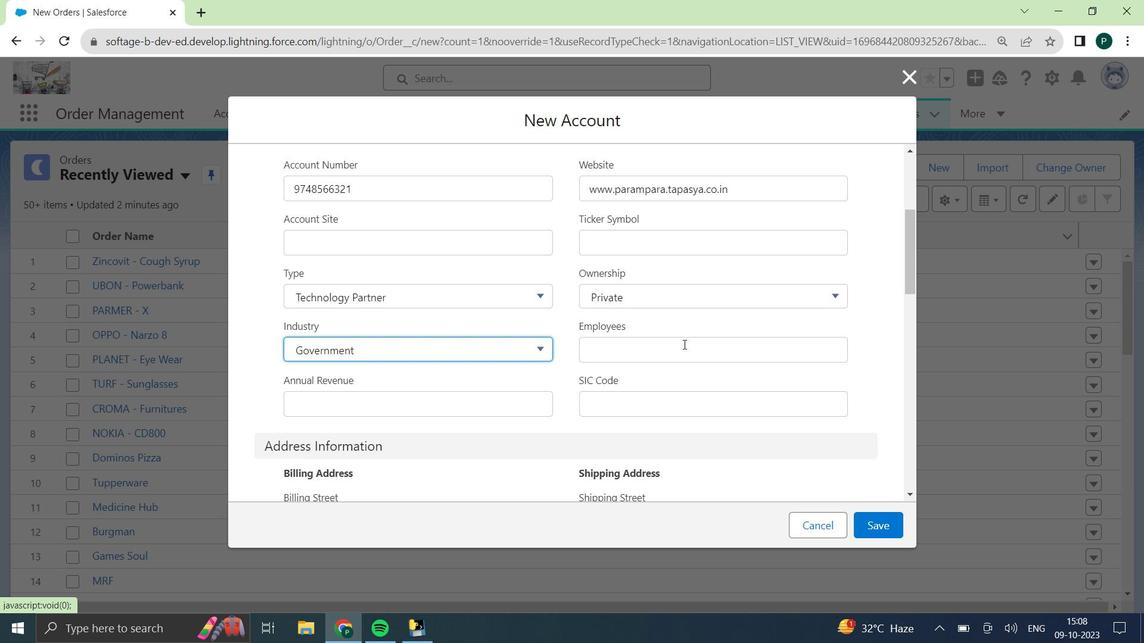 
Action: Mouse pressed left at (683, 346)
Screenshot: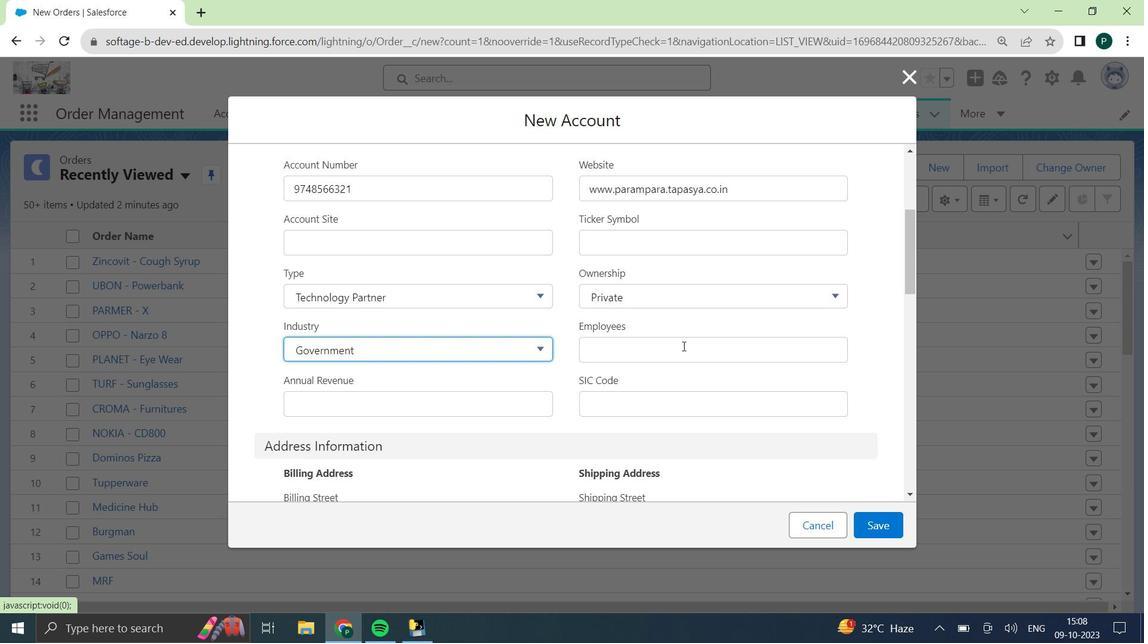 
Action: Key pressed 1500
Screenshot: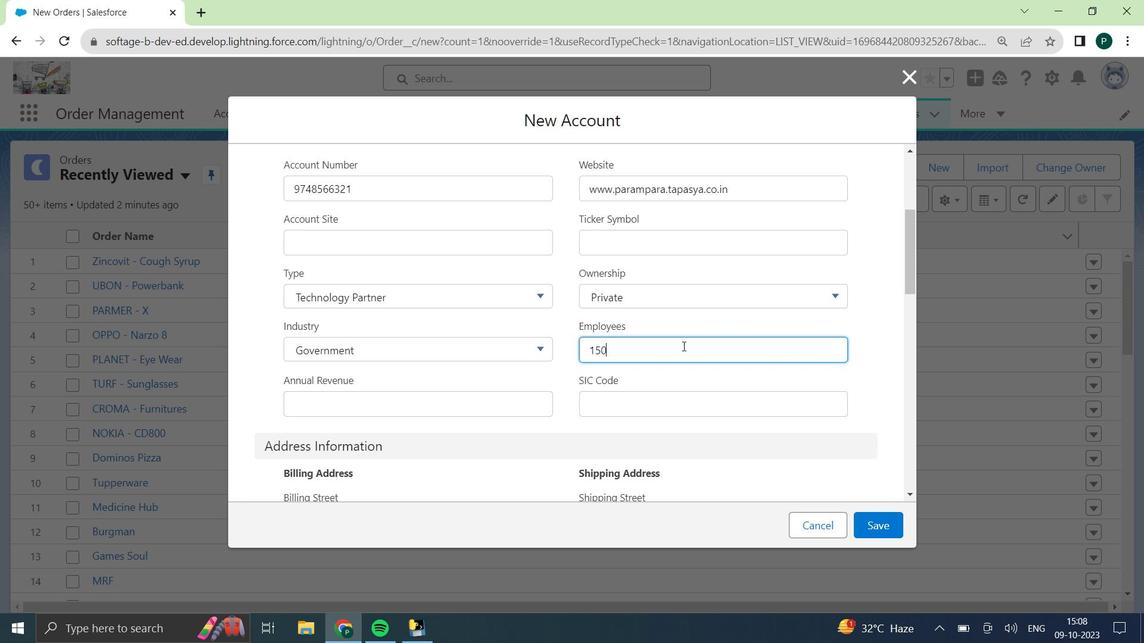 
Action: Mouse moved to (625, 381)
Screenshot: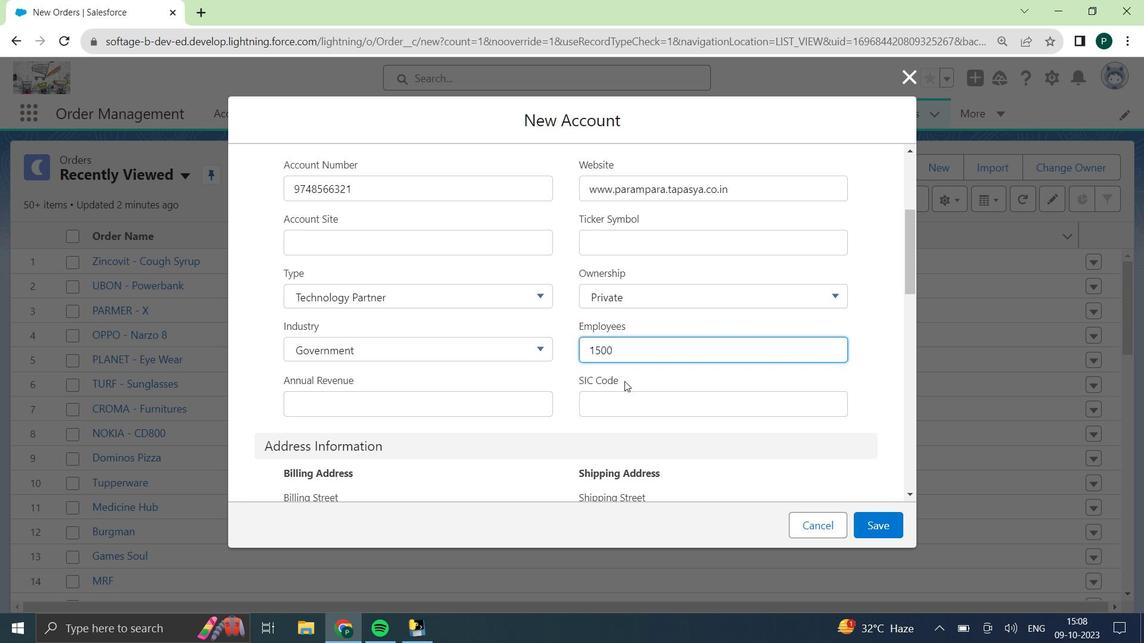 
Action: Mouse scrolled (625, 381) with delta (0, 0)
Screenshot: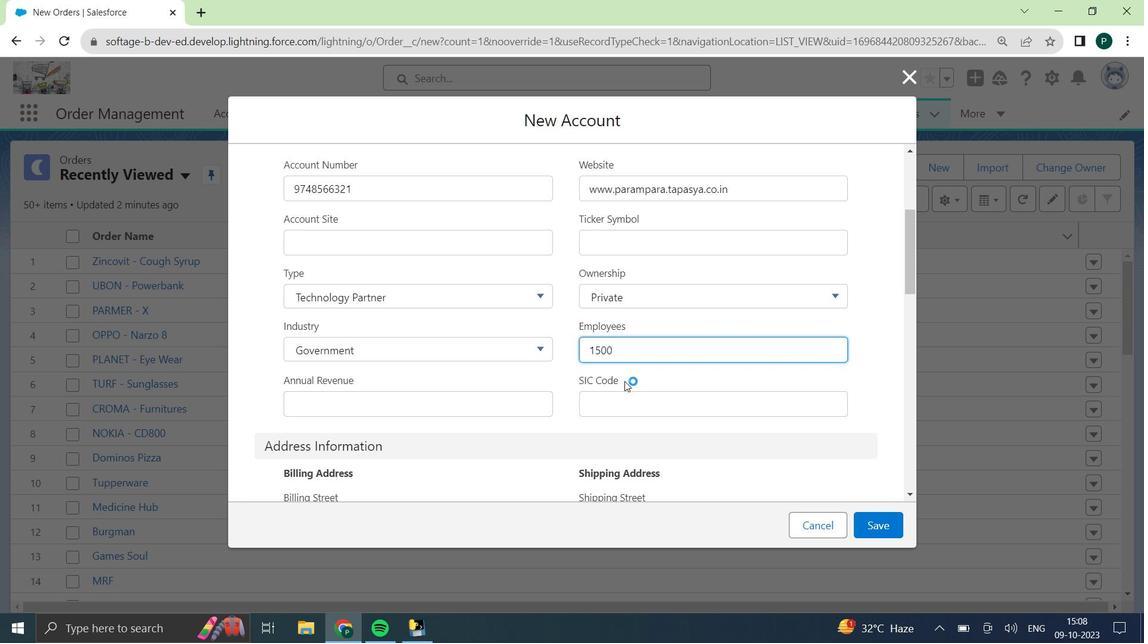 
Action: Mouse moved to (457, 335)
Screenshot: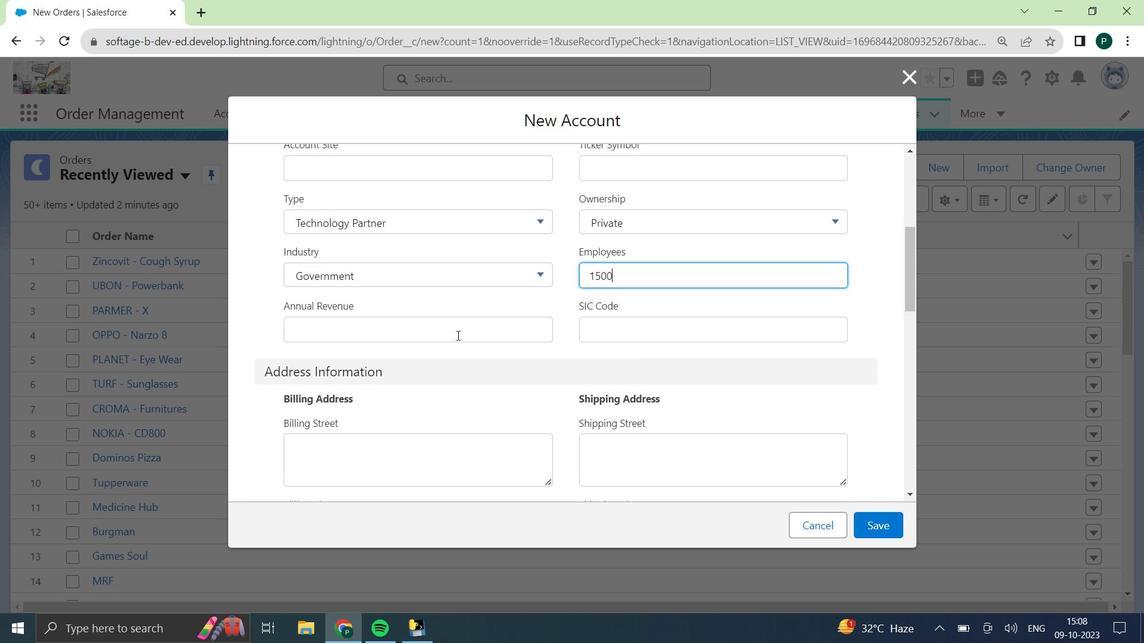 
Action: Mouse pressed left at (457, 335)
Screenshot: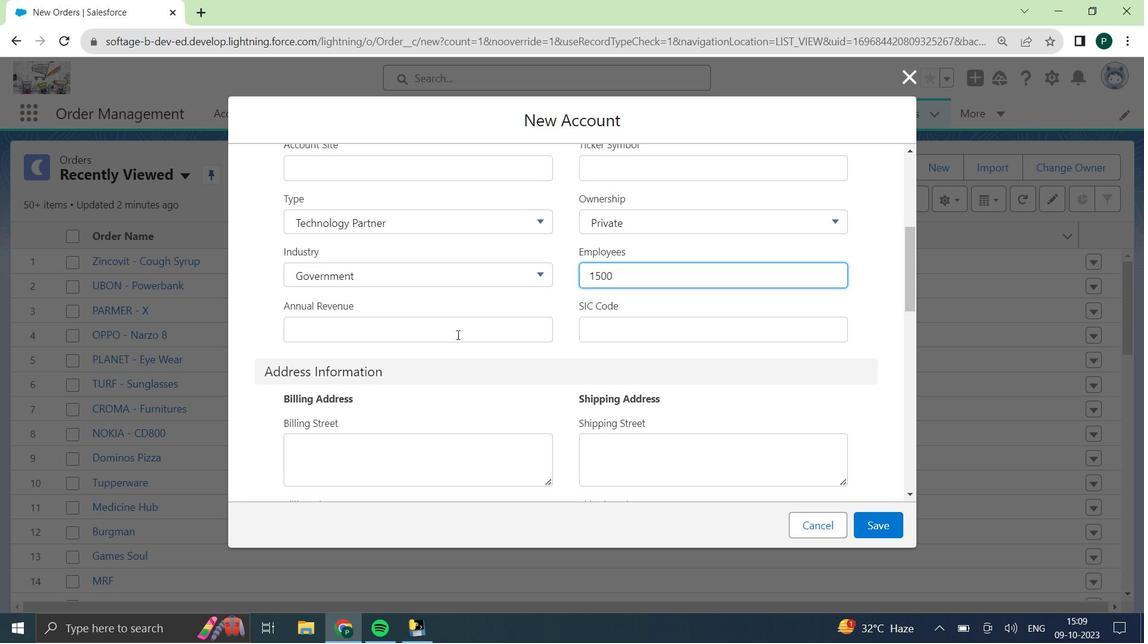 
Action: Mouse moved to (443, 341)
Screenshot: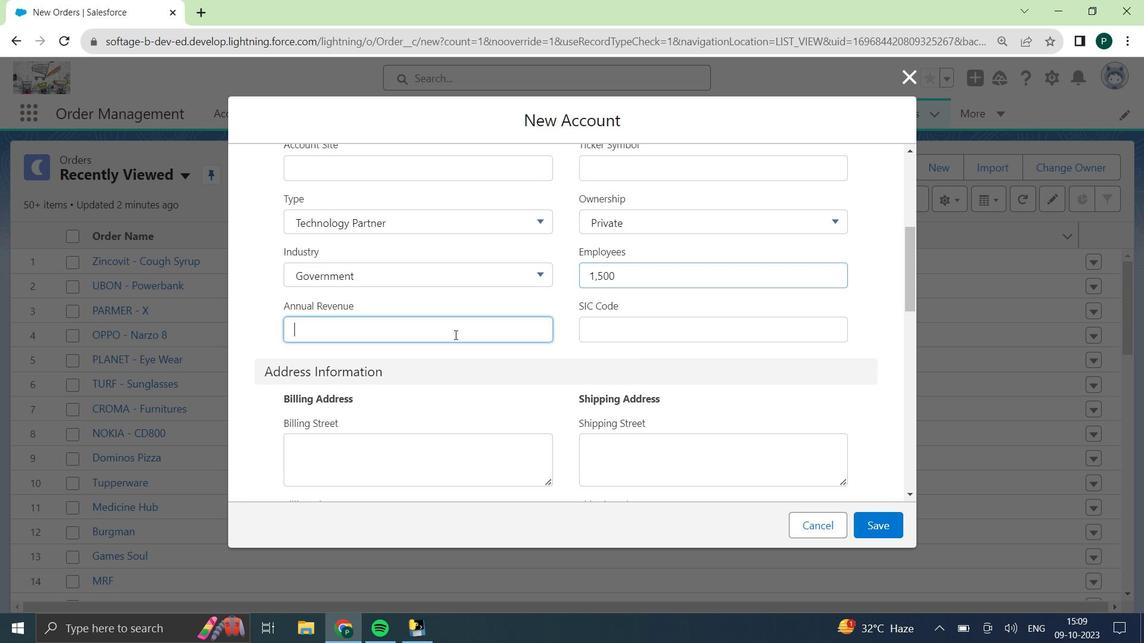 
Action: Key pressed 10000000
Screenshot: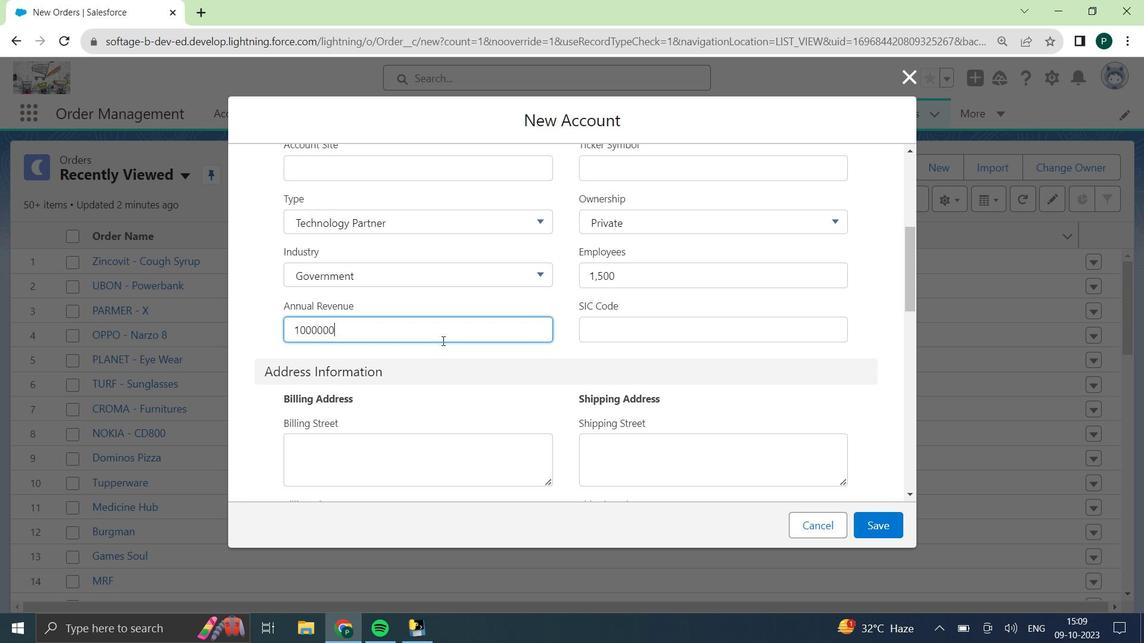 
Action: Mouse moved to (443, 341)
Screenshot: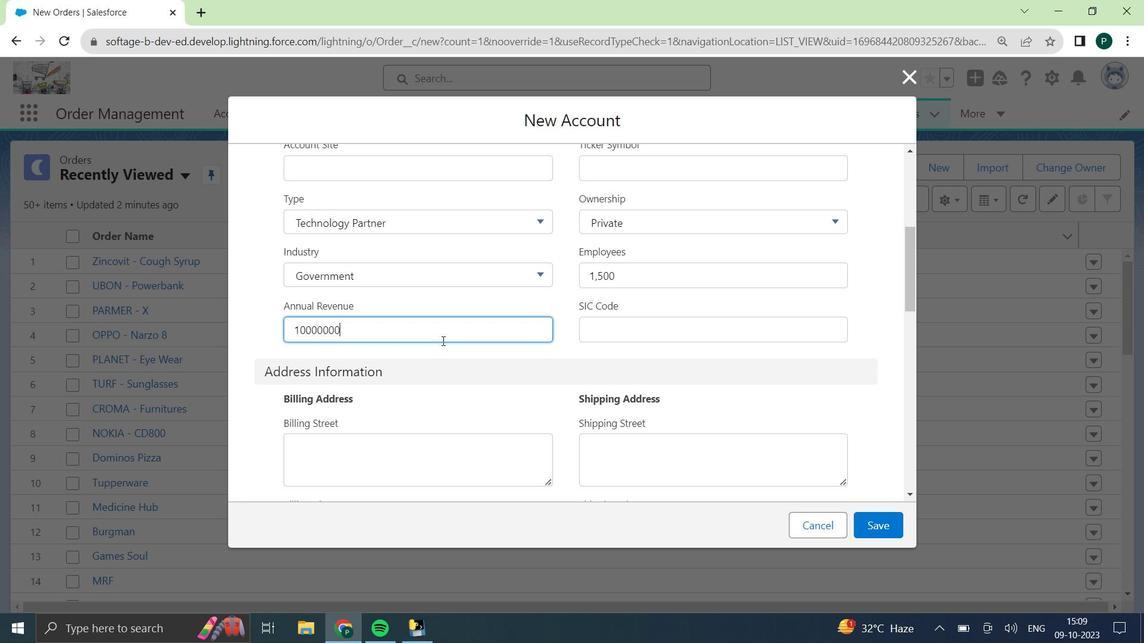 
Action: Mouse scrolled (443, 340) with delta (0, 0)
Screenshot: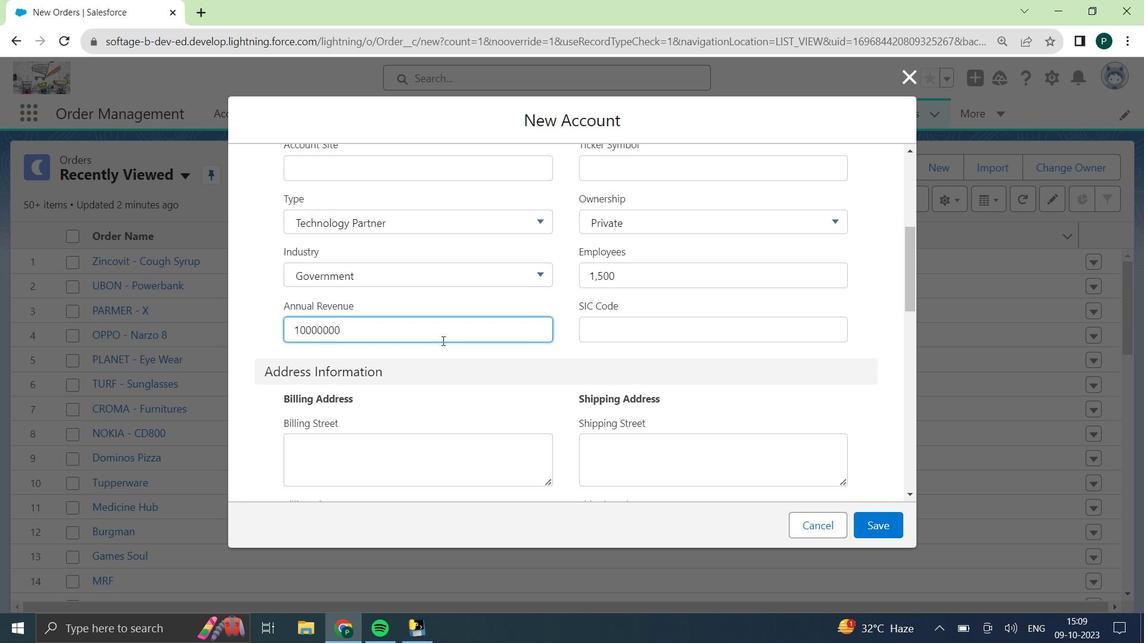 
Action: Mouse moved to (431, 378)
Screenshot: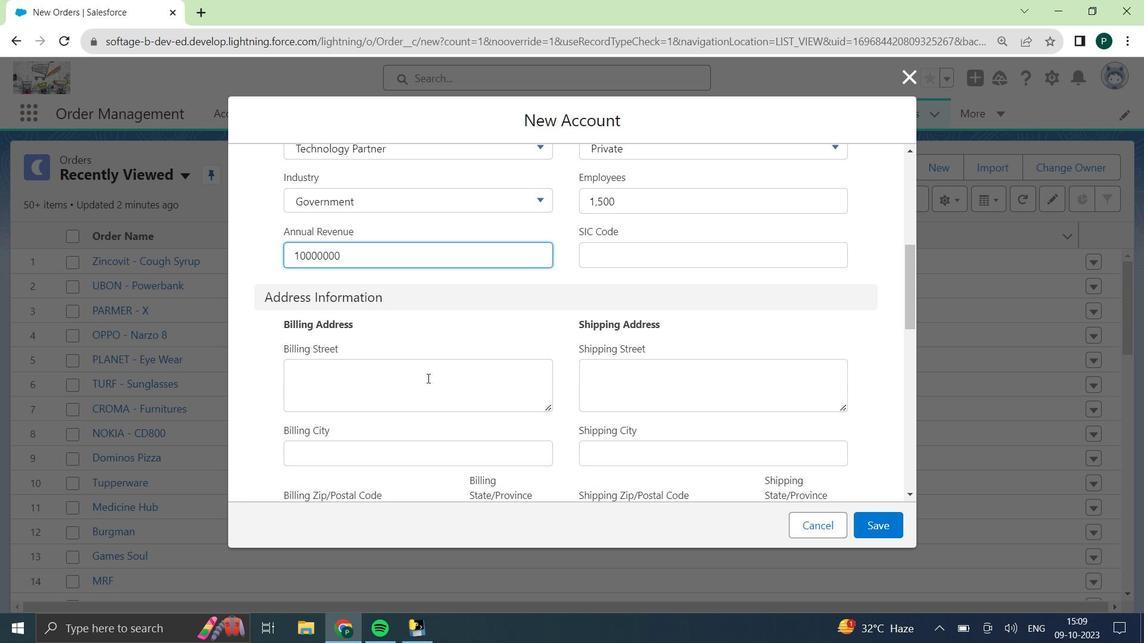 
Action: Mouse scrolled (431, 377) with delta (0, 0)
Screenshot: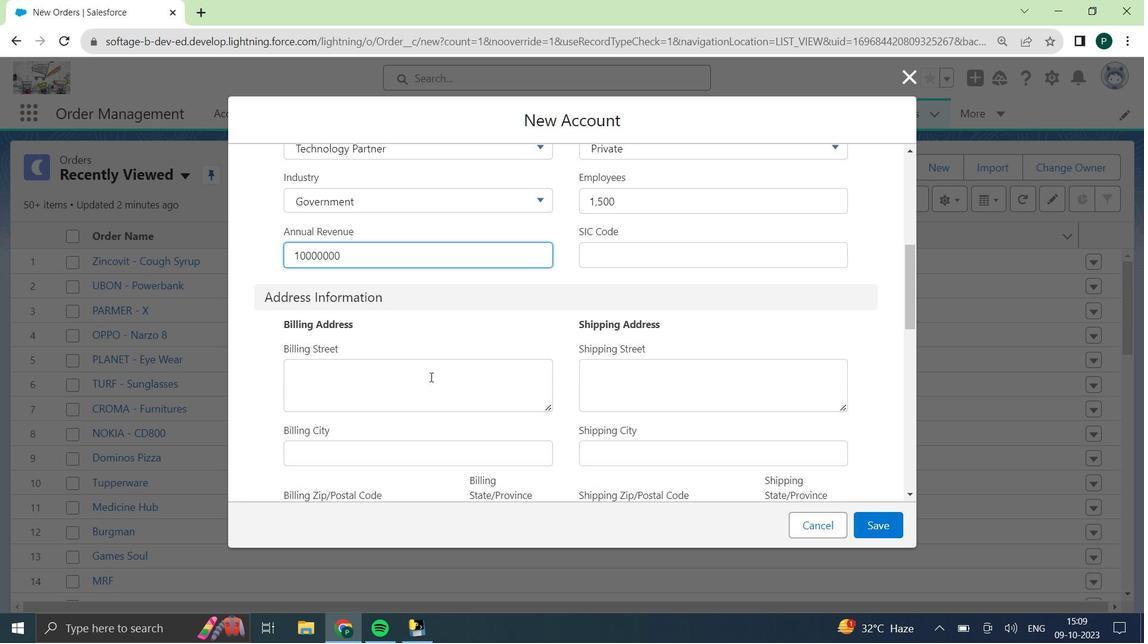
Action: Mouse scrolled (431, 377) with delta (0, 0)
Screenshot: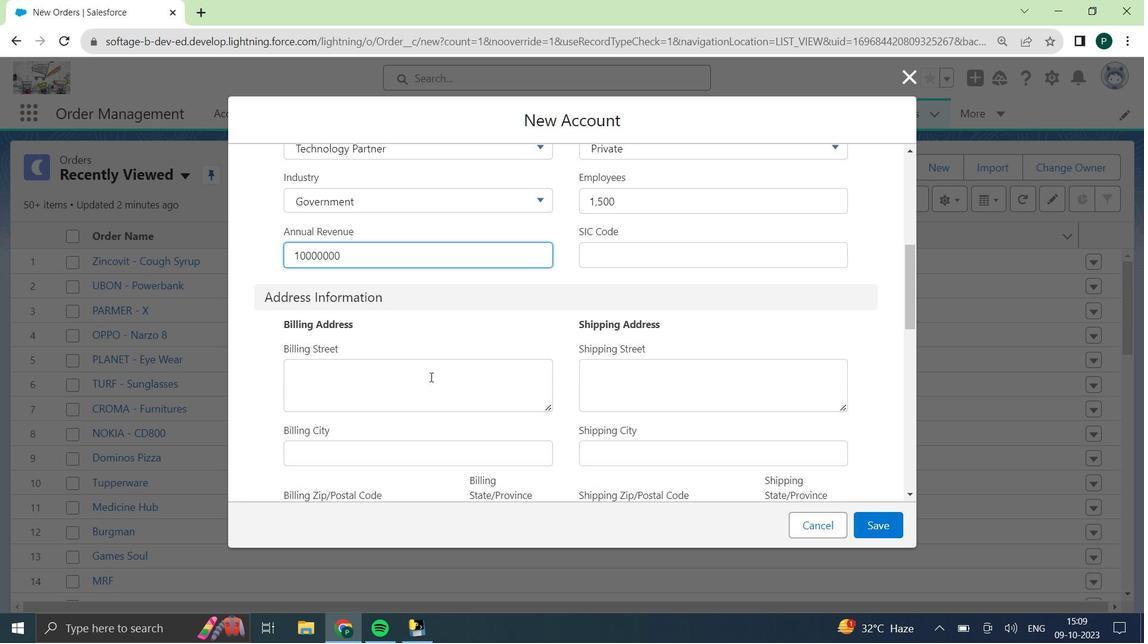 
Action: Mouse moved to (457, 252)
Screenshot: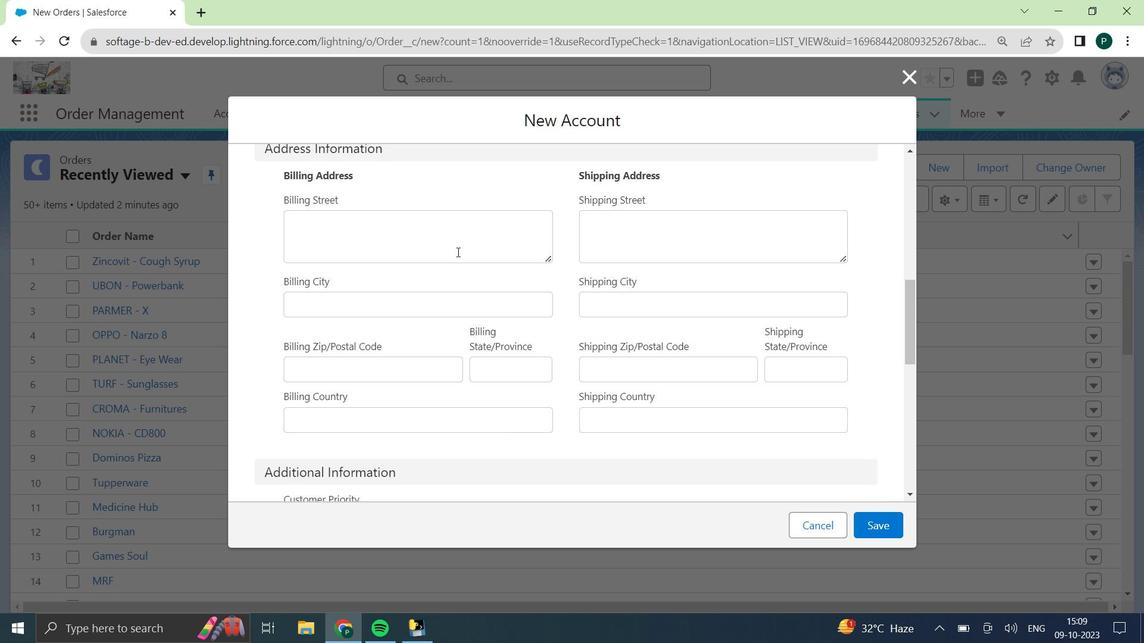 
Action: Mouse pressed left at (457, 252)
Screenshot: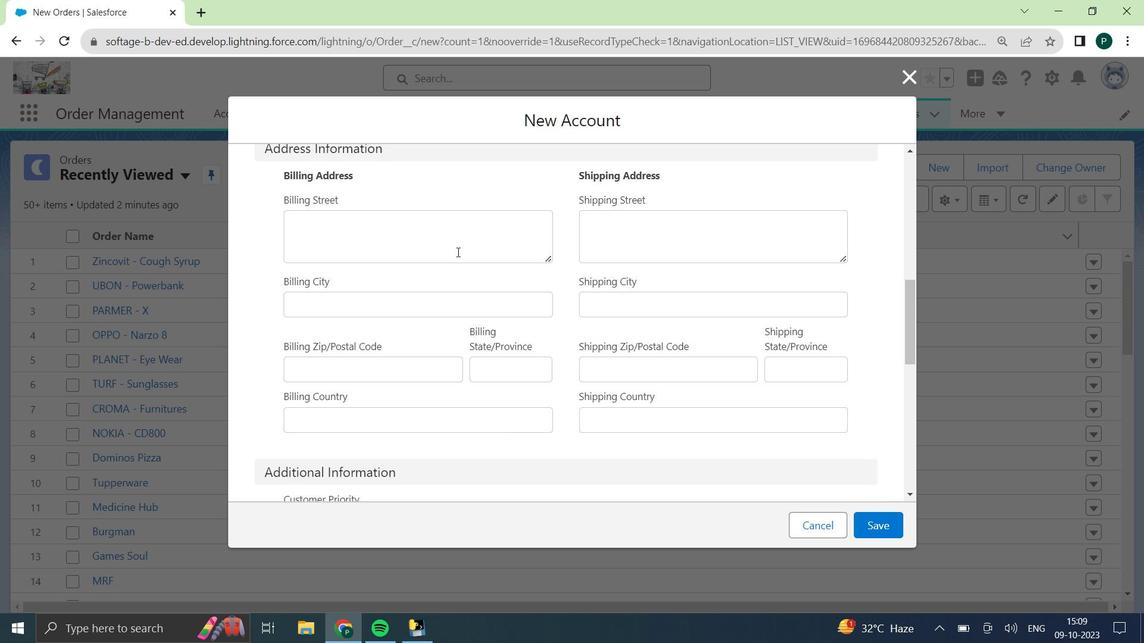 
Action: Key pressed 85/<Key.shift>G<Key.space><Key.shift>Gokuldham,<Key.backspace><Key.space><Key.shift>Society,<Key.space><Key.shift>Narendra<Key.space><Key.shift>Nagar<Key.space><Key.backspace>,<Key.space><Key.shift><Key.shift><Key.shift><Key.shift><Key.shift><Key.shift>Dhantoli<Key.space>77.
Screenshot: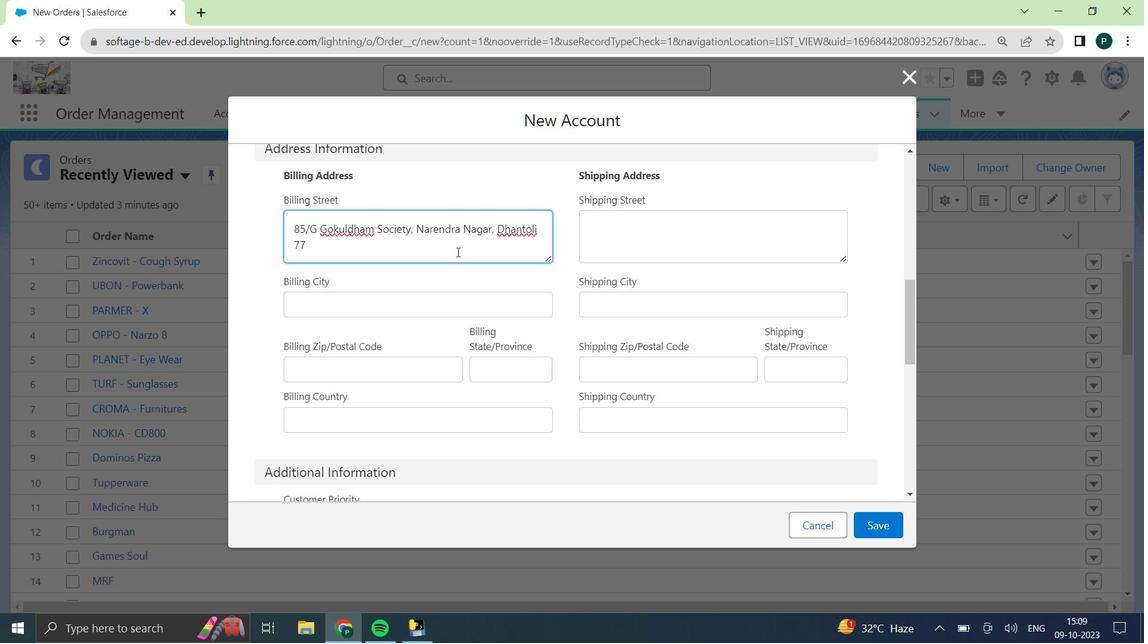 
Action: Mouse moved to (346, 301)
Screenshot: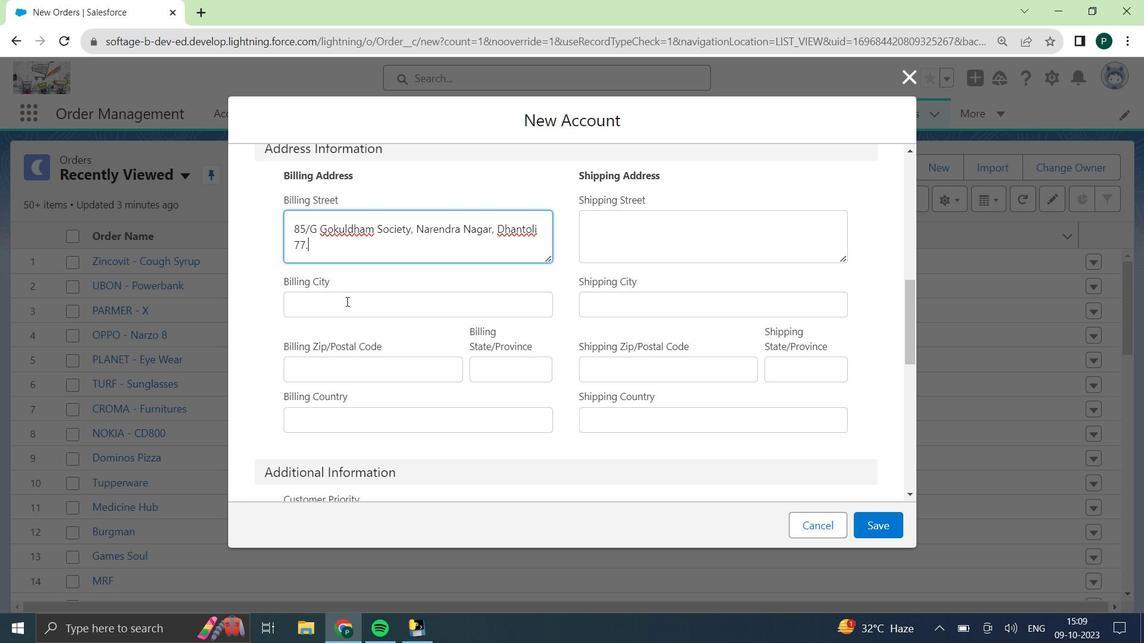 
Action: Mouse pressed left at (346, 301)
Screenshot: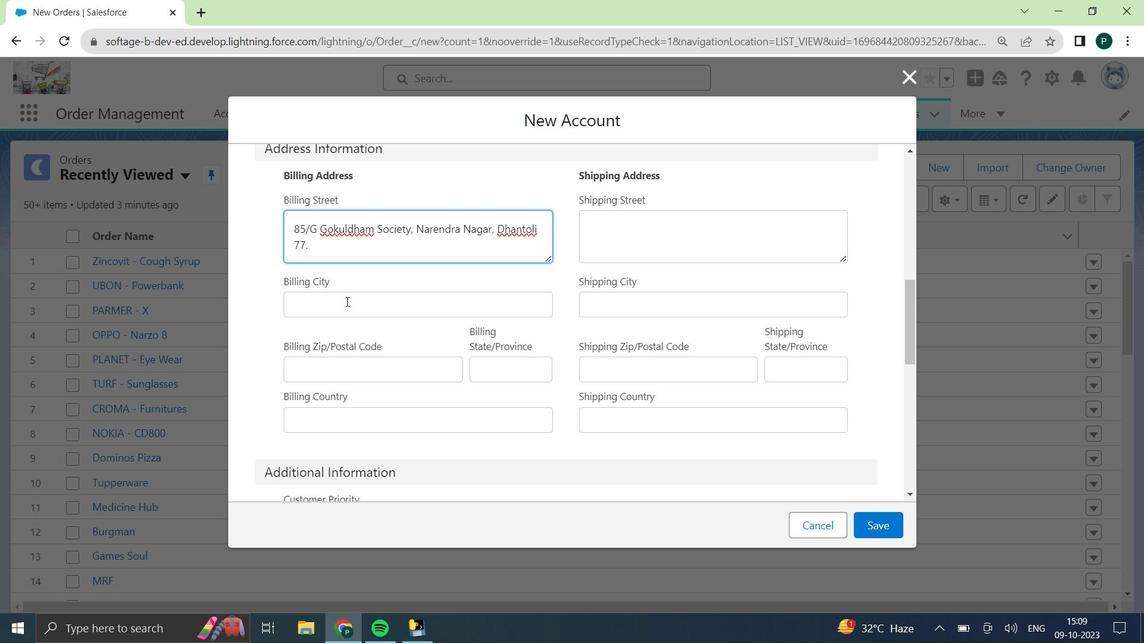 
Action: Key pressed <Key.shift>Nashik
Screenshot: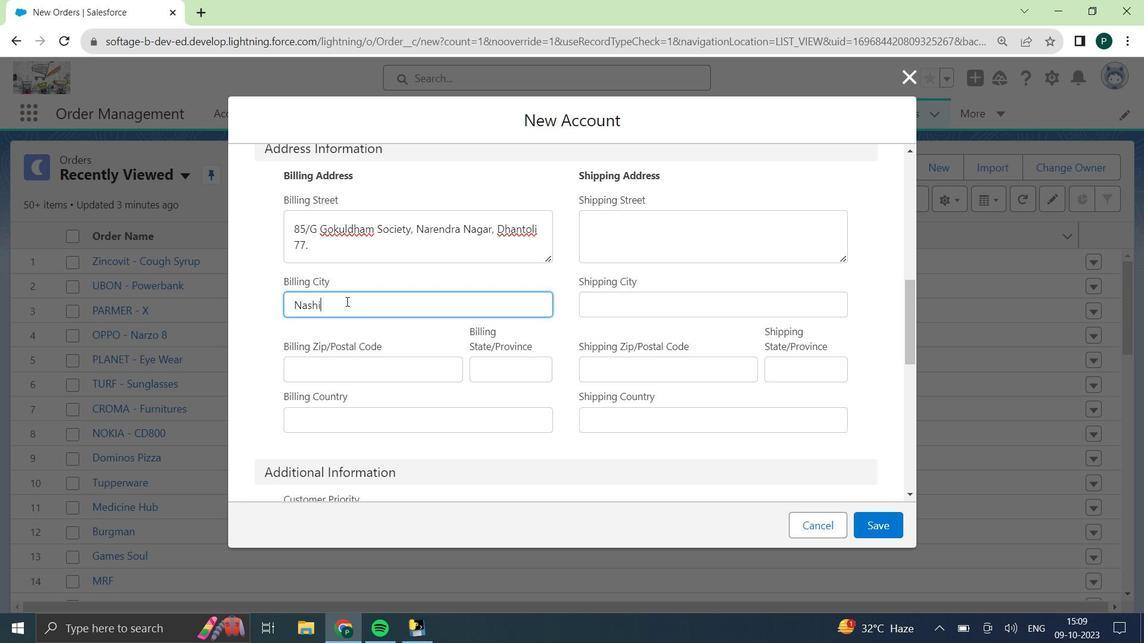 
Action: Mouse moved to (350, 382)
Screenshot: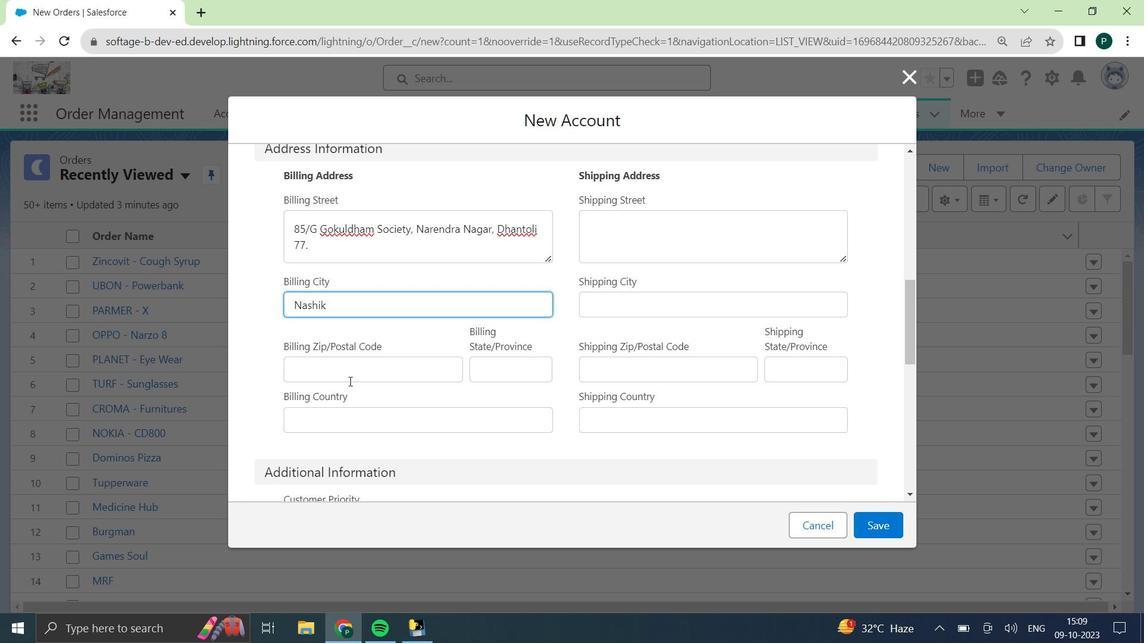 
Action: Mouse pressed left at (350, 382)
Screenshot: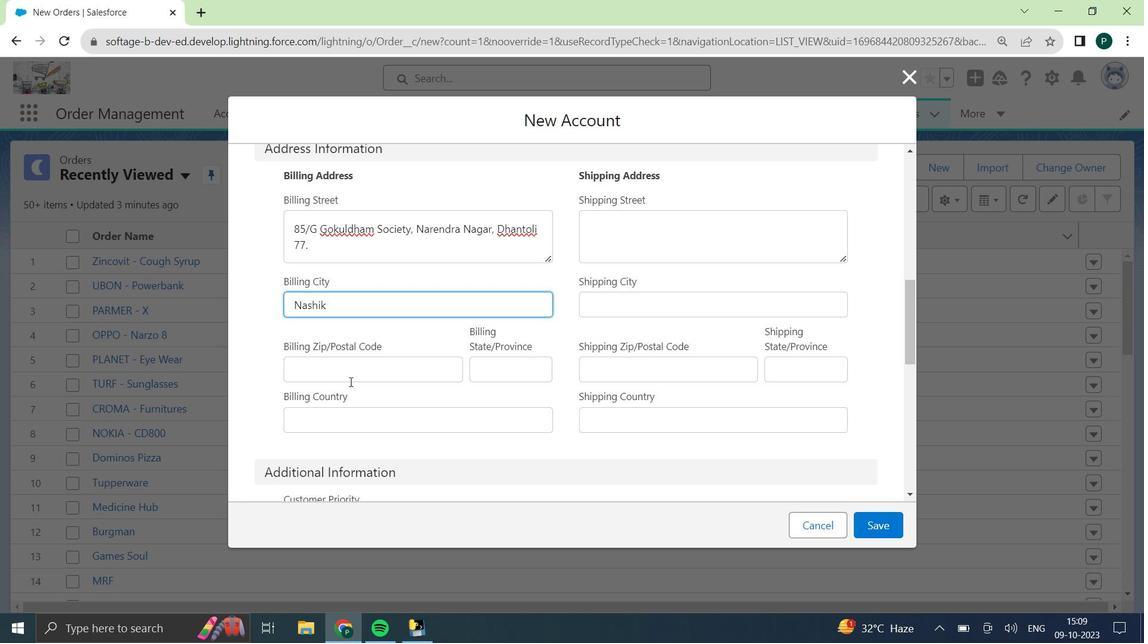 
Action: Mouse moved to (353, 376)
Screenshot: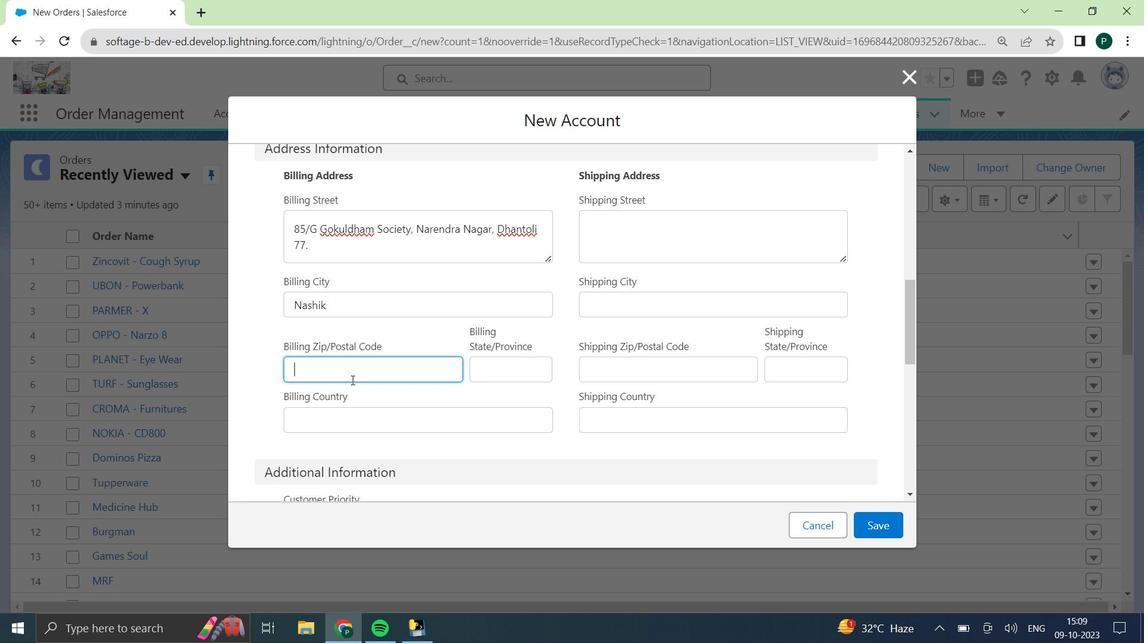 
Action: Key pressed 4851222<Key.backspace>
Screenshot: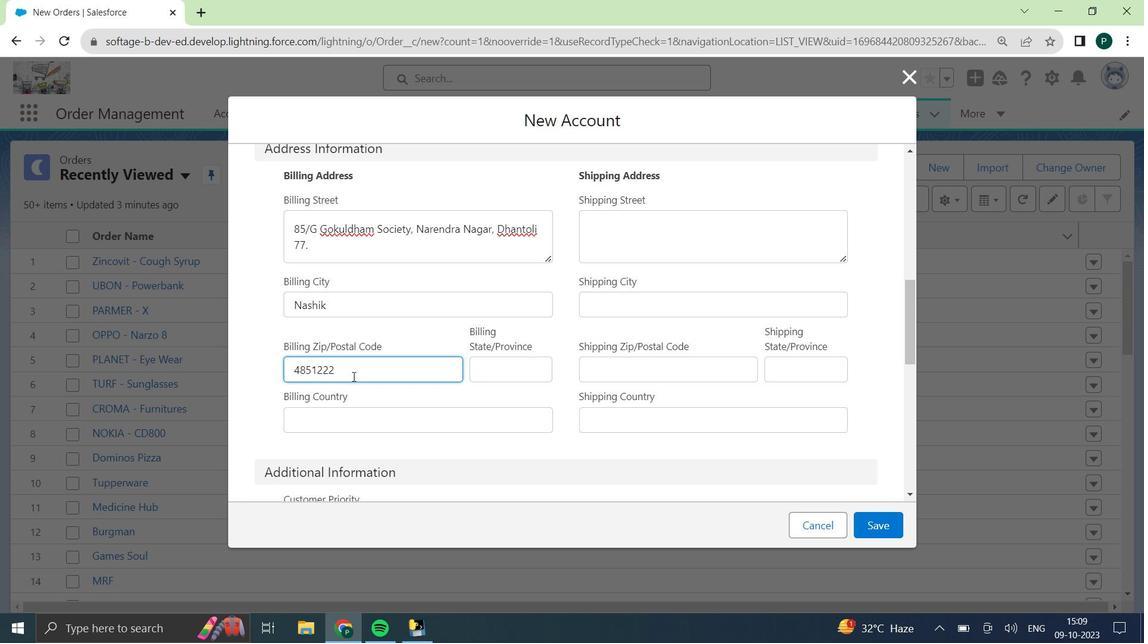 
Action: Mouse moved to (488, 372)
Screenshot: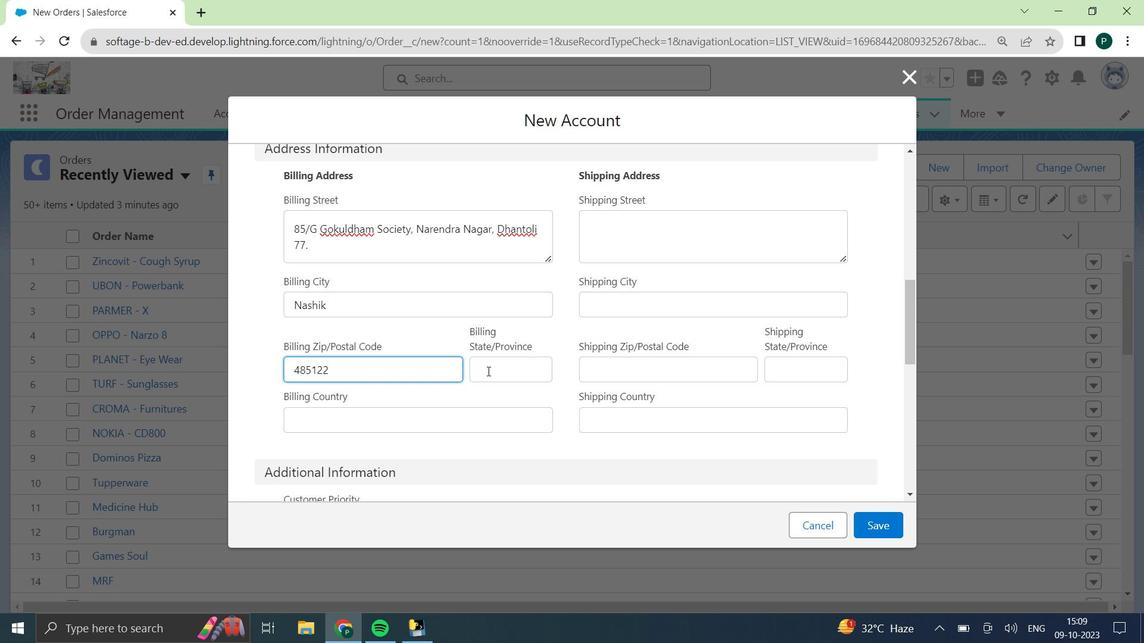 
Action: Mouse pressed left at (488, 372)
Screenshot: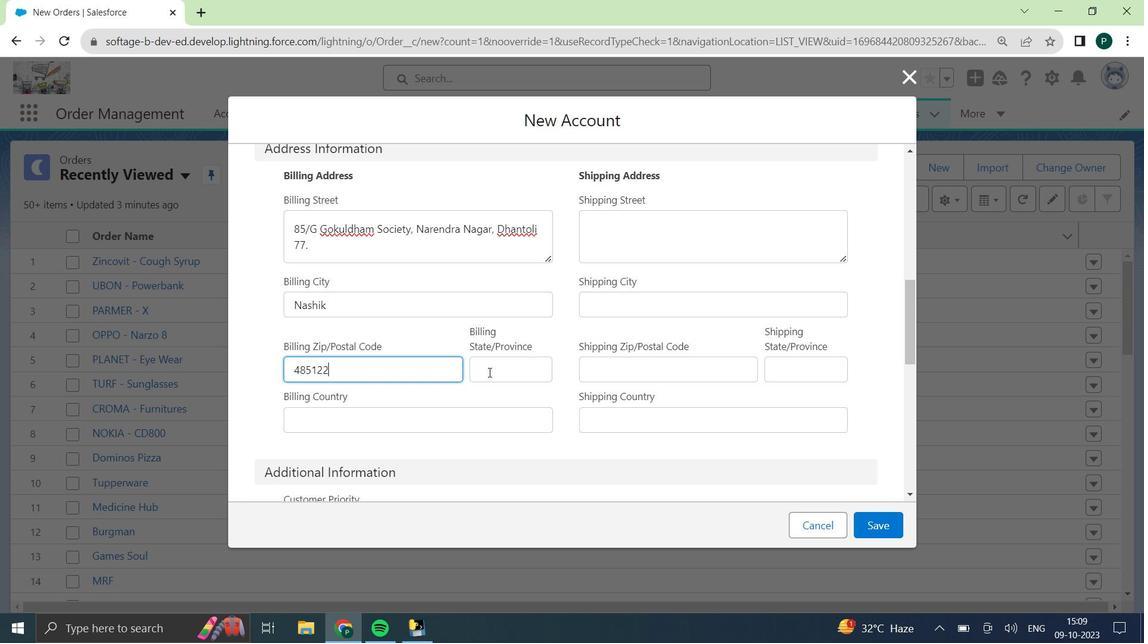 
Action: Key pressed <Key.shift>Maharashtra
Screenshot: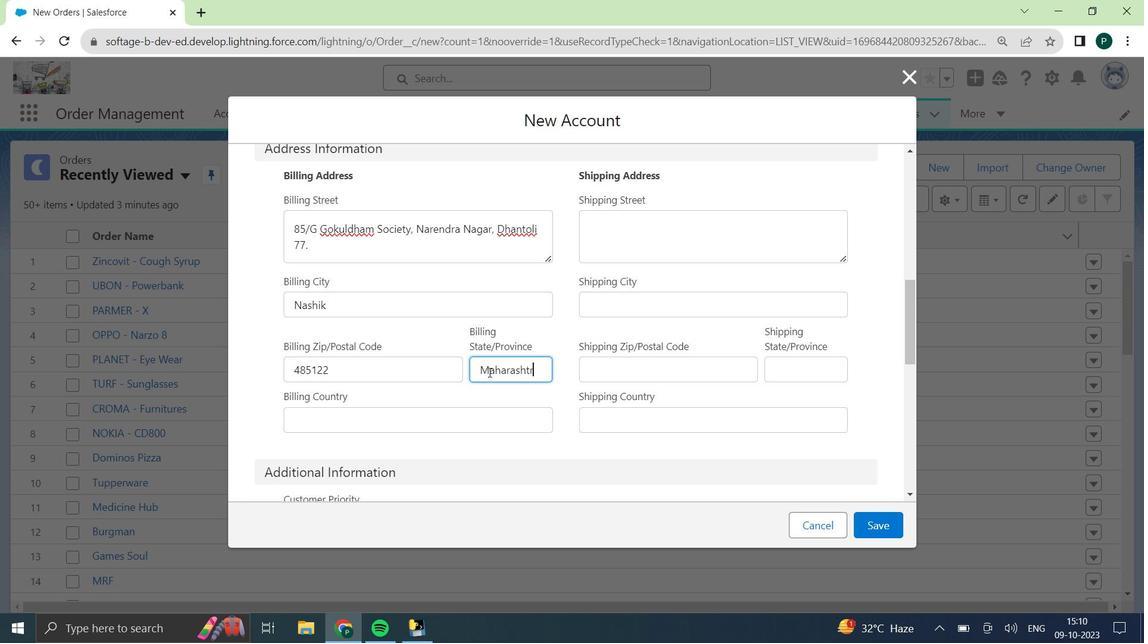 
Action: Mouse moved to (410, 425)
Screenshot: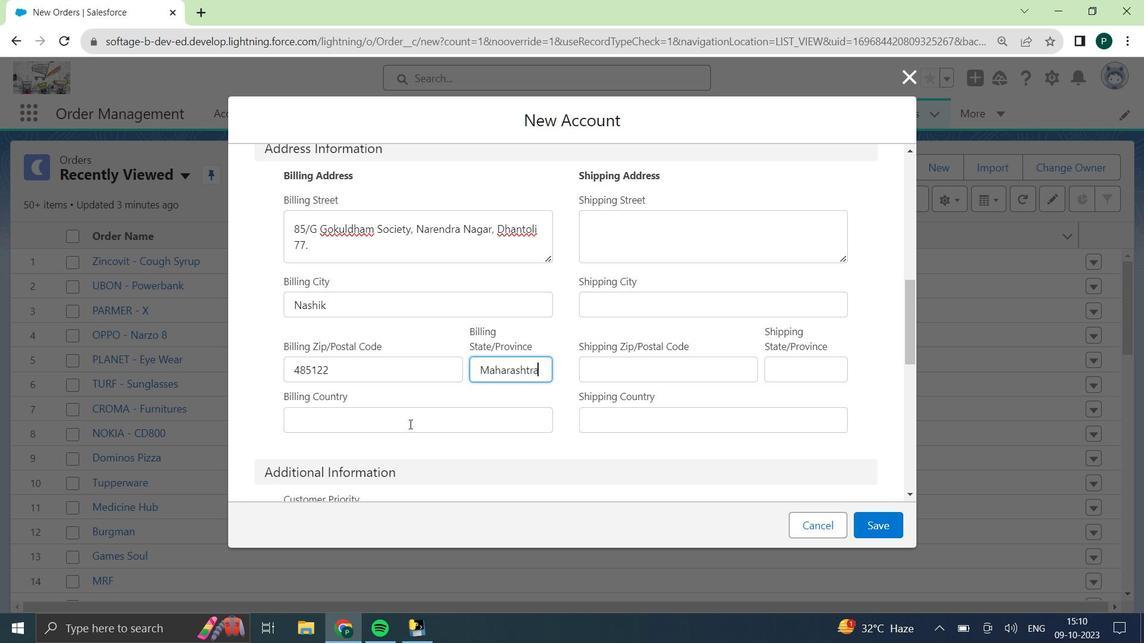 
Action: Mouse pressed left at (410, 425)
Screenshot: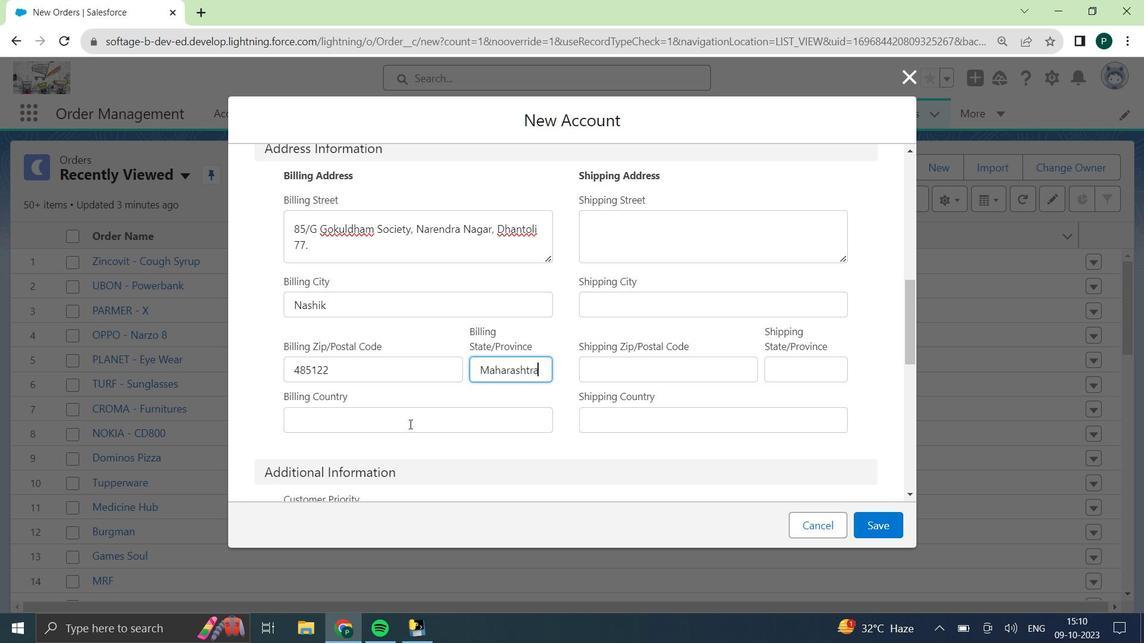 
Action: Mouse moved to (412, 416)
Screenshot: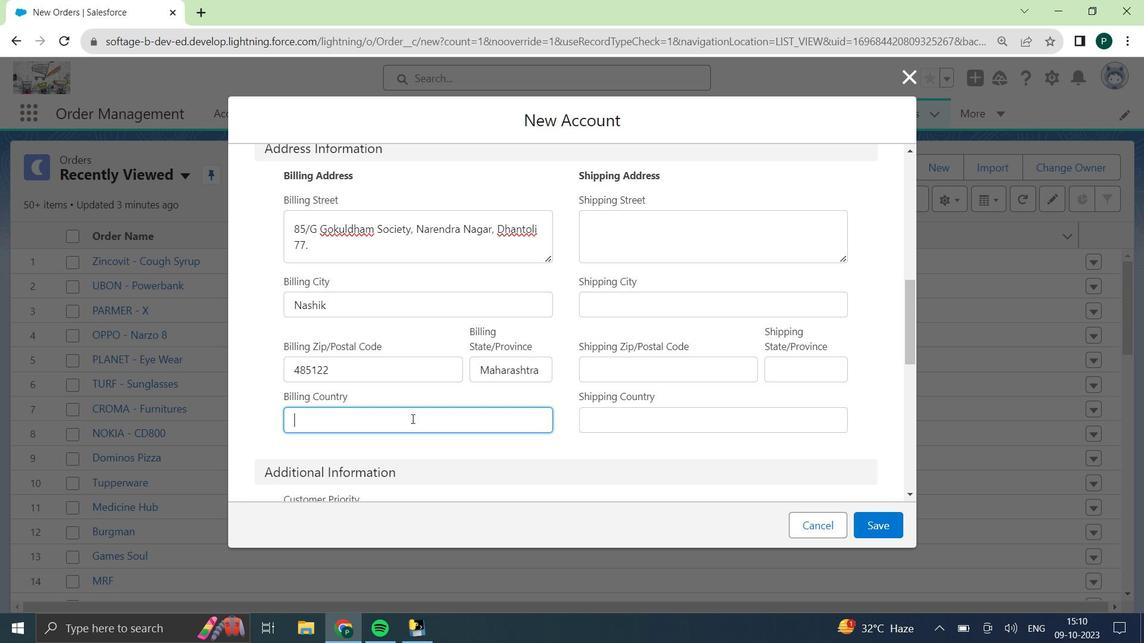 
Action: Key pressed <Key.shift>India
Screenshot: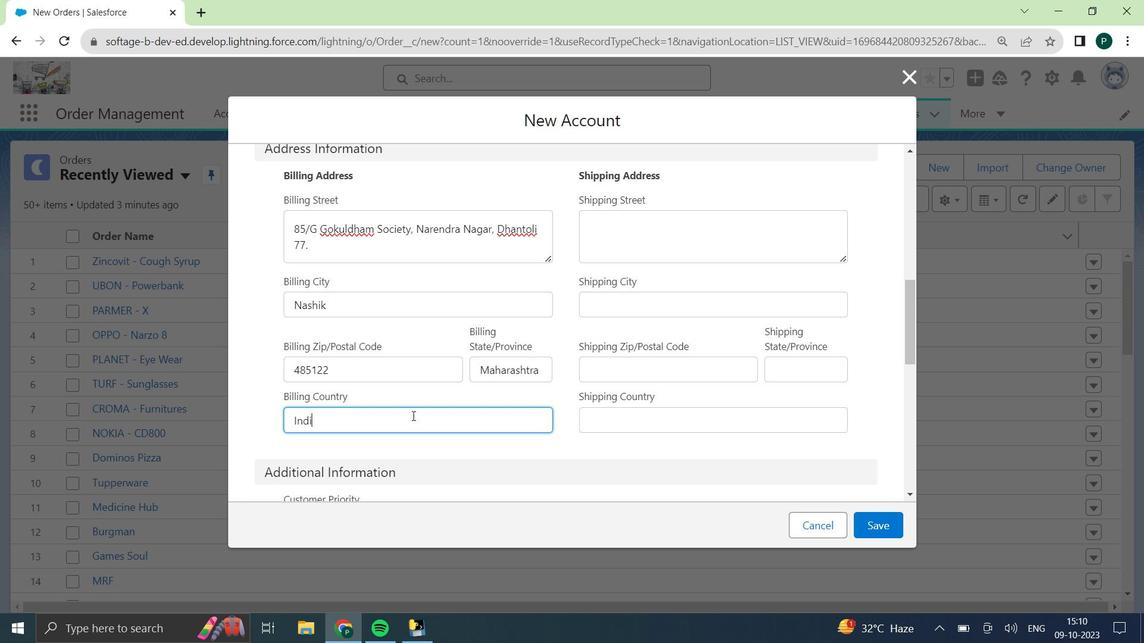 
Action: Mouse moved to (765, 236)
Screenshot: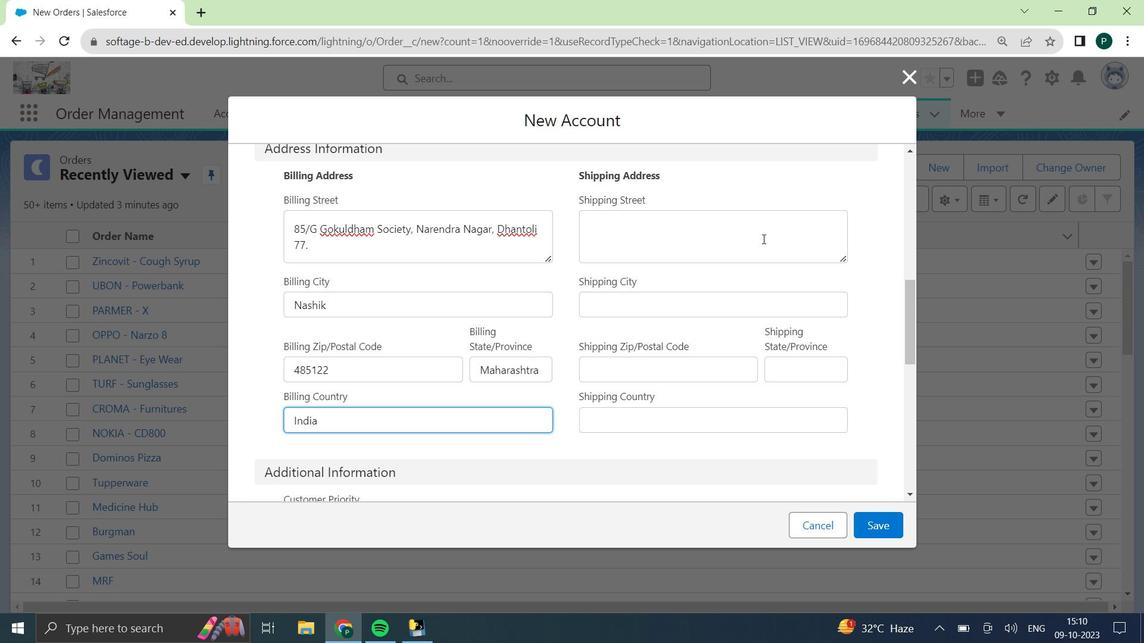 
Action: Mouse pressed left at (765, 236)
Screenshot: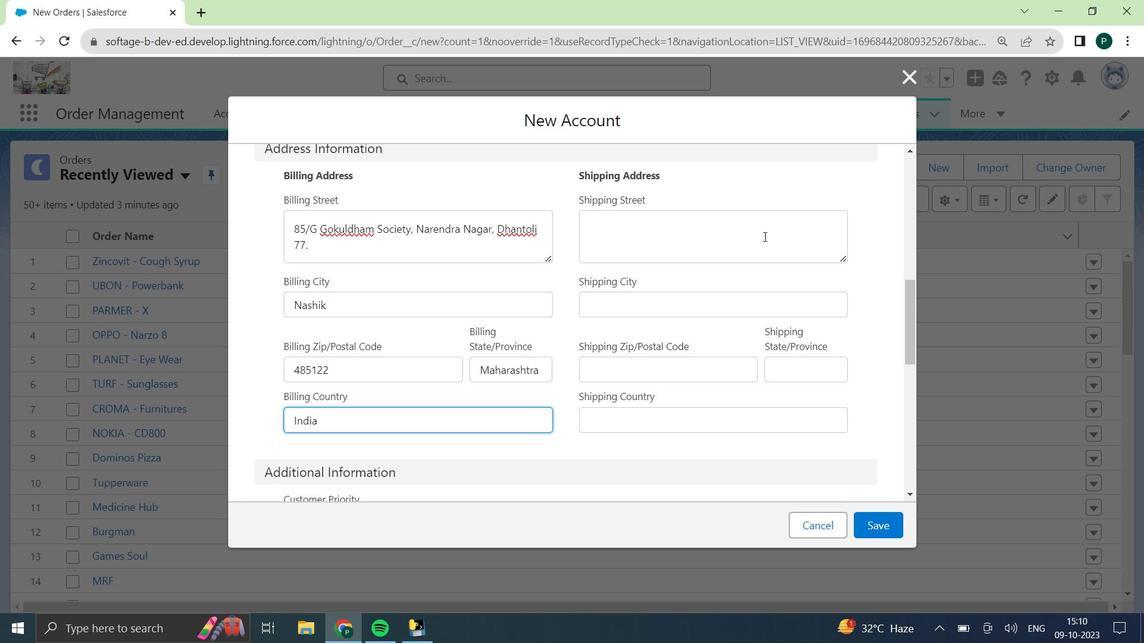 
Action: Key pressed 65/p<Key.backspace><Key.shift>P<Key.space><Key.shift><Key.shift><Key.shift><Key.shift><Key.shift><Key.shift><Key.shift><Key.shift><Key.shift><Key.shift><Key.shift><Key.shift><Key.shift><Key.shift><Key.shift><Key.shift><Key.shift>Pande<Key.space><Key.shift>Layout,<Key.space><Key.shift>North<Key.space><Key.shift>Ambazari<Key.space><Key.shift>Road,<Key.space><Key.shift><Key.shift><Key.shift><Key.shift><Key.shift><Key.shift><Key.shift><Key.shift><Key.shift><Key.shift><Key.shift><Key.shift><Key.shift><Key.shift><Key.shift><Key.shift><Key.shift><Key.shift><Key.shift><Key.shift><Key.shift><Key.shift>Jaipur<Key.space><Key.shift><Key.shift><Key.shift><Key.shift><Key.shift><Key.shift><Key.shift><Key.shift><Key.shift><Key.shift><Key.shift><Key.shift><Key.shift><Key.shift><Key.shift><Key.shift><Key.shift><Key.shift><Key.shift><Key.shift><Key.shift><Key.shift><Key.shift><Key.shift><Key.shift>Mart.
Screenshot: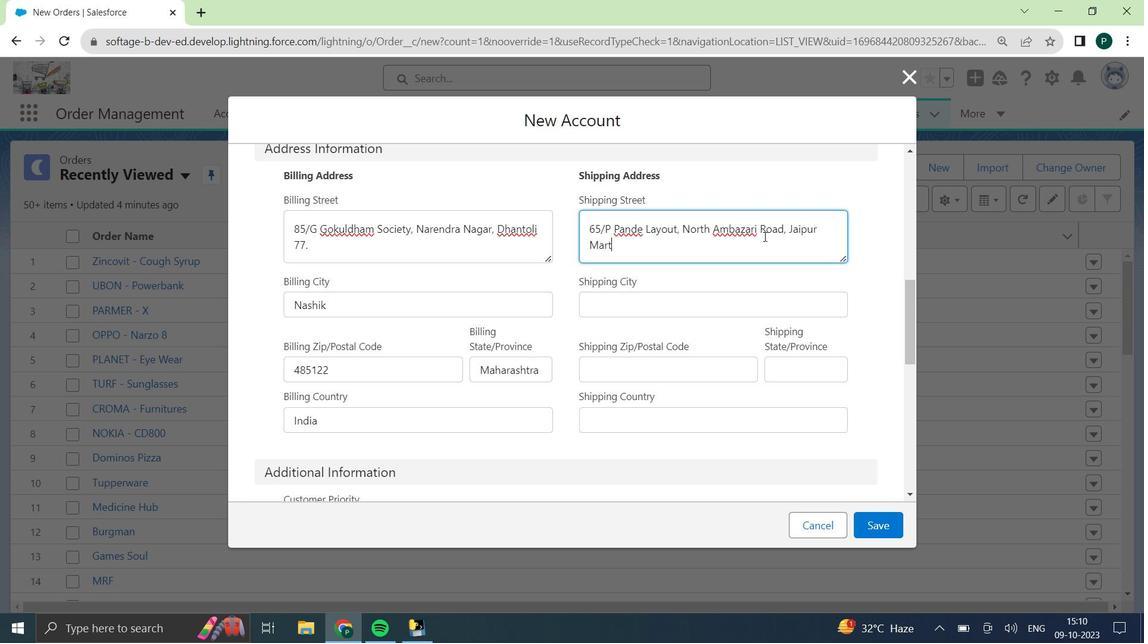 
Action: Mouse moved to (759, 310)
Screenshot: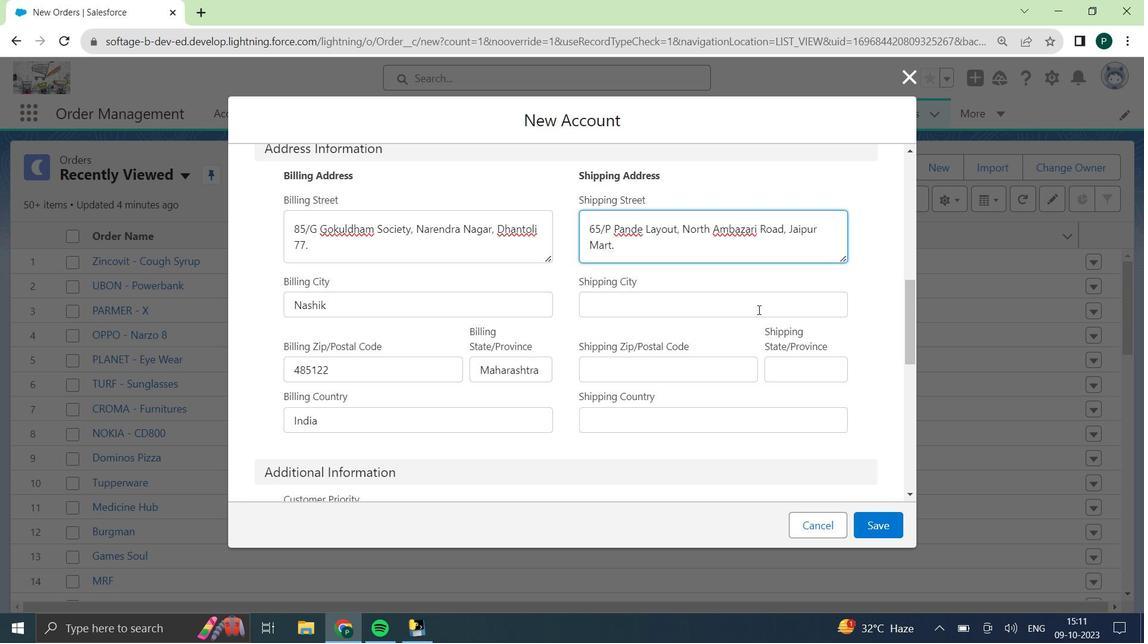 
Action: Mouse pressed left at (759, 310)
Screenshot: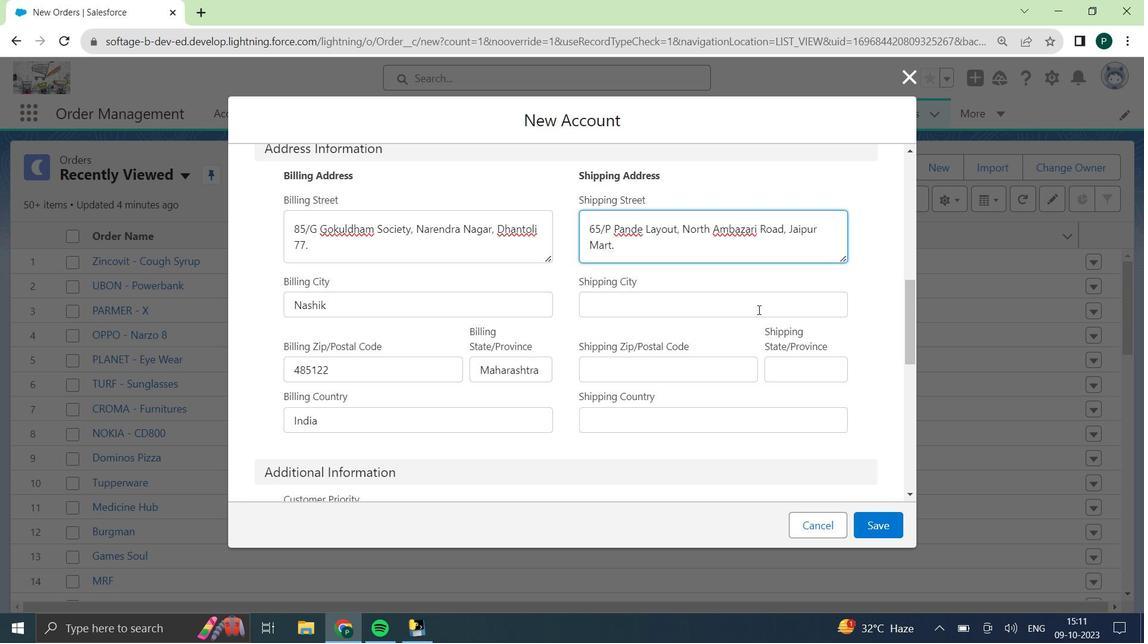 
Action: Key pressed <Key.shift>Kanpur
Screenshot: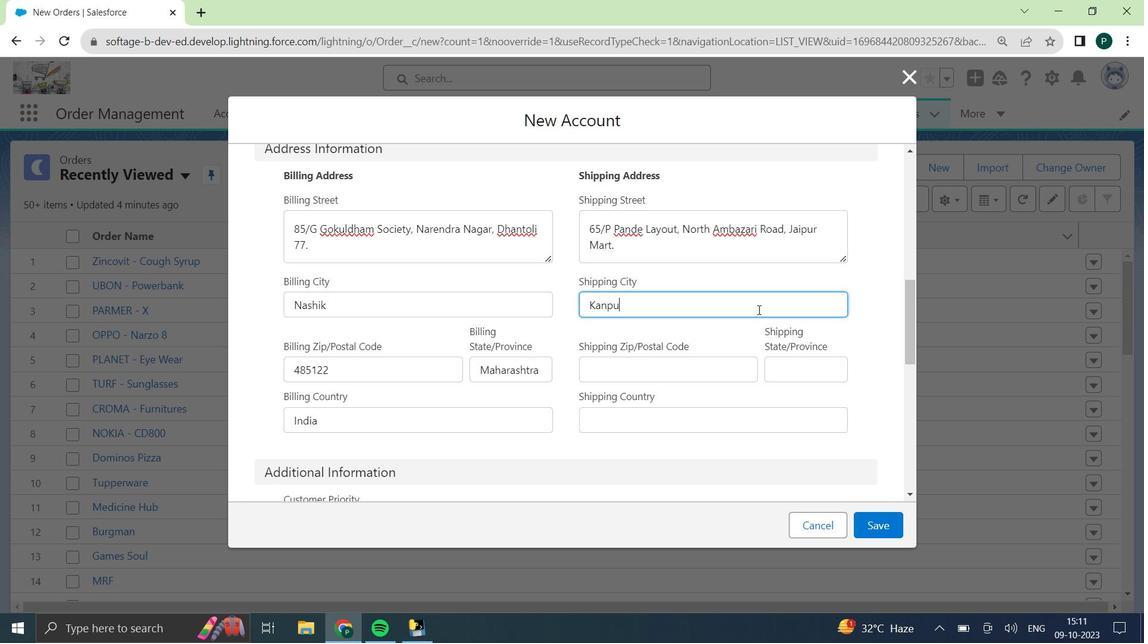 
Action: Mouse moved to (737, 379)
Screenshot: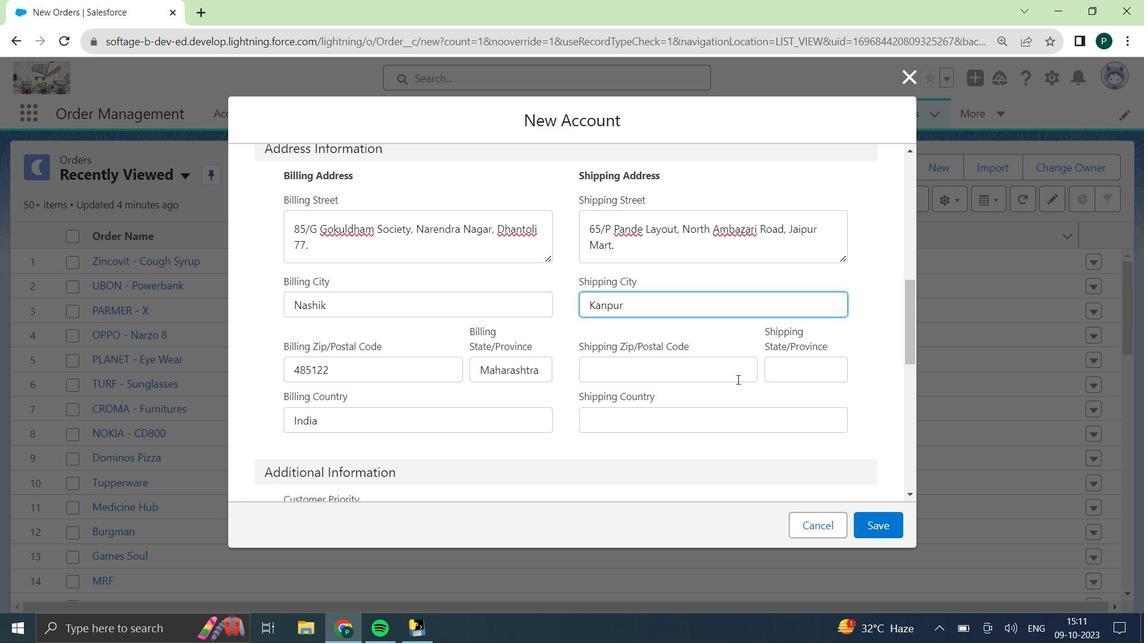 
Action: Mouse pressed left at (737, 379)
Screenshot: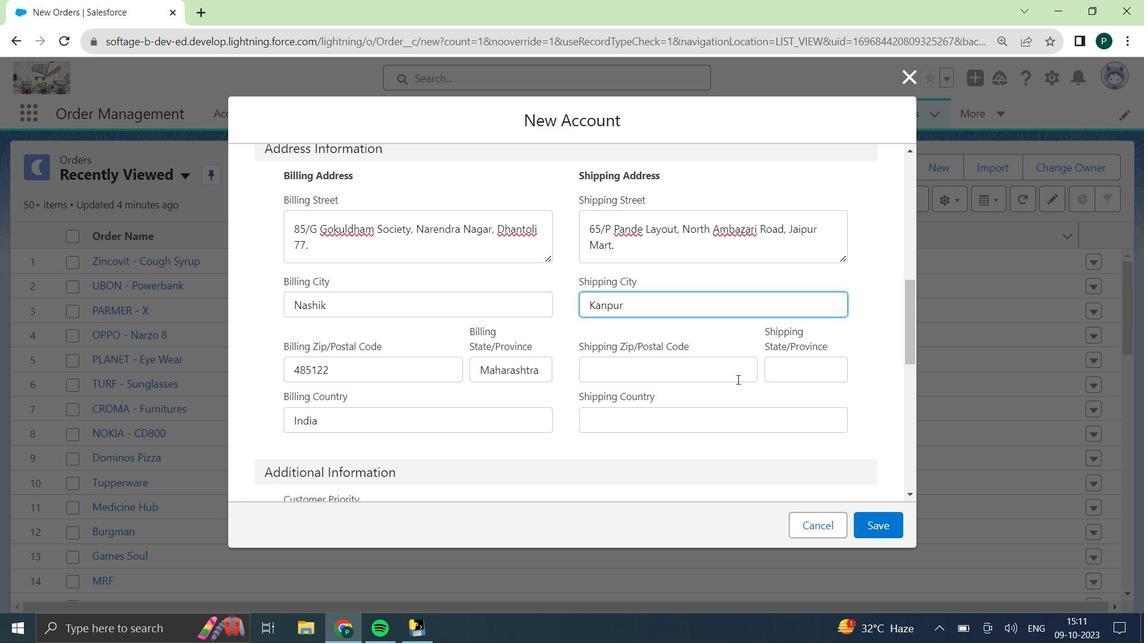 
Action: Key pressed 754122
Screenshot: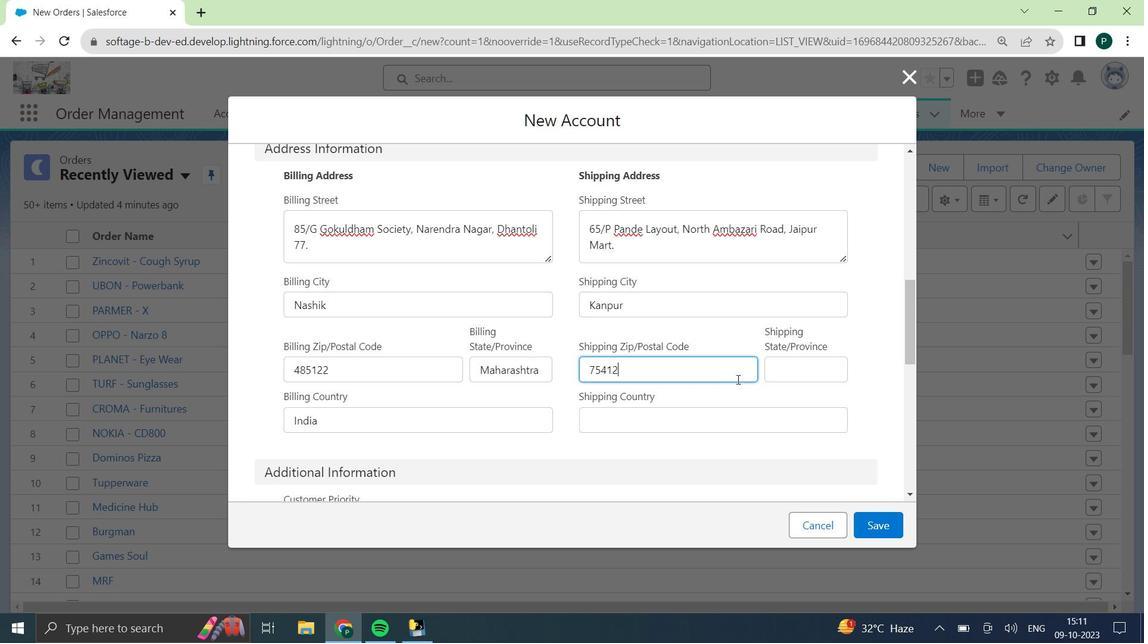 
Action: Mouse moved to (783, 371)
Screenshot: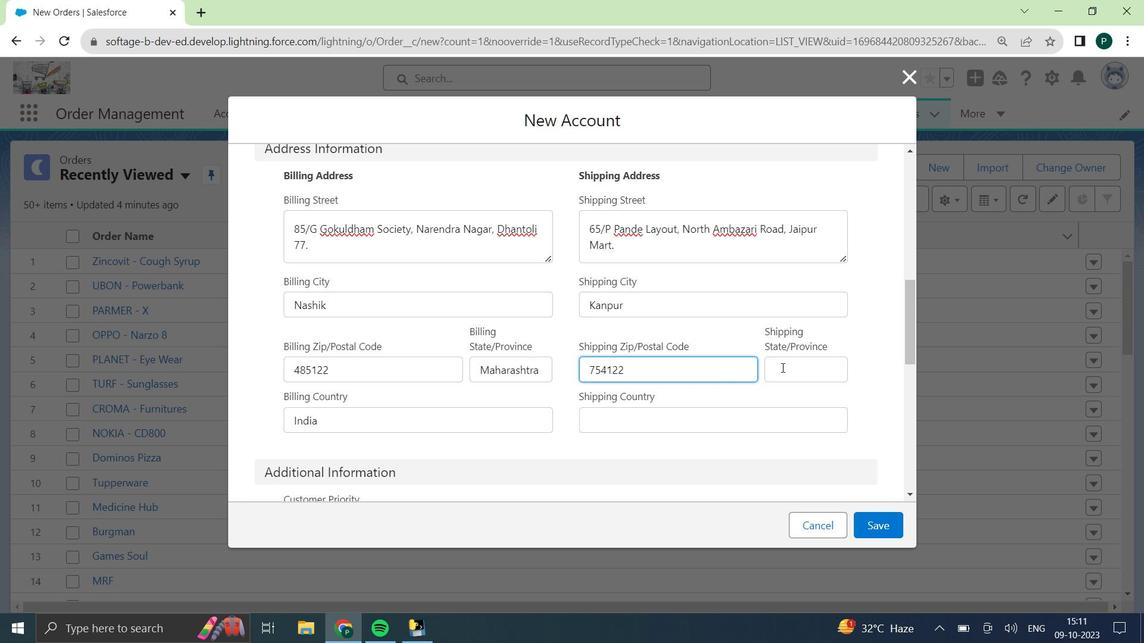 
Action: Mouse pressed left at (783, 371)
Screenshot: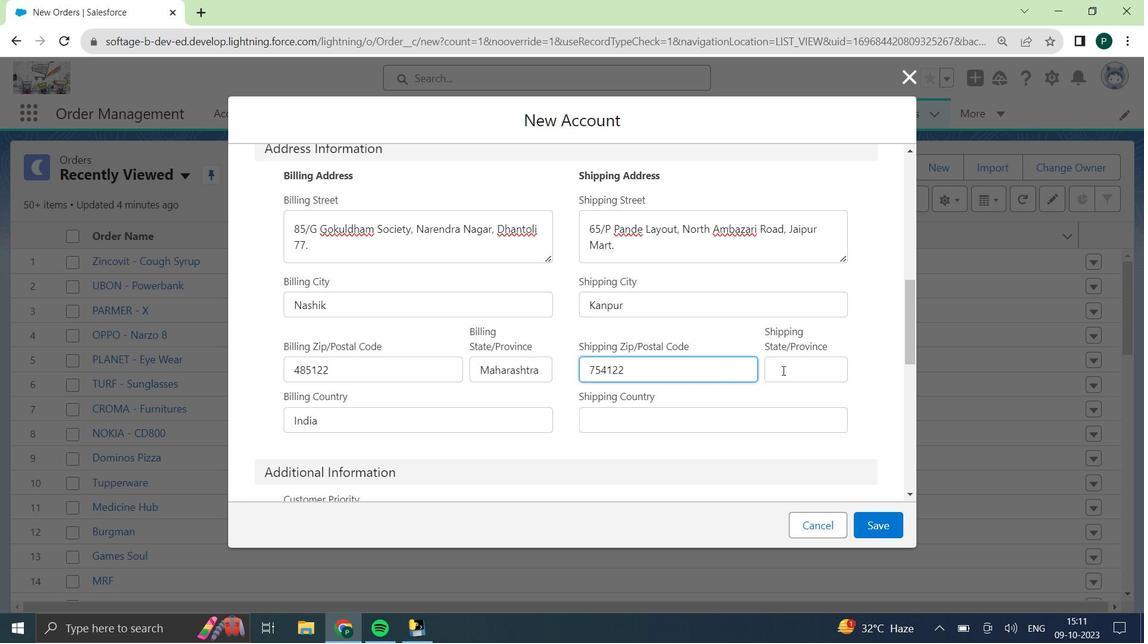 
Action: Mouse moved to (783, 371)
Screenshot: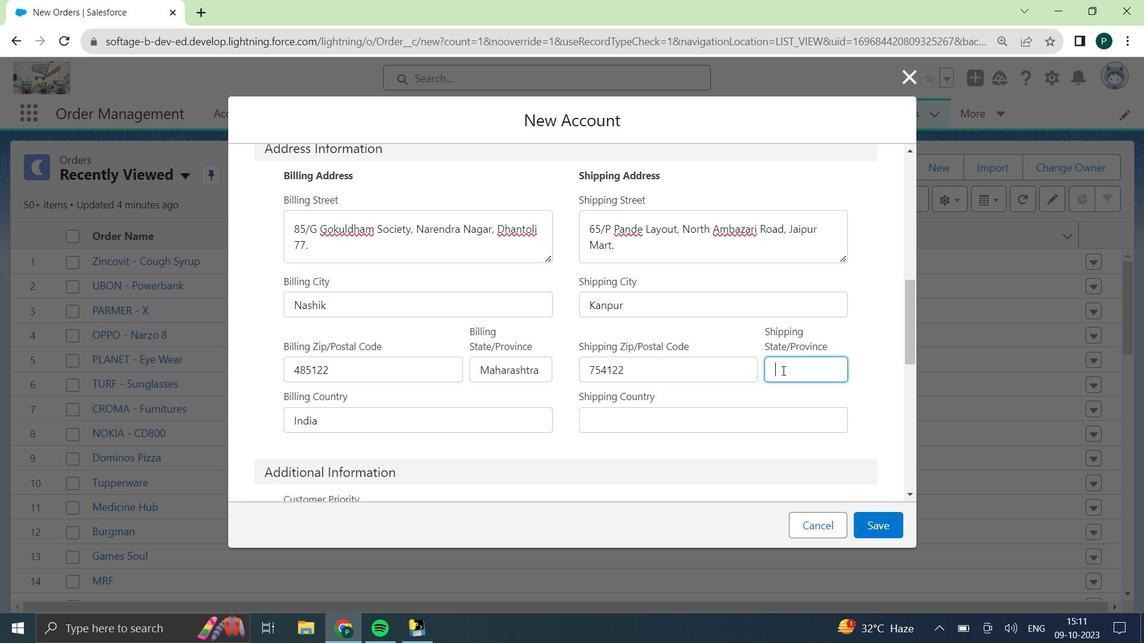 
Action: Key pressed <Key.shift>Uttar<Key.space><Key.shift>Pradesh
Screenshot: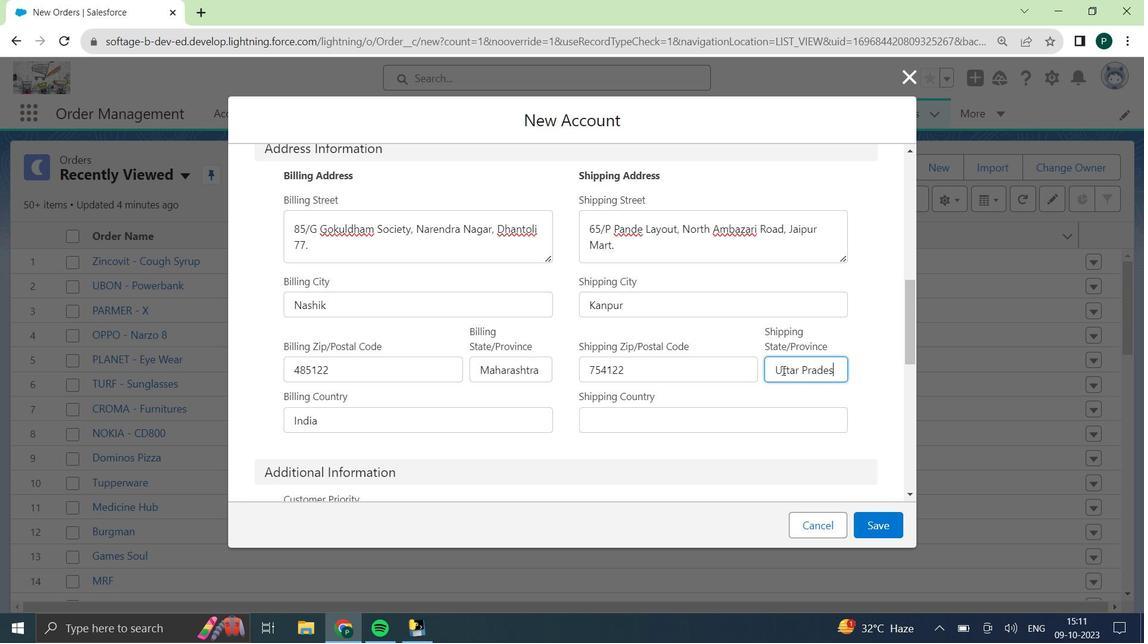 
Action: Mouse moved to (758, 381)
Screenshot: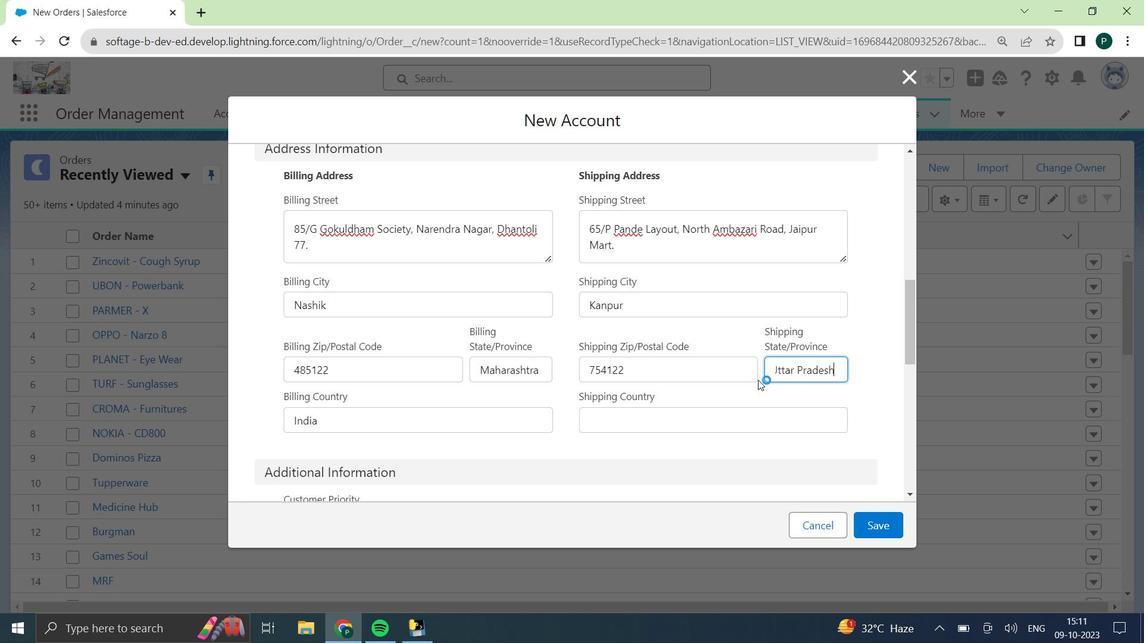 
Action: Mouse scrolled (758, 380) with delta (0, 0)
Screenshot: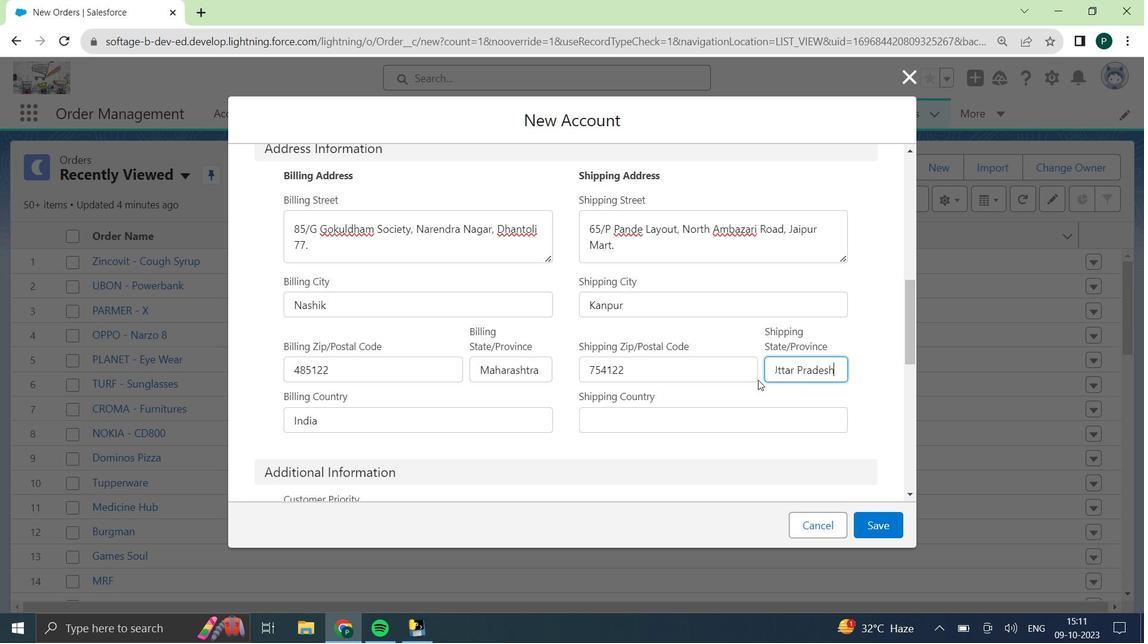 
Action: Mouse moved to (689, 343)
Screenshot: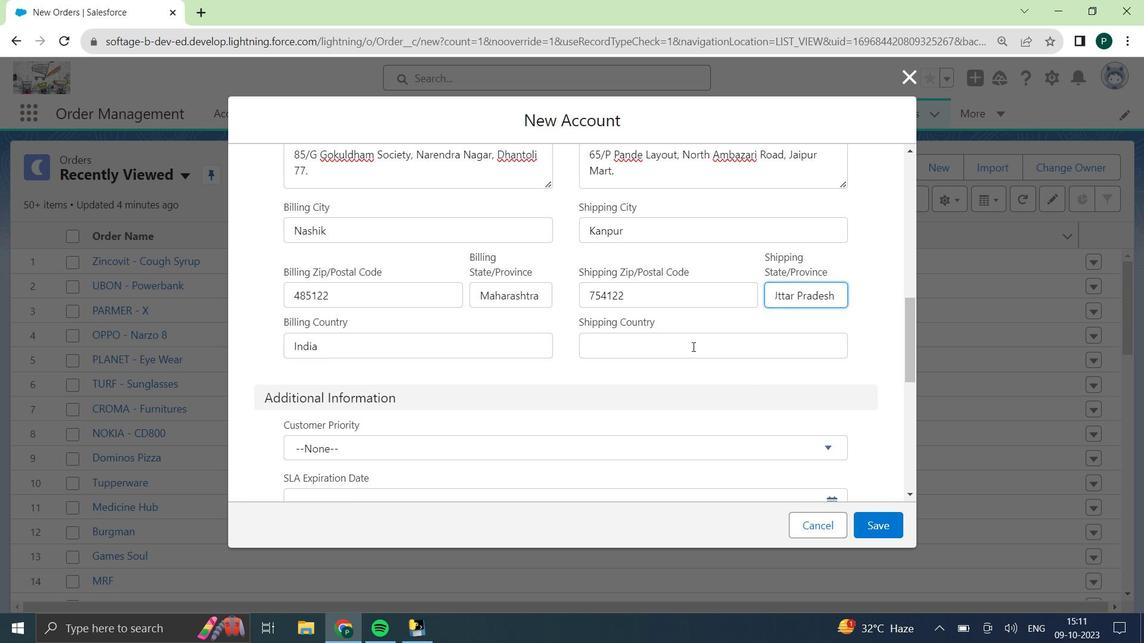 
Action: Mouse pressed left at (689, 343)
Screenshot: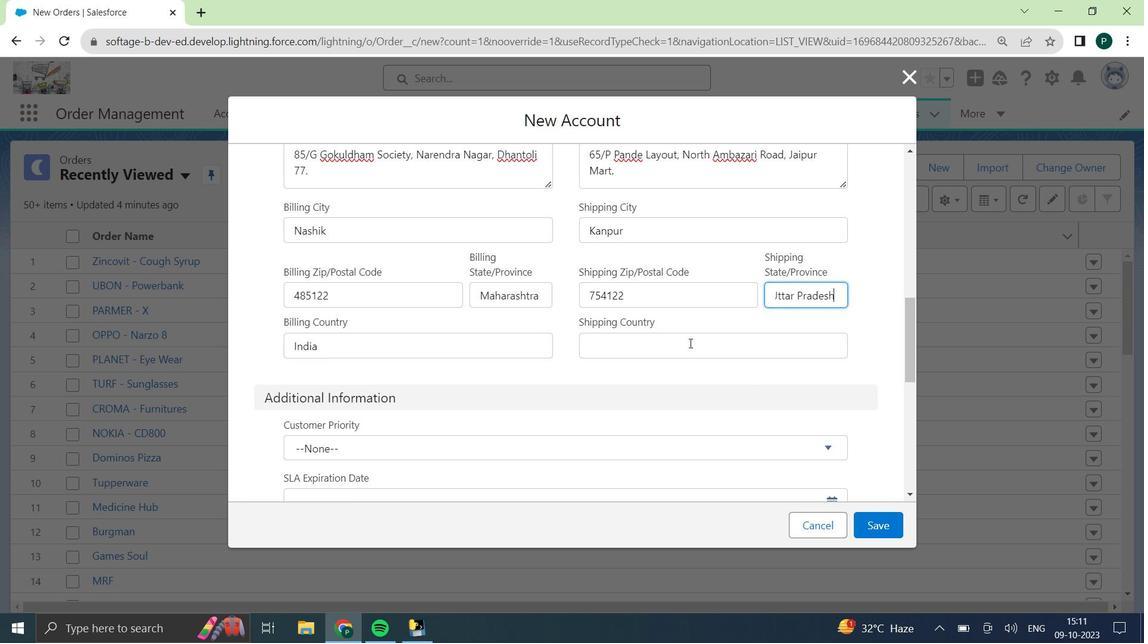 
Action: Key pressed <Key.shift>India
Screenshot: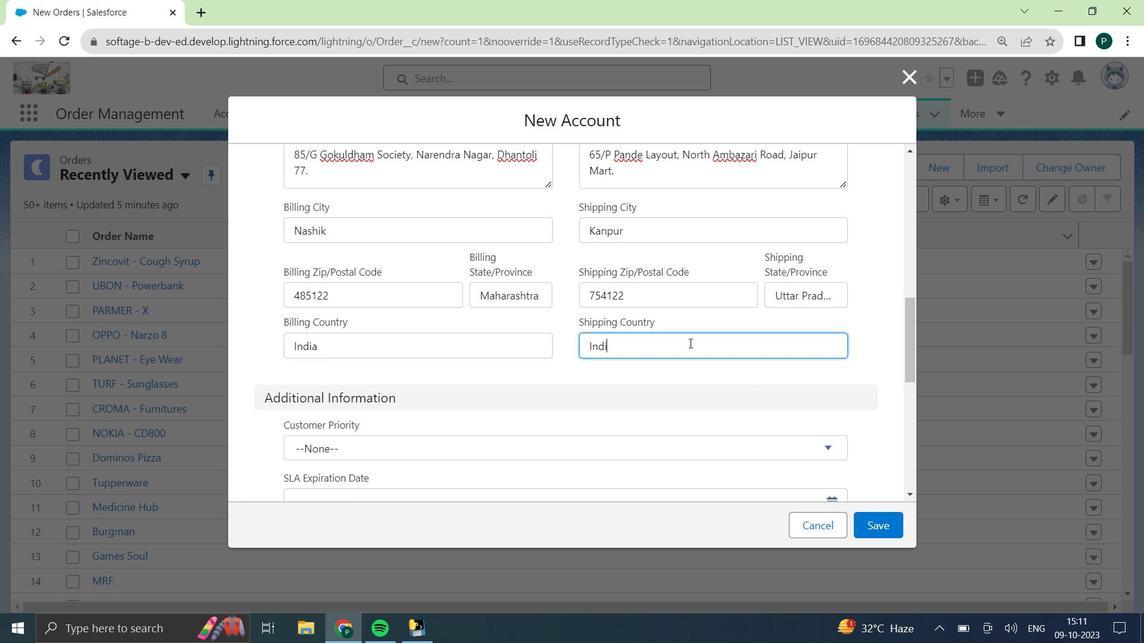 
Action: Mouse scrolled (689, 342) with delta (0, 0)
Screenshot: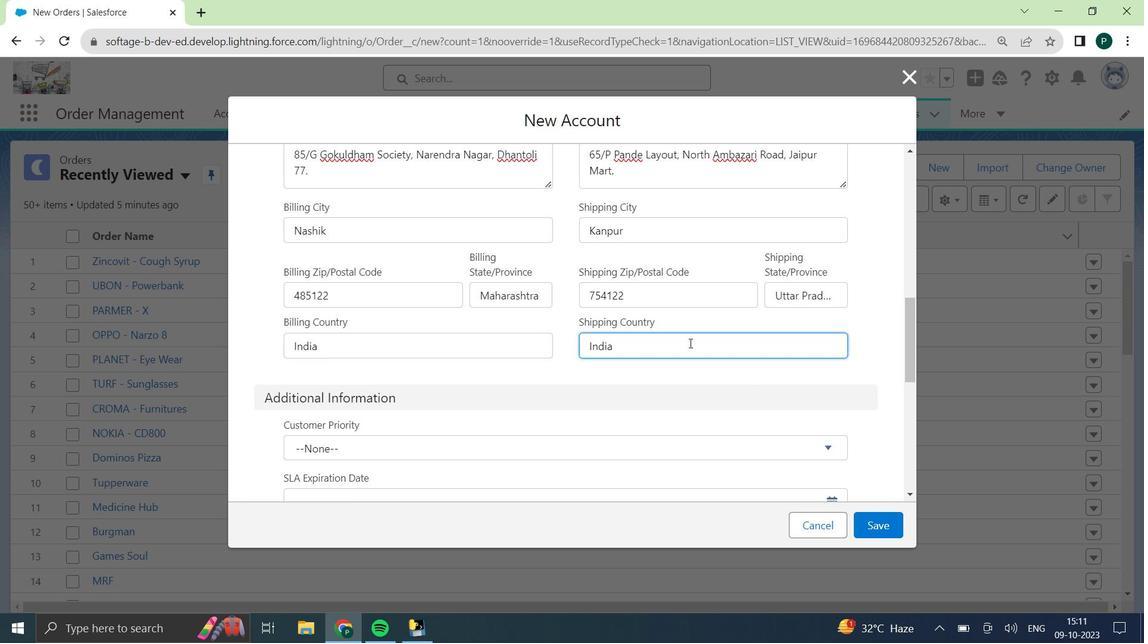 
Action: Mouse moved to (685, 341)
Screenshot: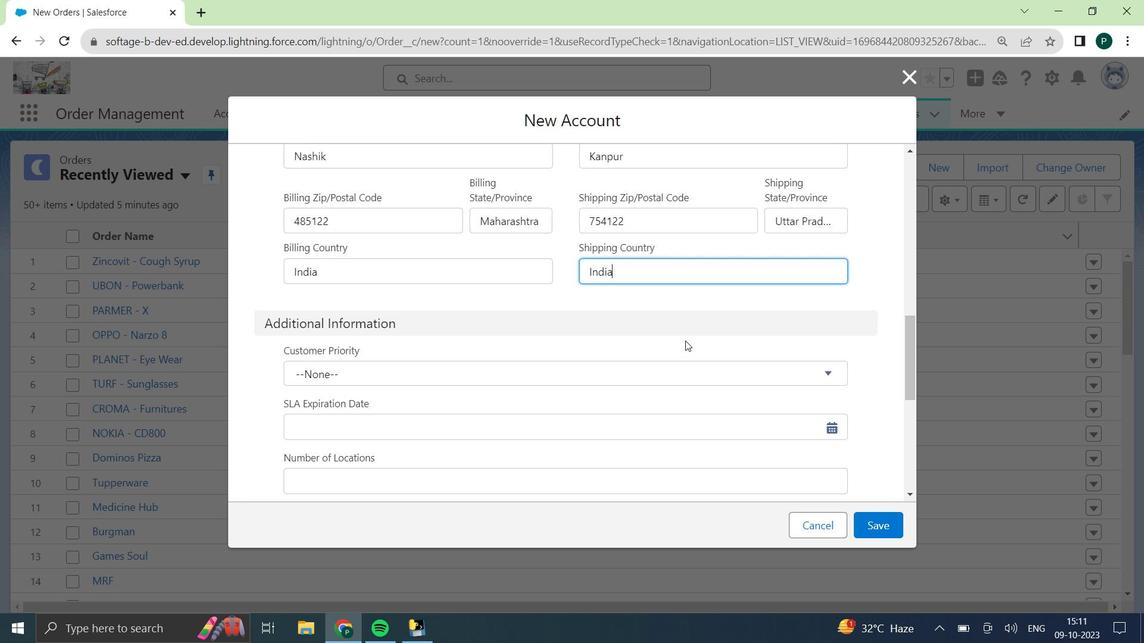 
Action: Mouse scrolled (685, 341) with delta (0, 0)
Screenshot: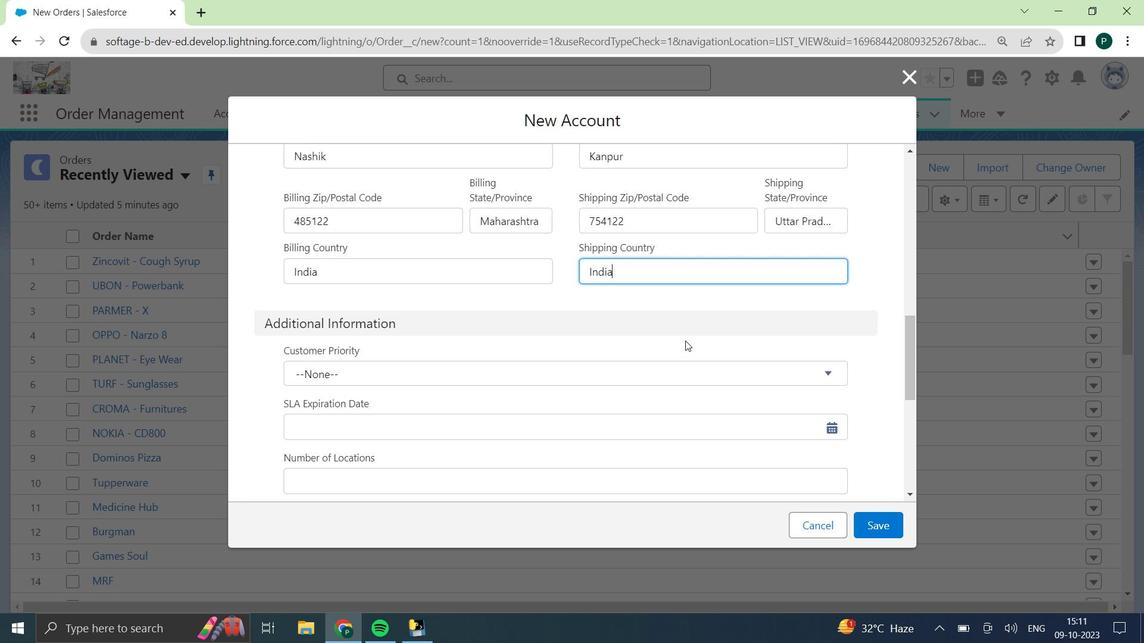 
Action: Mouse moved to (680, 341)
Screenshot: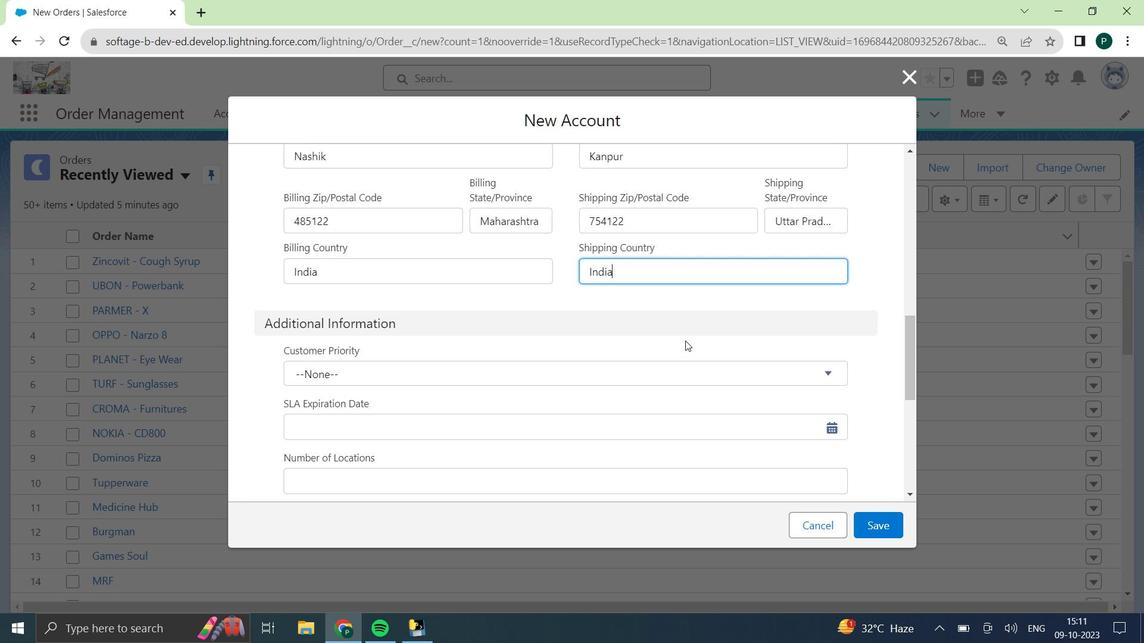 
Action: Mouse scrolled (680, 340) with delta (0, 0)
